 Task: Send an email with the signature Joseph Clark with the subject Update on a new product launch and the message Just a friendly reminder to complete the mandatory training by the end of the day tomorrow. from softage.5@softage.net to softage.1@softage.net and move the email from Sent Items to the folder App development
Action: Mouse moved to (63, 61)
Screenshot: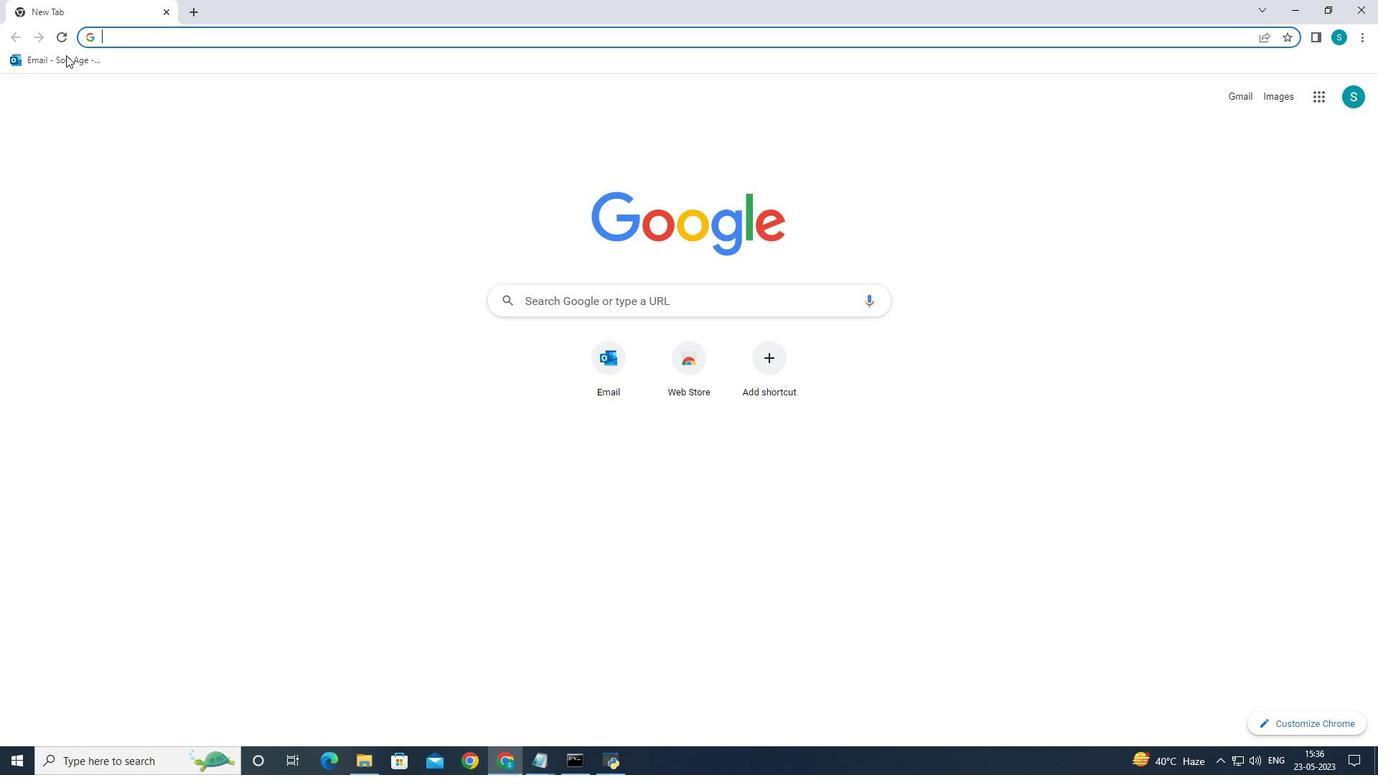 
Action: Mouse pressed left at (63, 61)
Screenshot: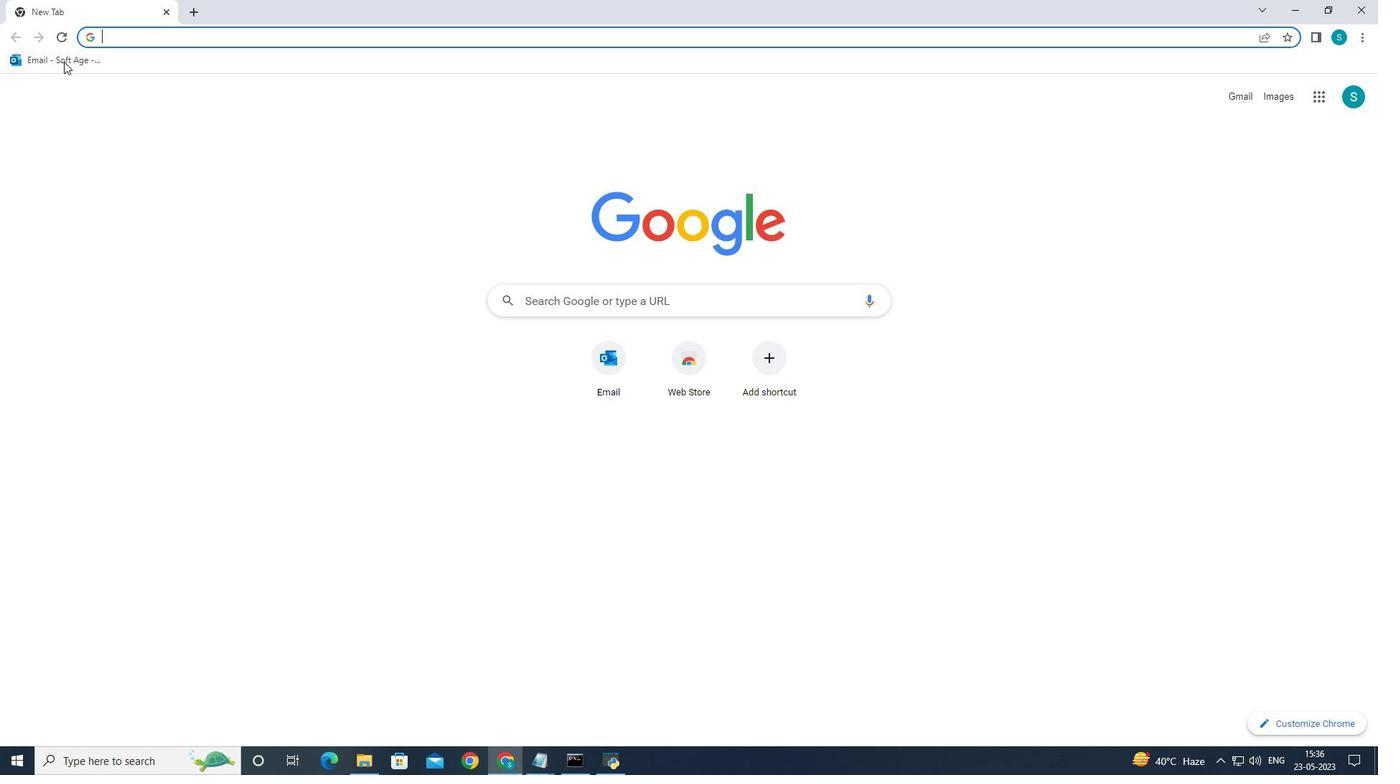 
Action: Mouse moved to (198, 132)
Screenshot: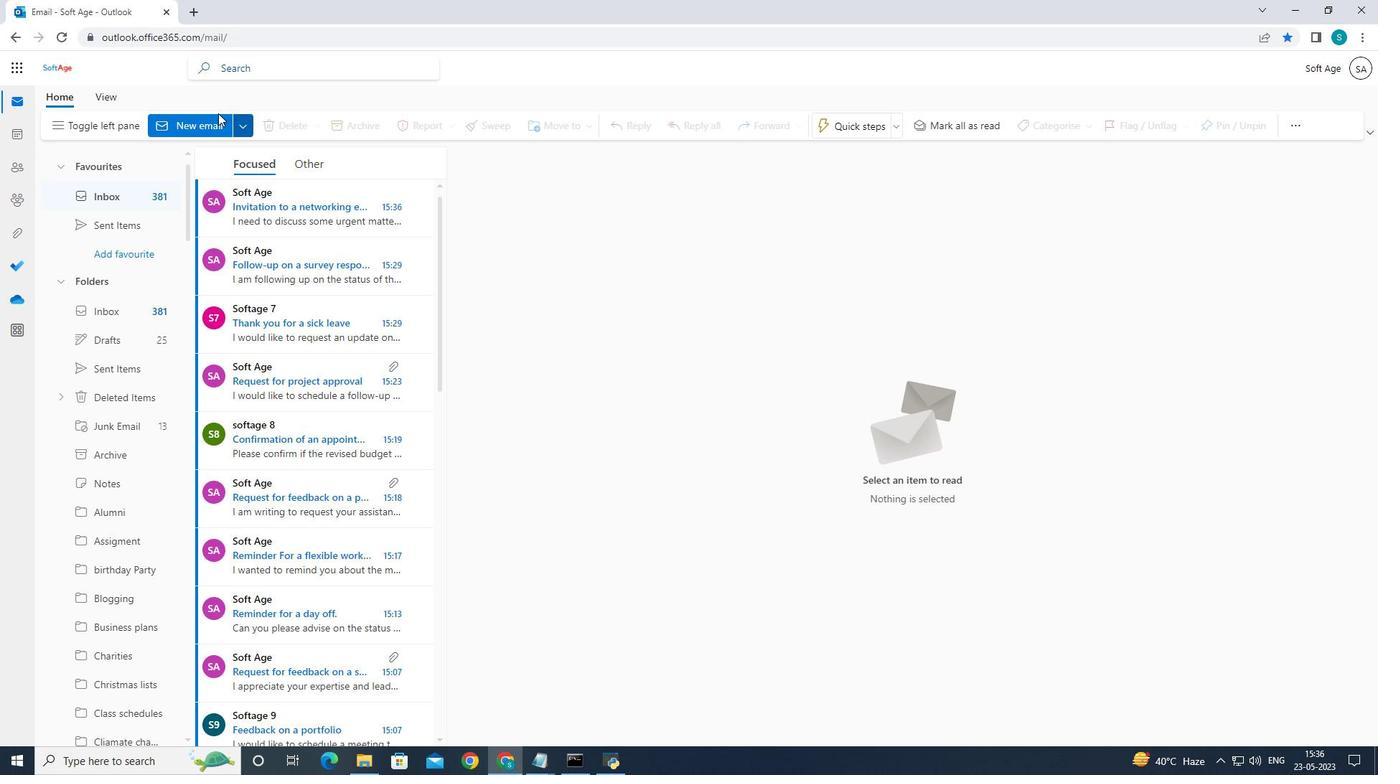 
Action: Mouse pressed left at (198, 132)
Screenshot: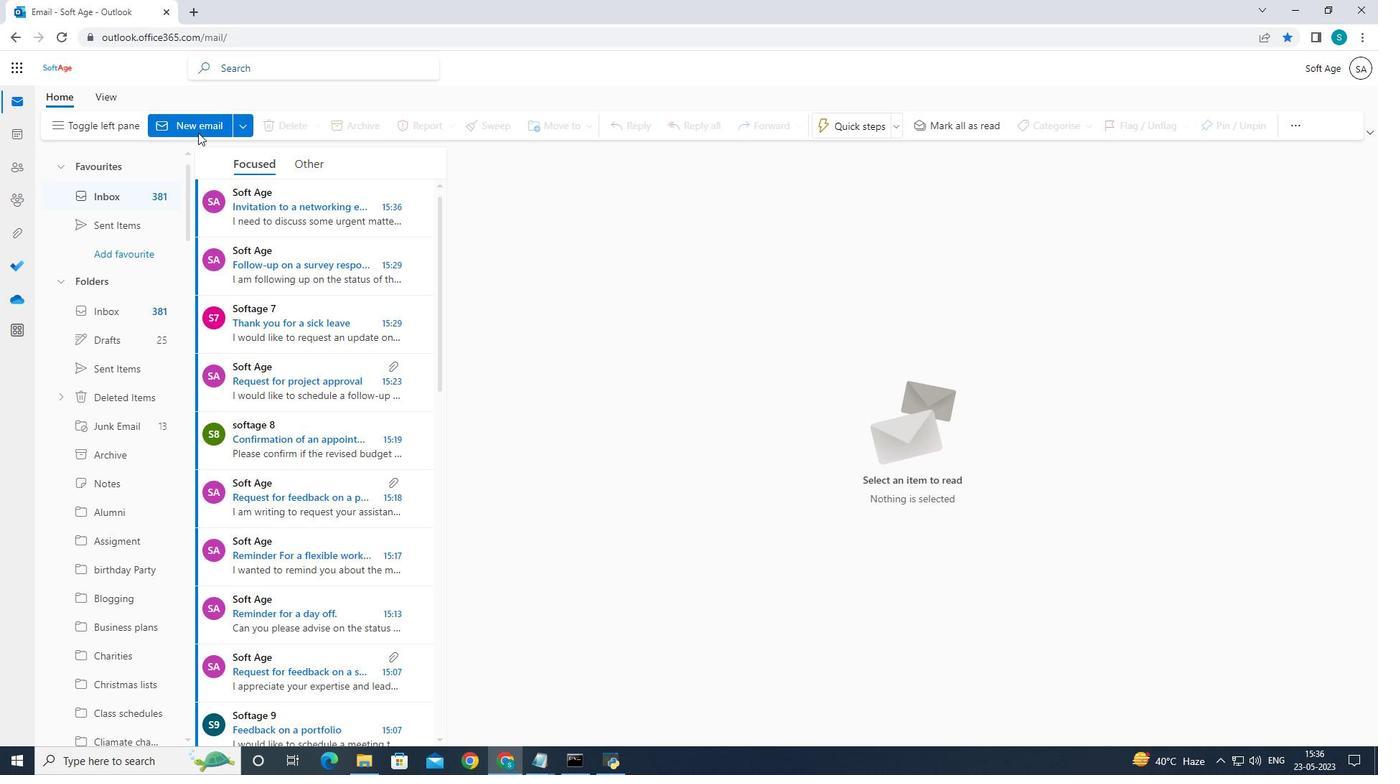 
Action: Mouse moved to (190, 123)
Screenshot: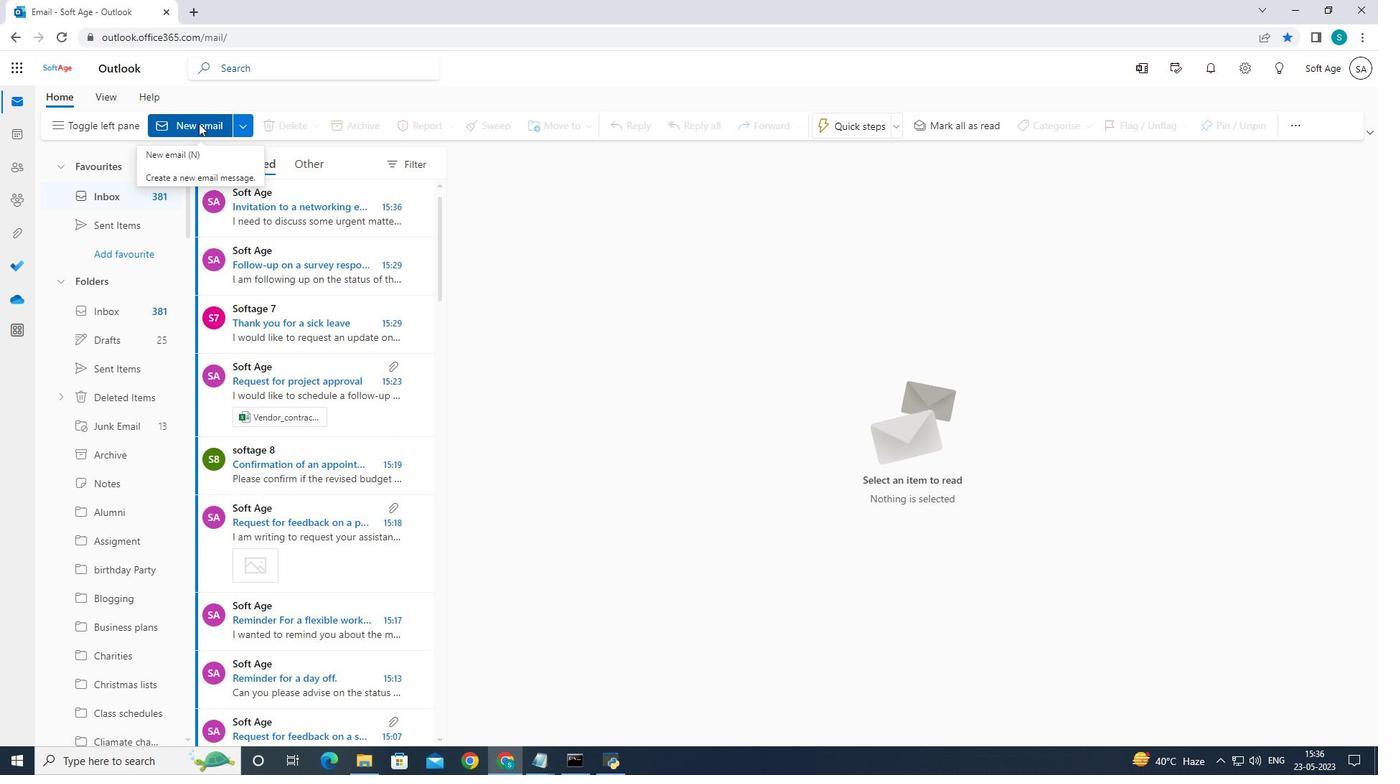 
Action: Mouse pressed left at (190, 123)
Screenshot: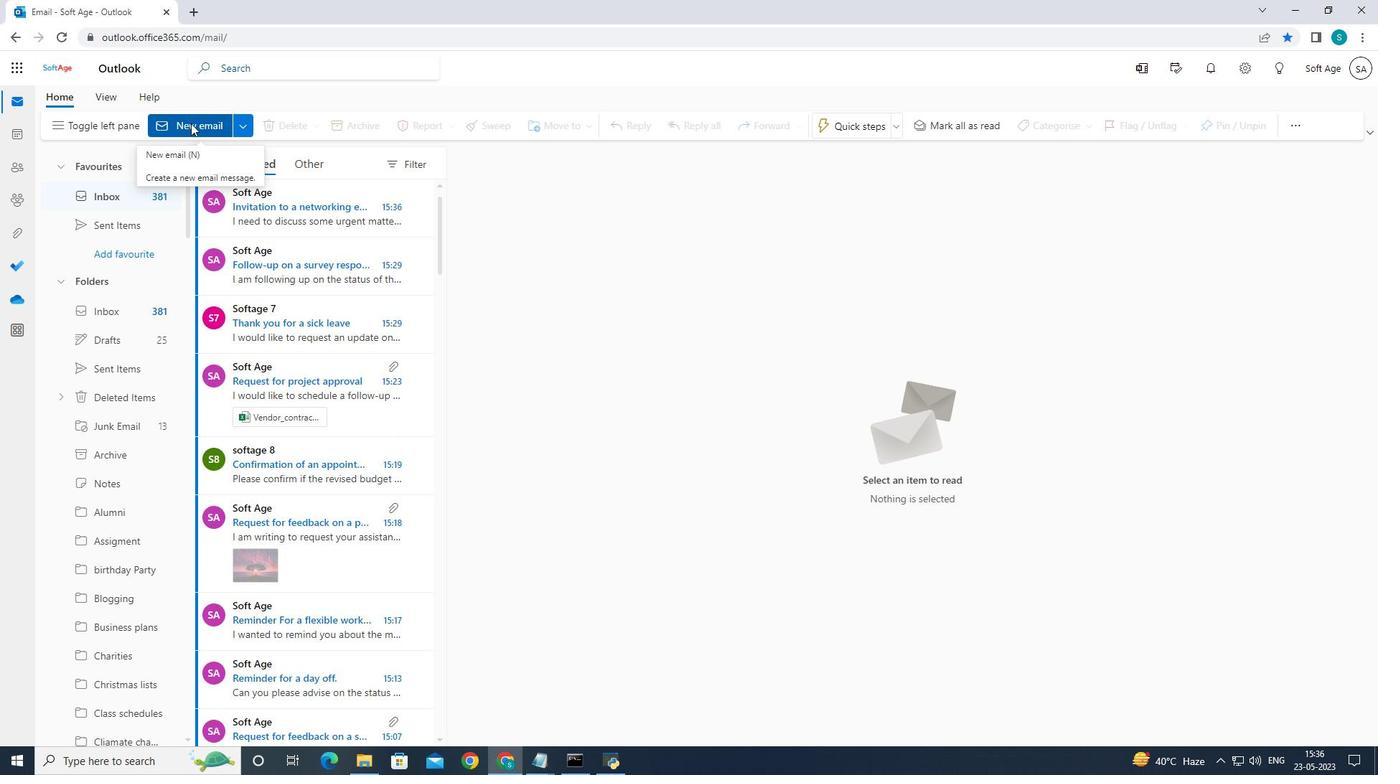 
Action: Mouse moved to (940, 127)
Screenshot: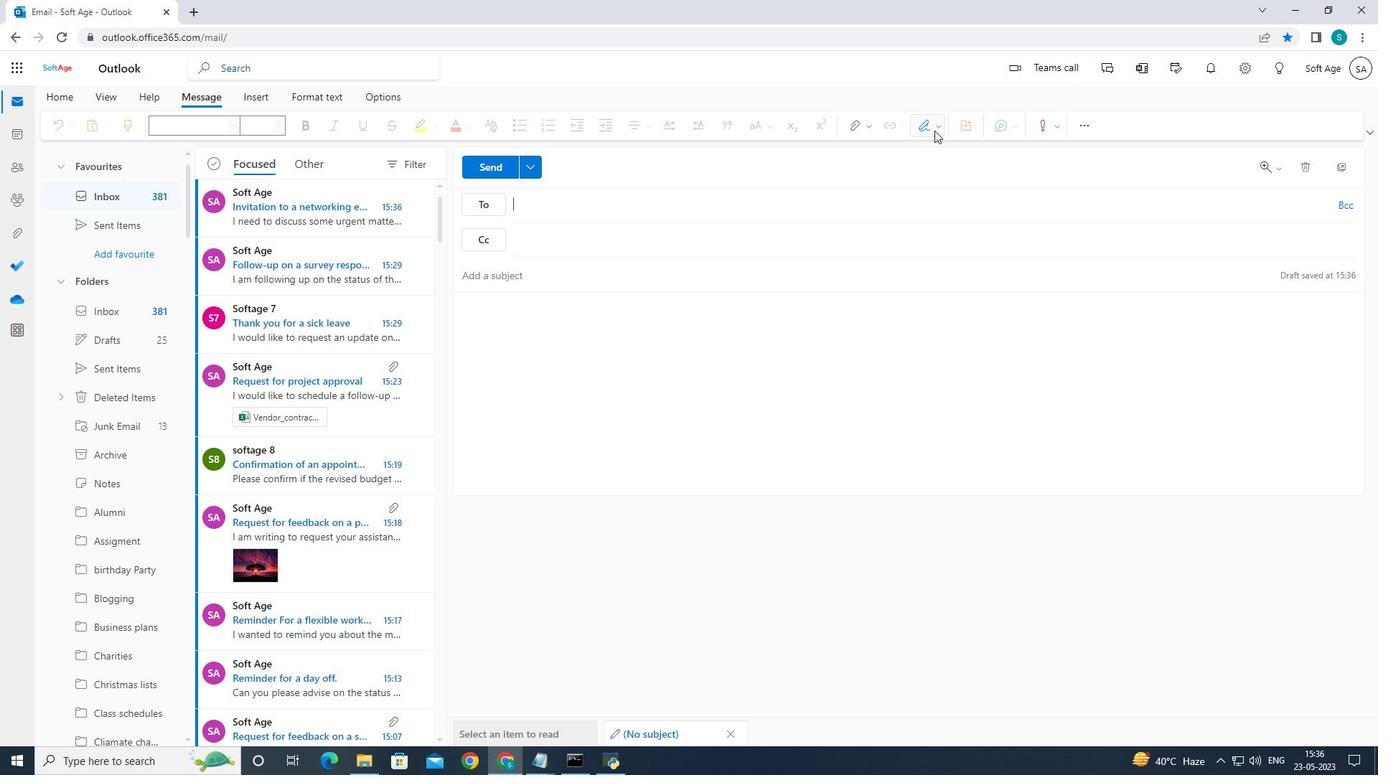 
Action: Mouse pressed left at (940, 127)
Screenshot: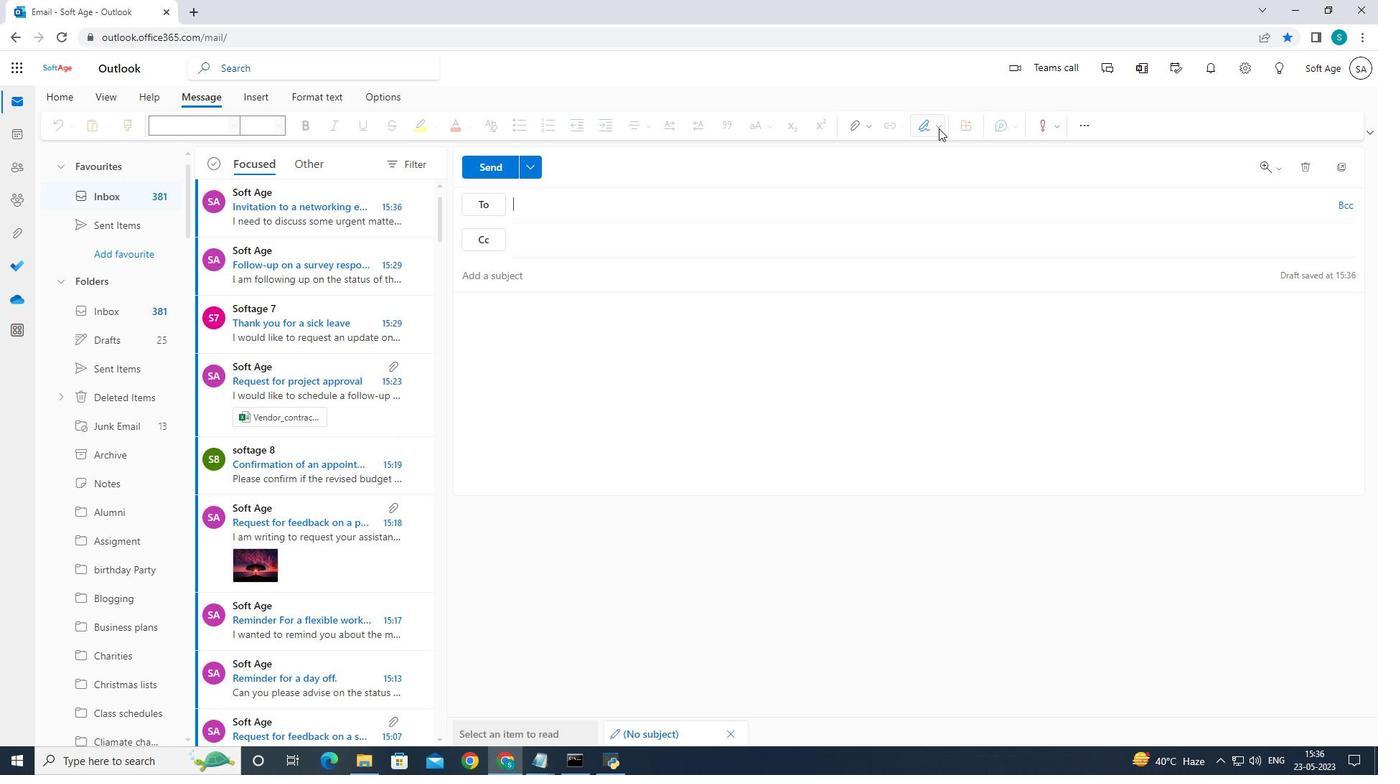 
Action: Mouse moved to (891, 181)
Screenshot: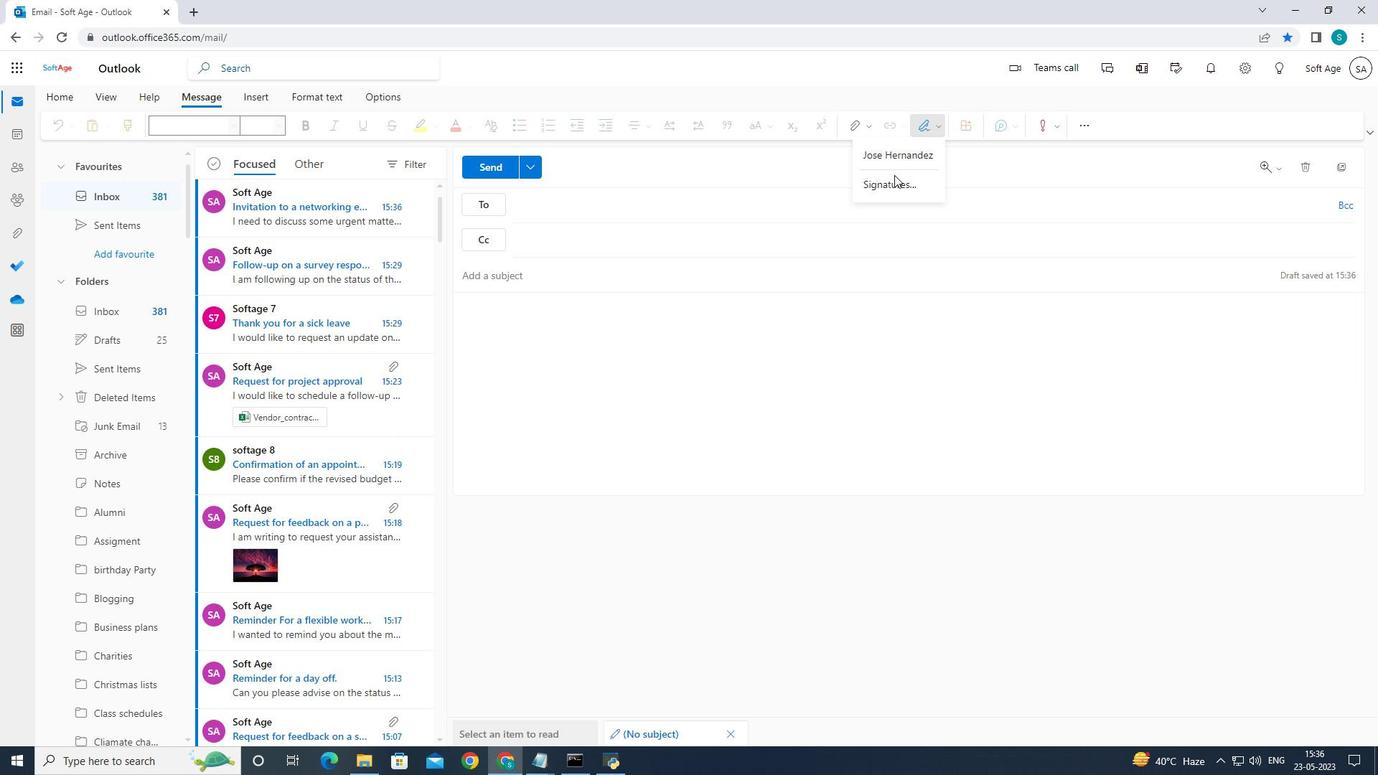 
Action: Mouse pressed left at (891, 181)
Screenshot: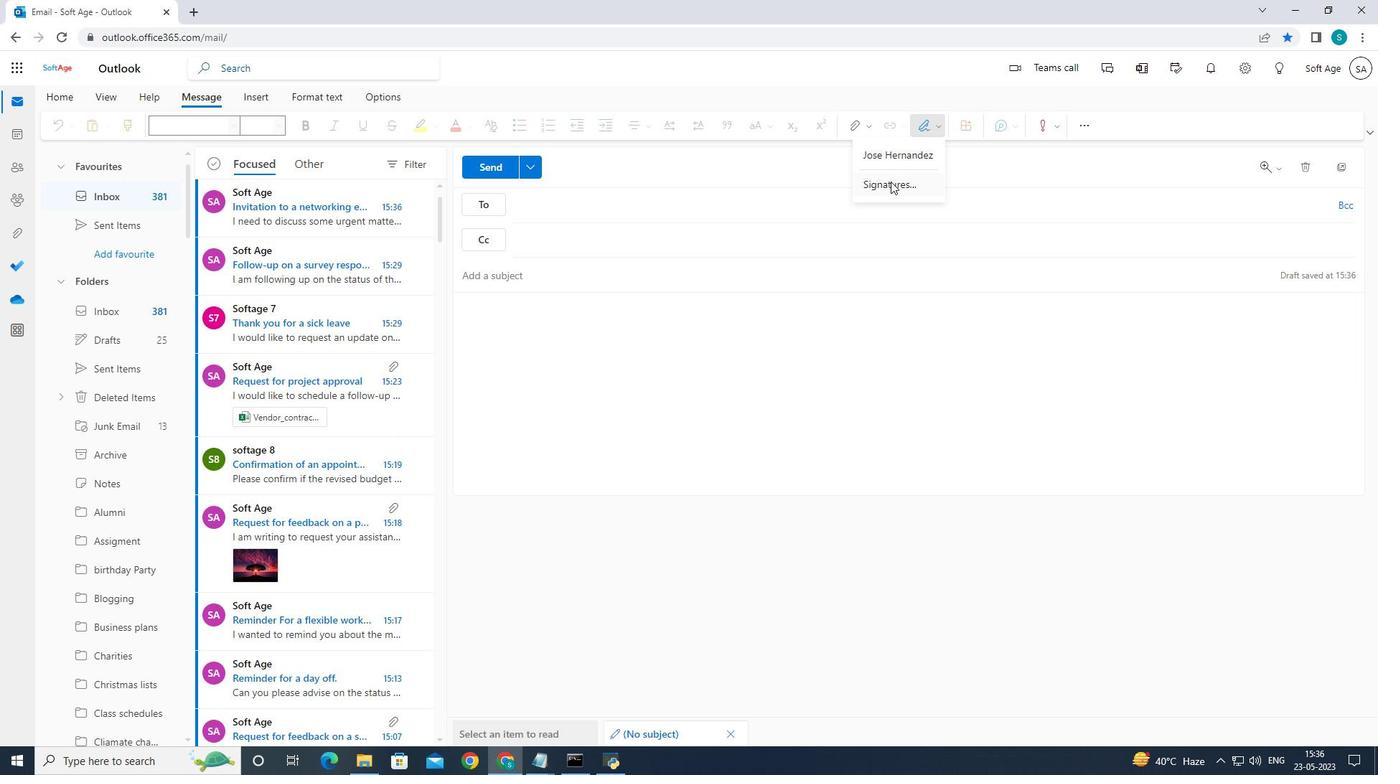 
Action: Mouse moved to (987, 234)
Screenshot: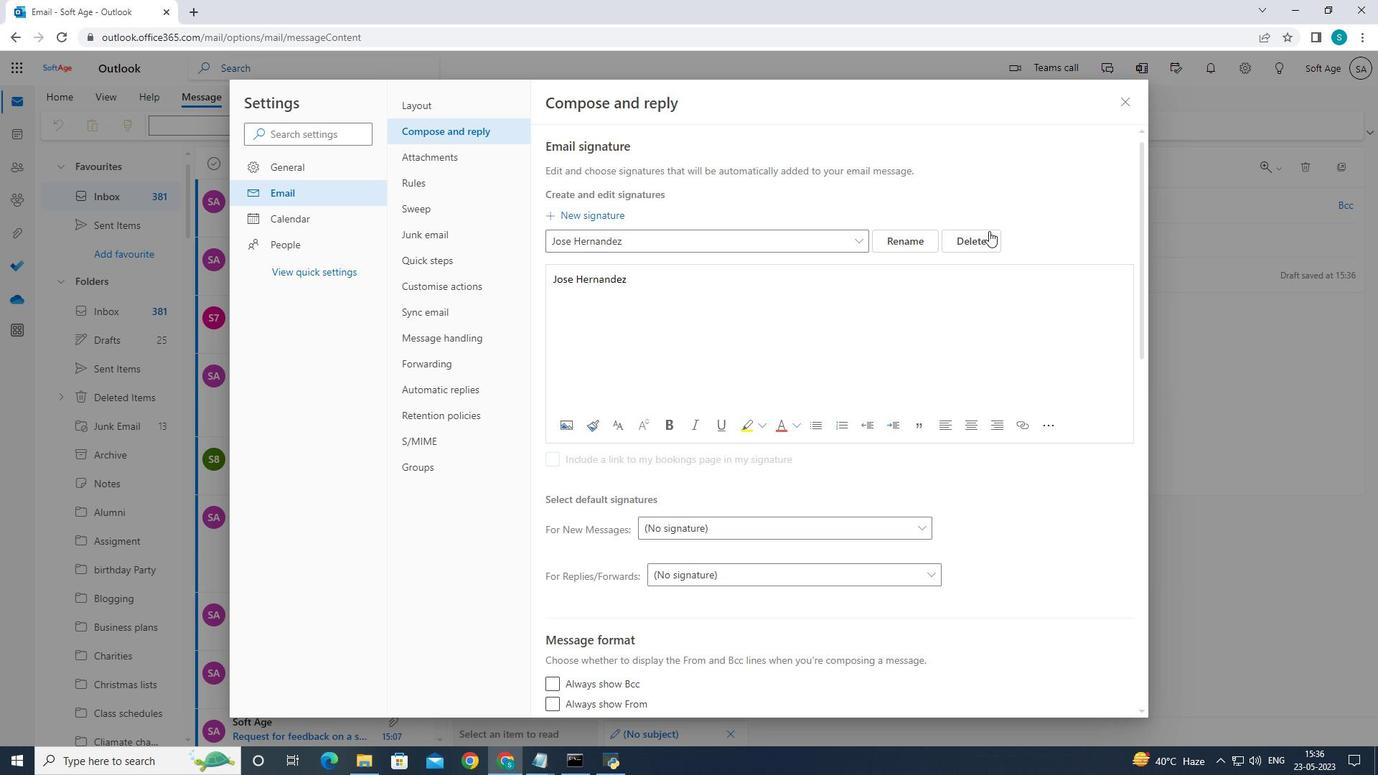
Action: Mouse pressed left at (987, 234)
Screenshot: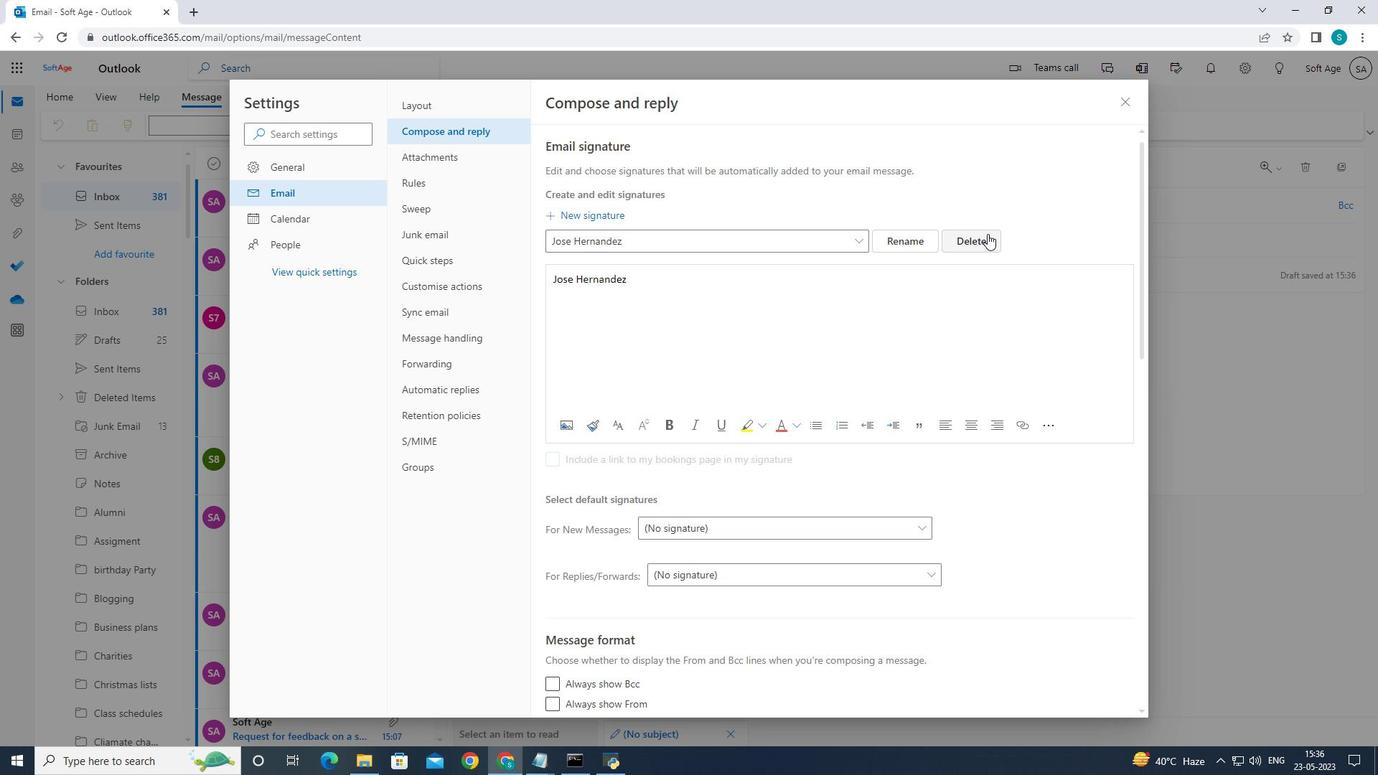 
Action: Mouse moved to (871, 244)
Screenshot: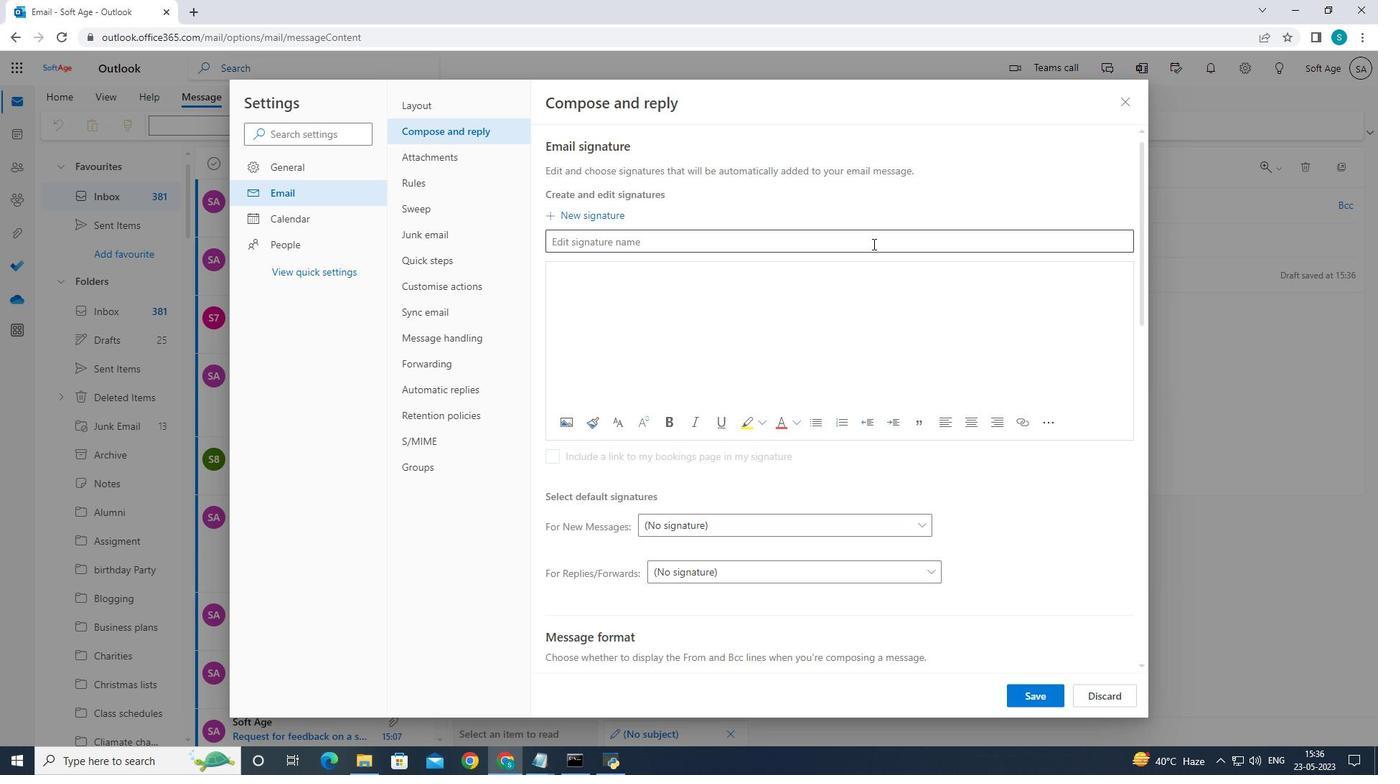 
Action: Mouse pressed left at (871, 244)
Screenshot: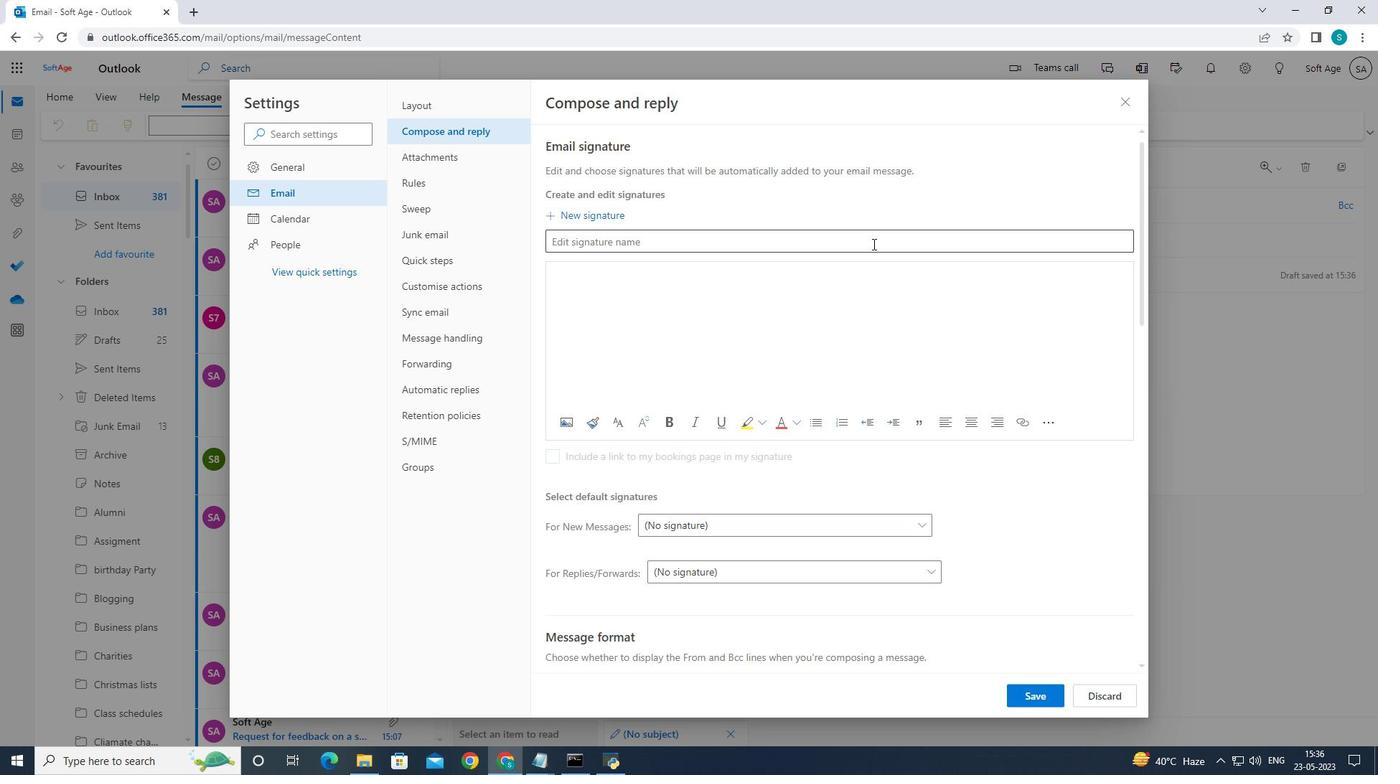 
Action: Mouse moved to (943, 210)
Screenshot: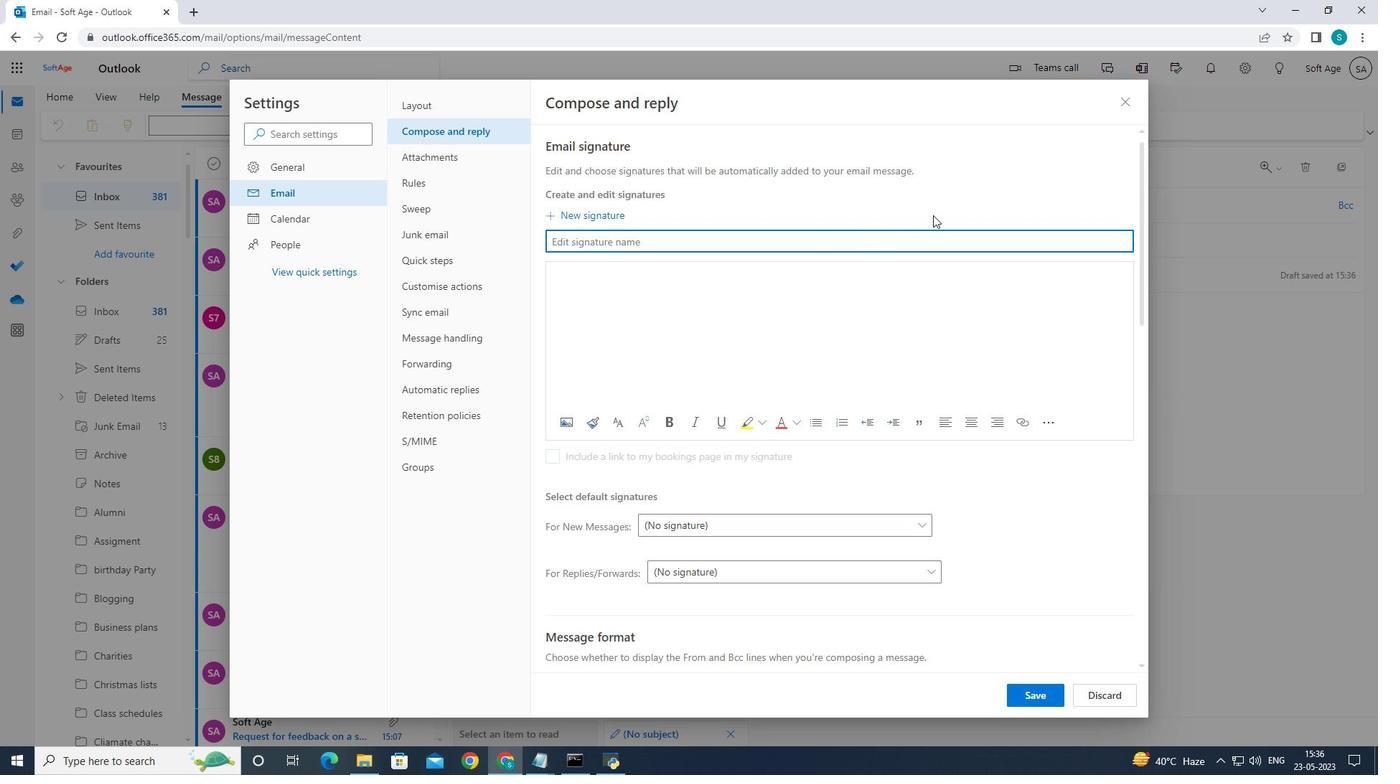 
Action: Key pressed <Key.caps_lock>J<Key.caps_lock>oseph<Key.space><Key.caps_lock>C<Key.caps_lock>lrk
Screenshot: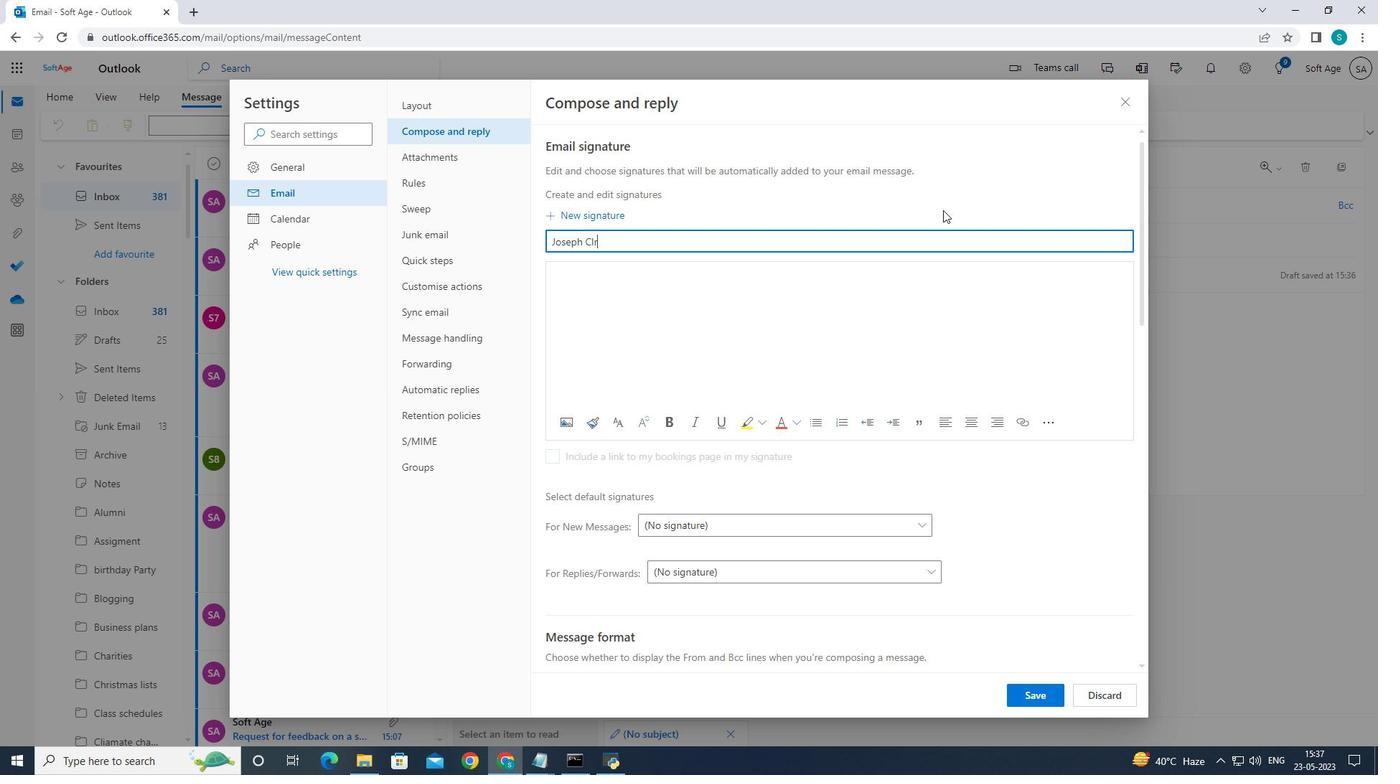 
Action: Mouse moved to (995, 346)
Screenshot: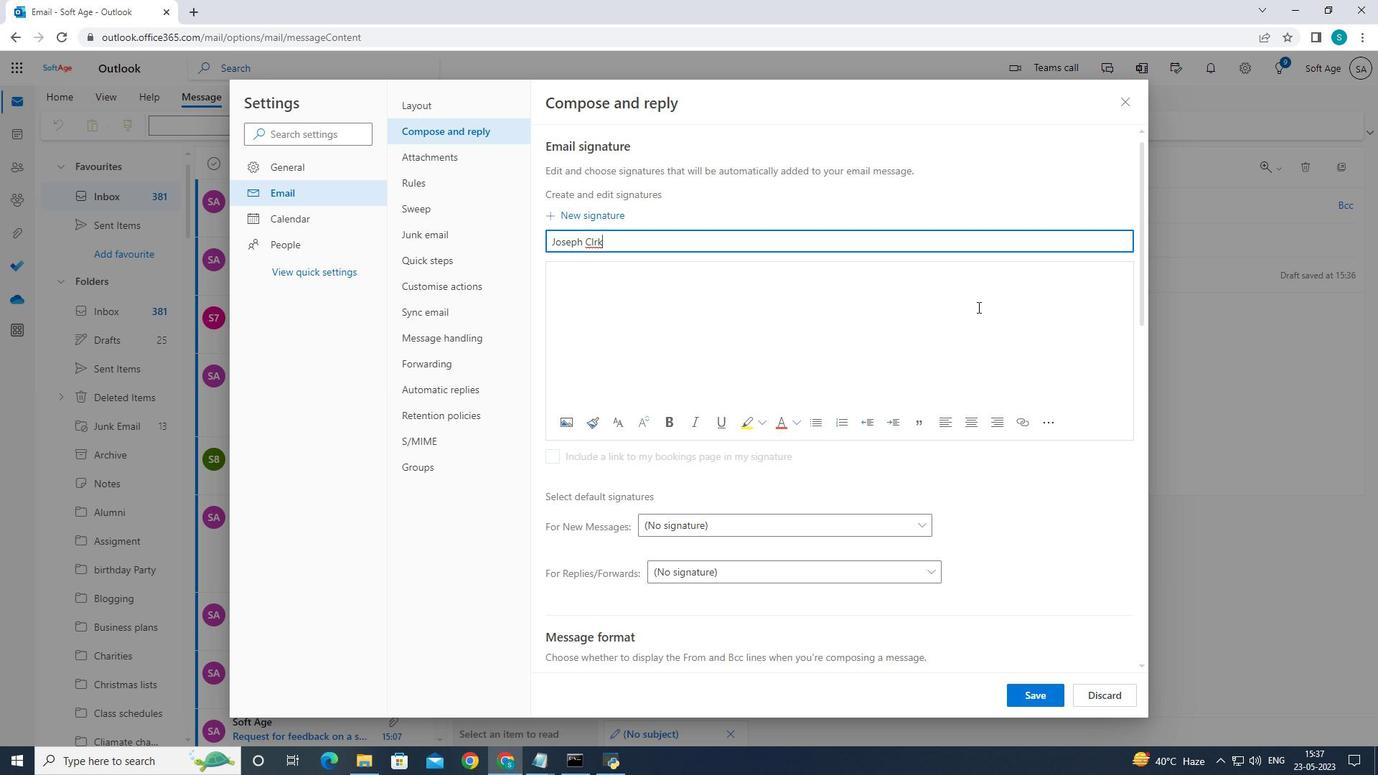 
Action: Key pressed <Key.left><Key.left>a
Screenshot: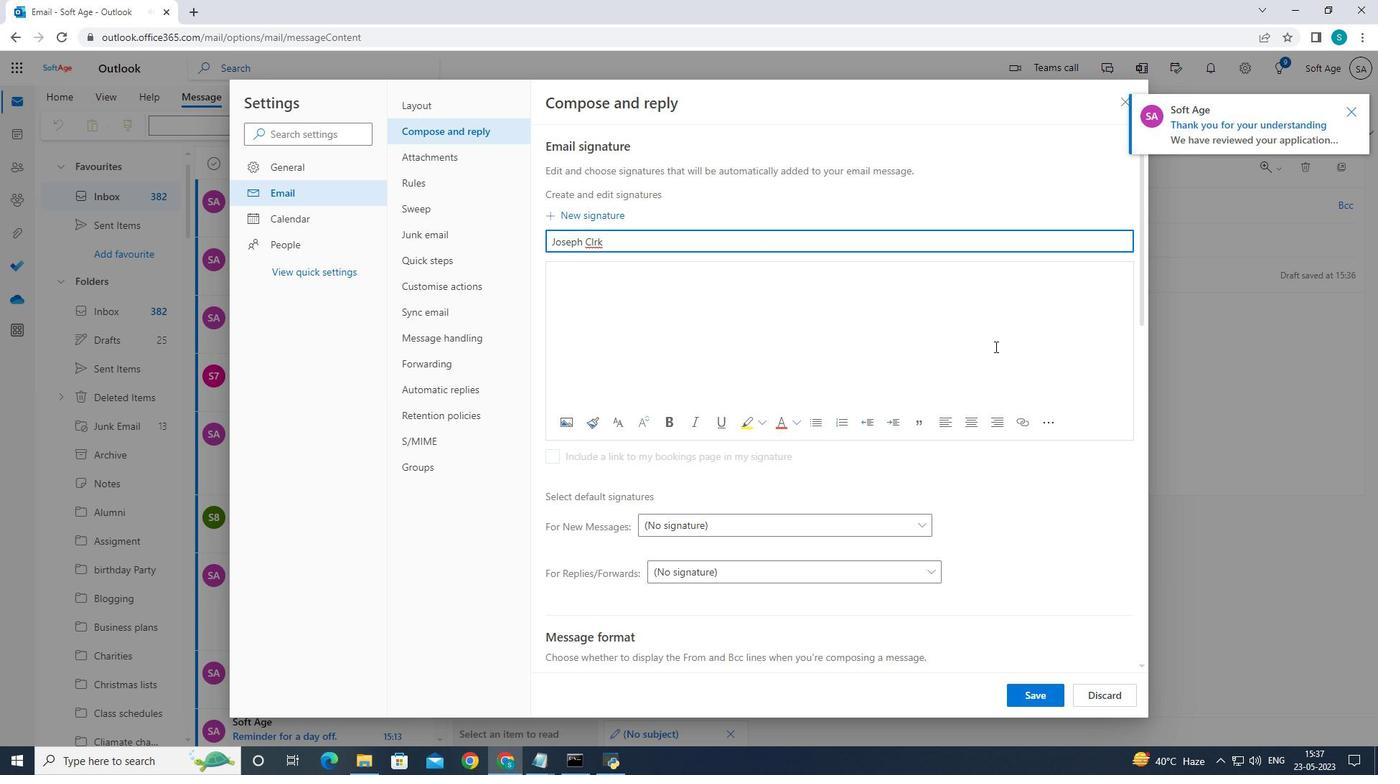 
Action: Mouse moved to (630, 290)
Screenshot: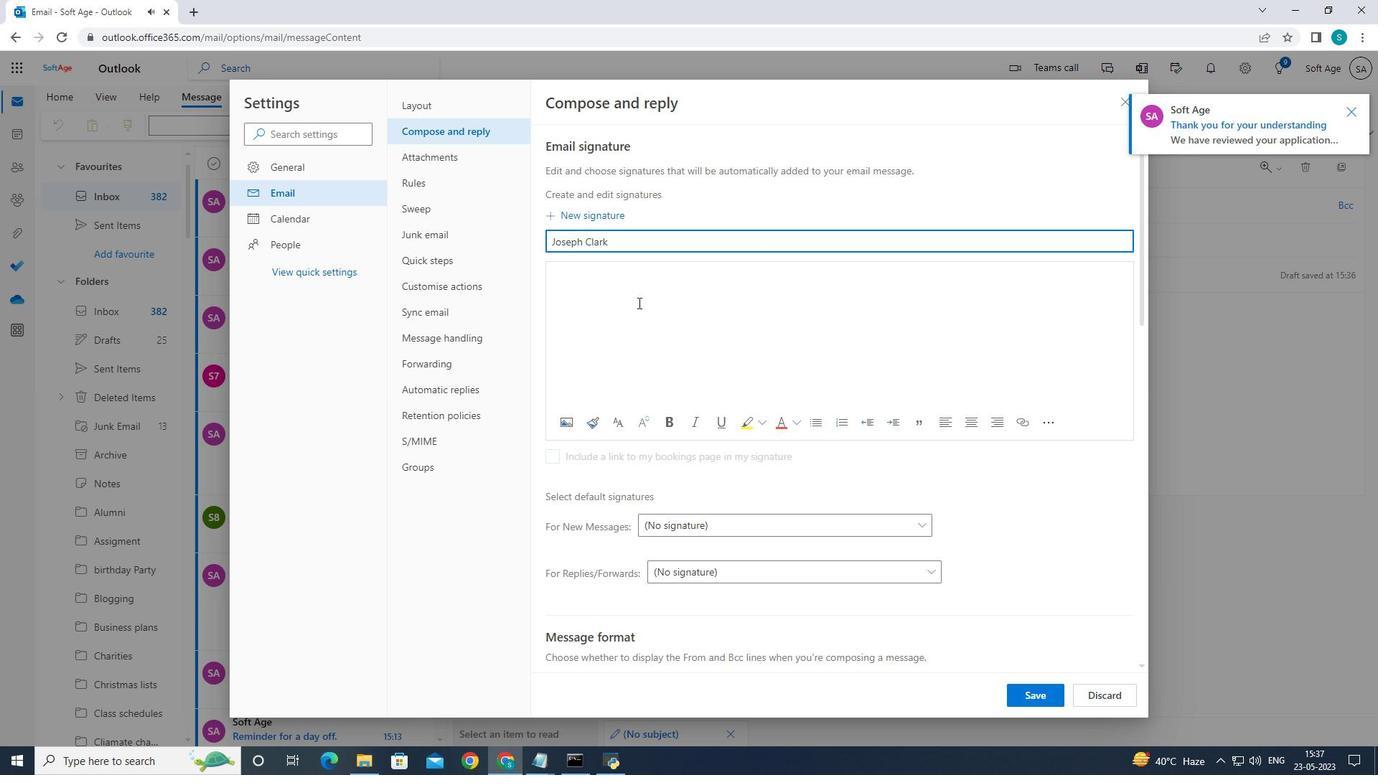 
Action: Mouse pressed left at (630, 290)
Screenshot: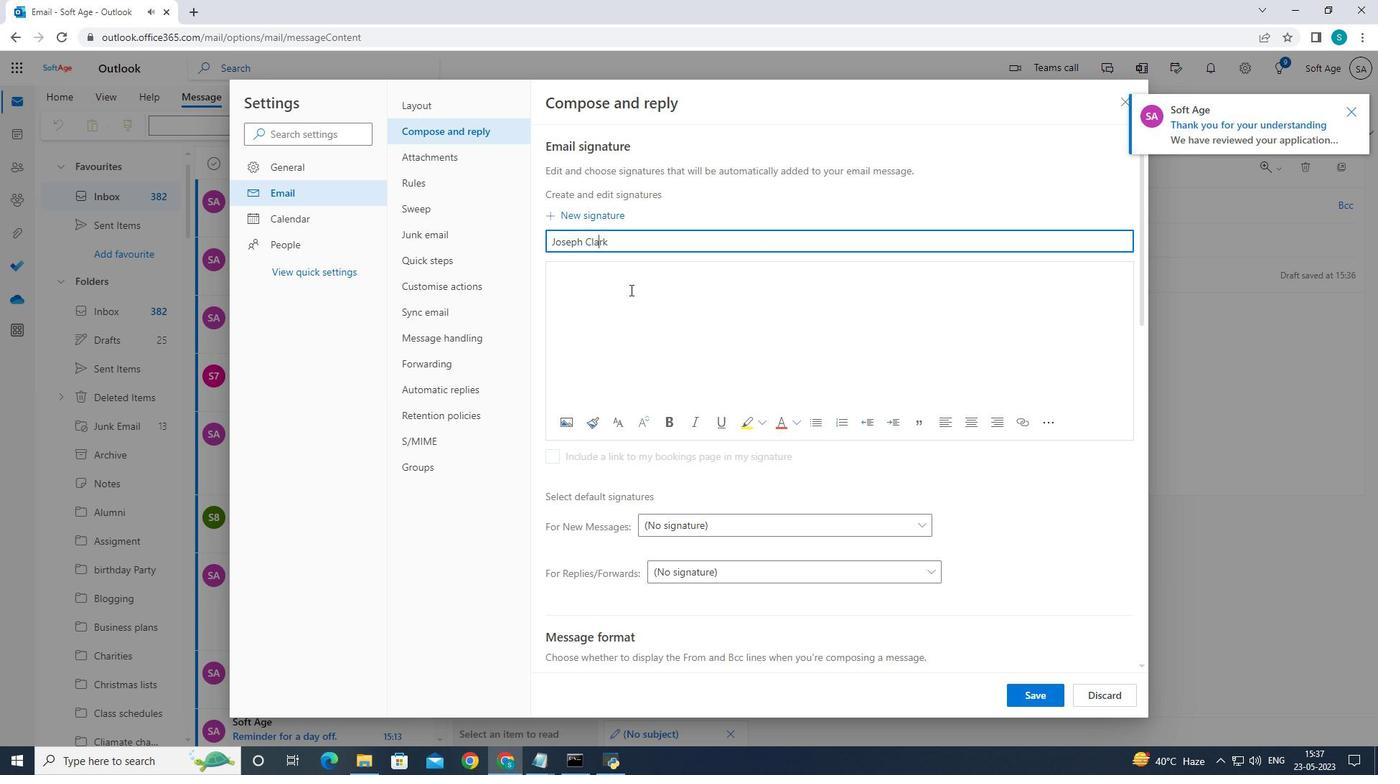 
Action: Mouse moved to (677, 293)
Screenshot: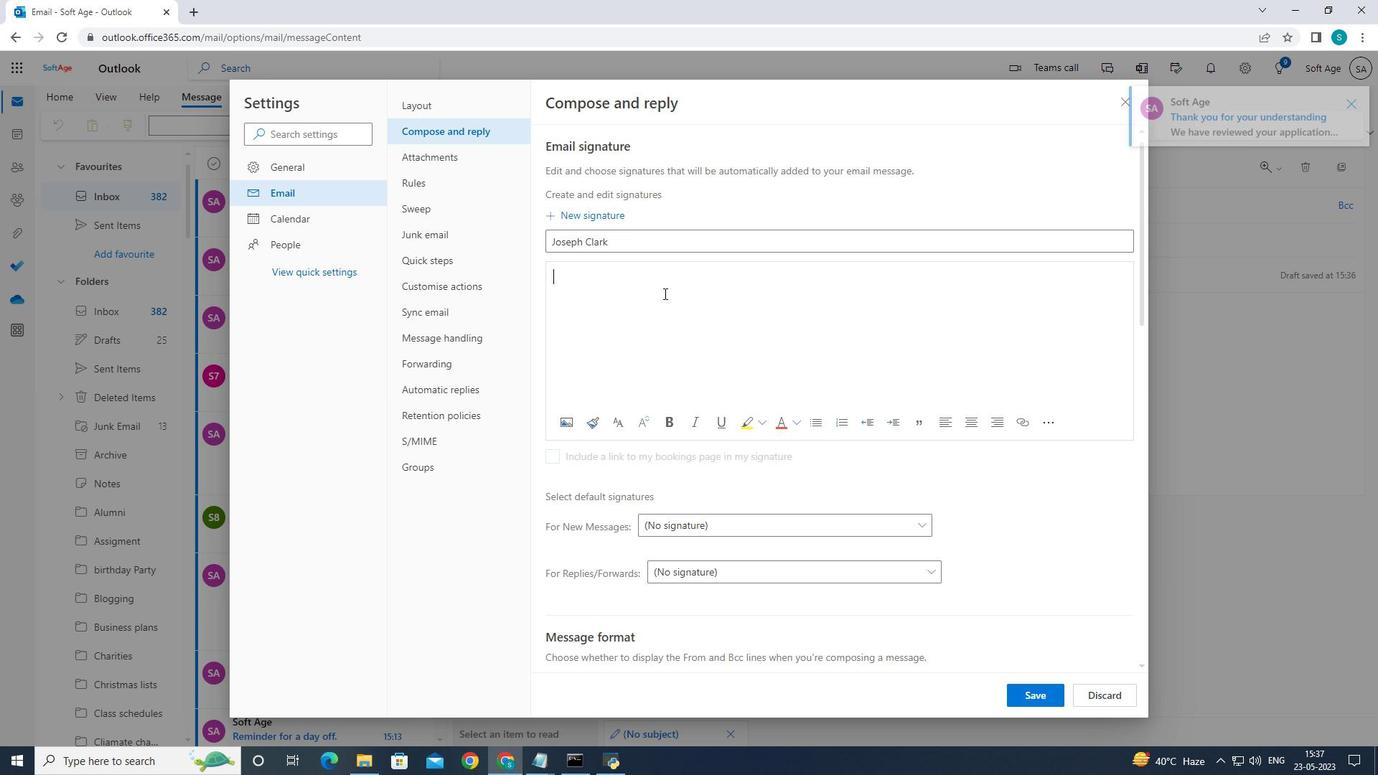 
Action: Key pressed <Key.caps_lock>J<Key.caps_lock>oseph<Key.space><Key.caps_lock>C<Key.caps_lock>lark
Screenshot: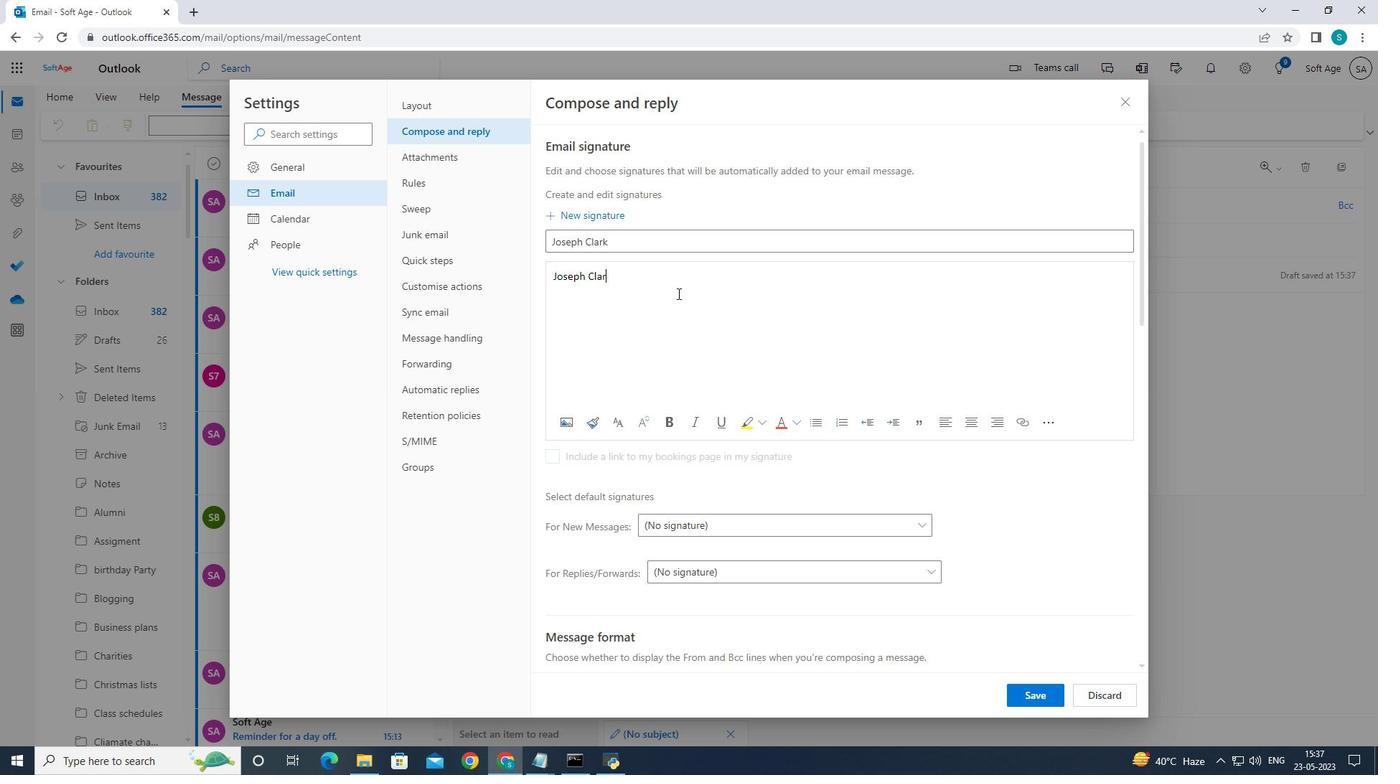 
Action: Mouse moved to (1032, 700)
Screenshot: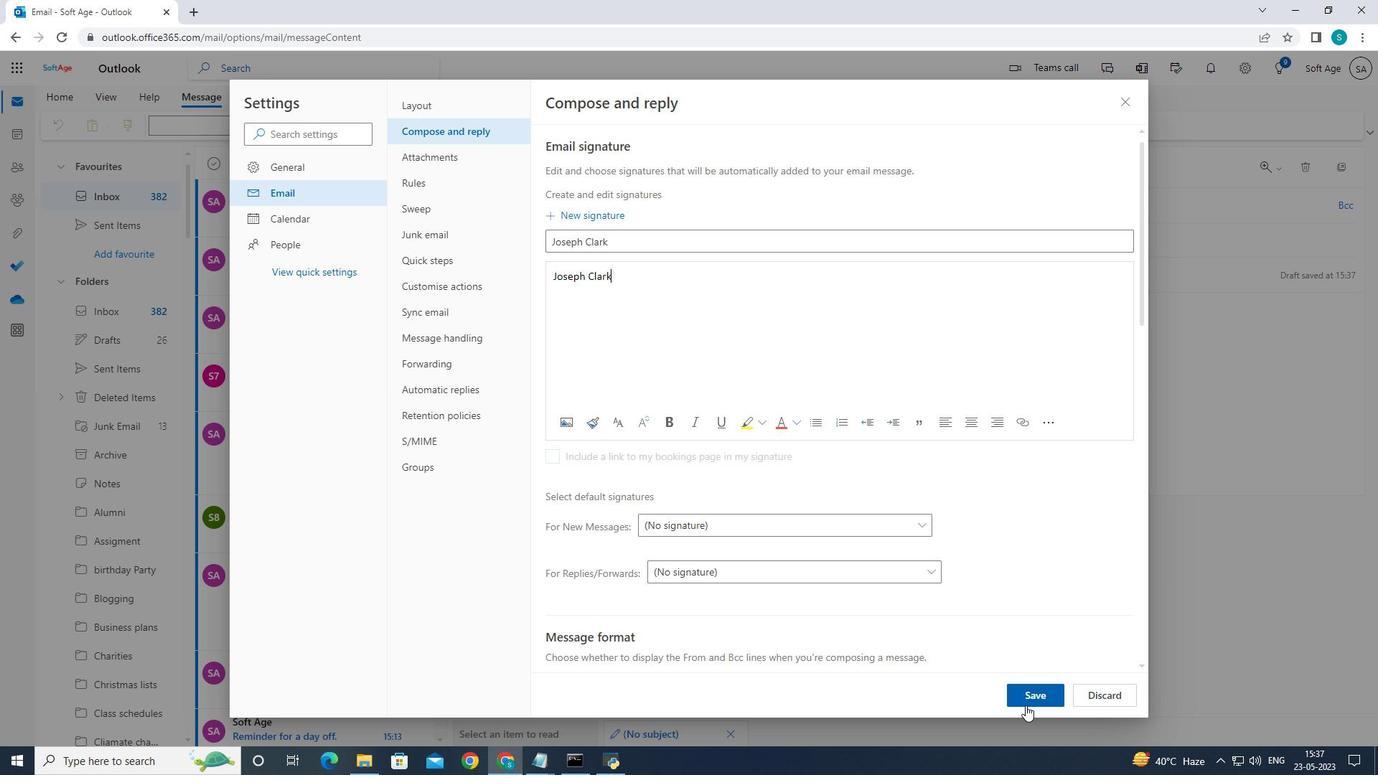 
Action: Mouse pressed left at (1032, 700)
Screenshot: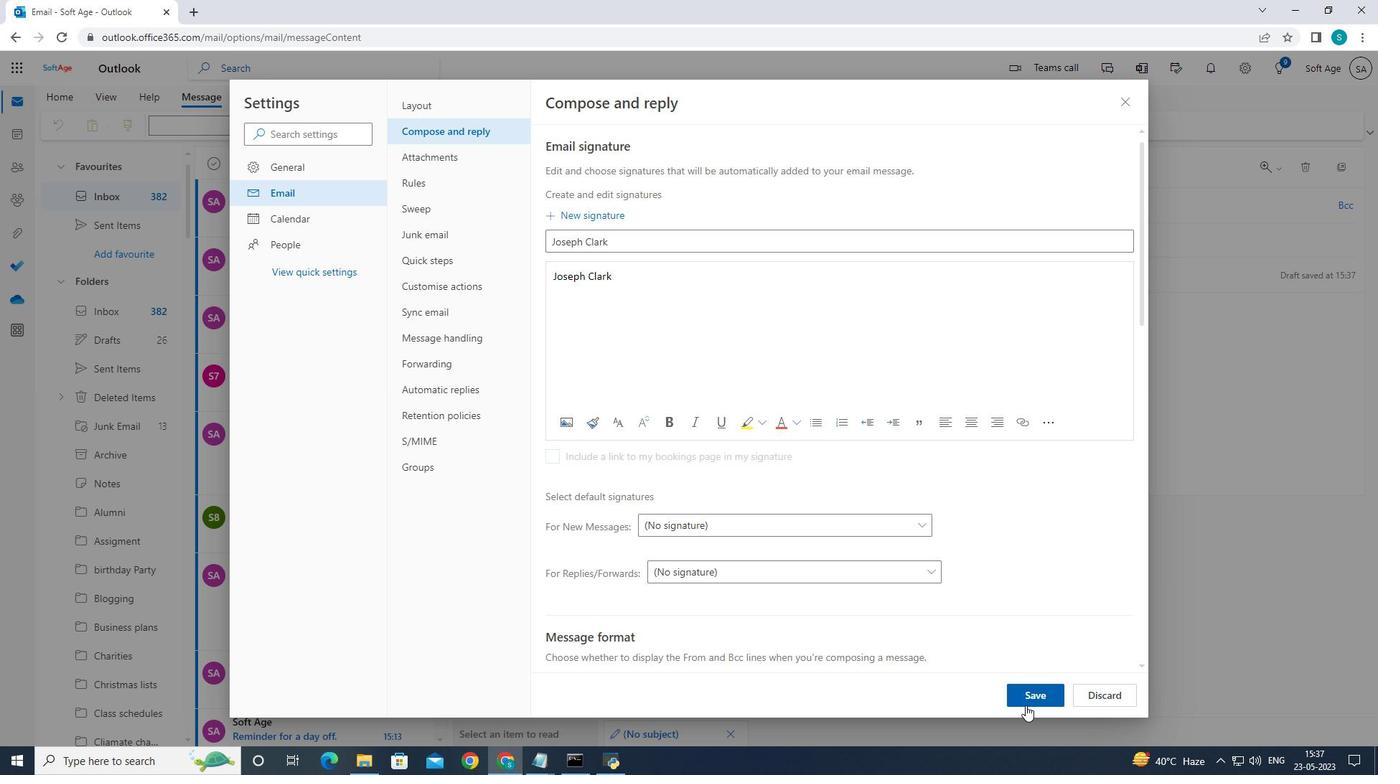 
Action: Mouse moved to (1125, 111)
Screenshot: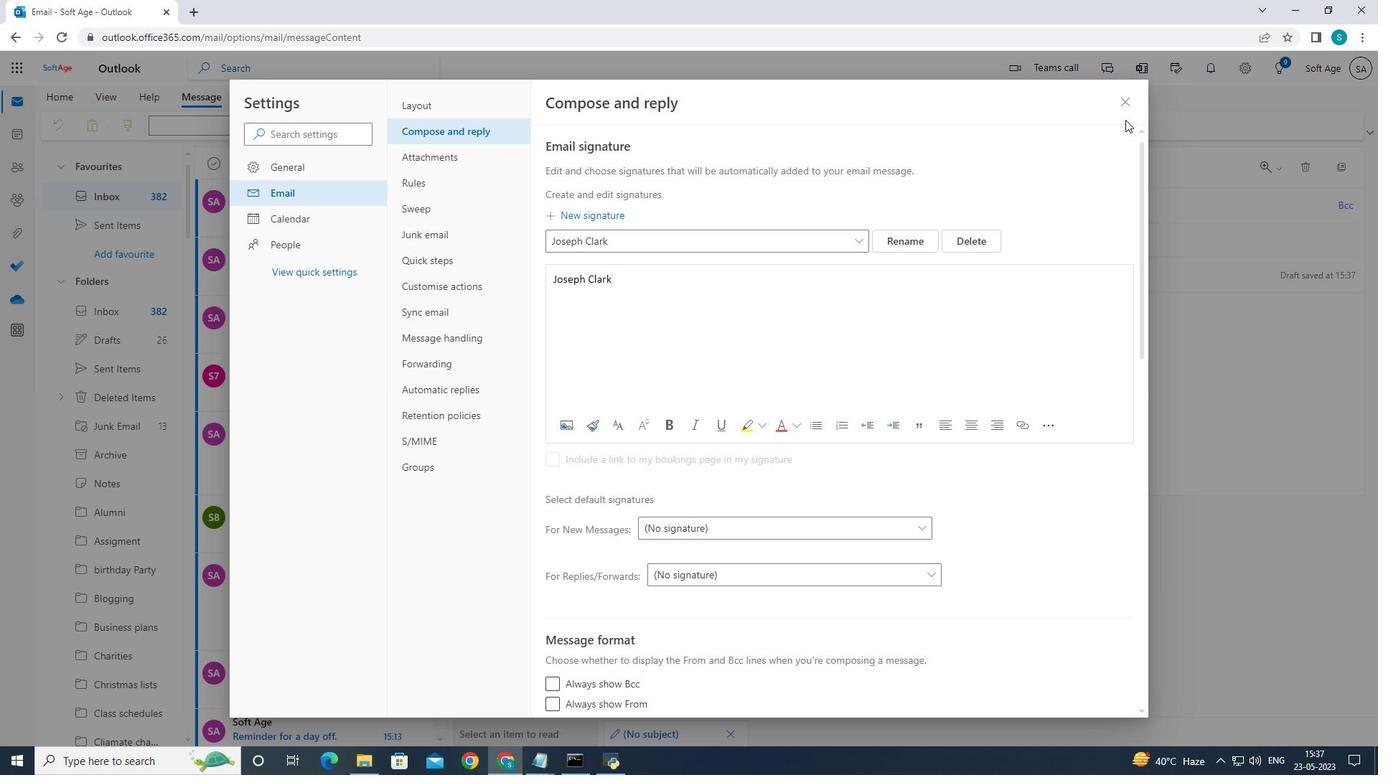
Action: Mouse pressed left at (1125, 111)
Screenshot: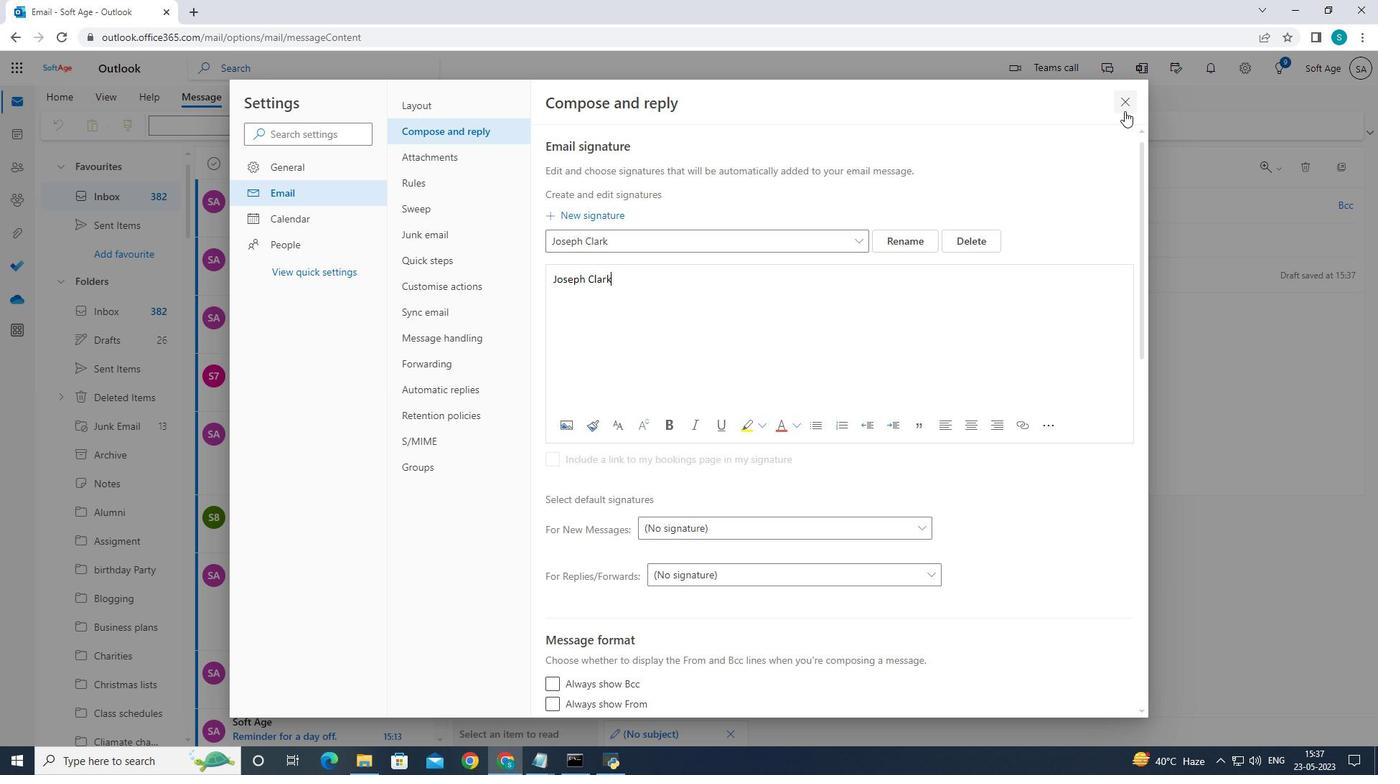 
Action: Mouse moved to (595, 277)
Screenshot: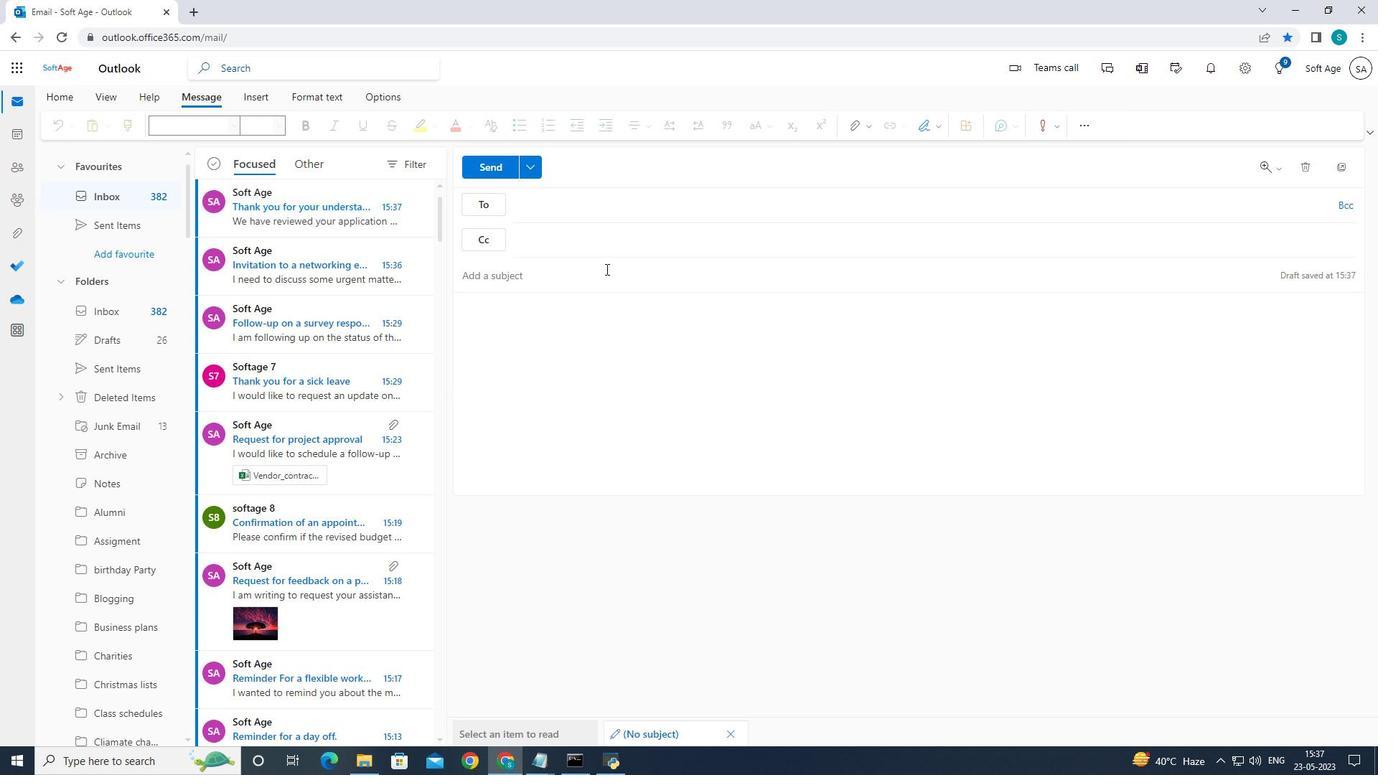 
Action: Mouse pressed left at (595, 277)
Screenshot: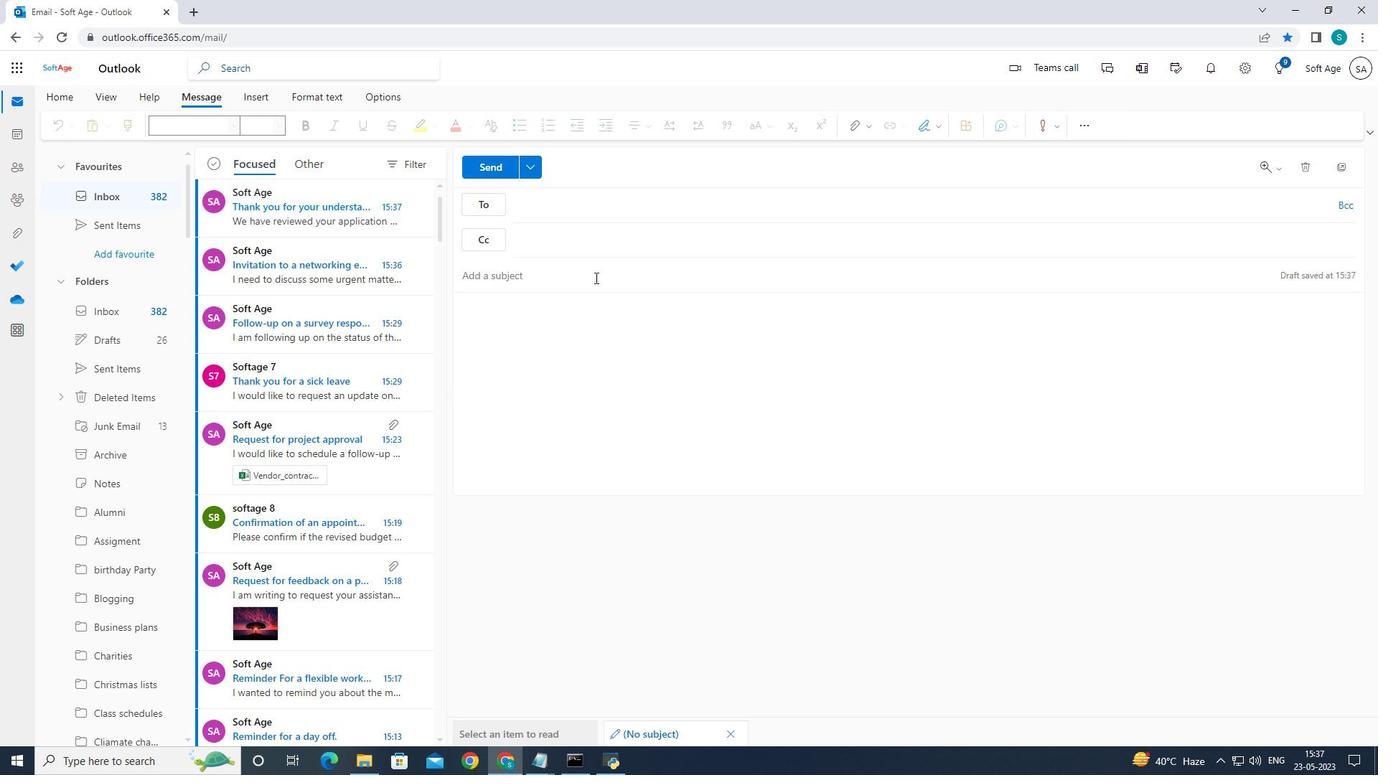 
Action: Mouse moved to (794, 340)
Screenshot: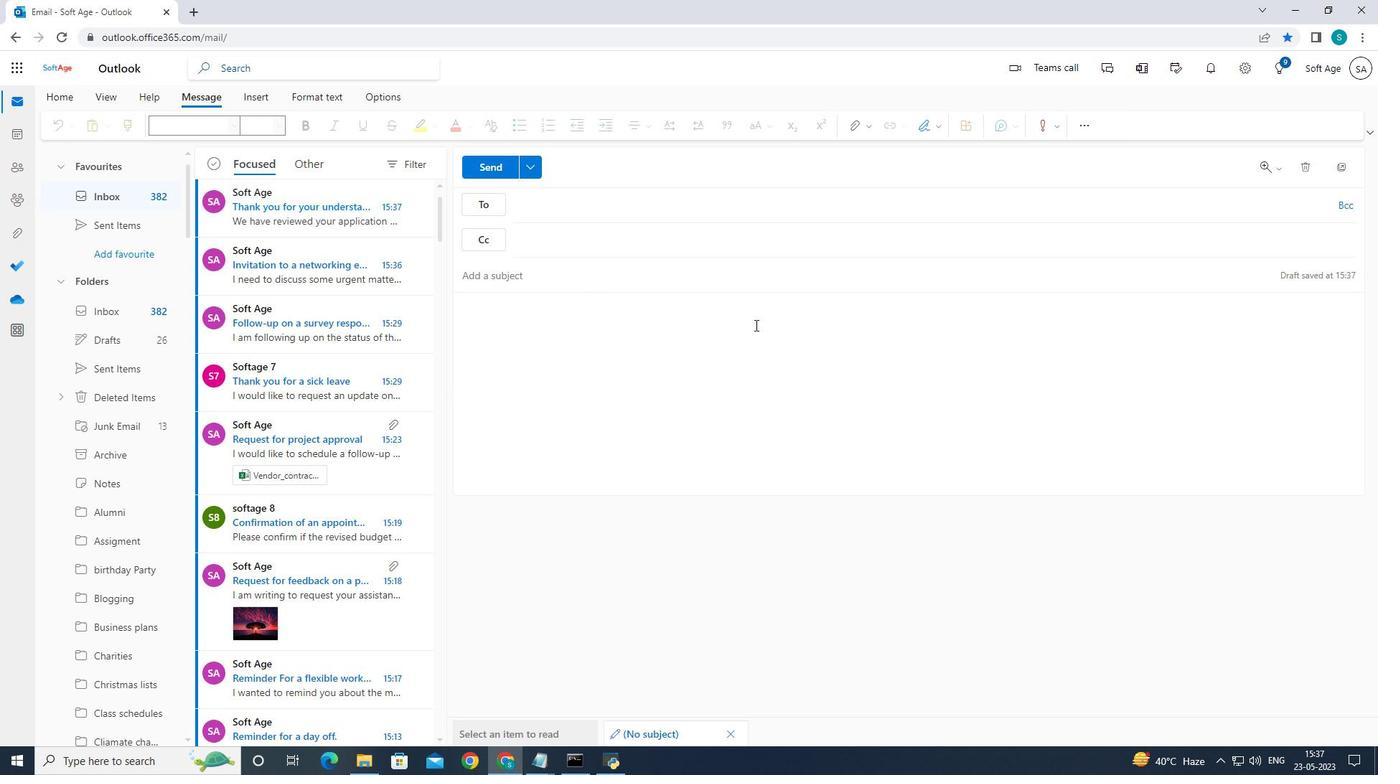
Action: Key pressed <Key.caps_lock>U<Key.caps_lock>pdaet<Key.backspace><Key.backspace>te<Key.space>on<Key.space>a<Key.space>m<Key.backspace>new<Key.space>product<Key.space>launch
Screenshot: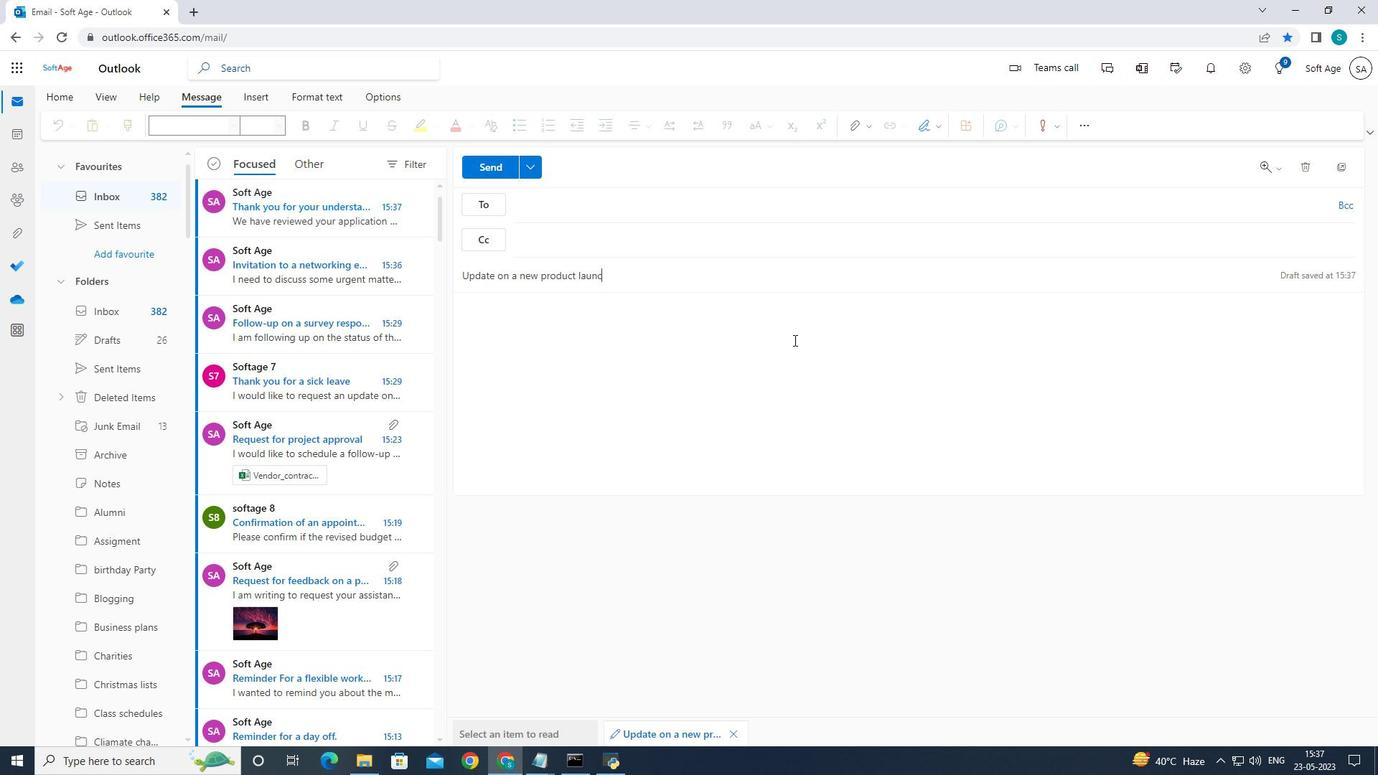 
Action: Mouse moved to (598, 325)
Screenshot: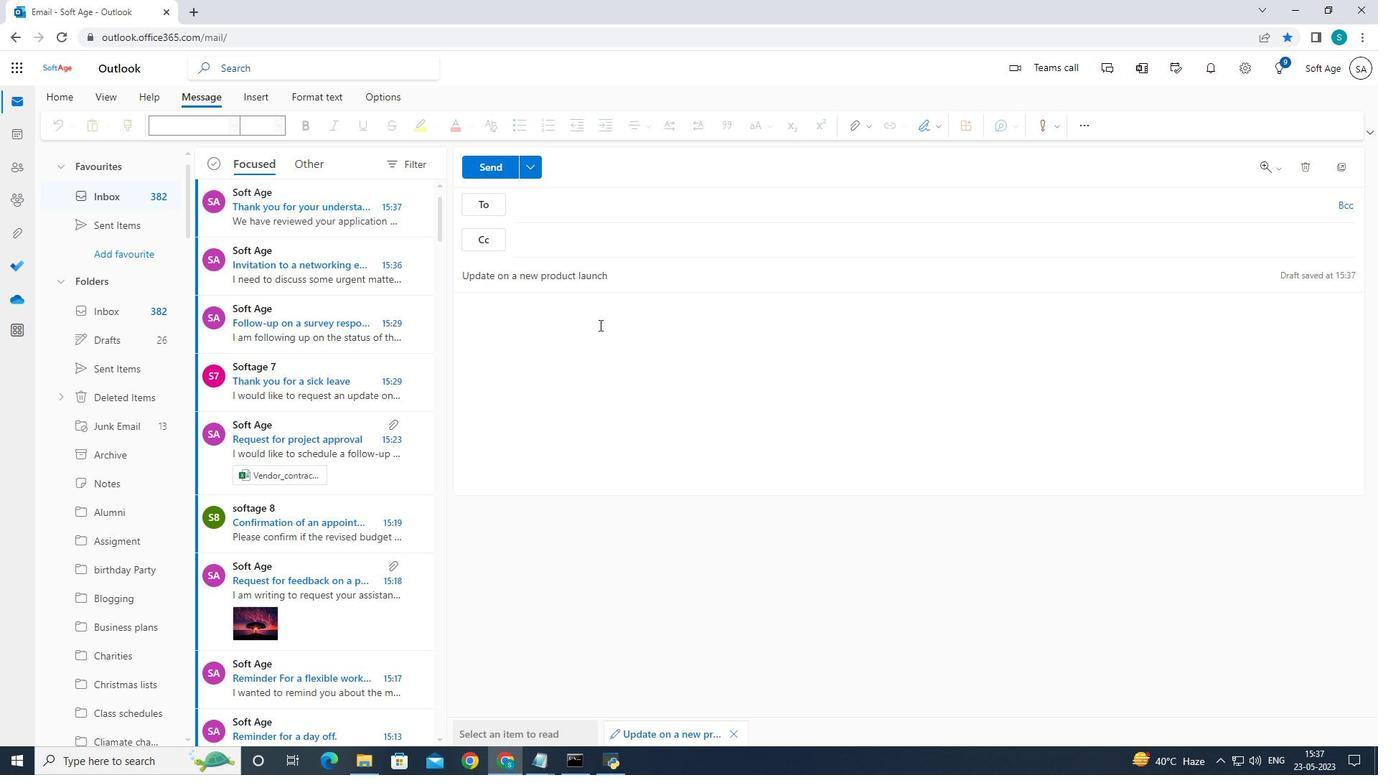 
Action: Mouse pressed left at (598, 325)
Screenshot: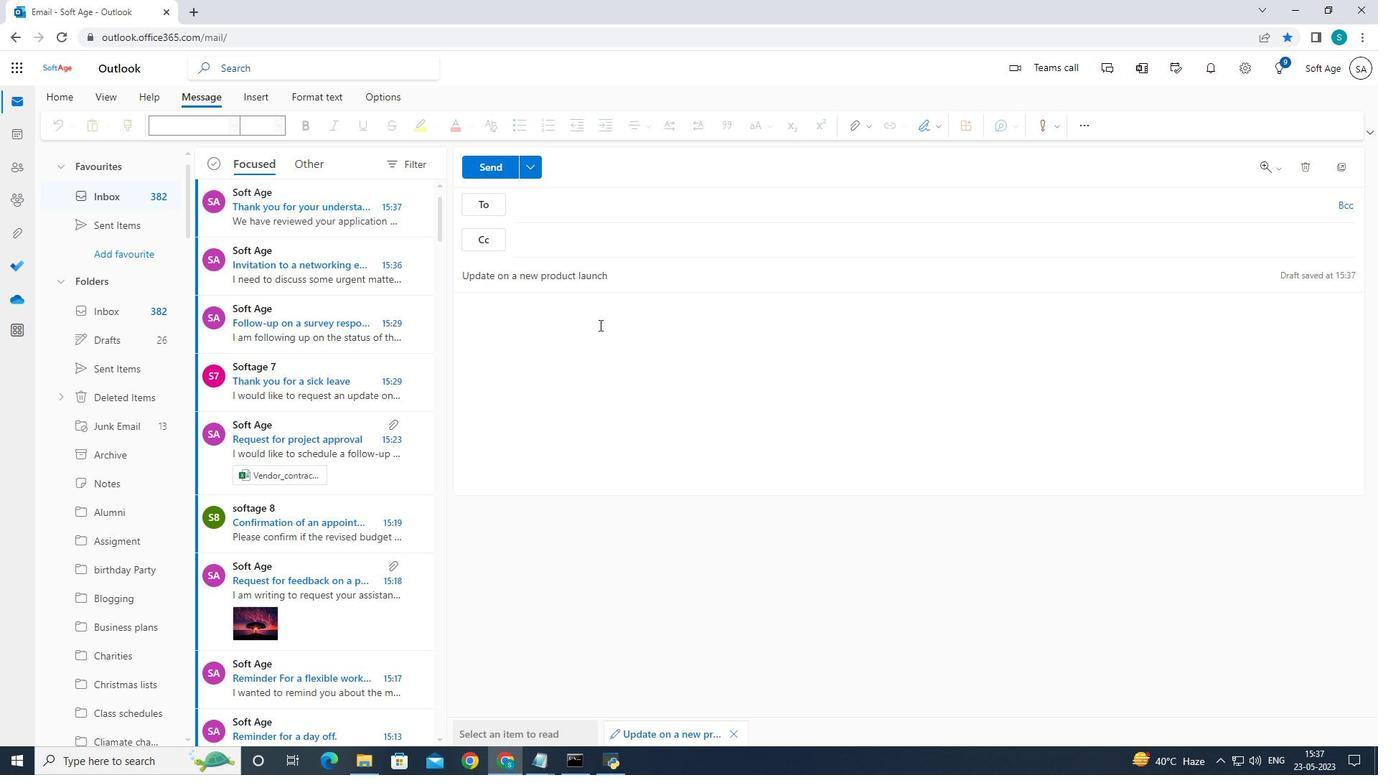 
Action: Mouse moved to (943, 130)
Screenshot: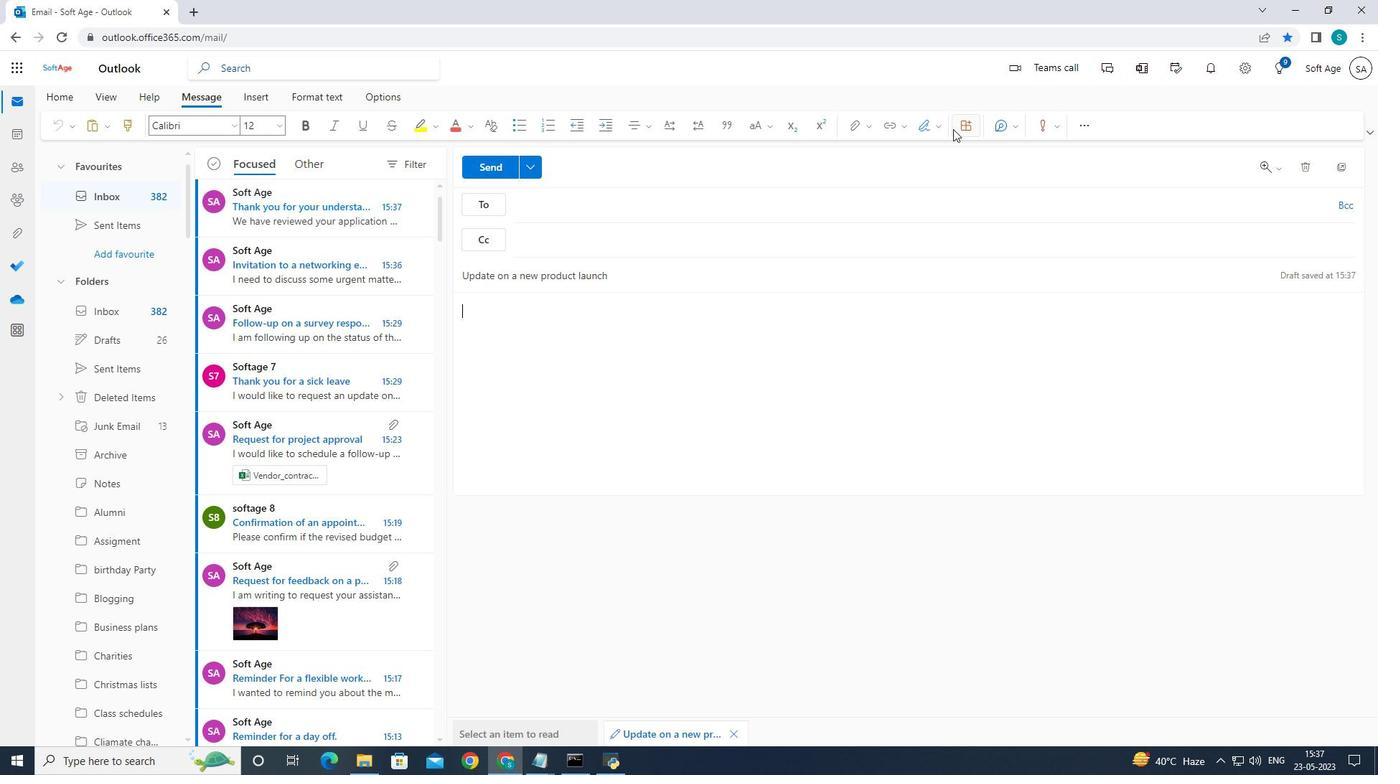 
Action: Mouse pressed left at (943, 130)
Screenshot: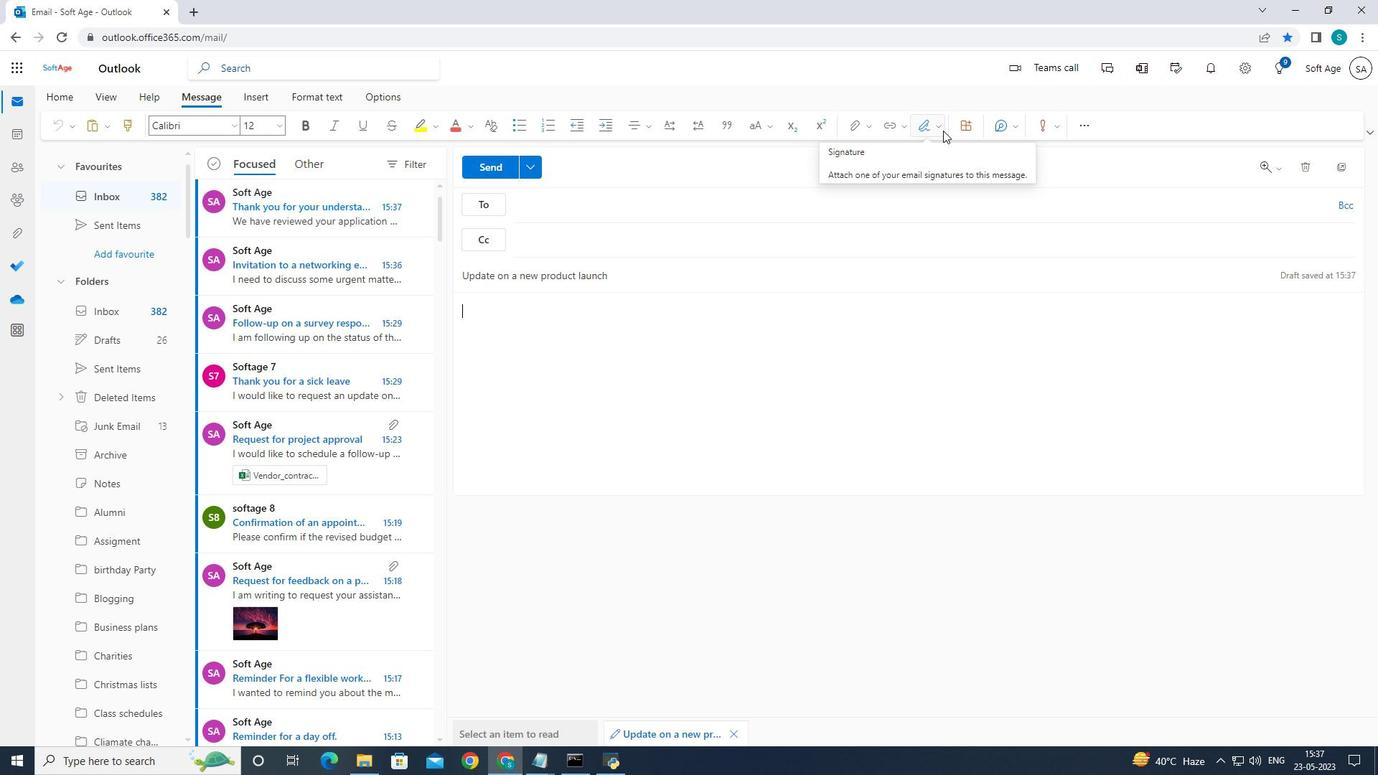 
Action: Mouse moved to (927, 150)
Screenshot: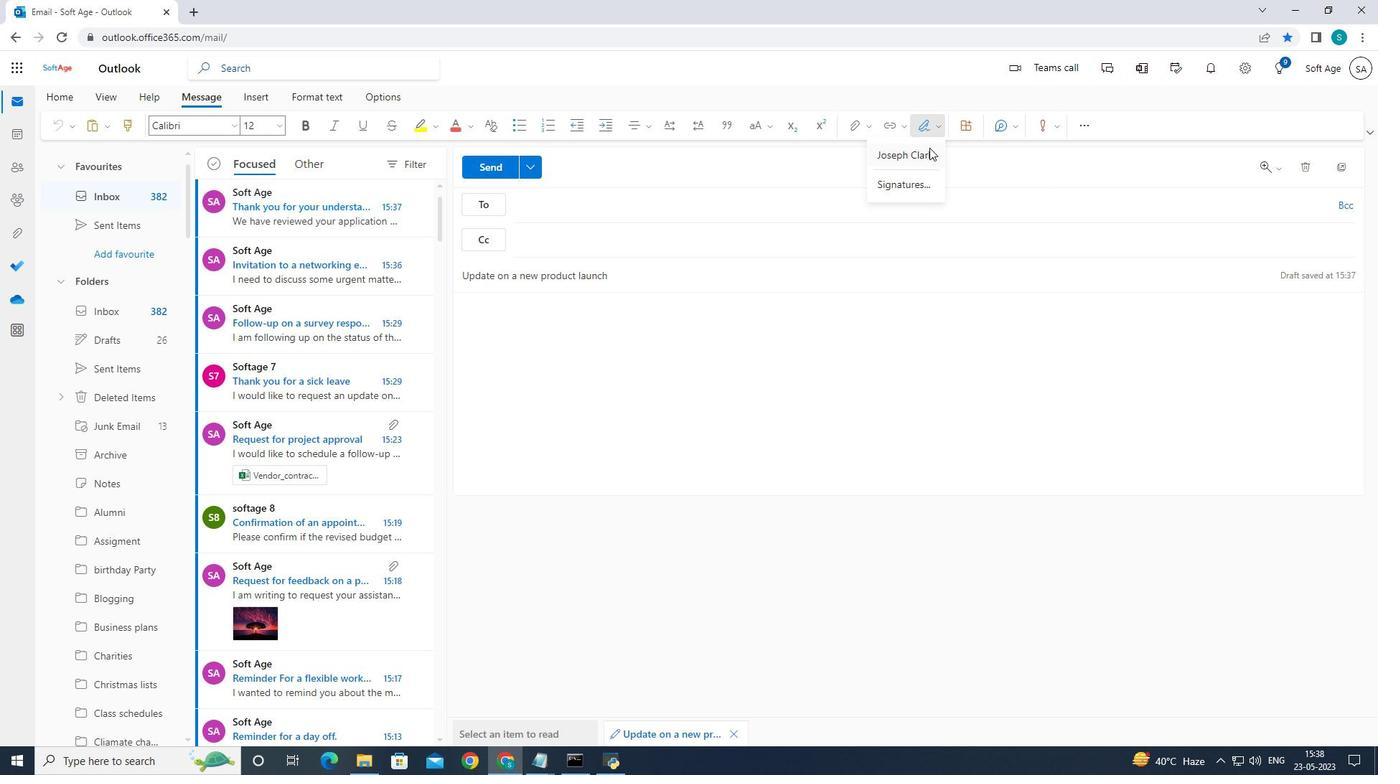 
Action: Mouse pressed left at (927, 150)
Screenshot: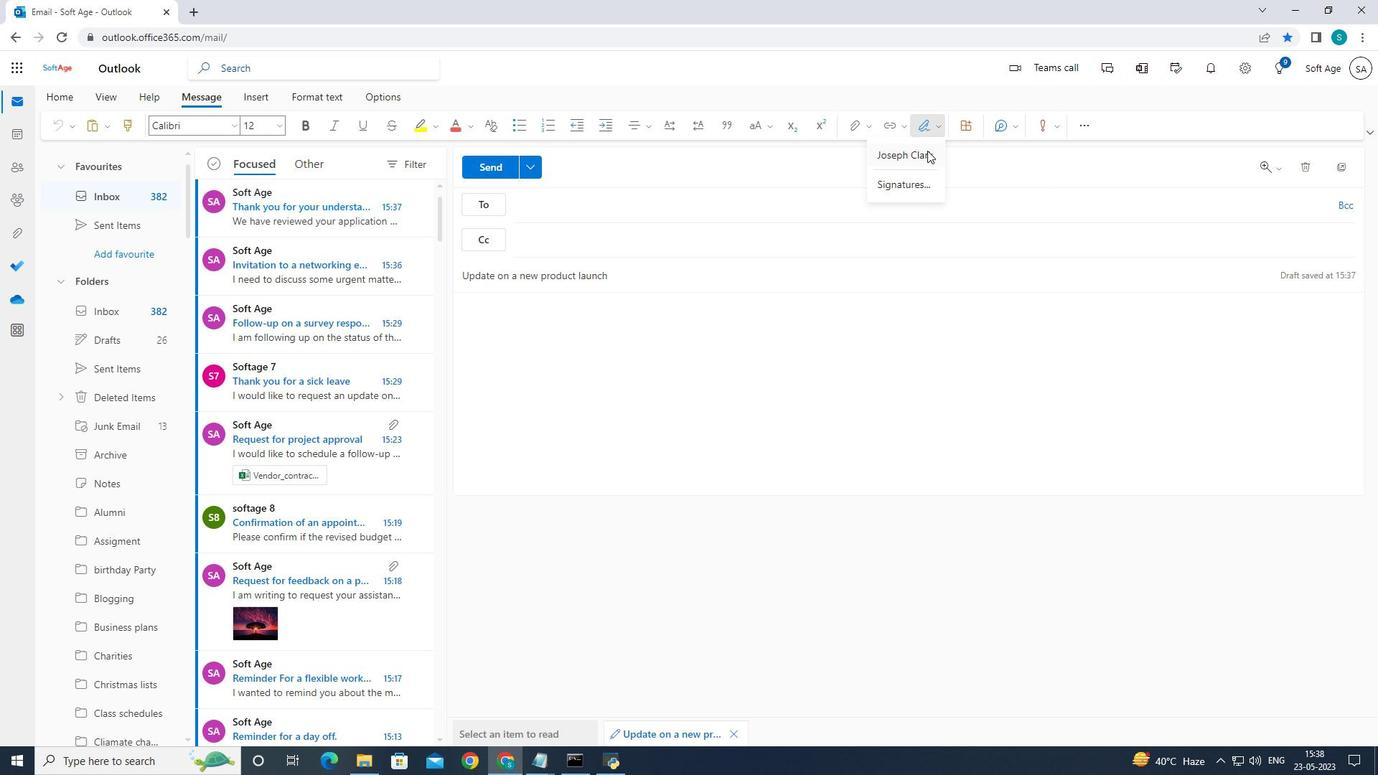 
Action: Mouse moved to (801, 326)
Screenshot: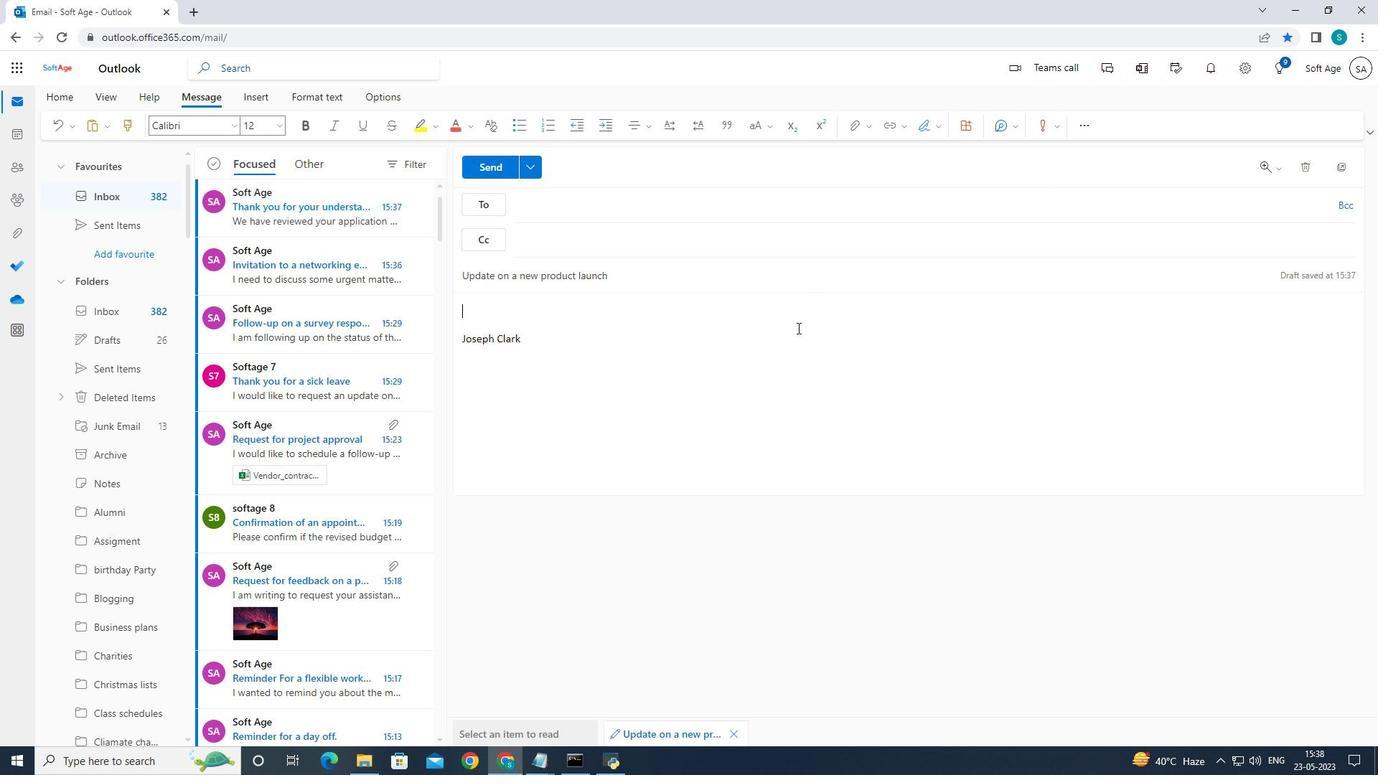 
Action: Key pressed <Key.caps_lock>J<Key.caps_lock>ust<Key.space>a<Key.space>friel<Key.backspace>ndly<Key.space>remainder<Key.space>to<Key.space>complete<Key.space>the<Key.space>mandatory<Key.space>training<Key.space>by<Key.space>the<Key.space>end<Key.space>of<Key.space>the<Key.space>day<Key.space>tomorrow.
Screenshot: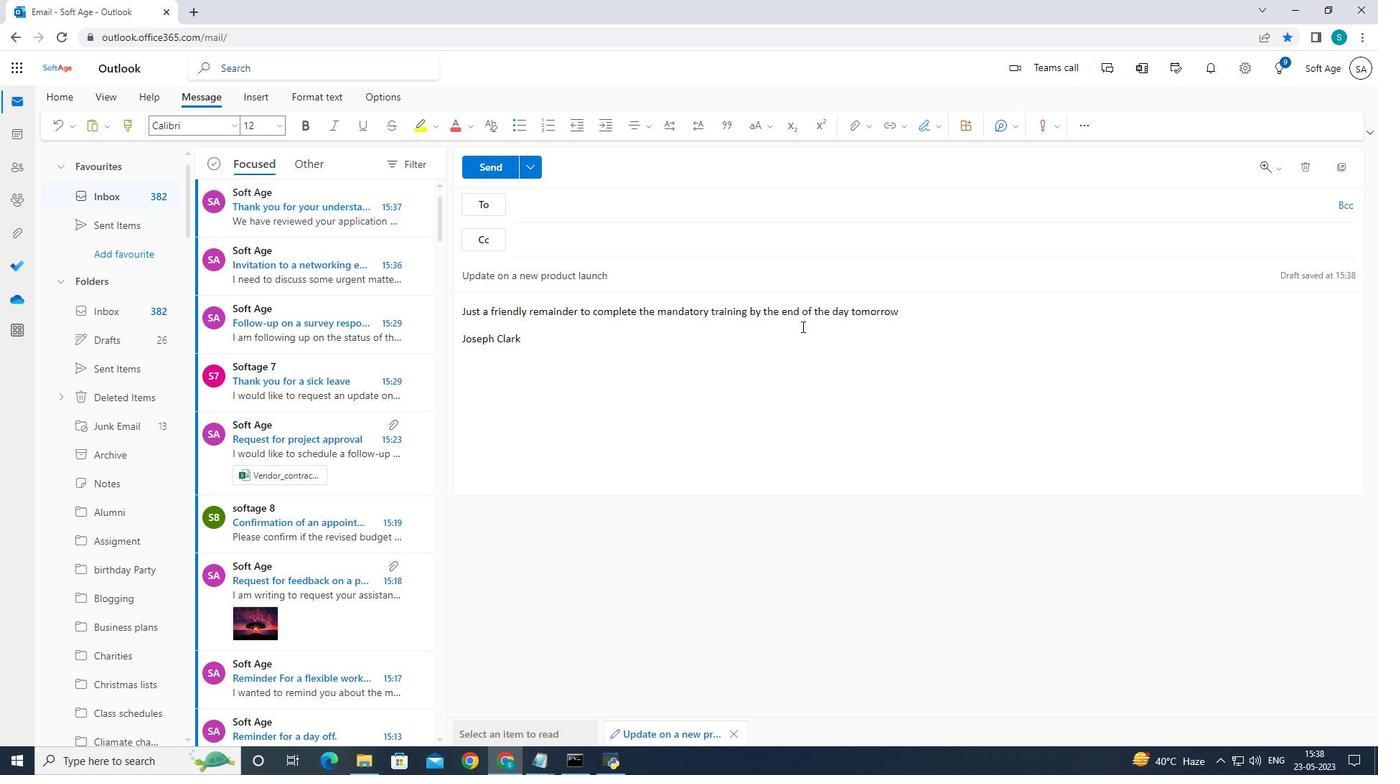 
Action: Mouse moved to (649, 201)
Screenshot: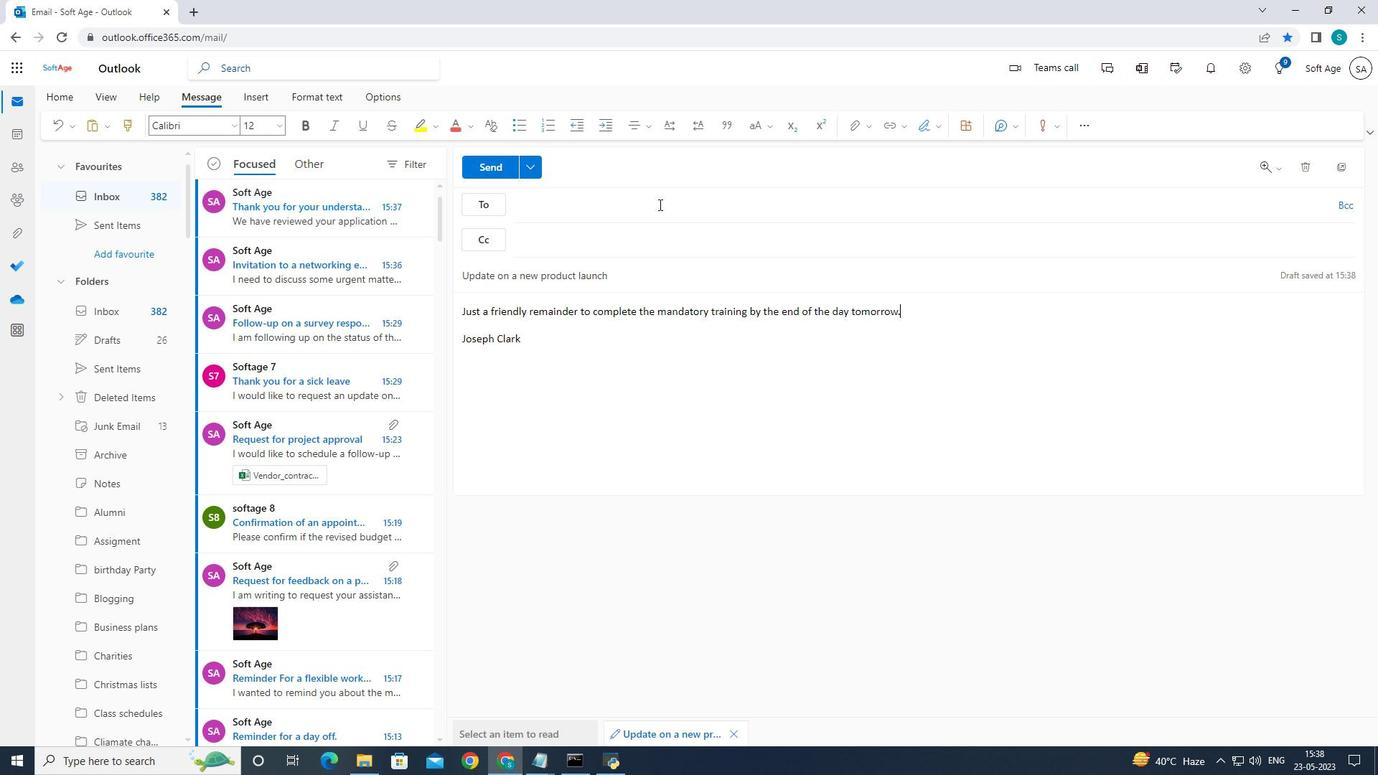 
Action: Mouse pressed left at (649, 201)
Screenshot: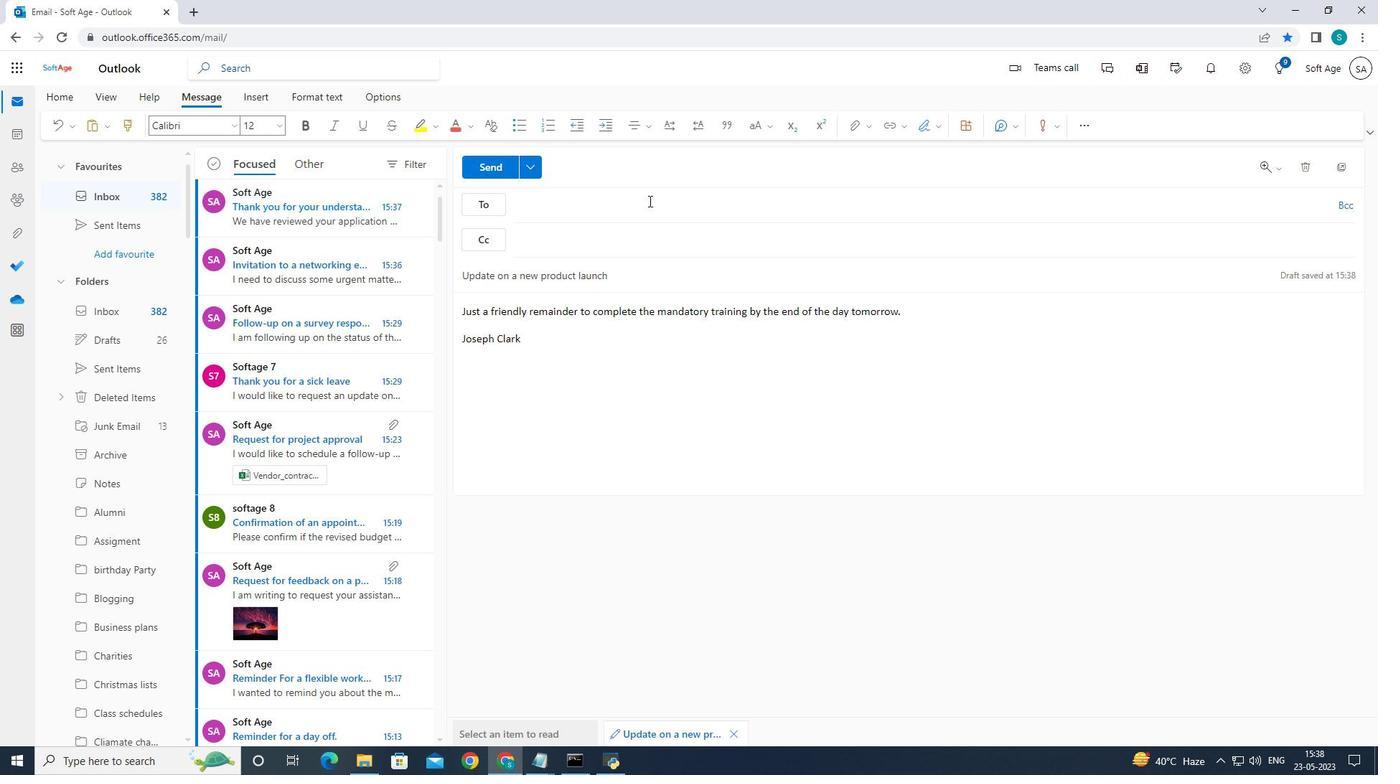 
Action: Mouse moved to (882, 236)
Screenshot: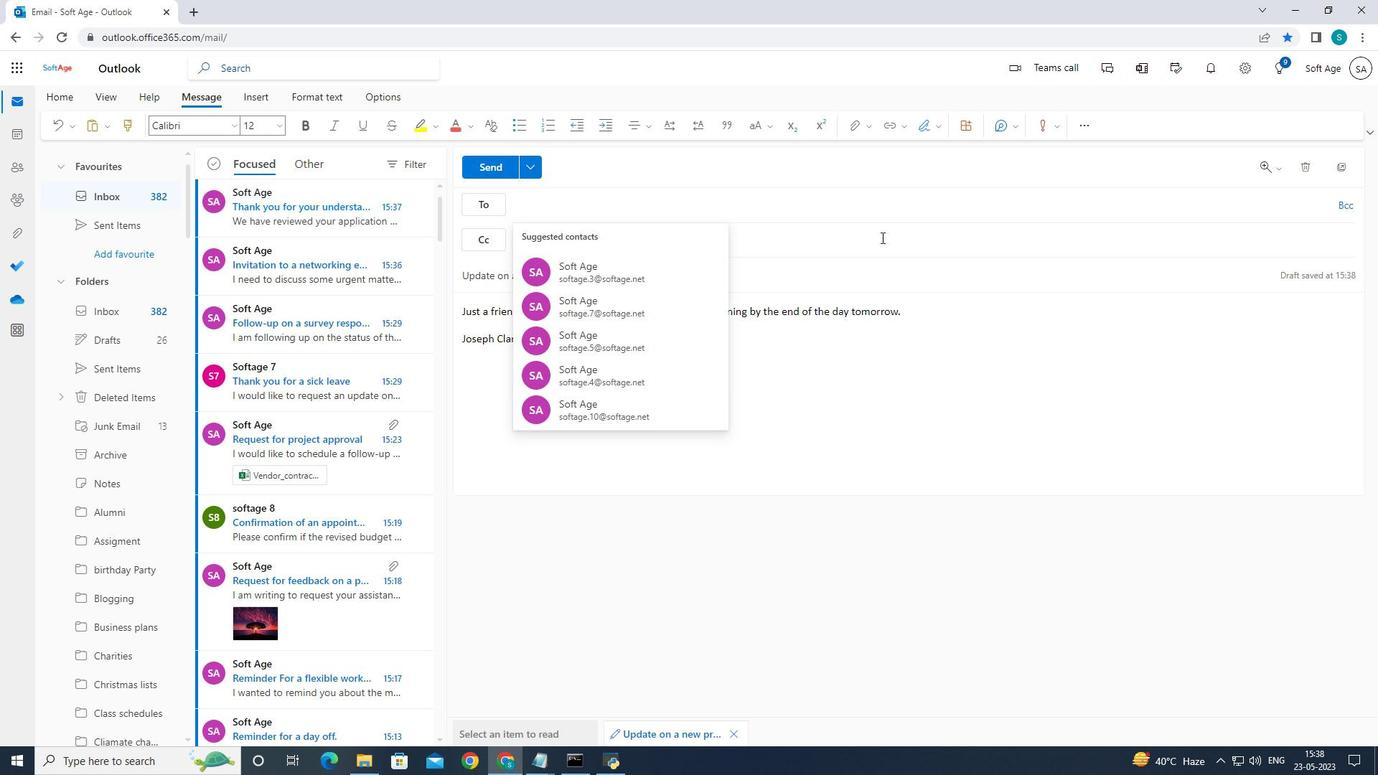 
Action: Key pressed softage.1<Key.shift>2softgae.net
Screenshot: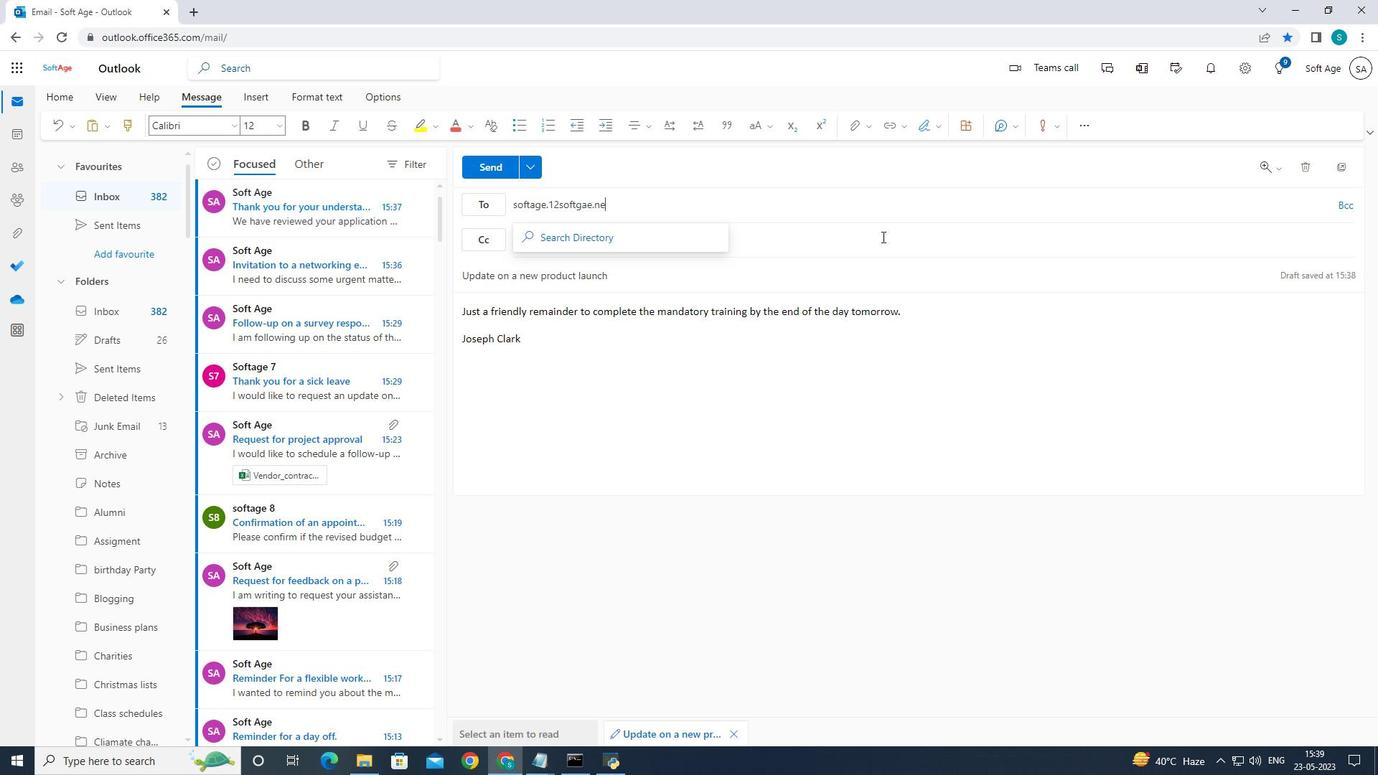
Action: Mouse moved to (562, 205)
Screenshot: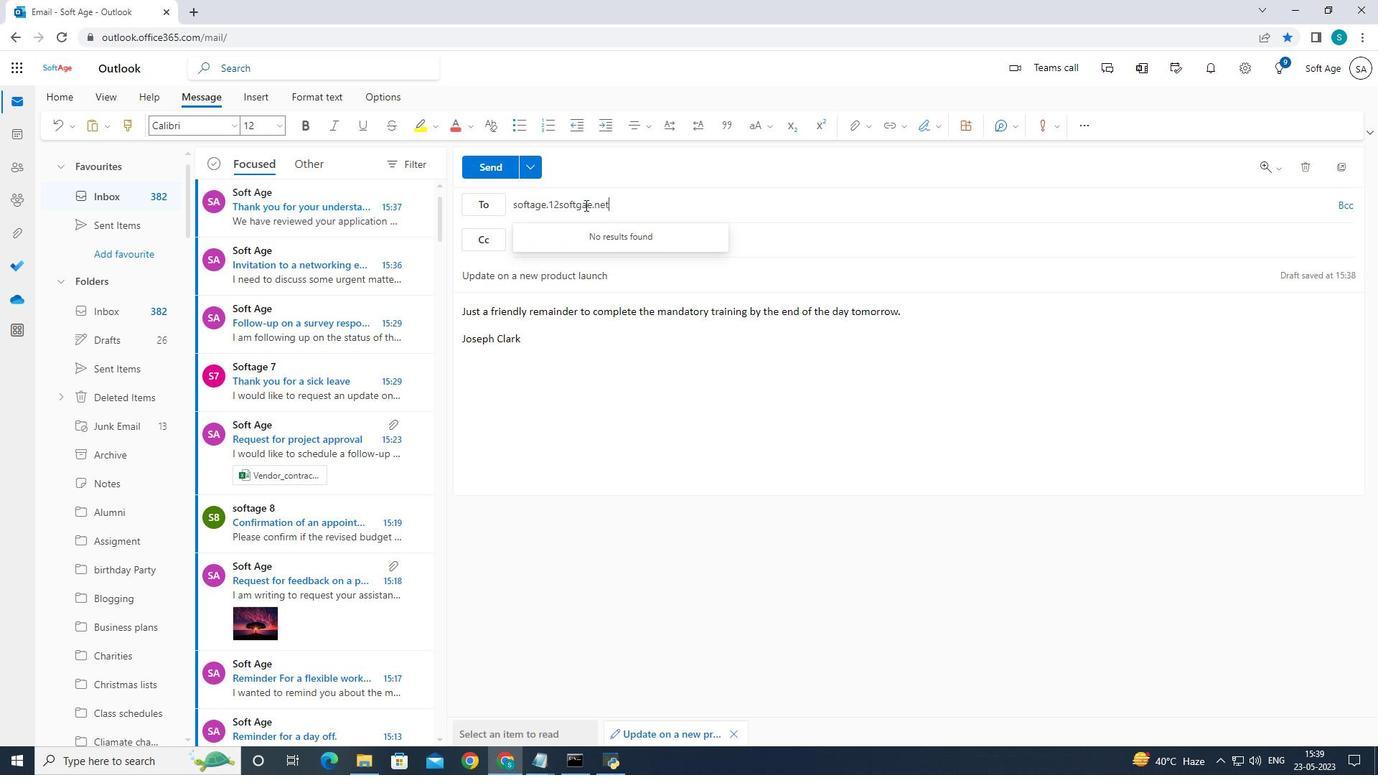 
Action: Mouse pressed left at (562, 205)
Screenshot: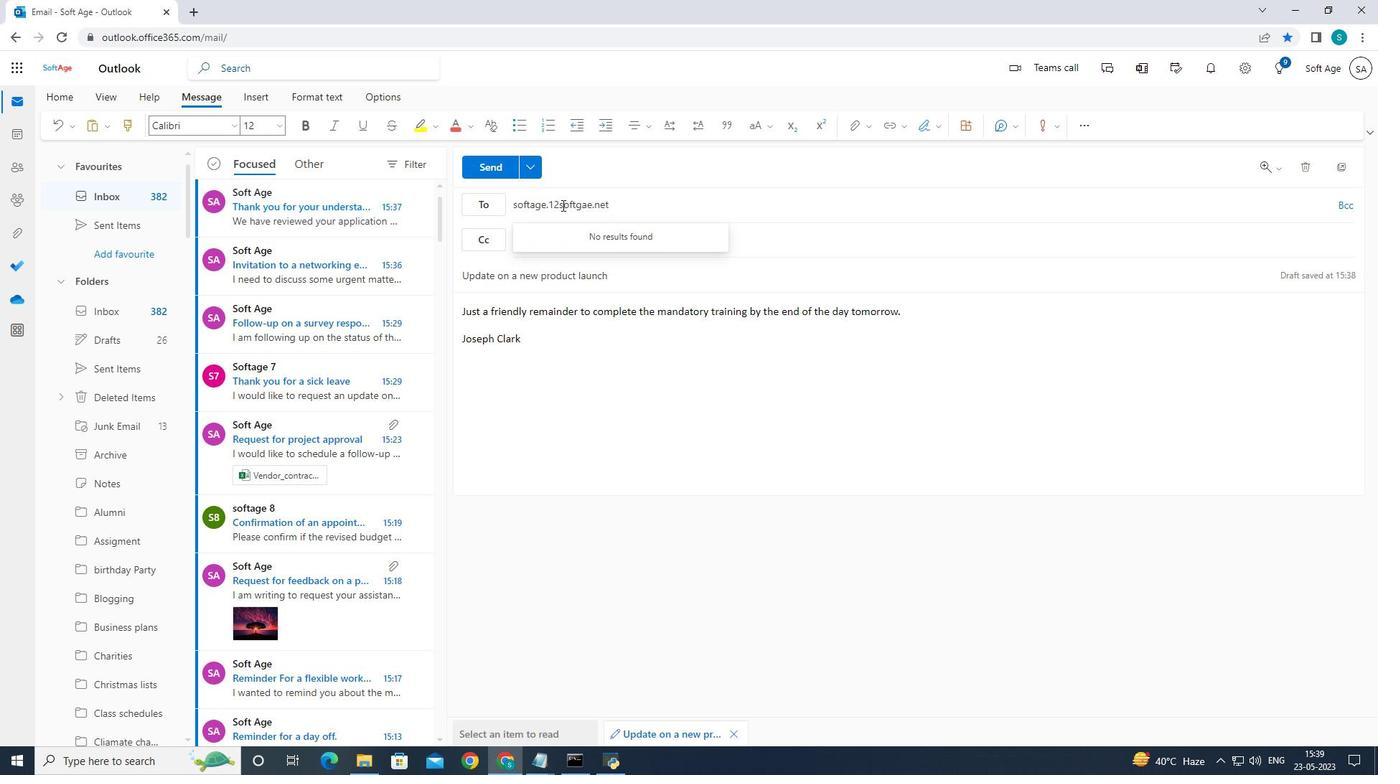
Action: Mouse moved to (829, 217)
Screenshot: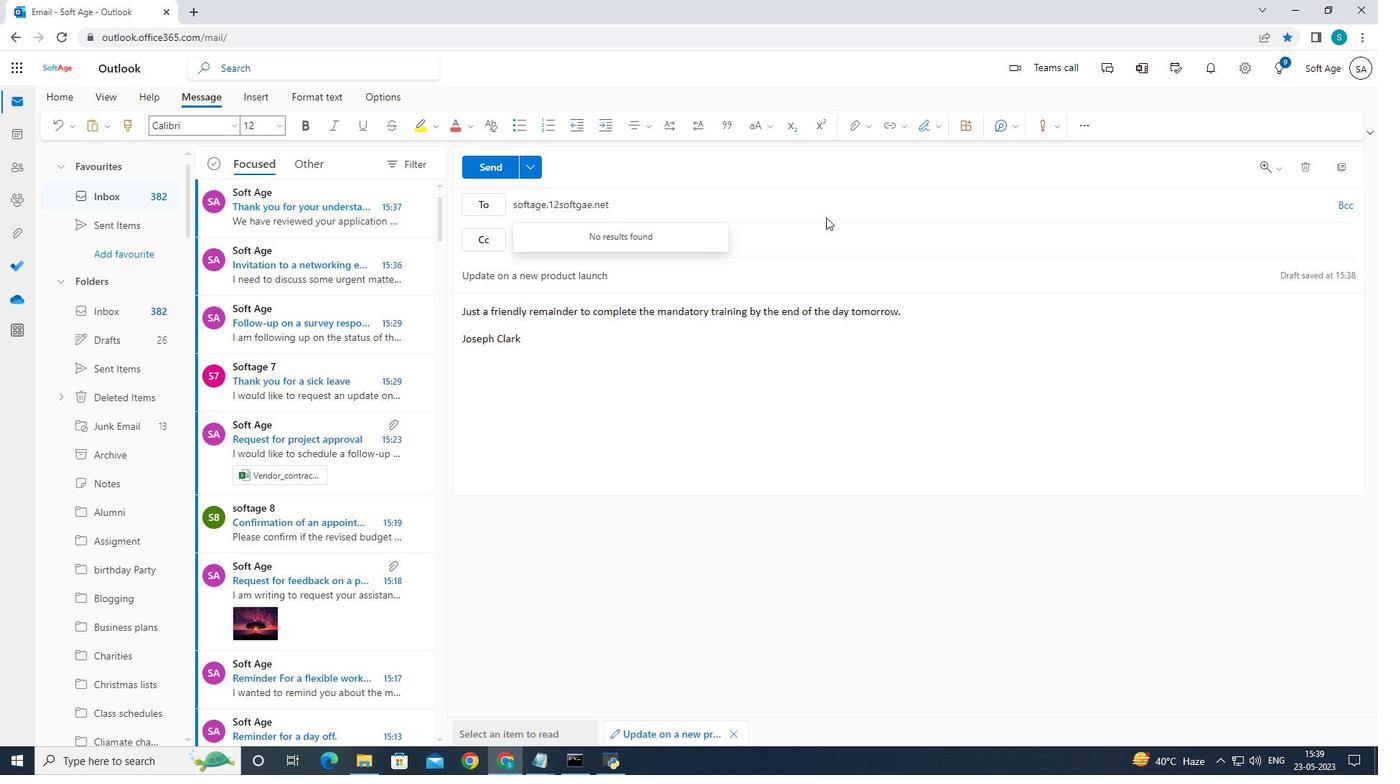 
Action: Key pressed <Key.left><Key.backspace><Key.shift><Key.shift><Key.shift><Key.shift><Key.shift>@
Screenshot: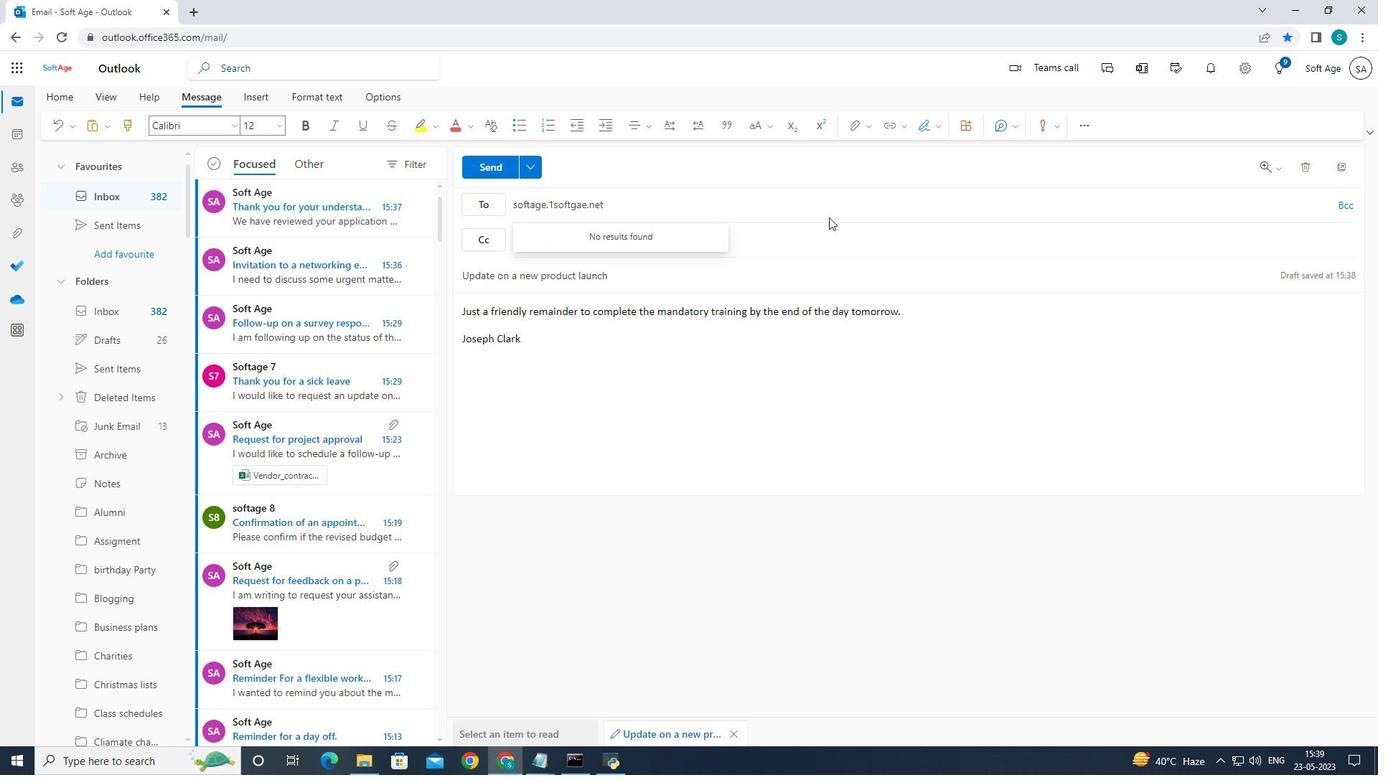 
Action: Mouse moved to (591, 203)
Screenshot: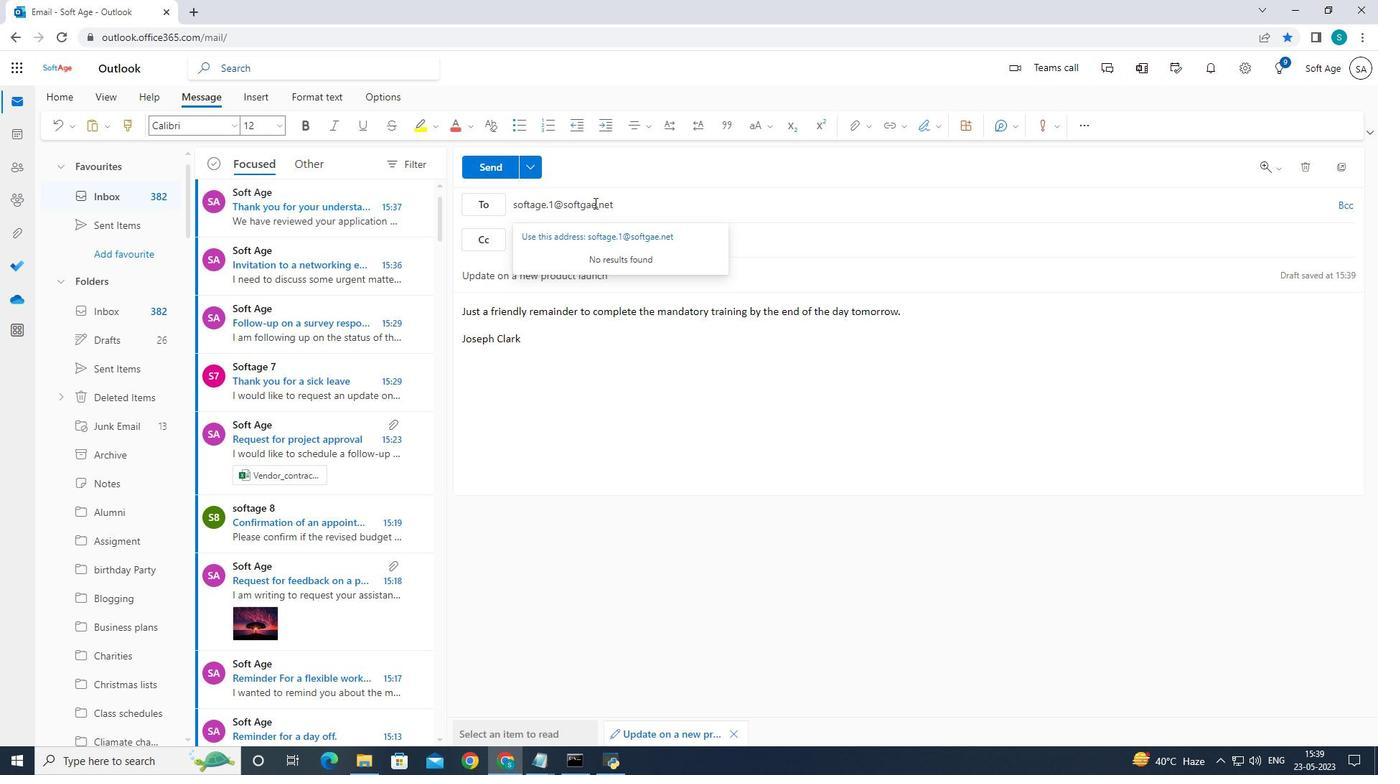 
Action: Mouse pressed left at (591, 203)
Screenshot: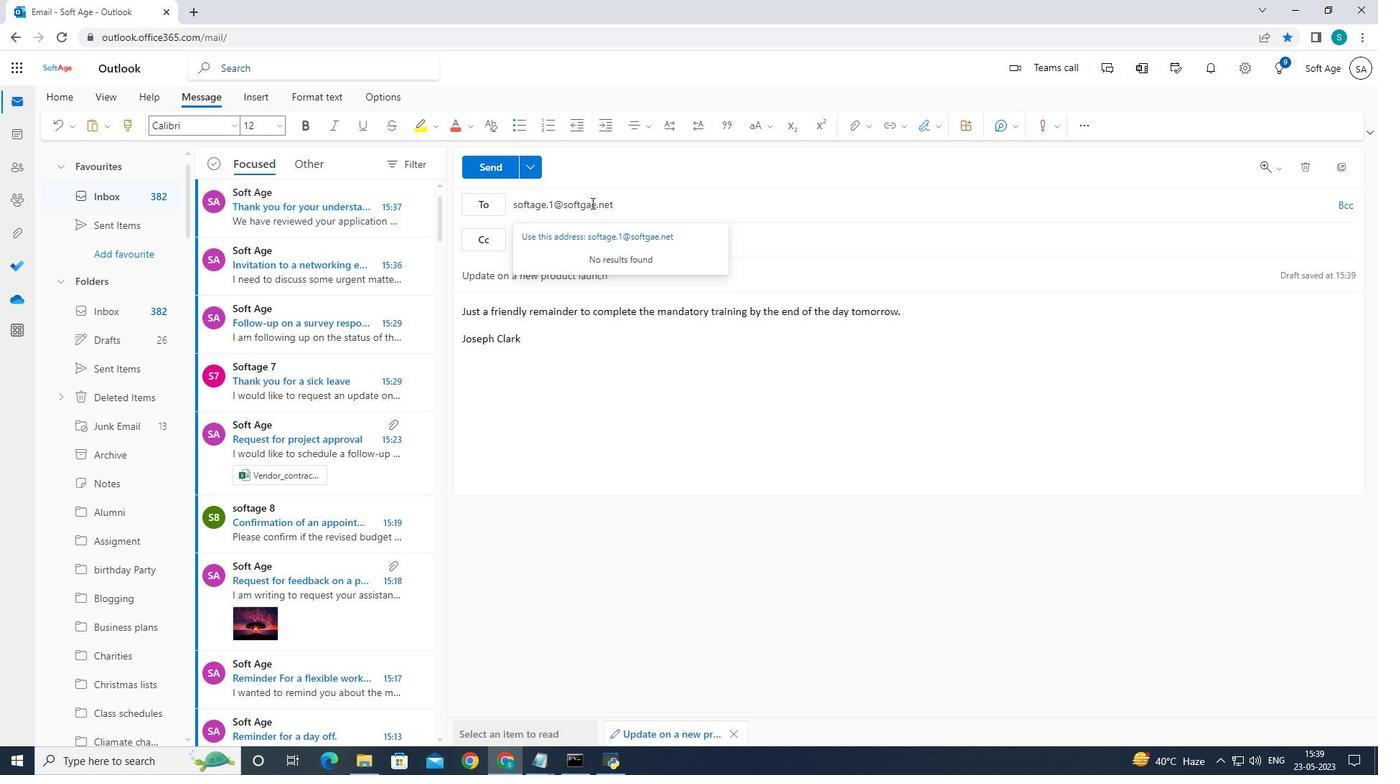 
Action: Mouse moved to (669, 211)
Screenshot: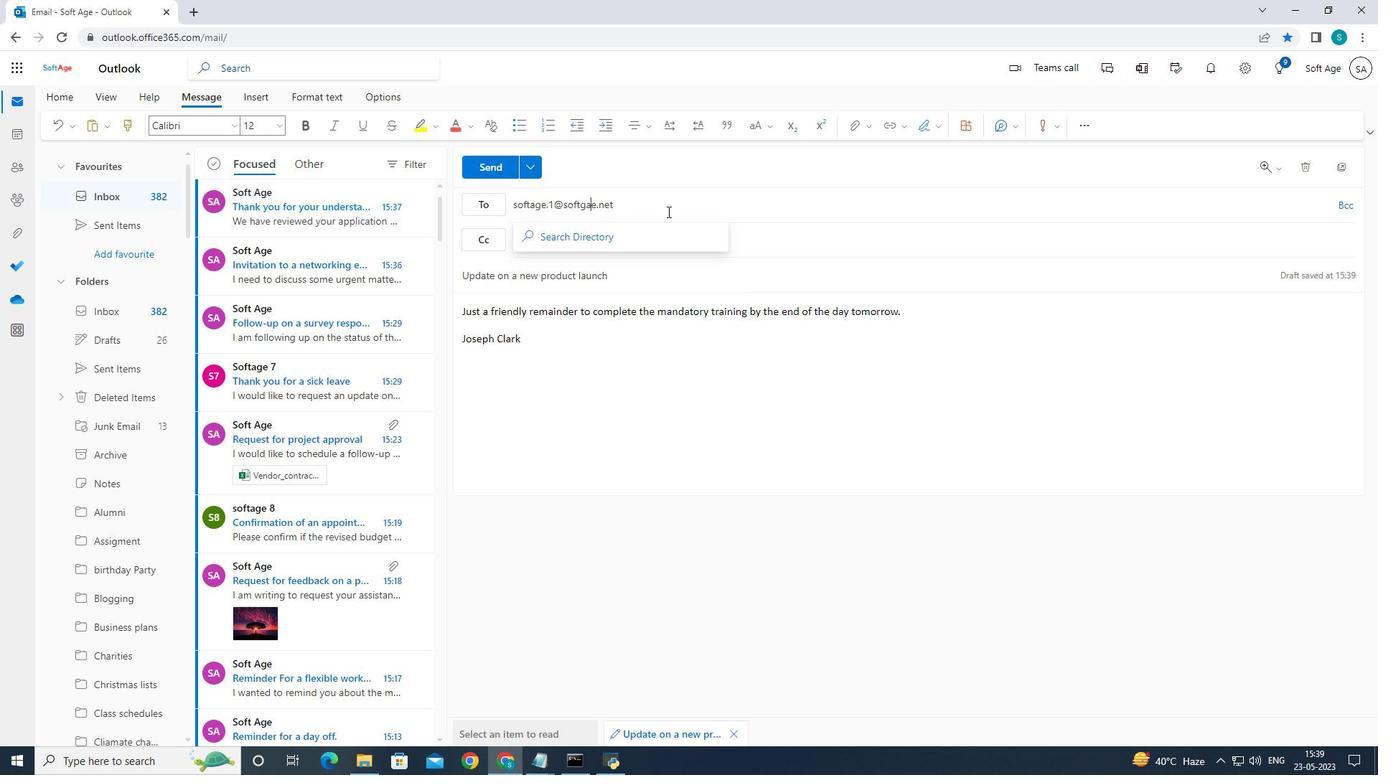 
Action: Key pressed <Key.backspace>
Screenshot: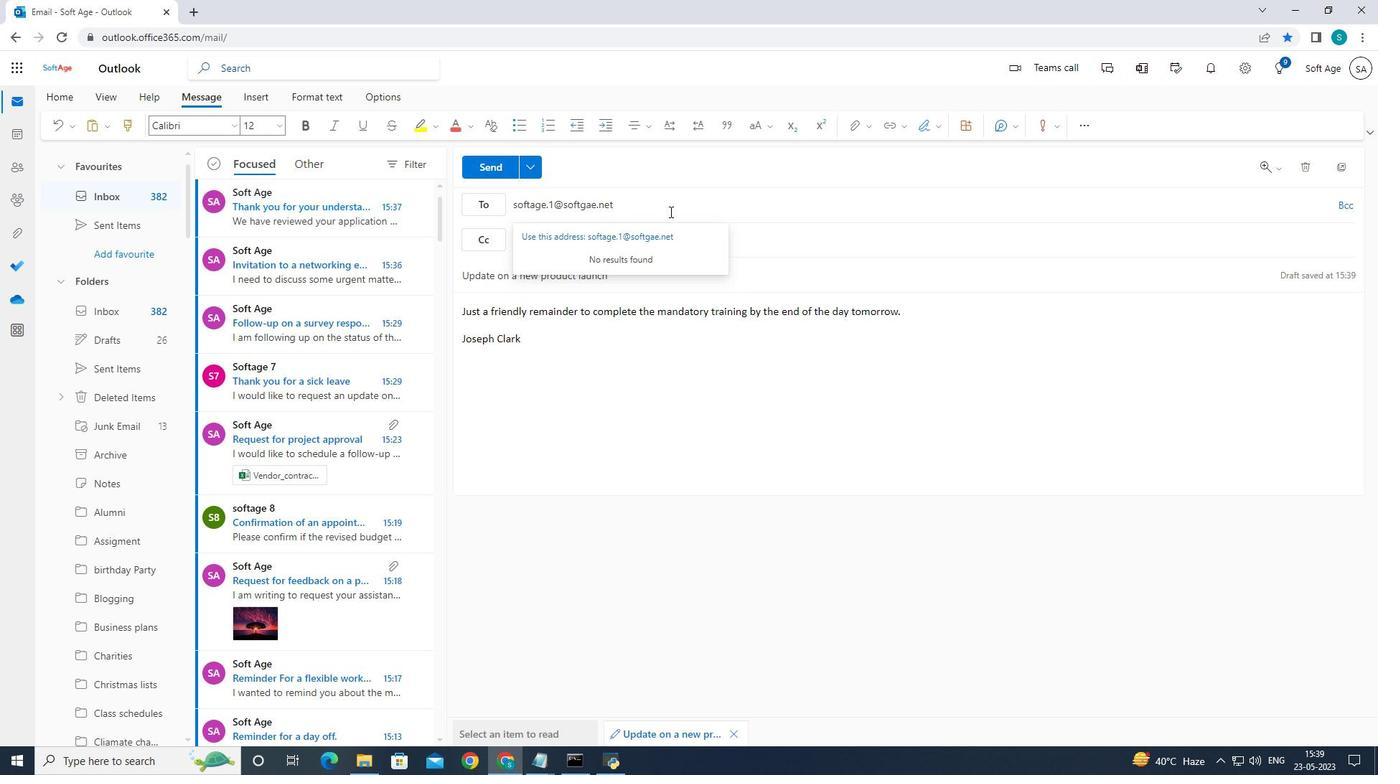 
Action: Mouse moved to (669, 212)
Screenshot: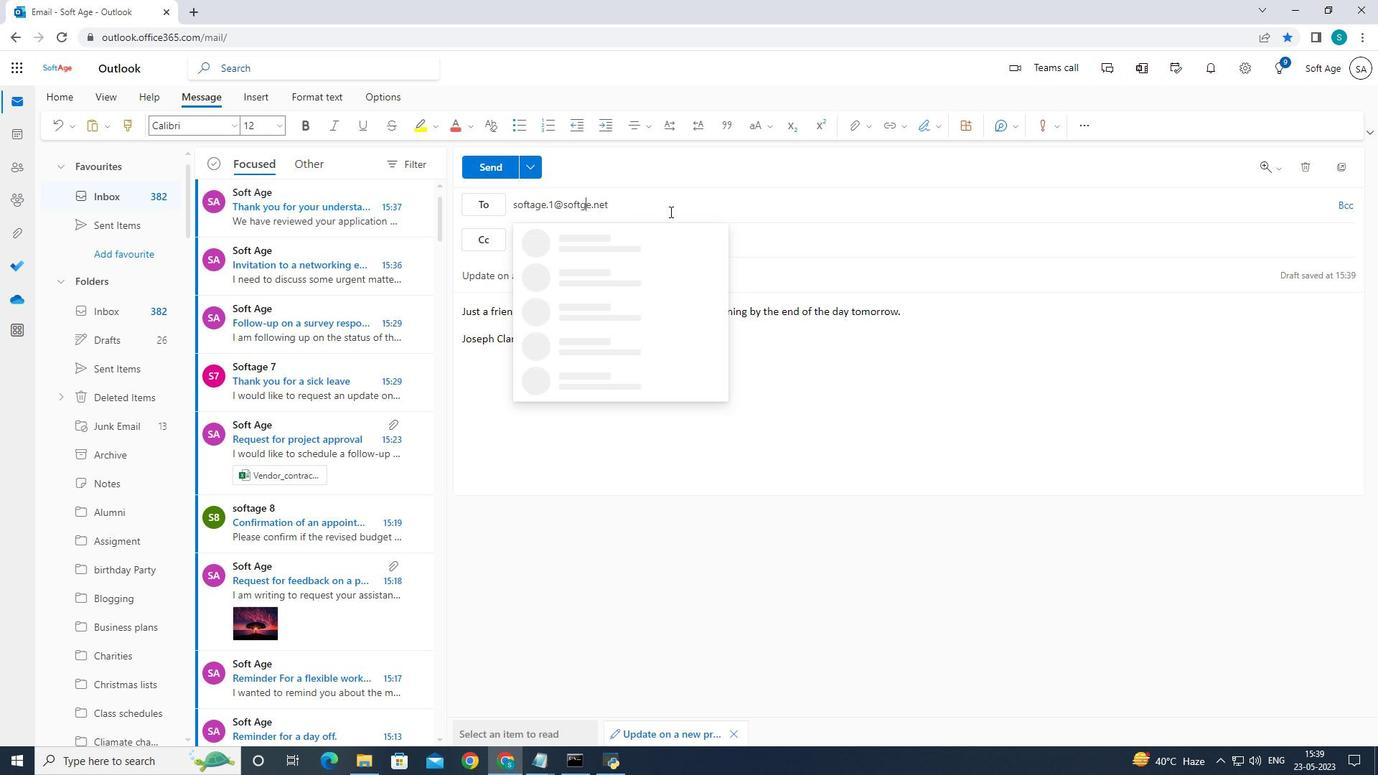 
Action: Key pressed <Key.backspace>ag
Screenshot: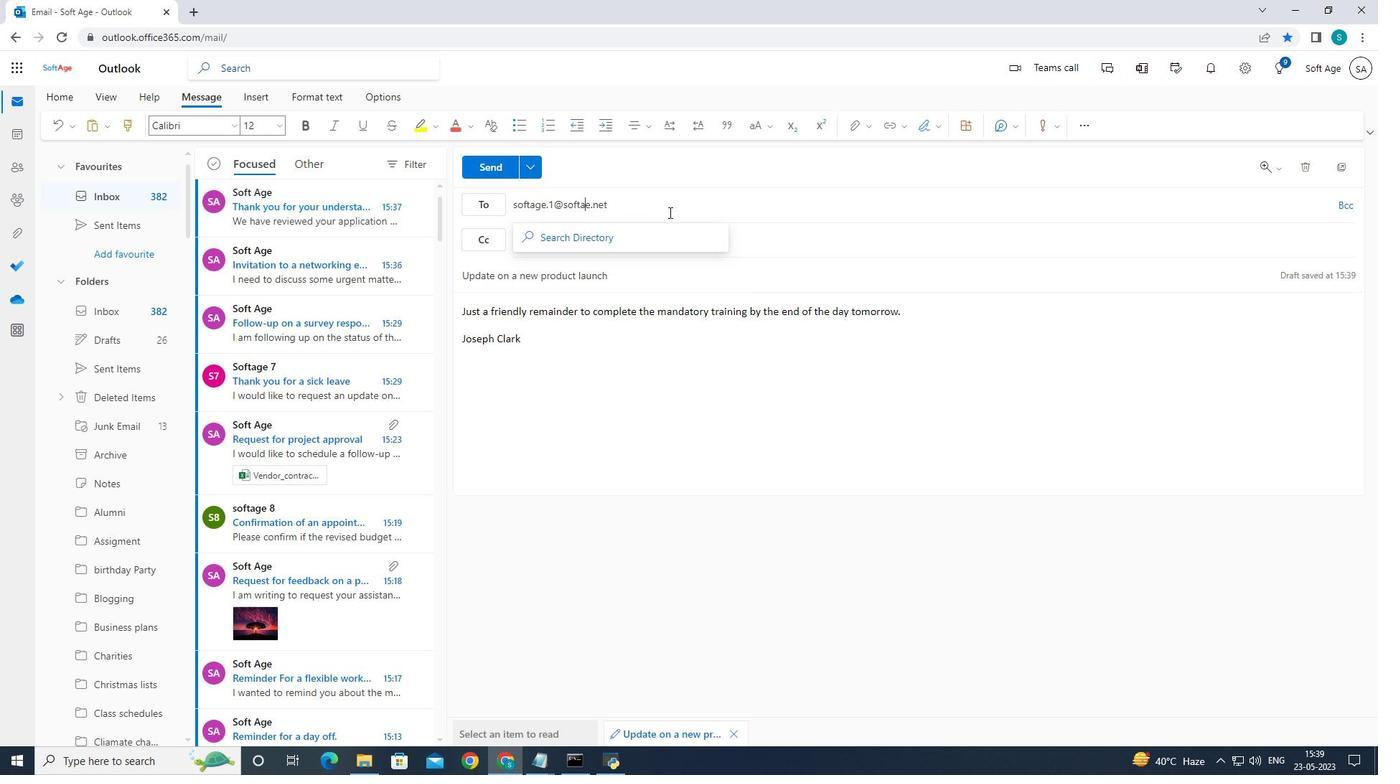 
Action: Mouse moved to (599, 234)
Screenshot: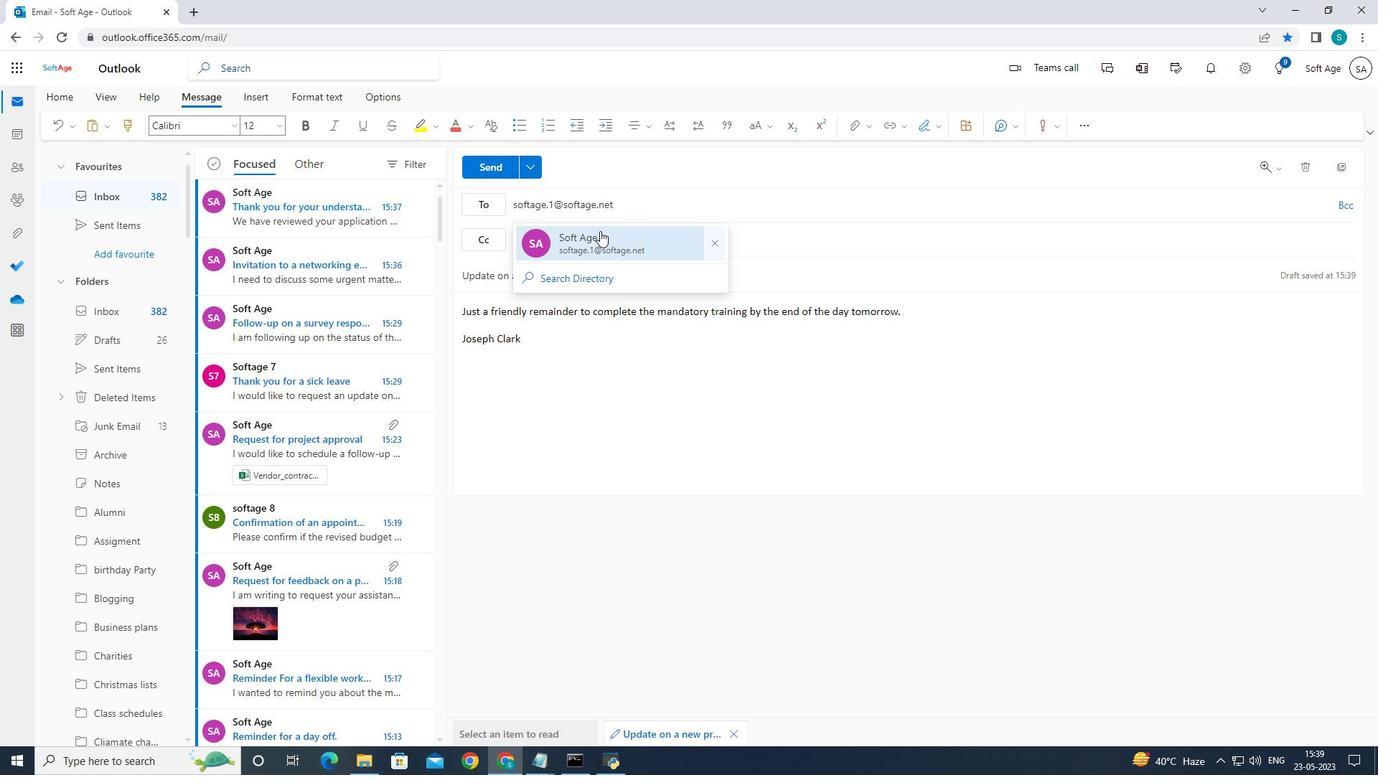 
Action: Mouse pressed left at (599, 234)
Screenshot: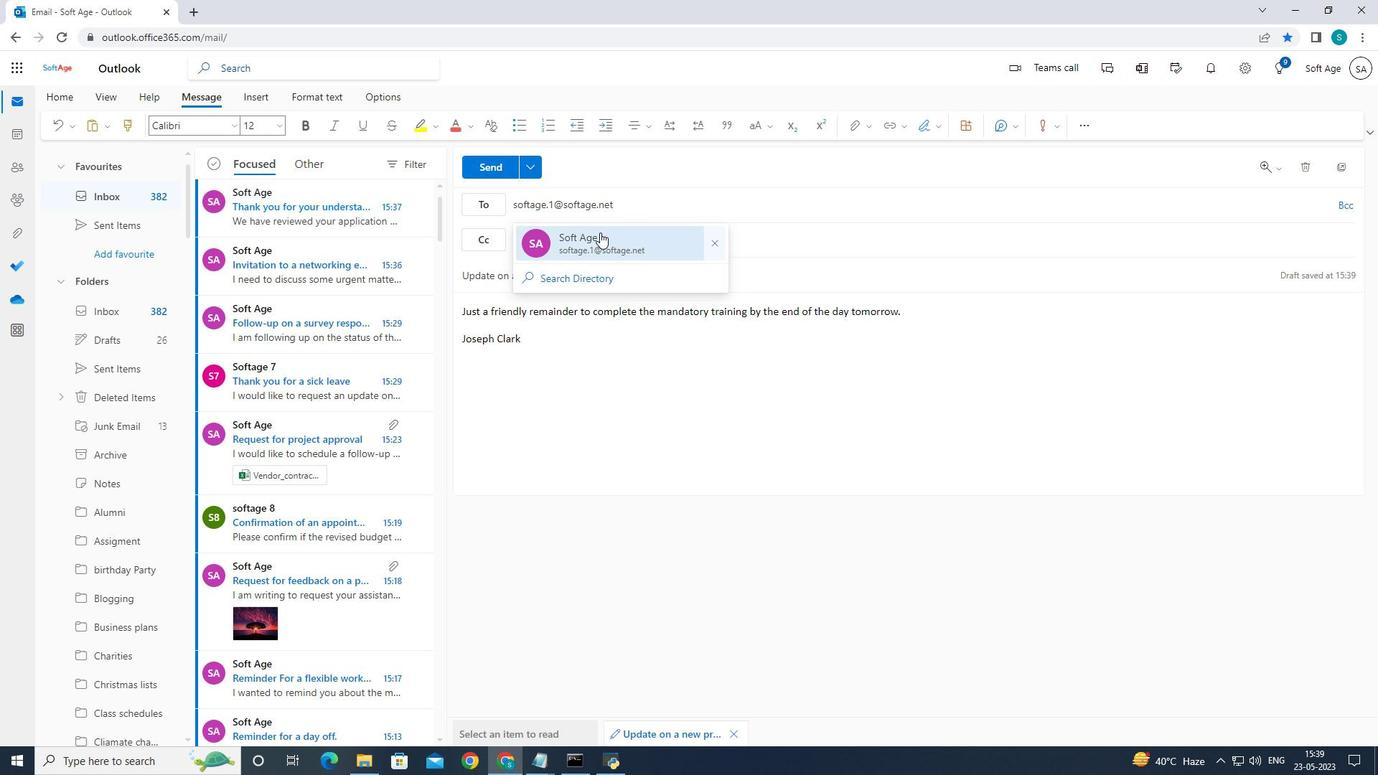 
Action: Mouse moved to (150, 474)
Screenshot: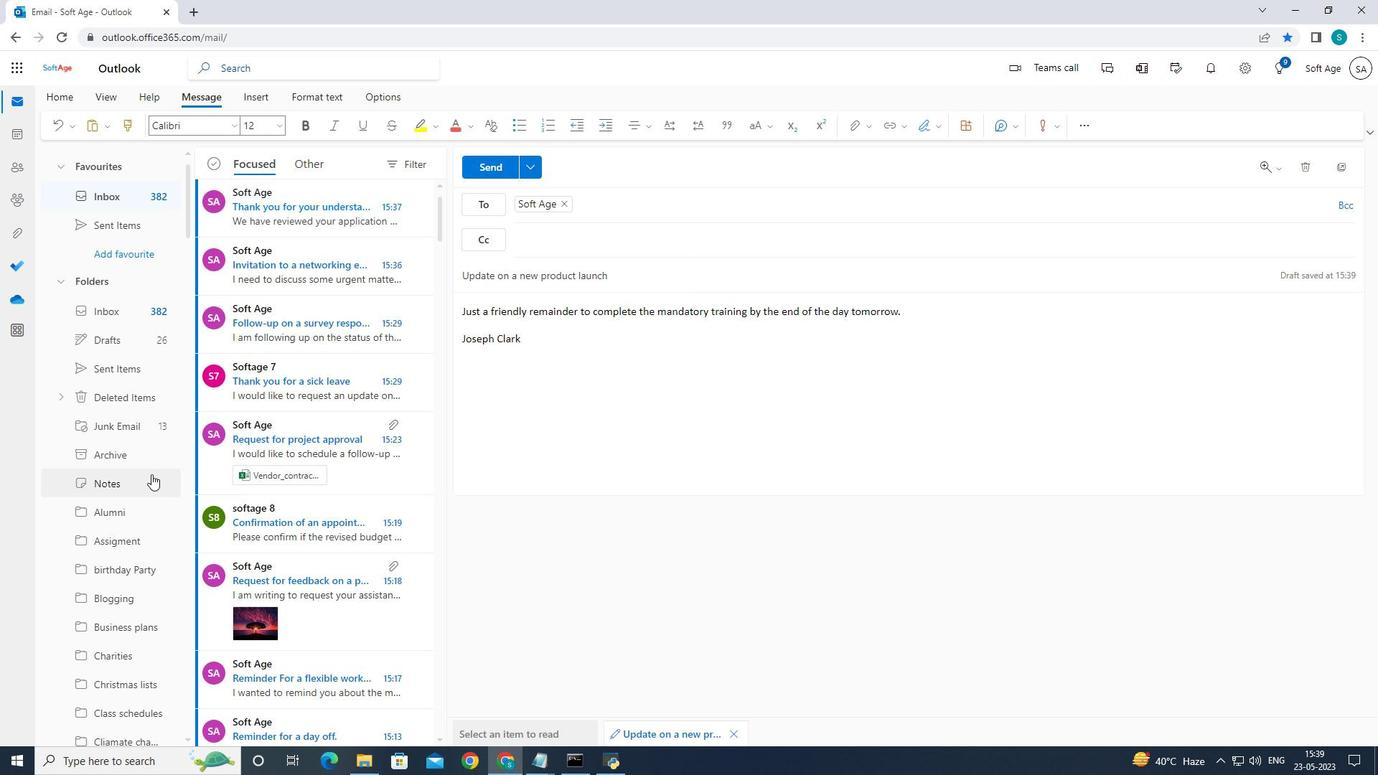 
Action: Mouse scrolled (150, 473) with delta (0, 0)
Screenshot: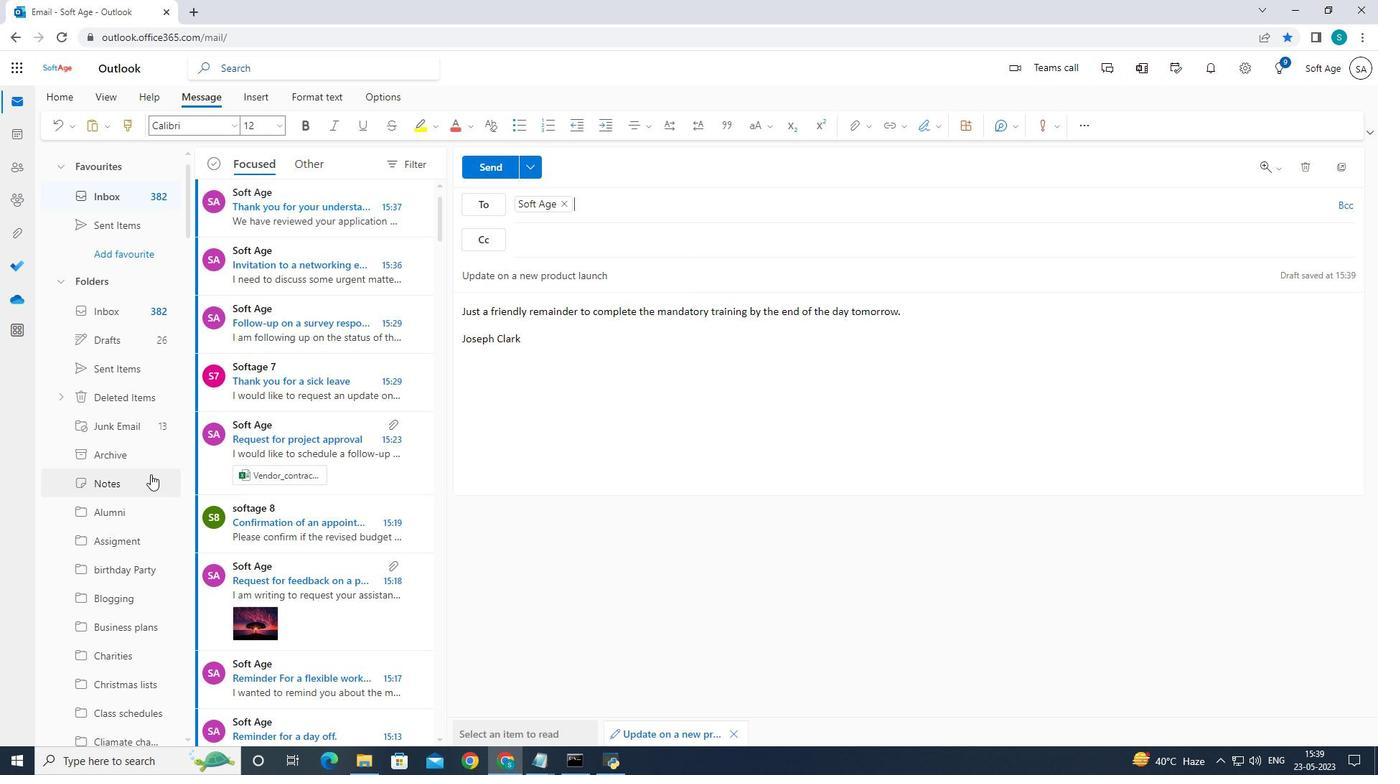 
Action: Mouse scrolled (150, 473) with delta (0, 0)
Screenshot: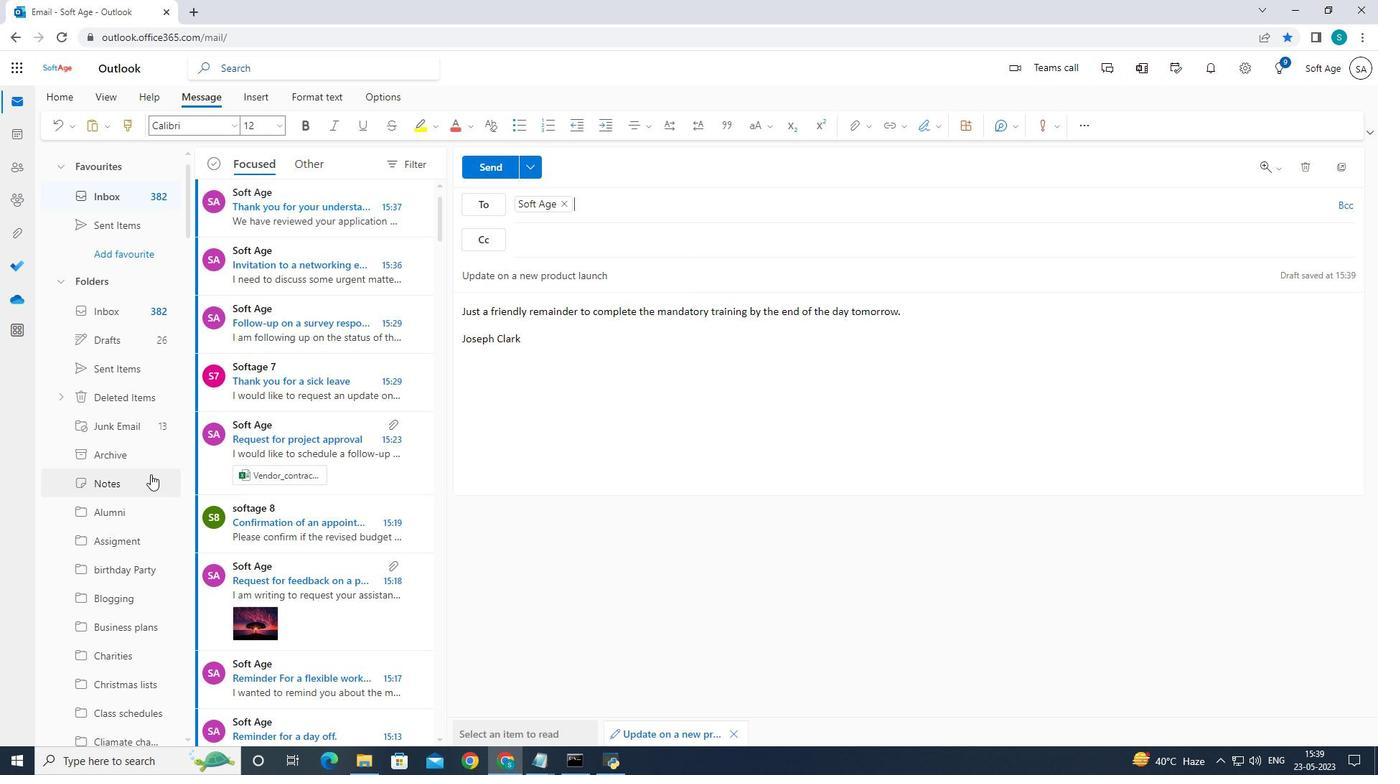 
Action: Mouse scrolled (150, 473) with delta (0, 0)
Screenshot: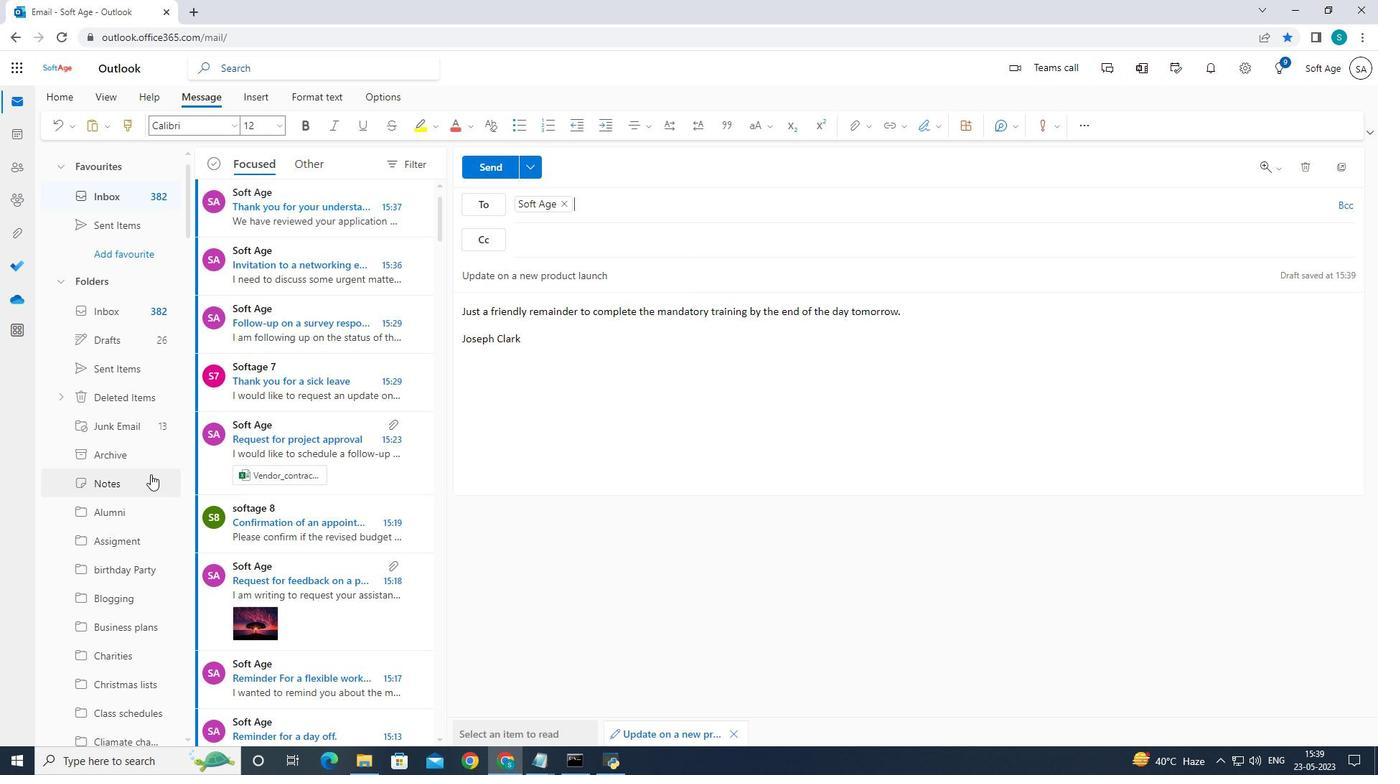 
Action: Mouse scrolled (150, 473) with delta (0, 0)
Screenshot: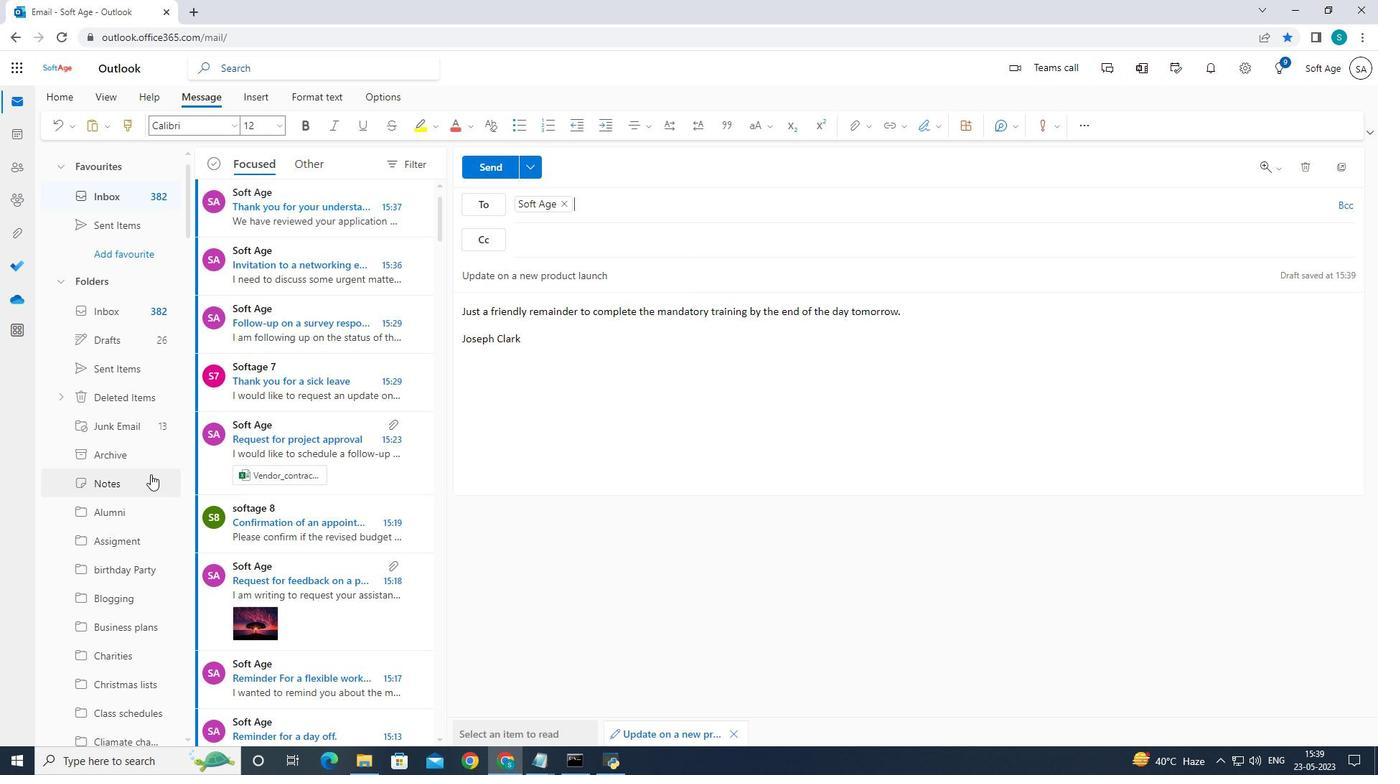 
Action: Mouse moved to (148, 471)
Screenshot: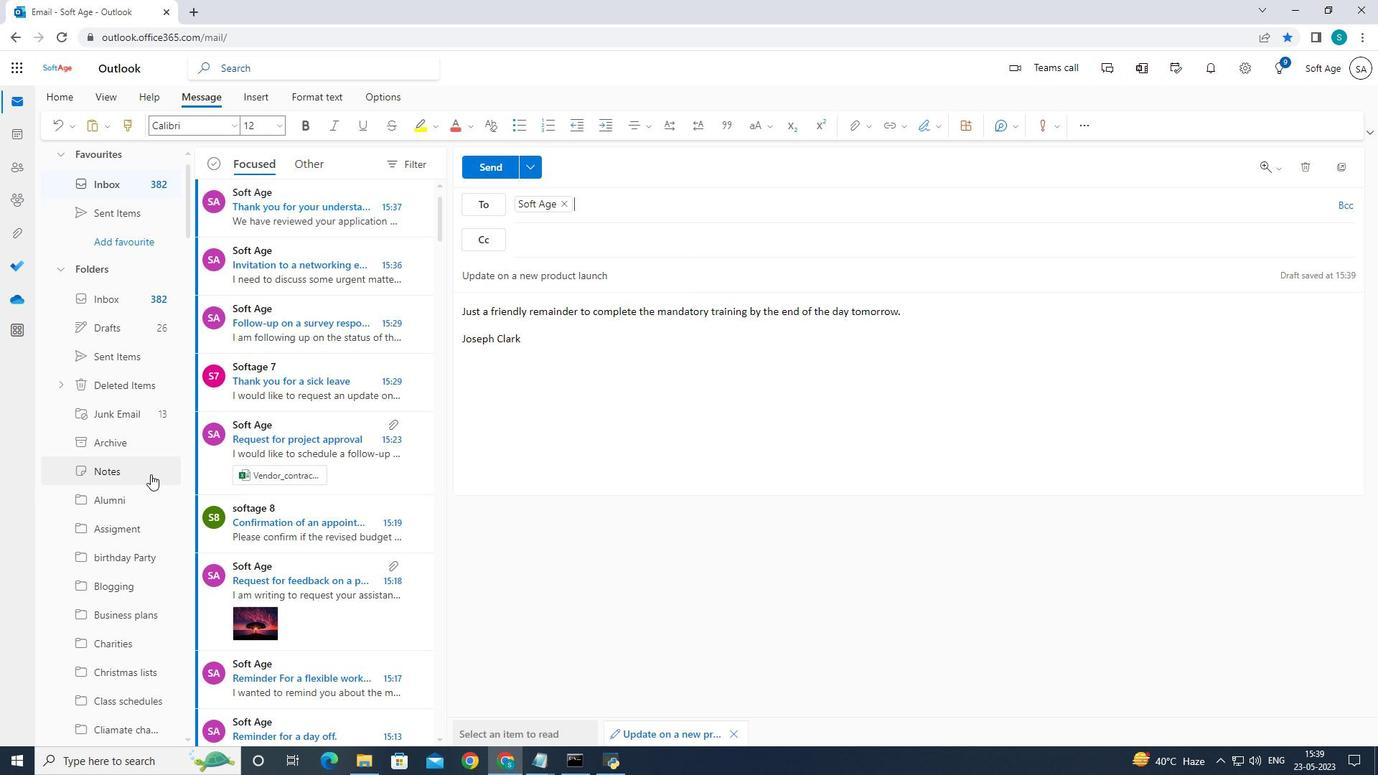 
Action: Mouse scrolled (148, 470) with delta (0, 0)
Screenshot: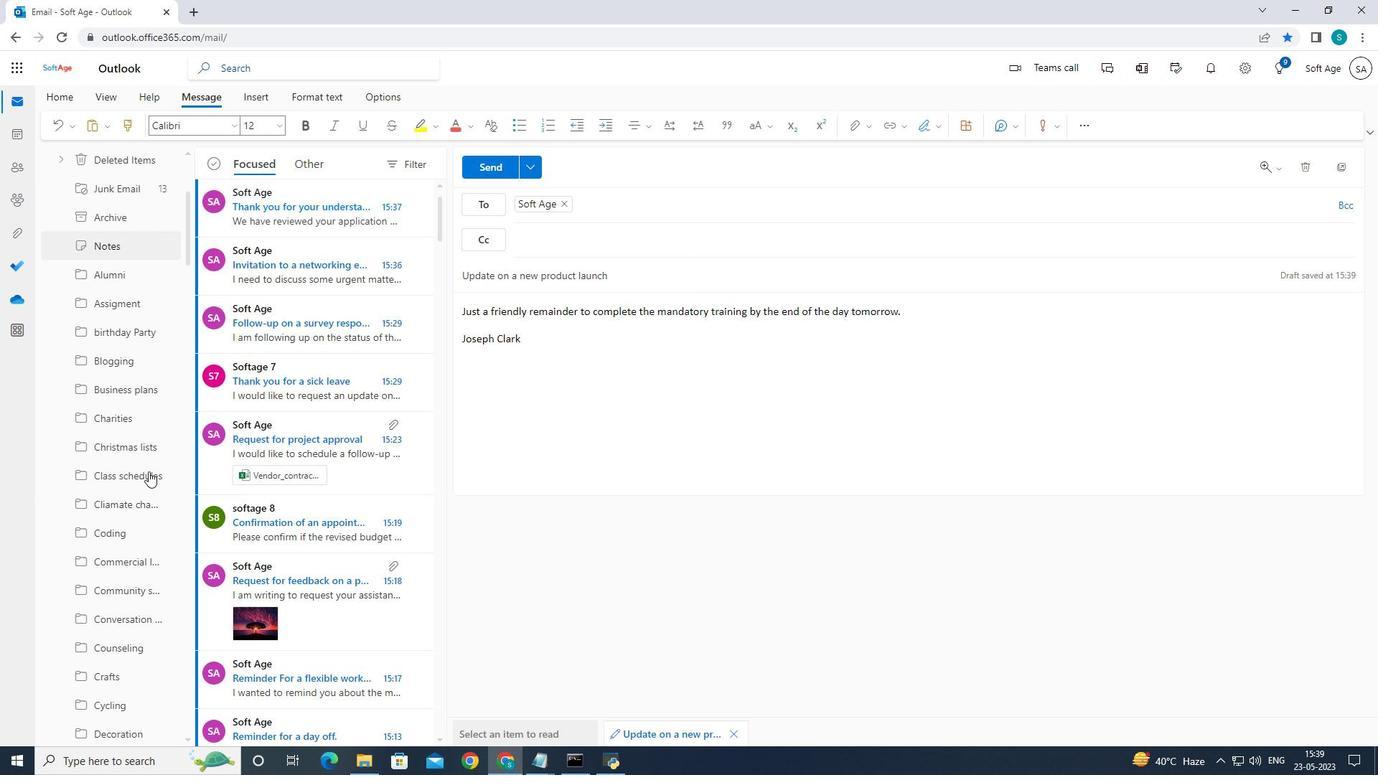 
Action: Mouse scrolled (148, 470) with delta (0, 0)
Screenshot: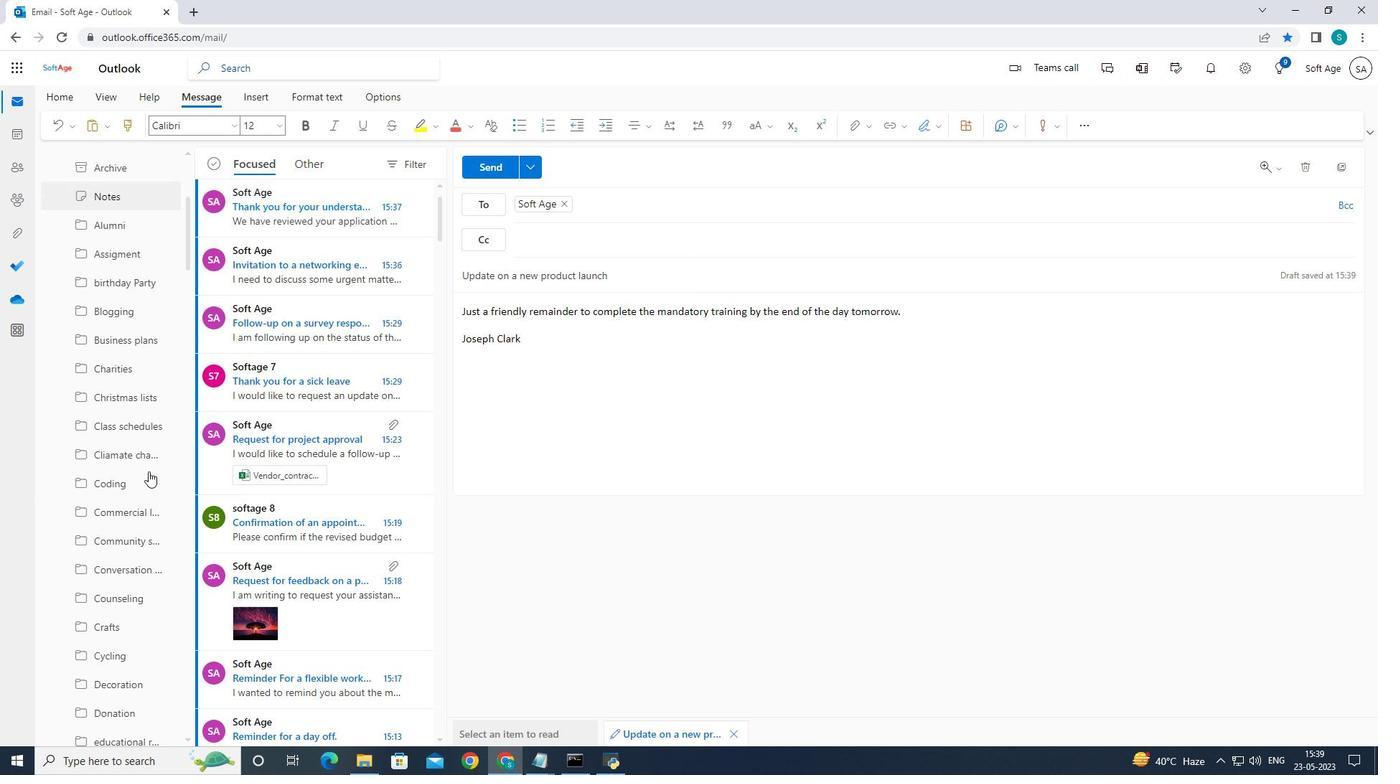 
Action: Mouse scrolled (148, 470) with delta (0, 0)
Screenshot: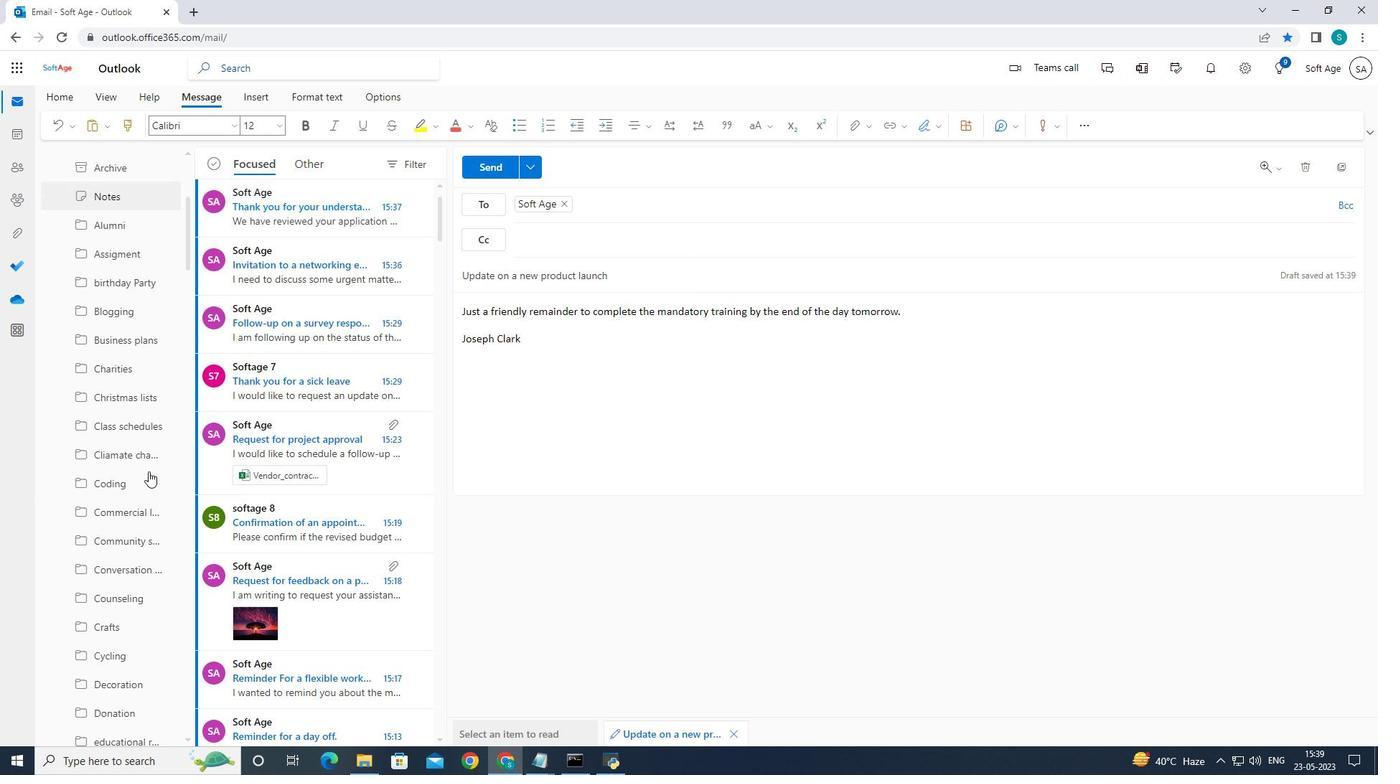 
Action: Mouse scrolled (148, 470) with delta (0, 0)
Screenshot: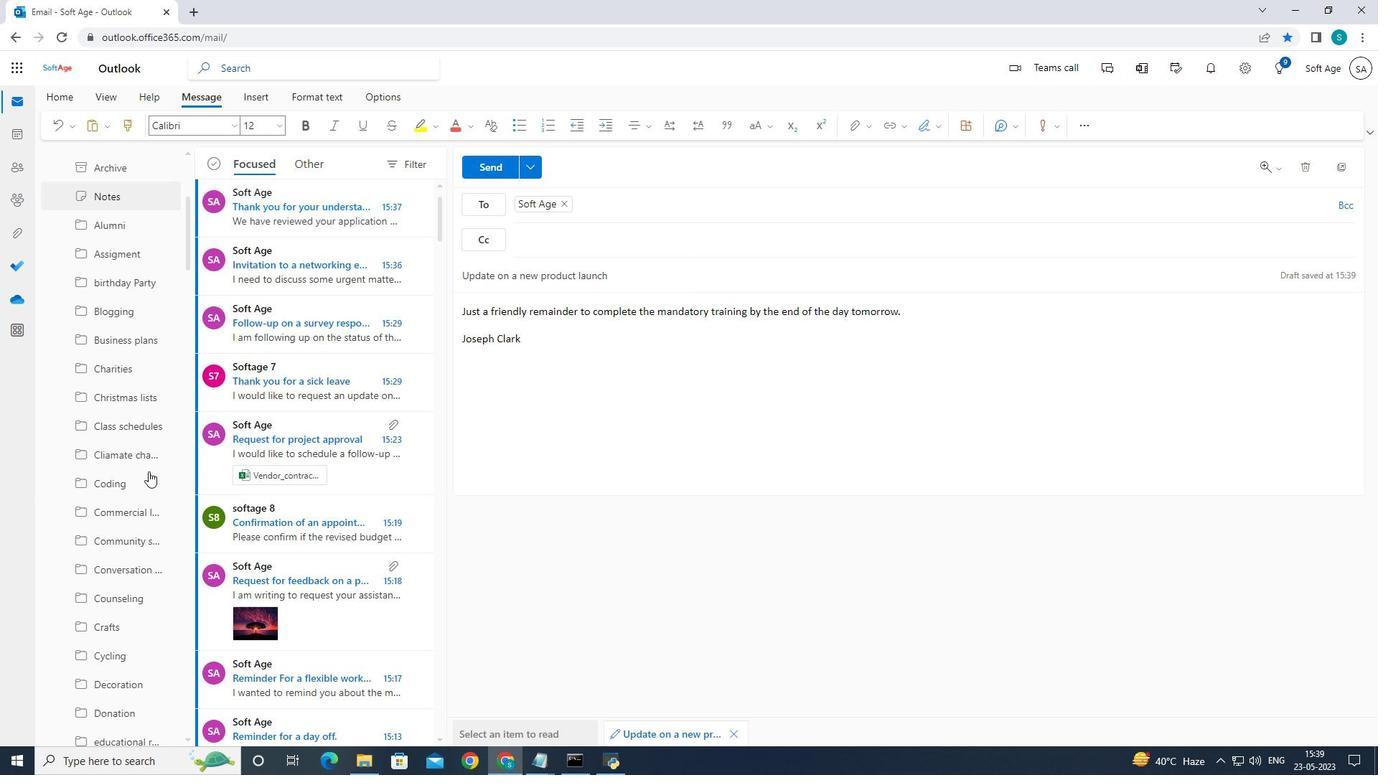 
Action: Mouse moved to (147, 465)
Screenshot: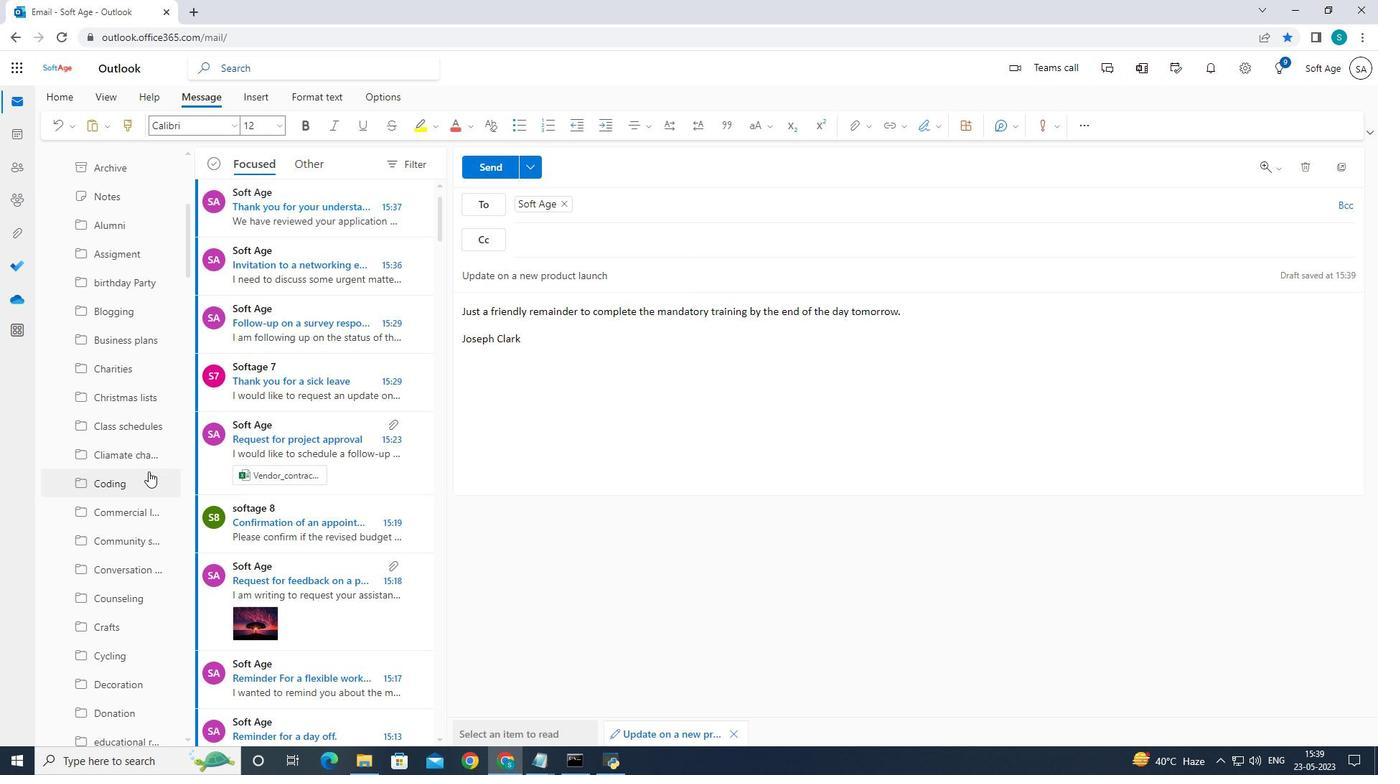 
Action: Mouse scrolled (147, 465) with delta (0, 0)
Screenshot: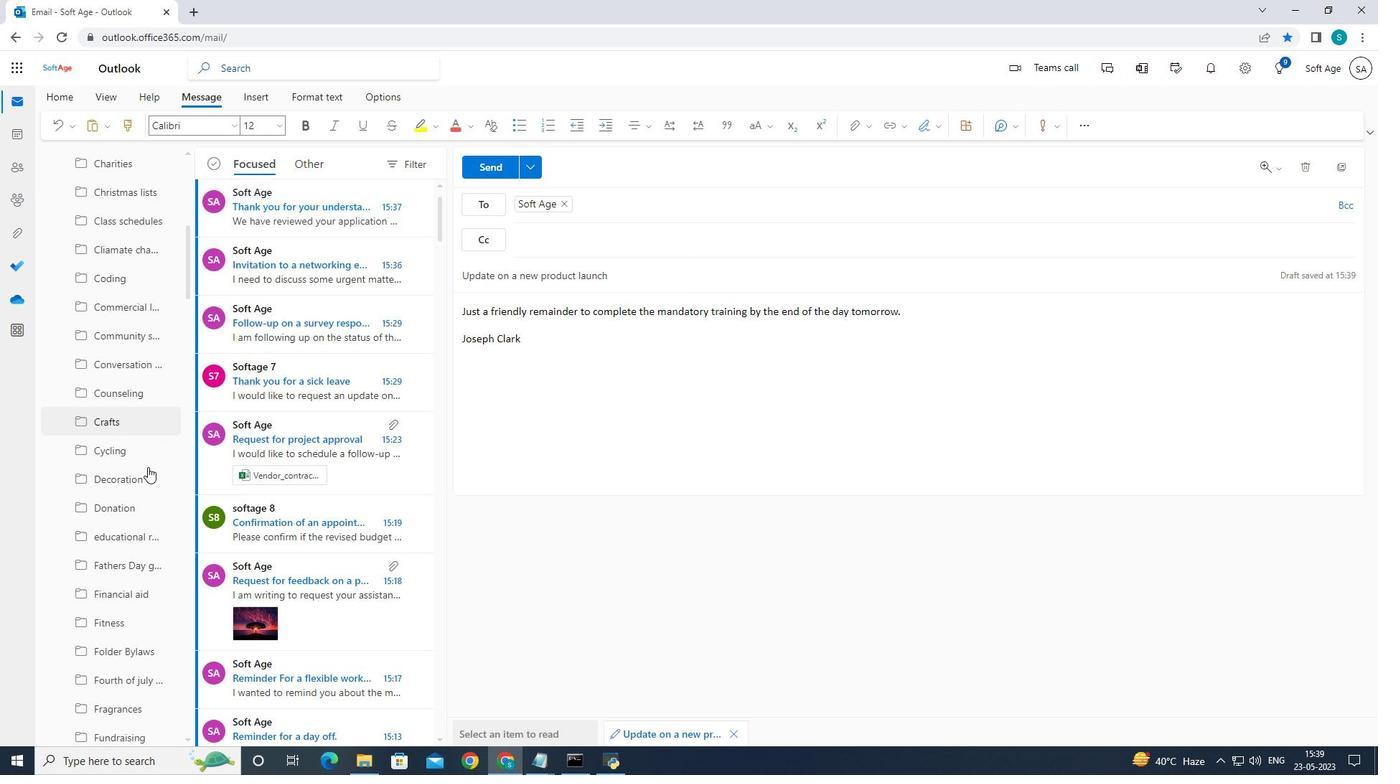 
Action: Mouse scrolled (147, 465) with delta (0, 0)
Screenshot: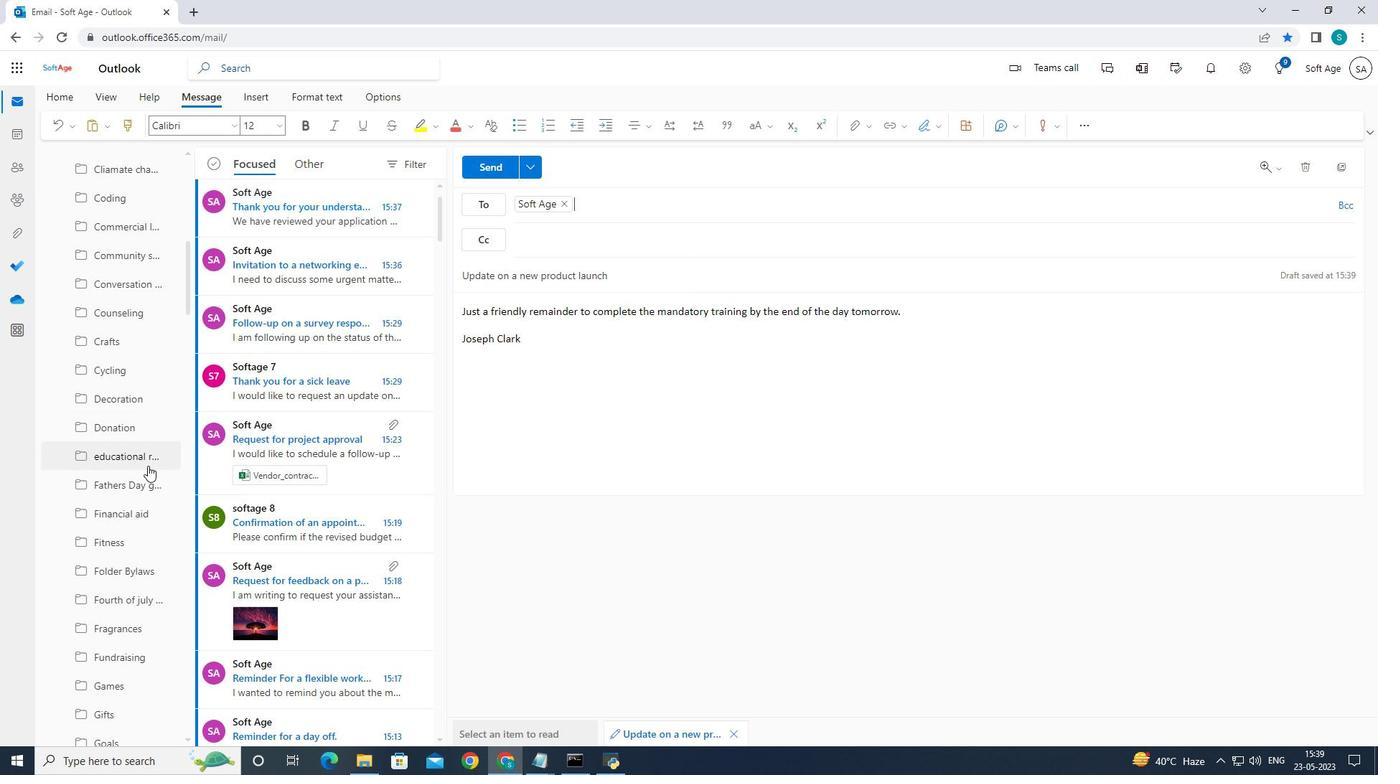 
Action: Mouse scrolled (147, 465) with delta (0, 0)
Screenshot: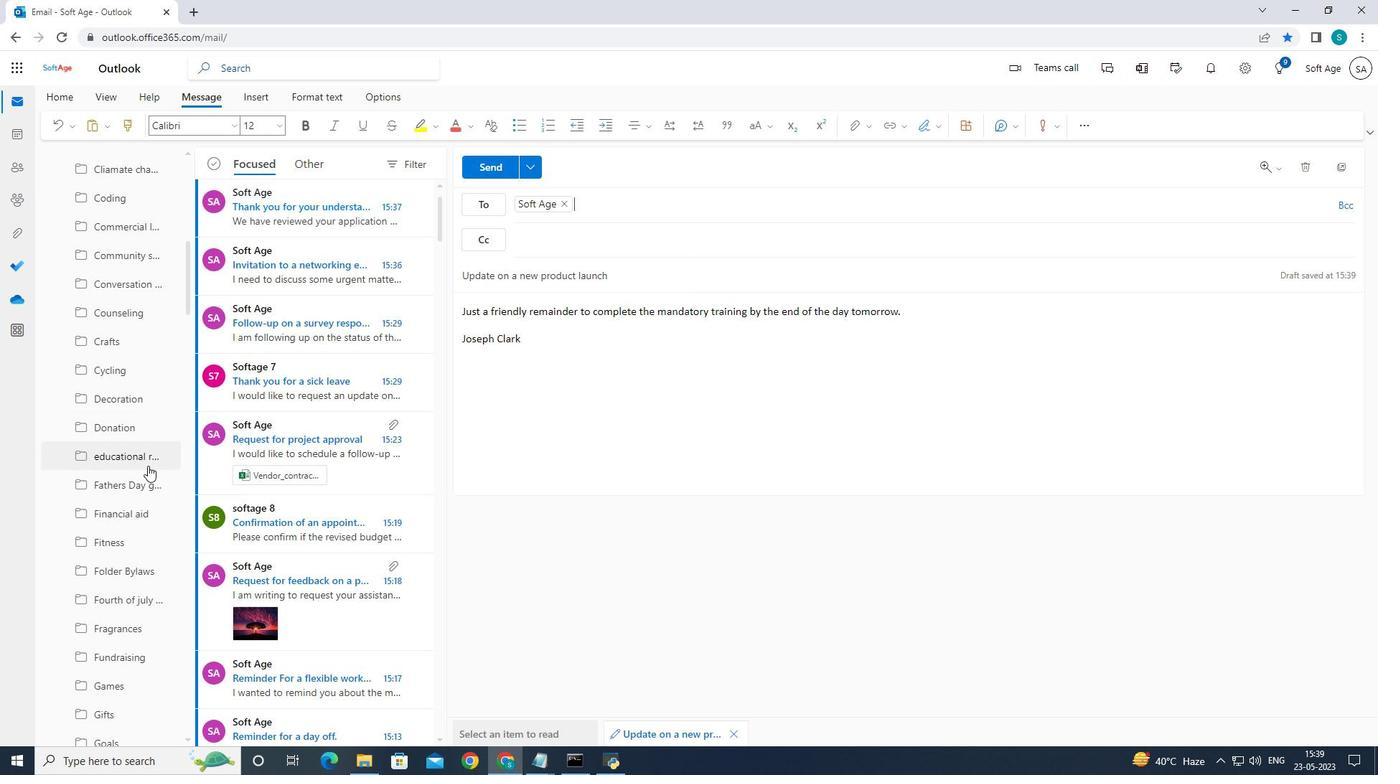 
Action: Mouse scrolled (147, 465) with delta (0, 0)
Screenshot: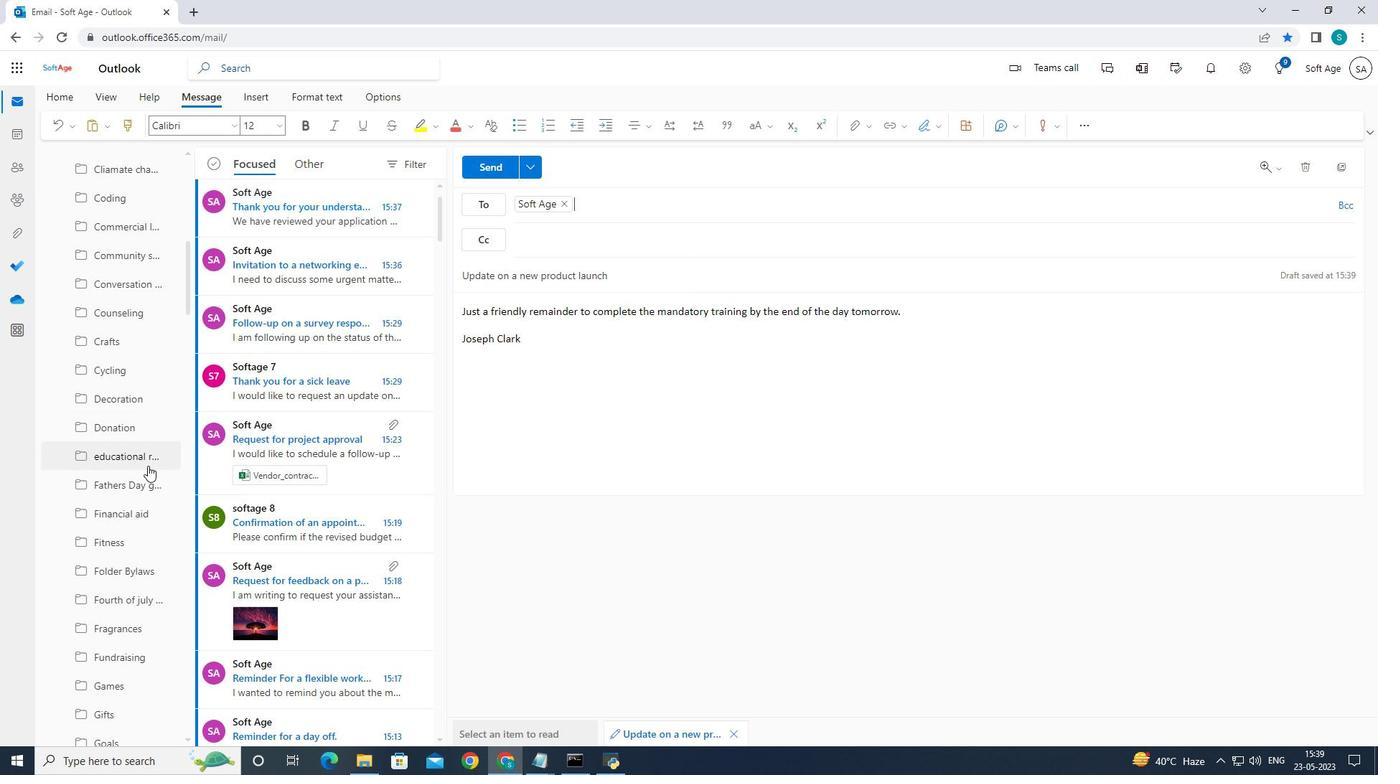 
Action: Mouse scrolled (147, 465) with delta (0, 0)
Screenshot: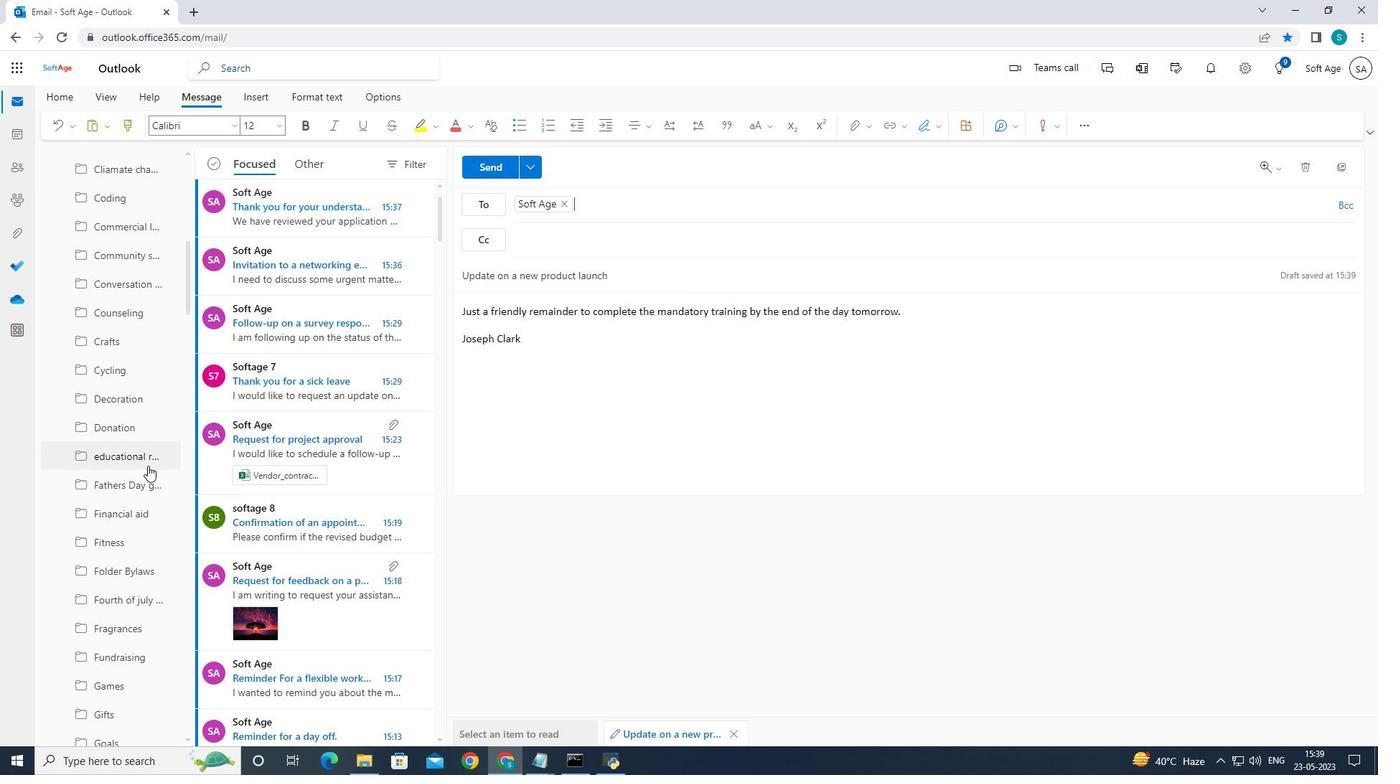 
Action: Mouse moved to (147, 465)
Screenshot: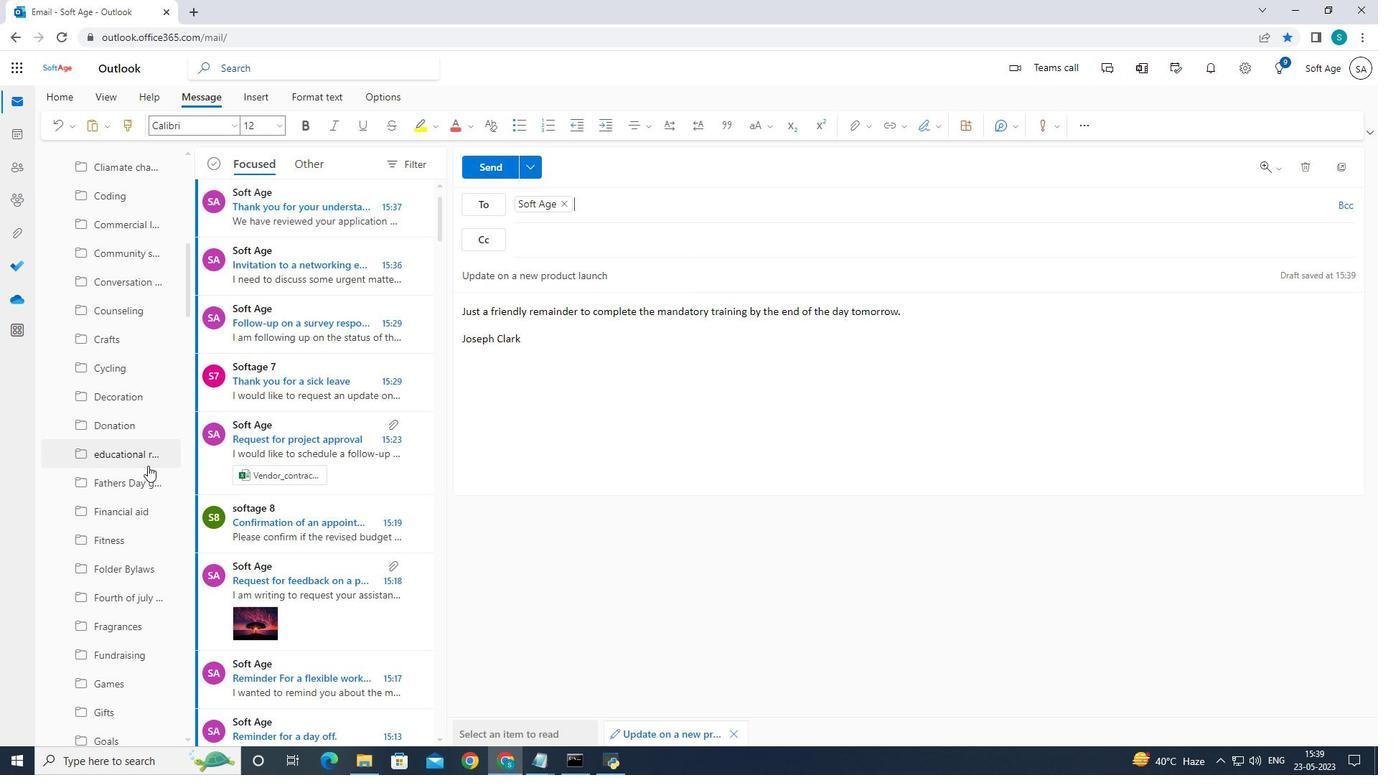 
Action: Mouse scrolled (147, 464) with delta (0, 0)
Screenshot: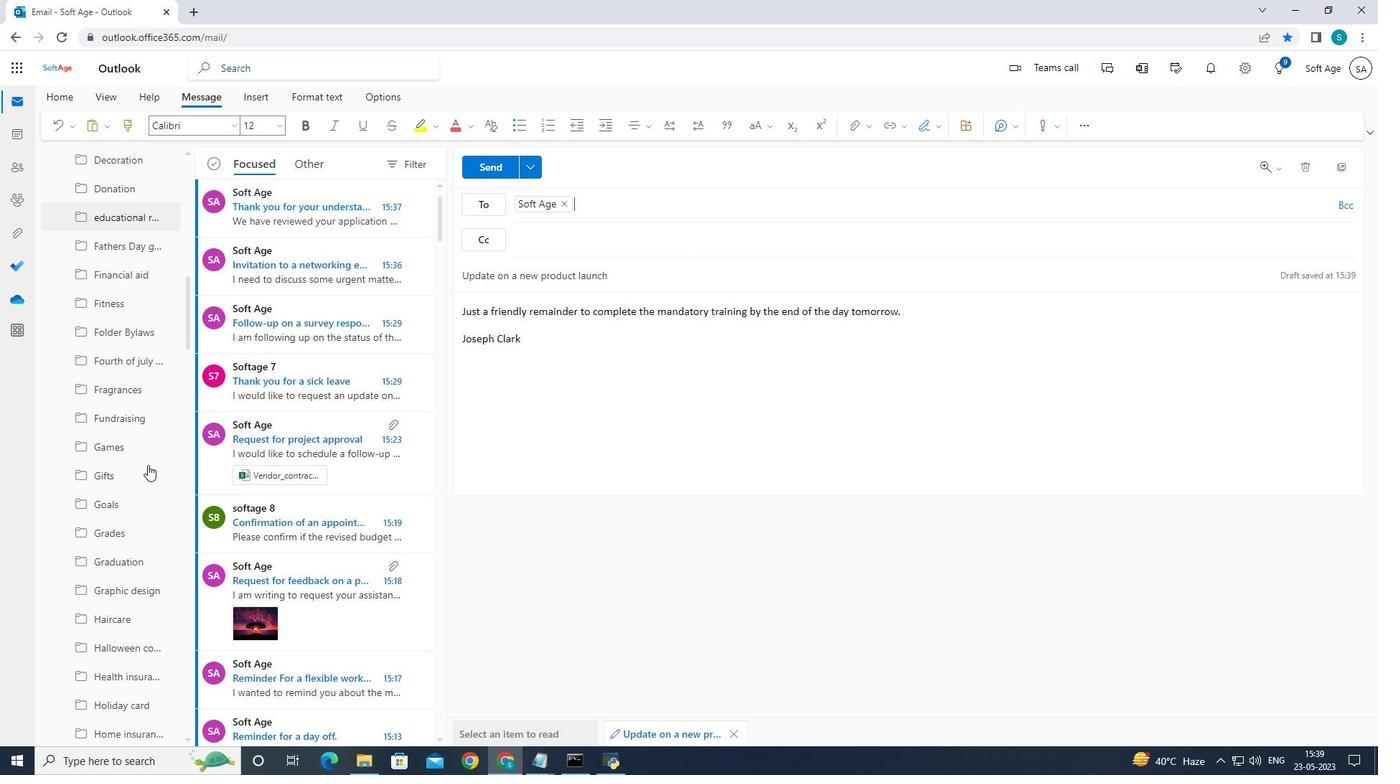 
Action: Mouse scrolled (147, 464) with delta (0, 0)
Screenshot: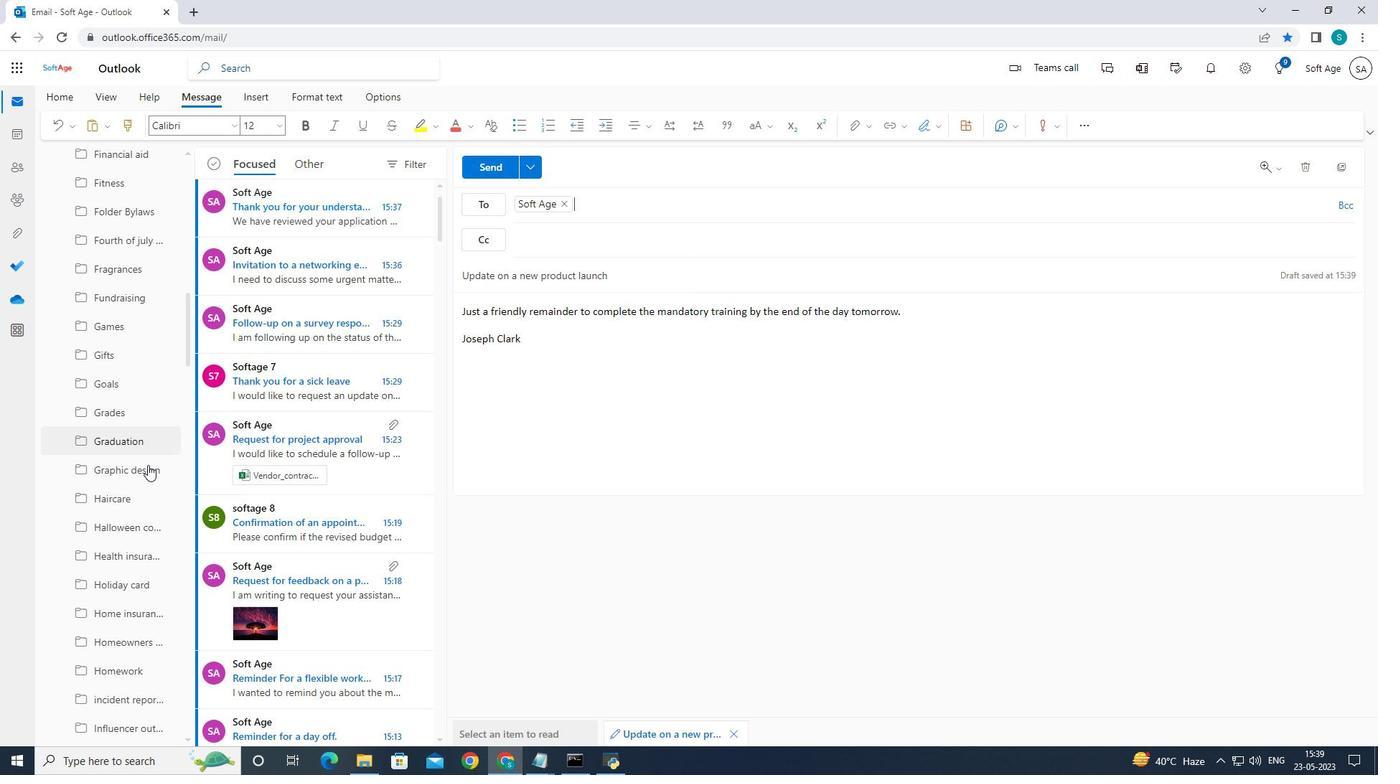 
Action: Mouse scrolled (147, 464) with delta (0, 0)
Screenshot: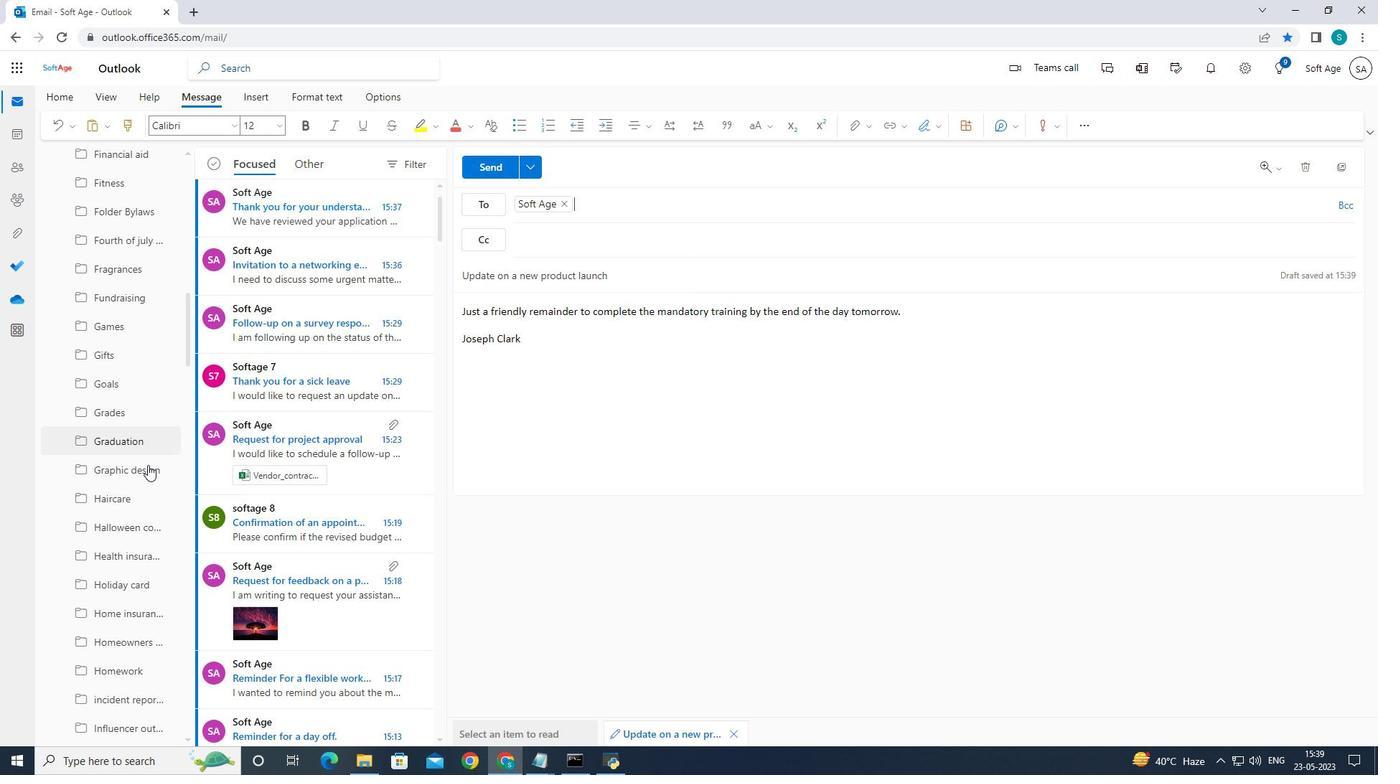 
Action: Mouse scrolled (147, 464) with delta (0, 0)
Screenshot: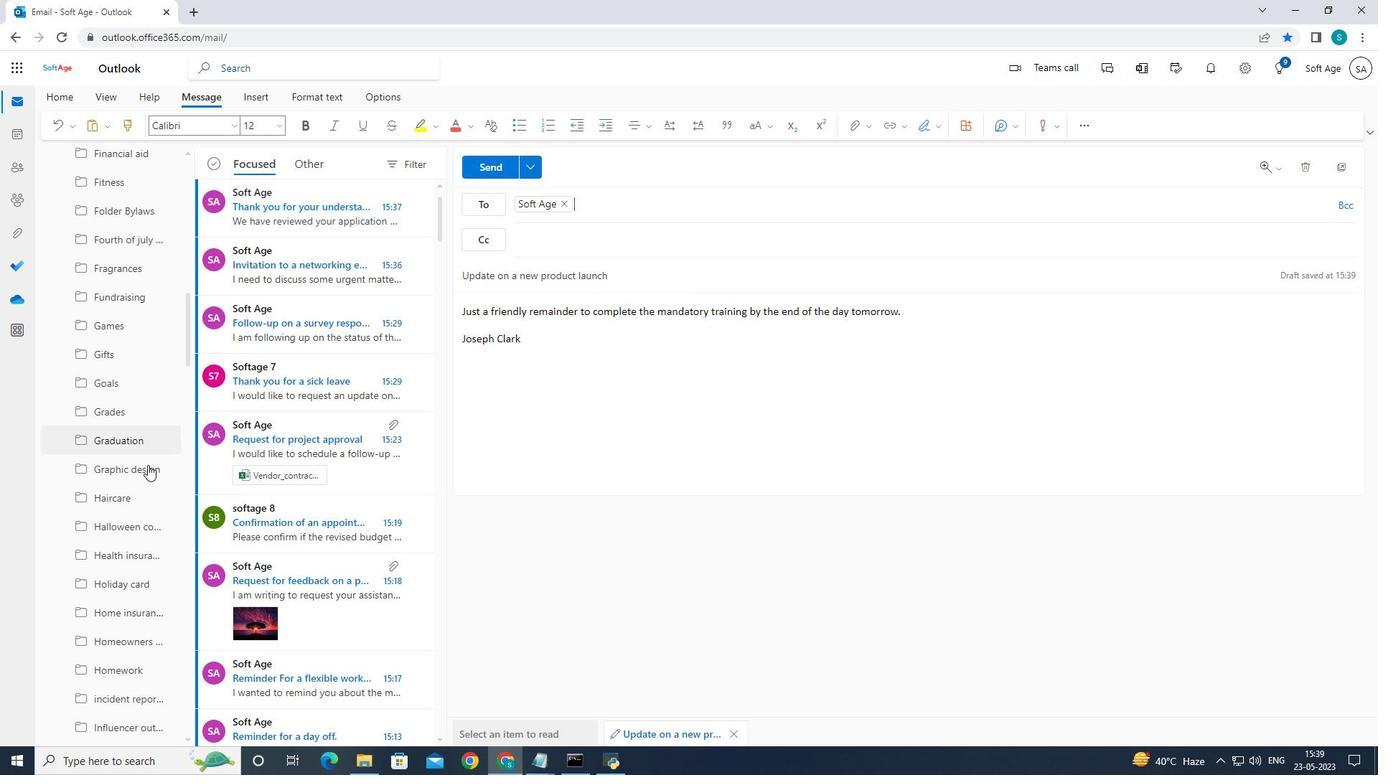 
Action: Mouse moved to (150, 459)
Screenshot: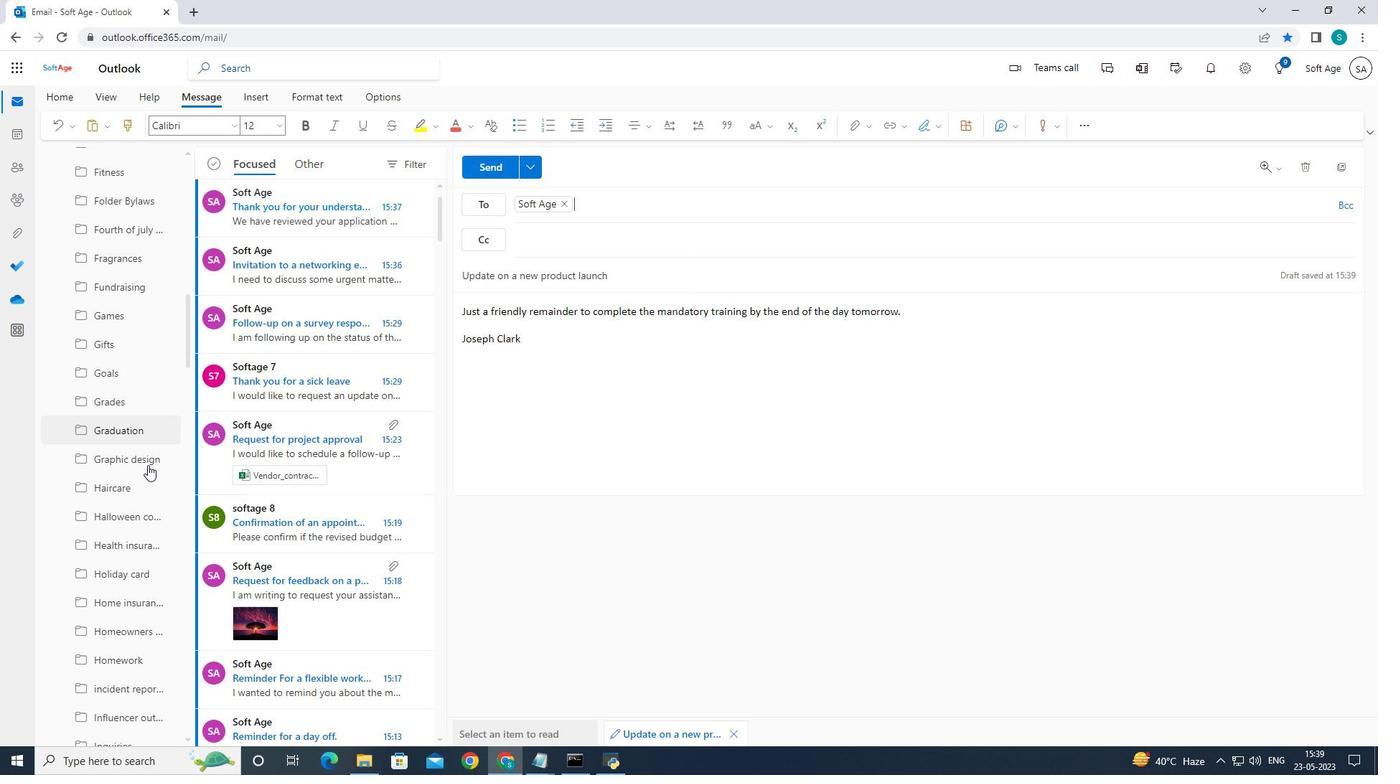 
Action: Mouse scrolled (150, 458) with delta (0, 0)
Screenshot: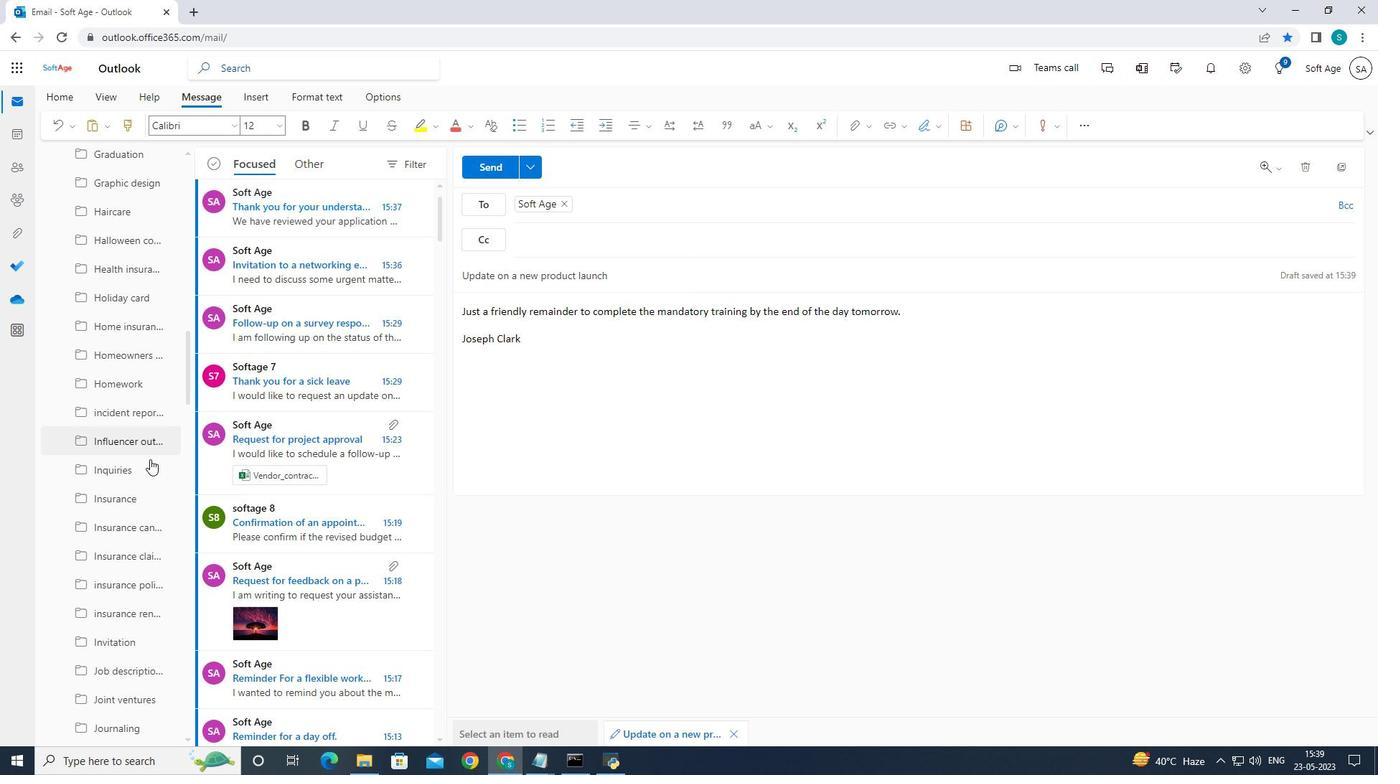 
Action: Mouse scrolled (150, 458) with delta (0, 0)
Screenshot: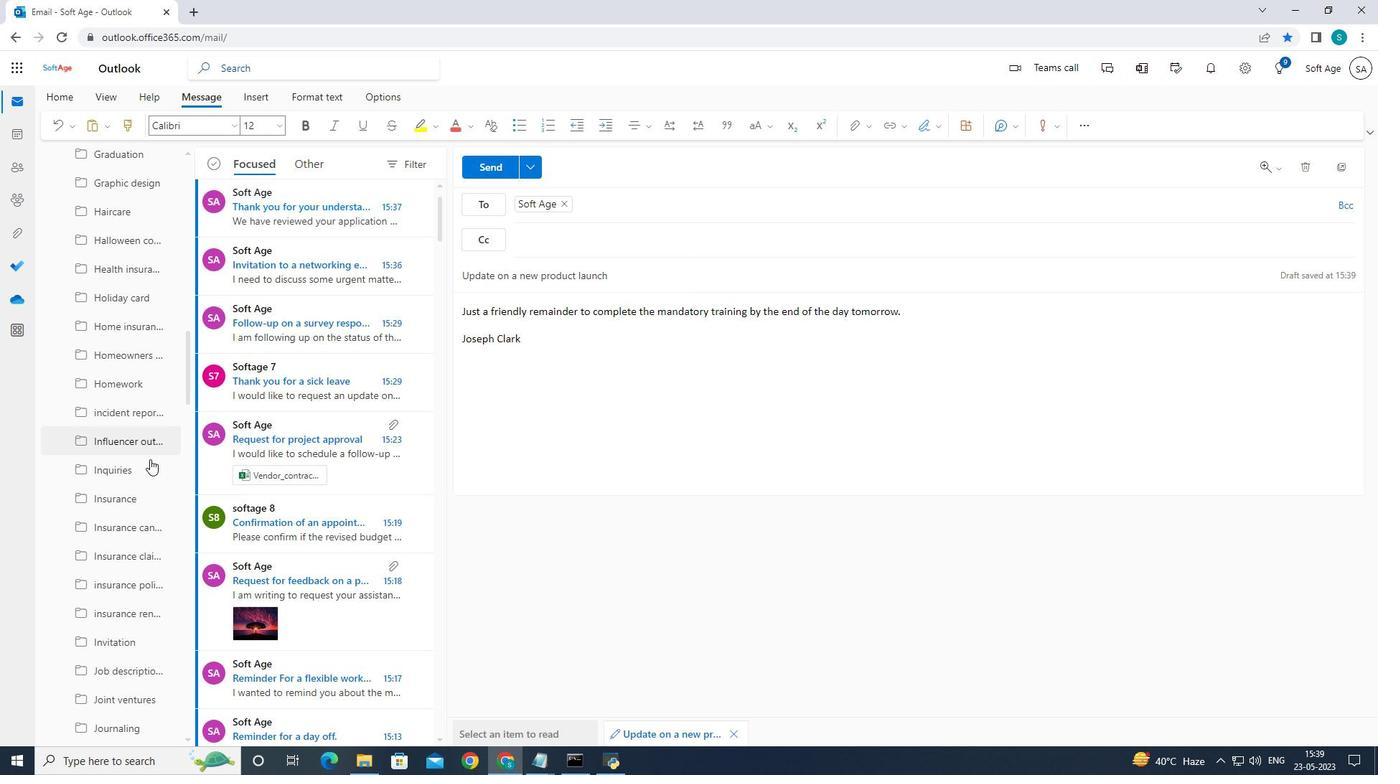 
Action: Mouse scrolled (150, 458) with delta (0, 0)
Screenshot: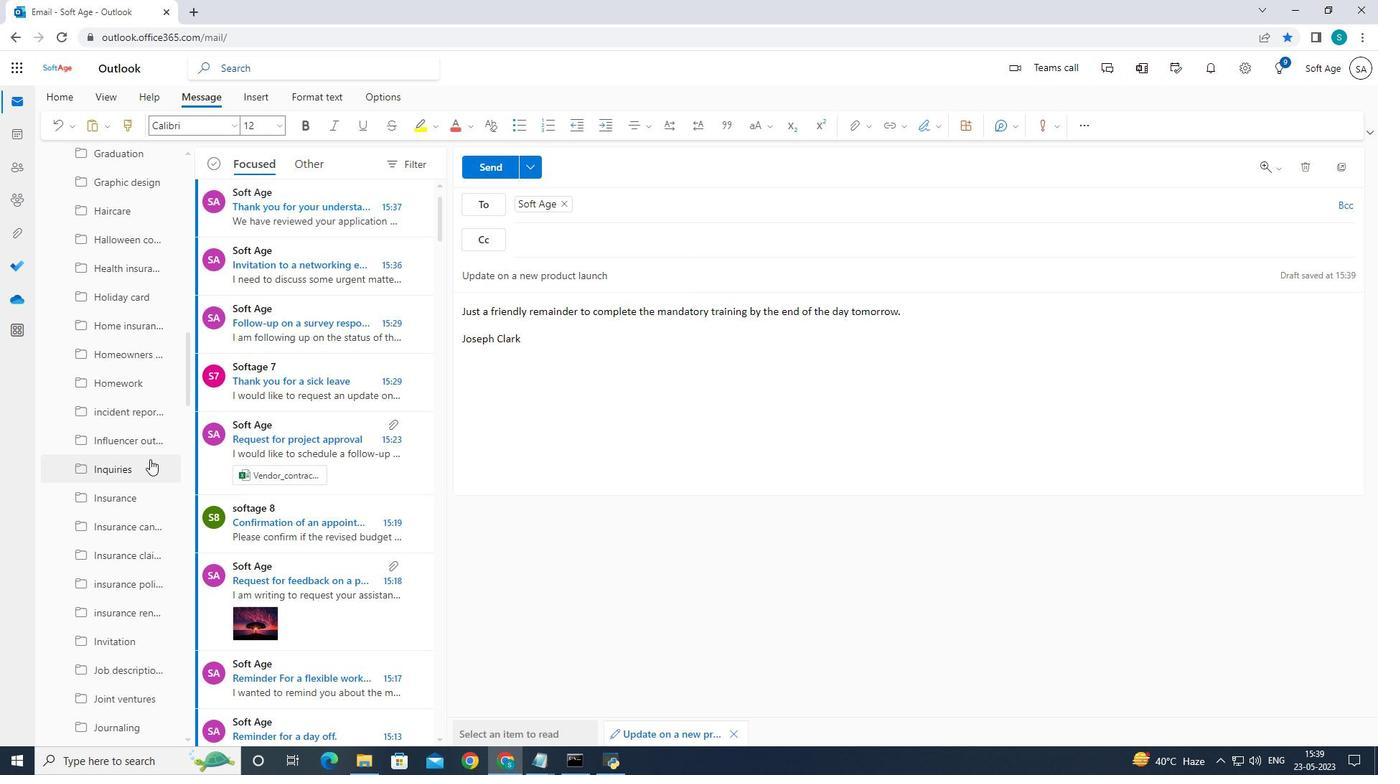 
Action: Mouse scrolled (150, 458) with delta (0, 0)
Screenshot: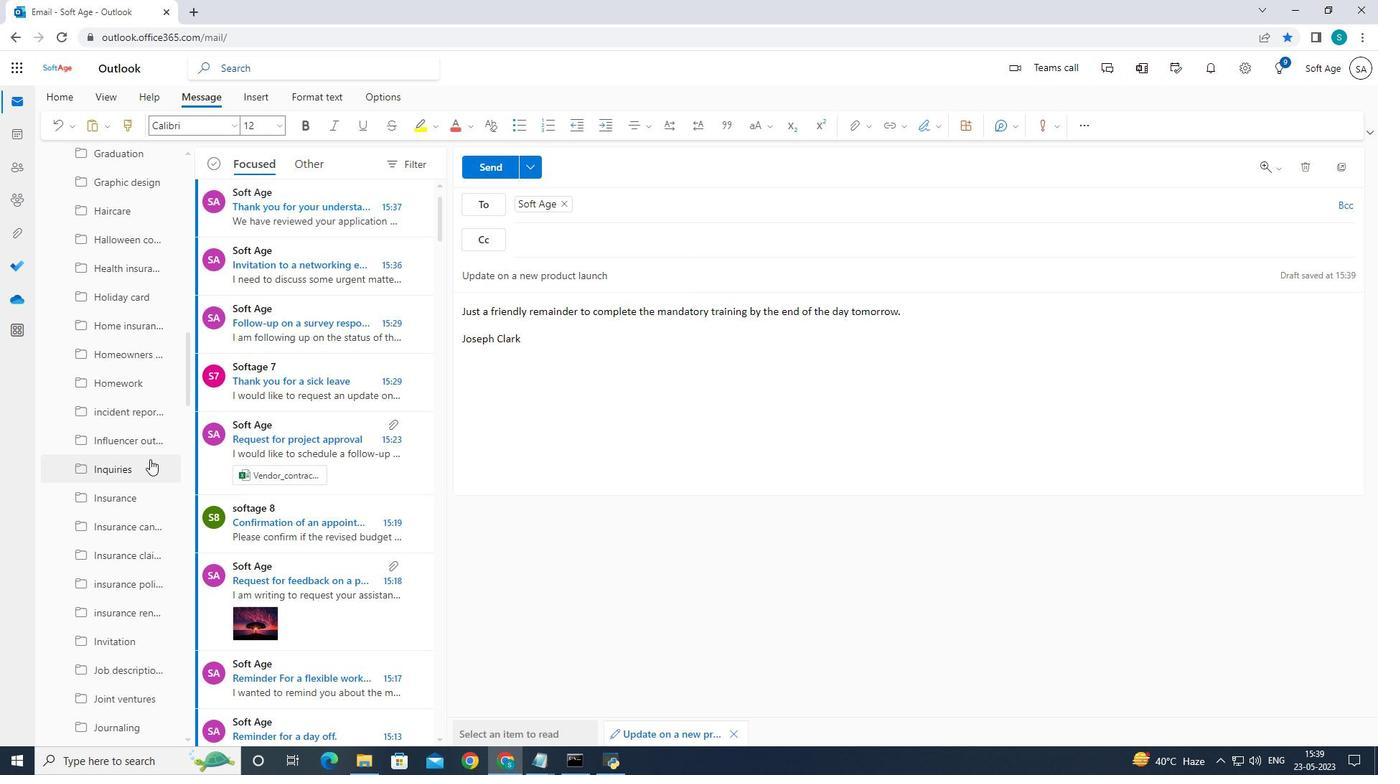 
Action: Mouse scrolled (150, 458) with delta (0, 0)
Screenshot: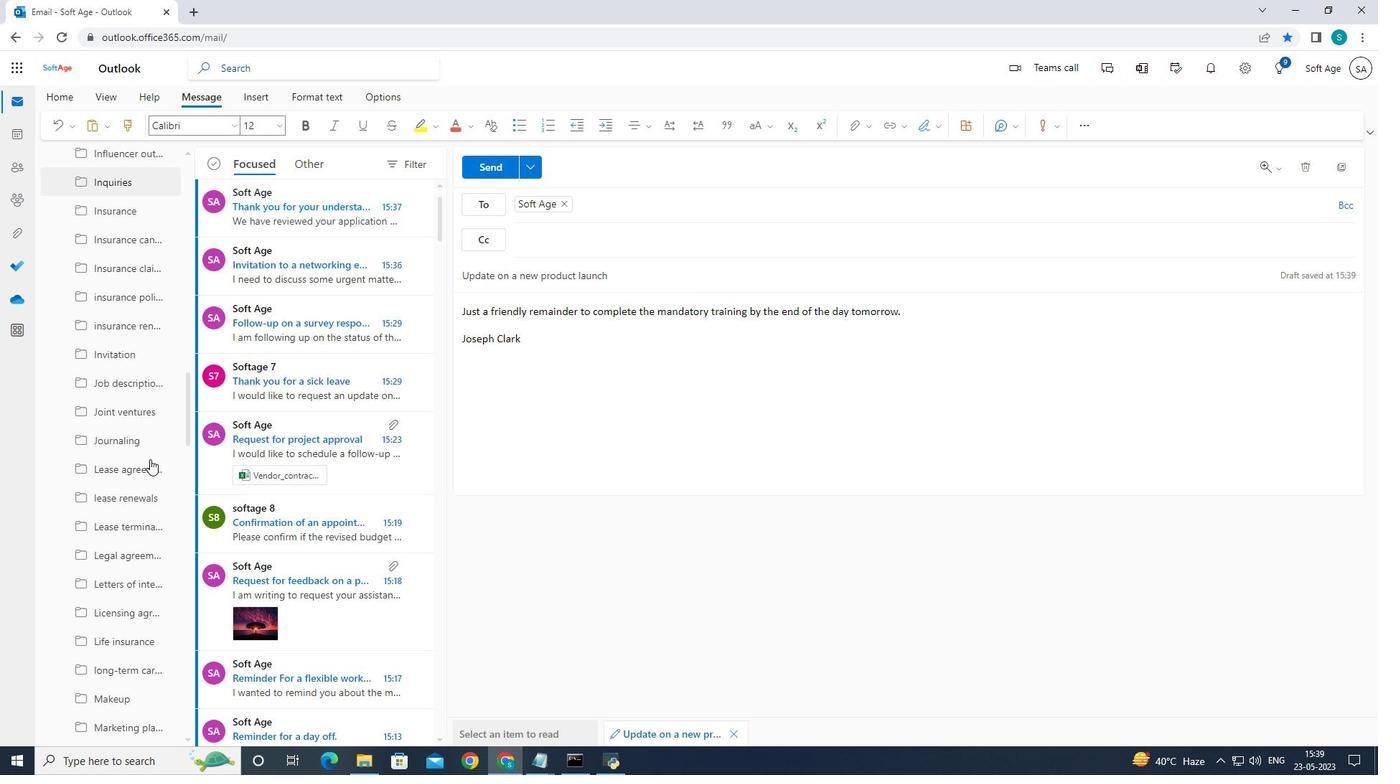 
Action: Mouse scrolled (150, 458) with delta (0, 0)
Screenshot: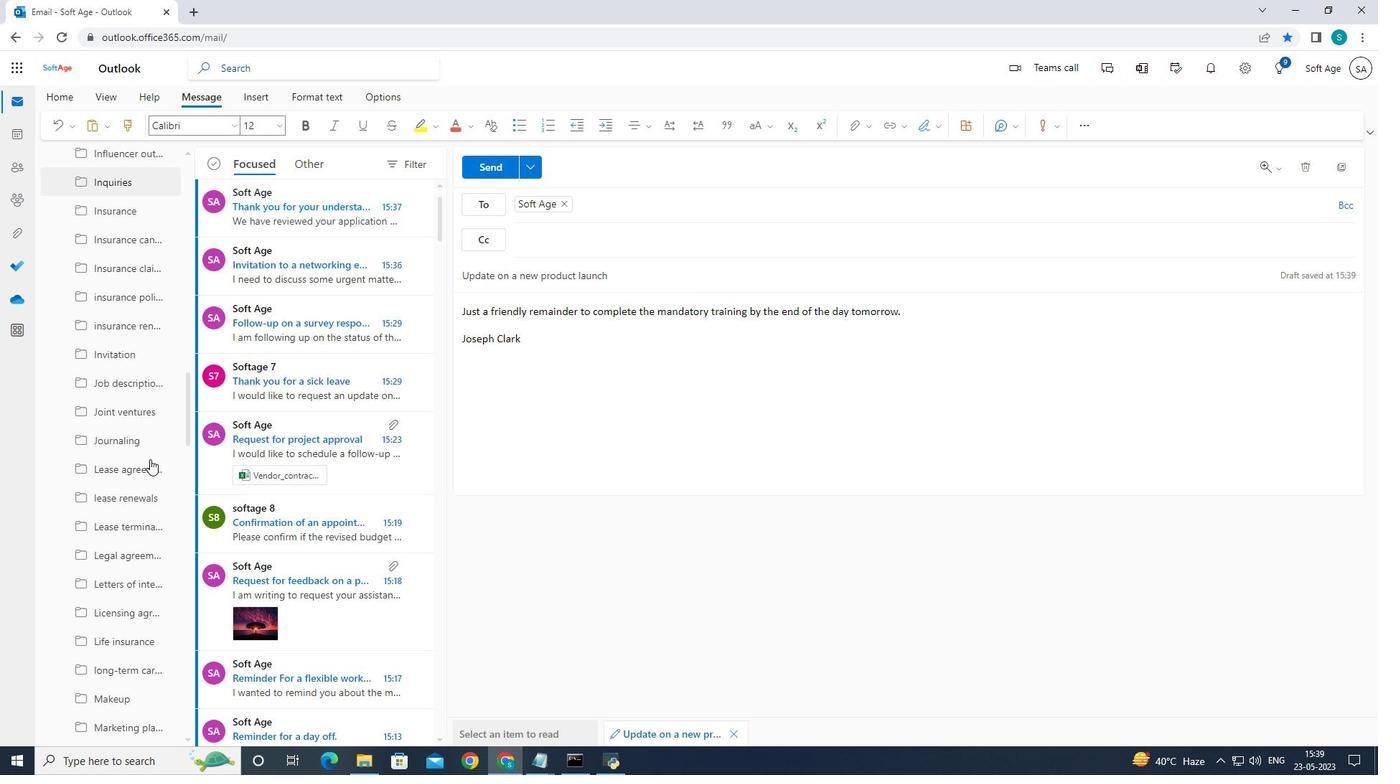 
Action: Mouse scrolled (150, 458) with delta (0, 0)
Screenshot: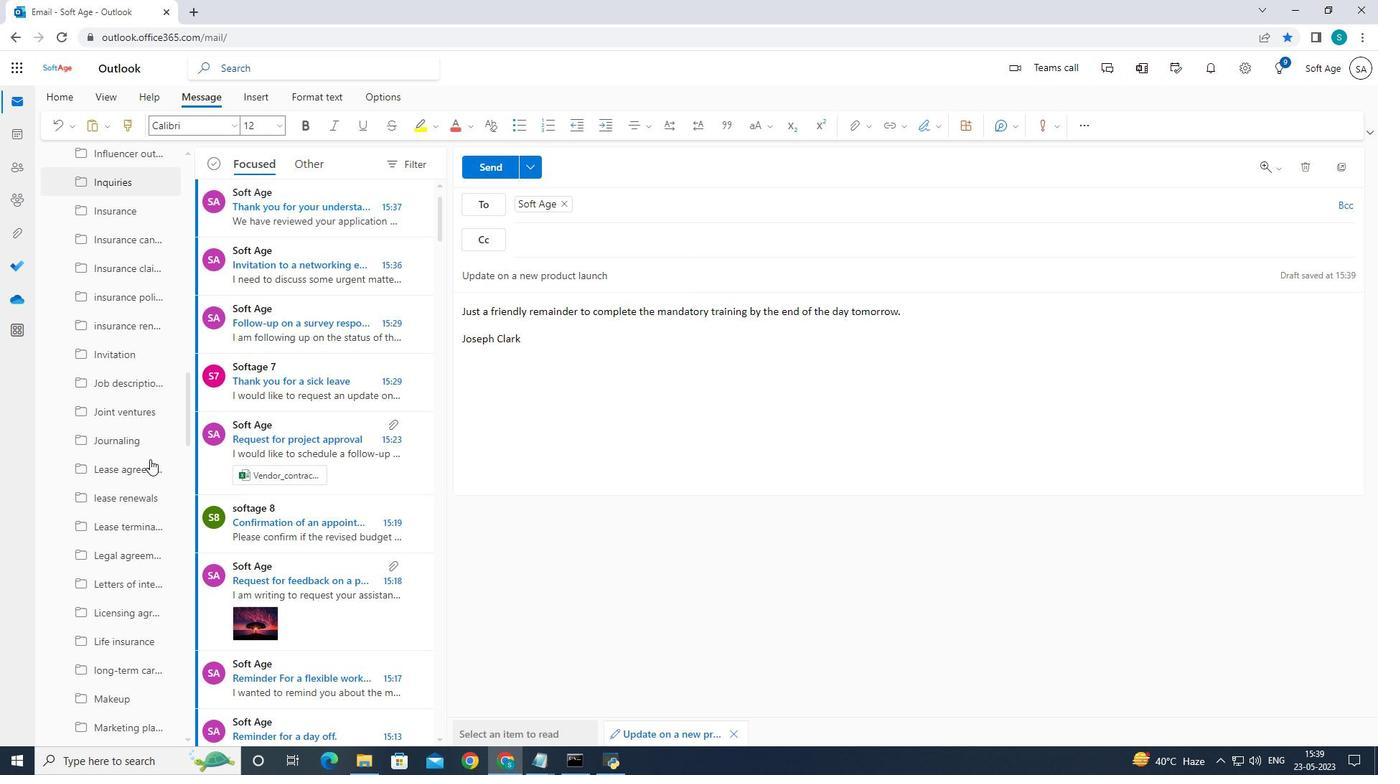 
Action: Mouse scrolled (150, 458) with delta (0, 0)
Screenshot: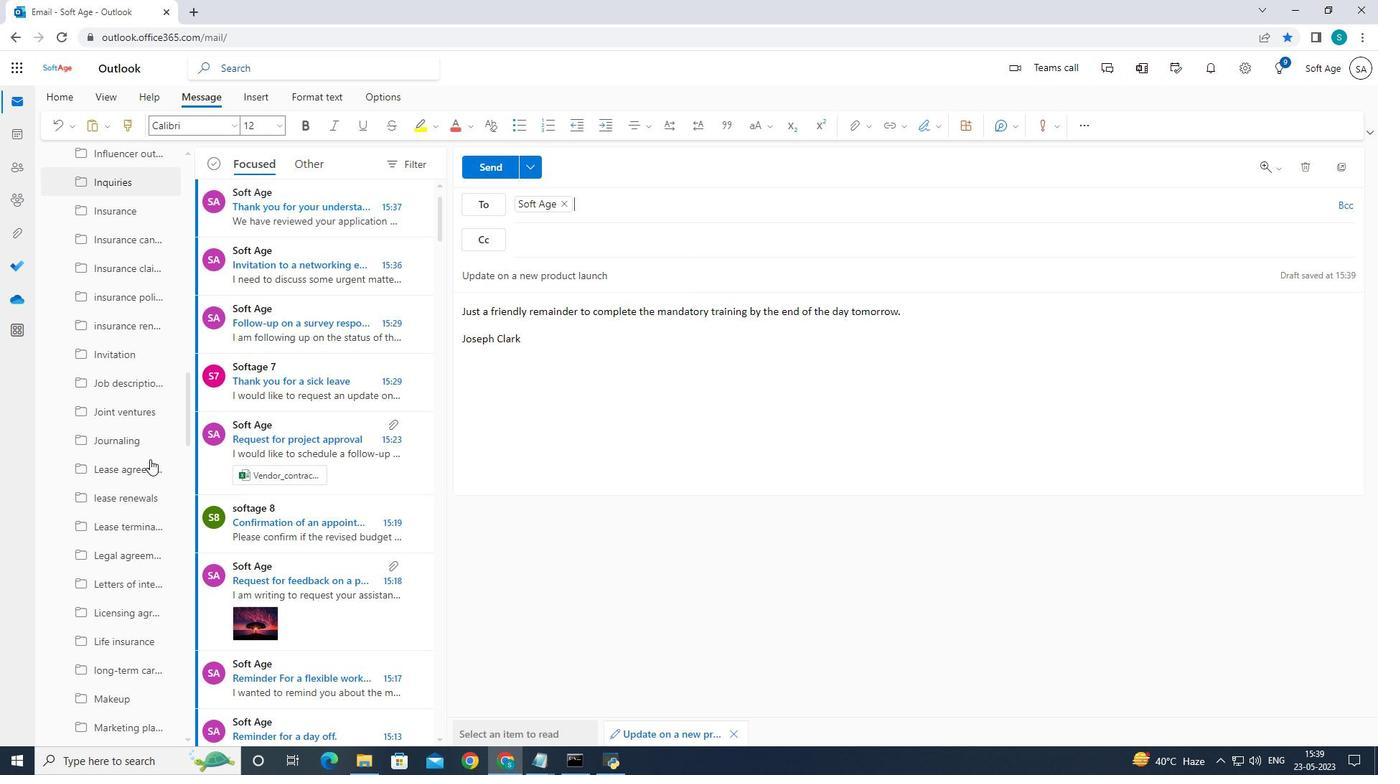 
Action: Mouse scrolled (150, 458) with delta (0, 0)
Screenshot: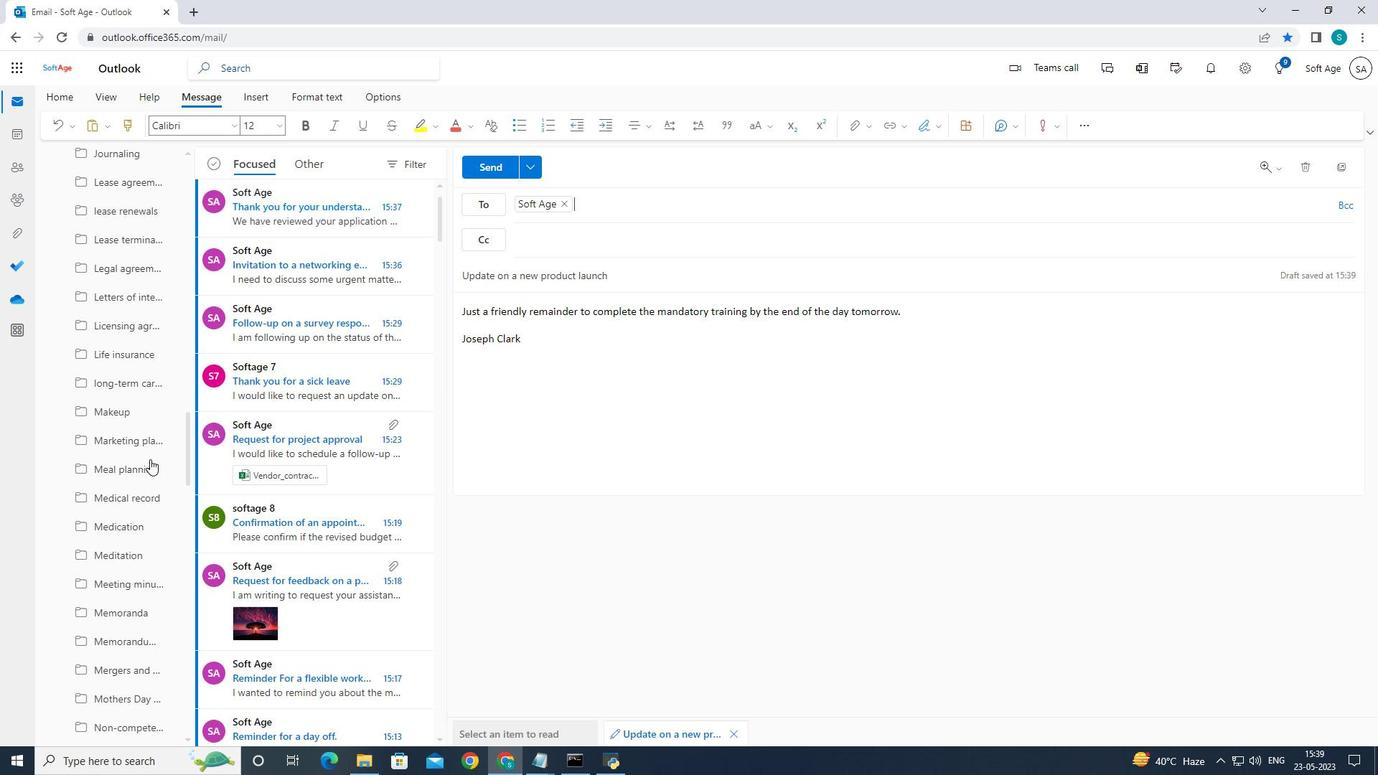 
Action: Mouse scrolled (150, 458) with delta (0, 0)
Screenshot: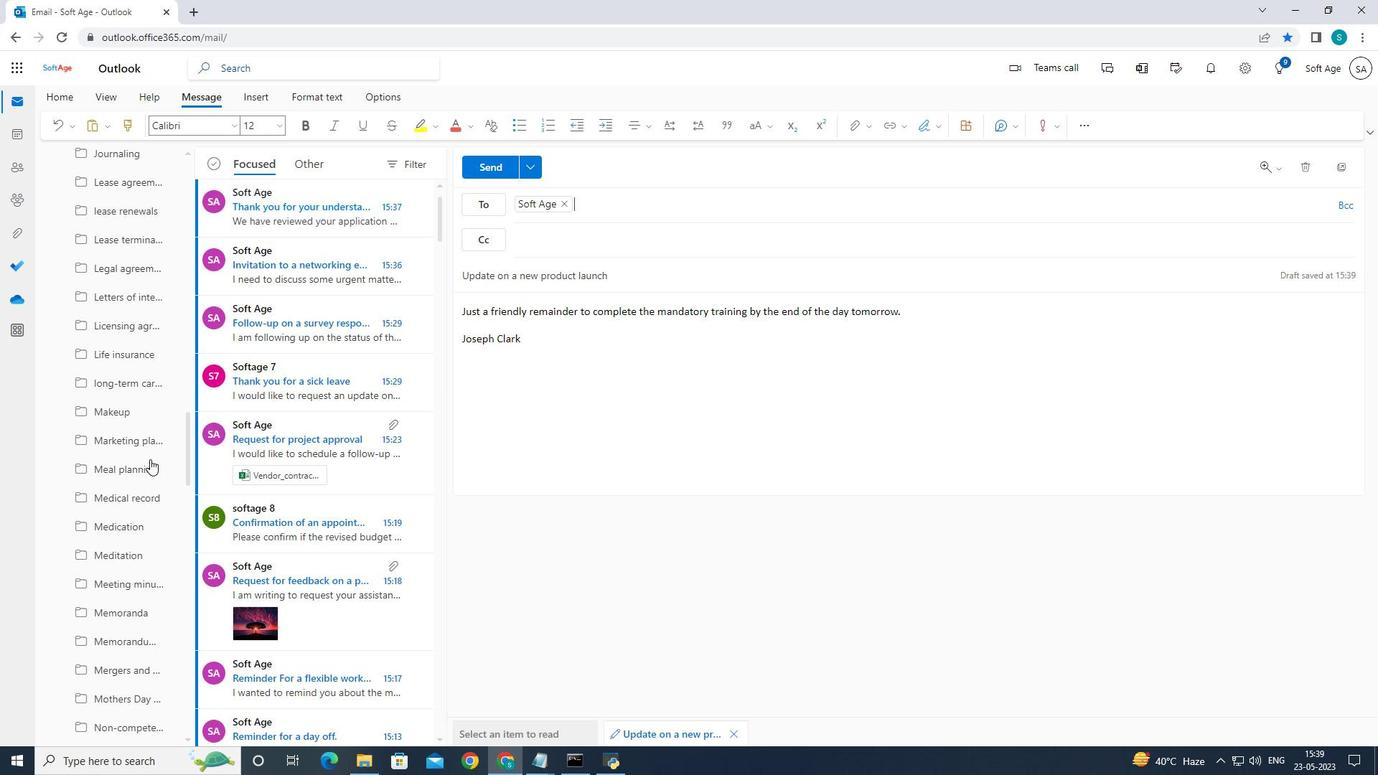
Action: Mouse scrolled (150, 458) with delta (0, 0)
Screenshot: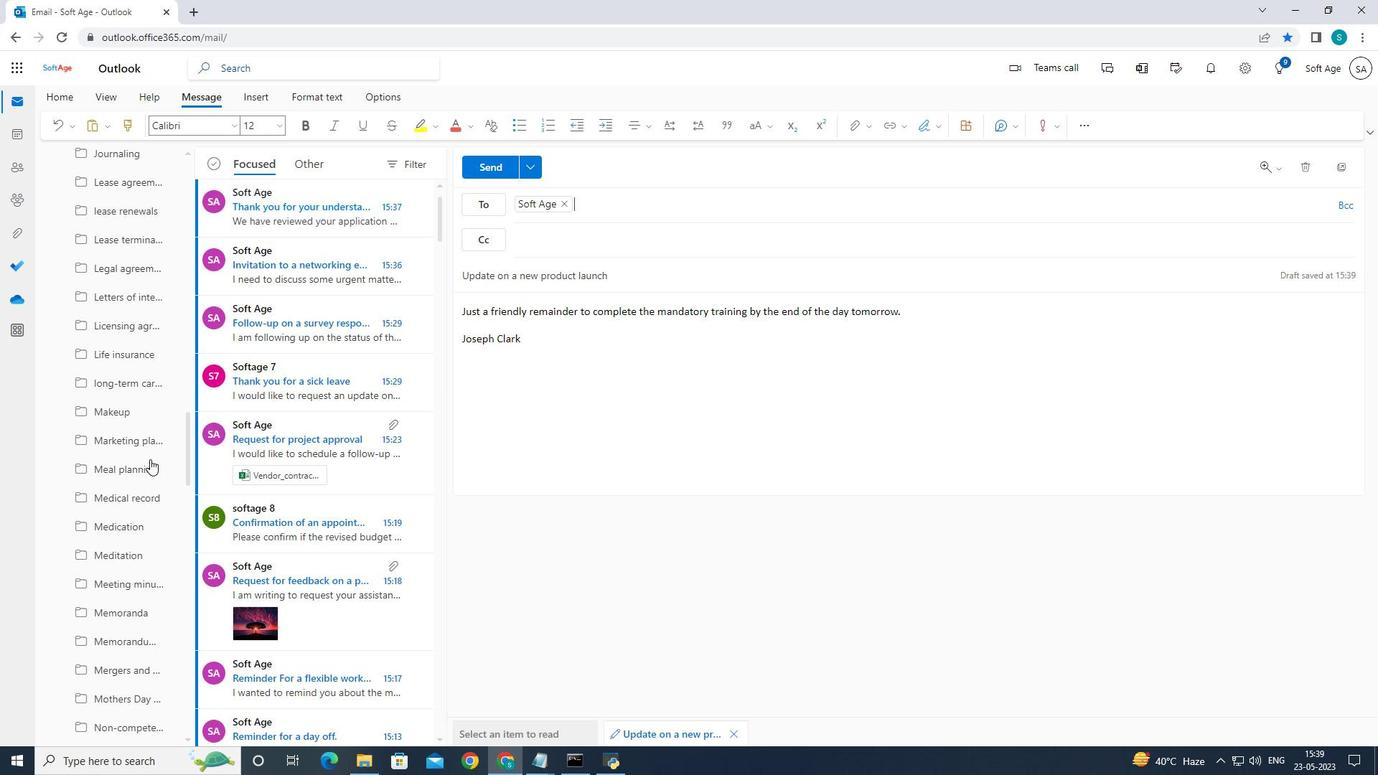 
Action: Mouse scrolled (150, 458) with delta (0, 0)
Screenshot: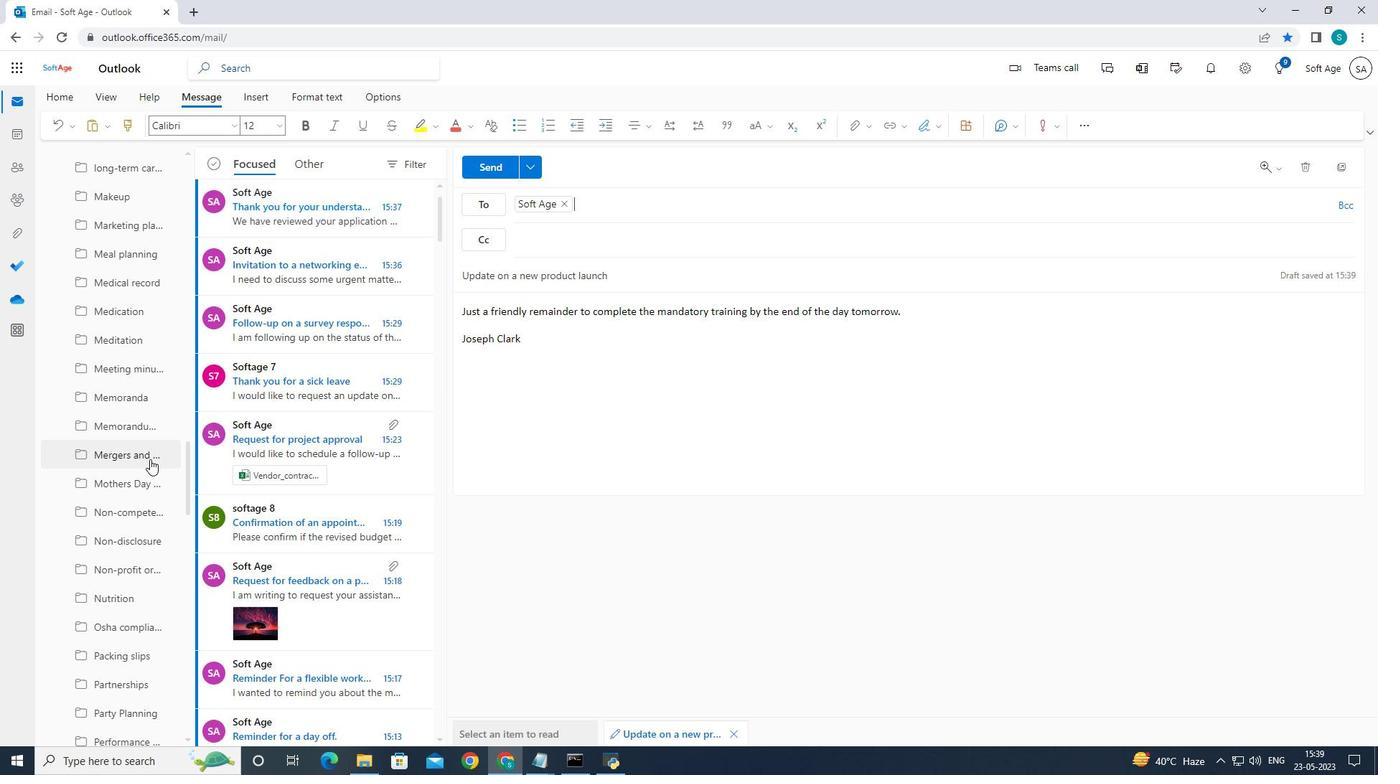 
Action: Mouse moved to (150, 459)
Screenshot: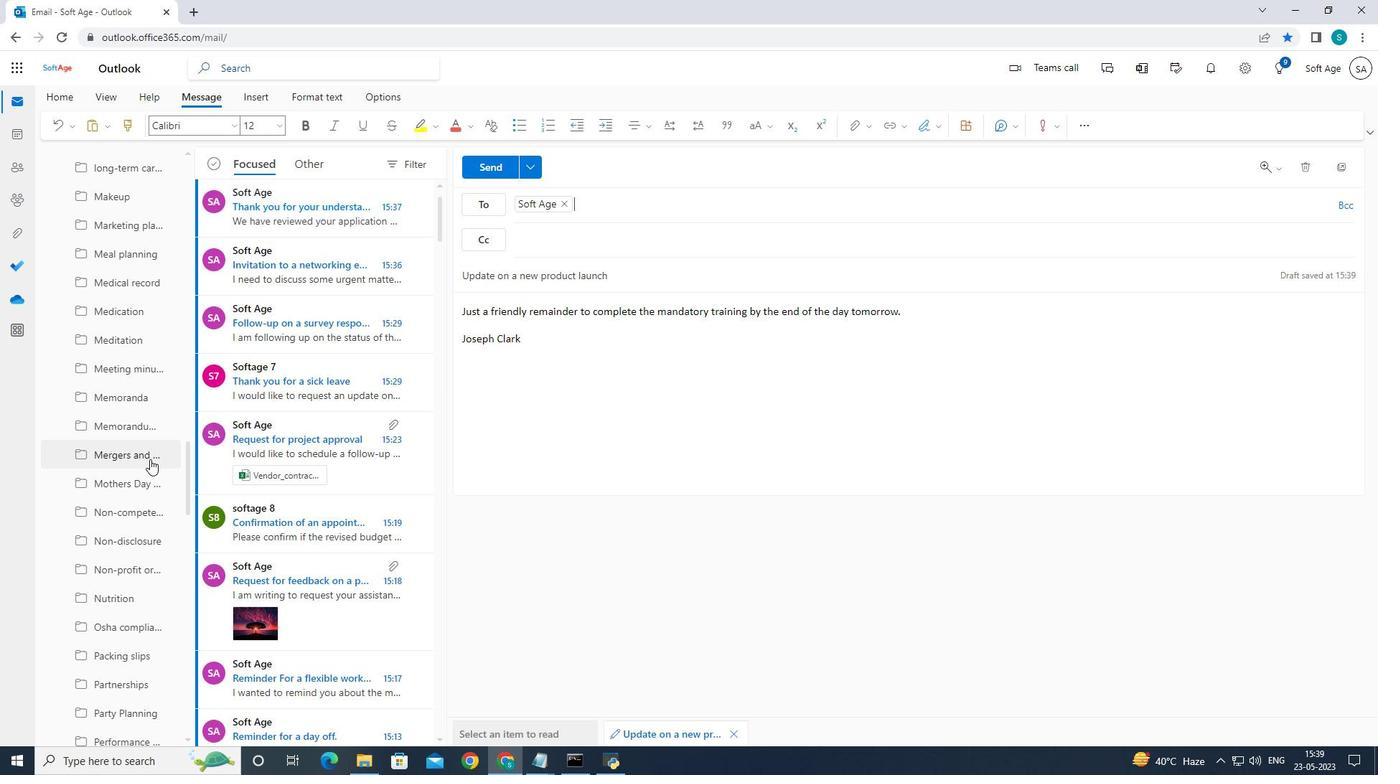 
Action: Mouse scrolled (150, 458) with delta (0, 0)
Screenshot: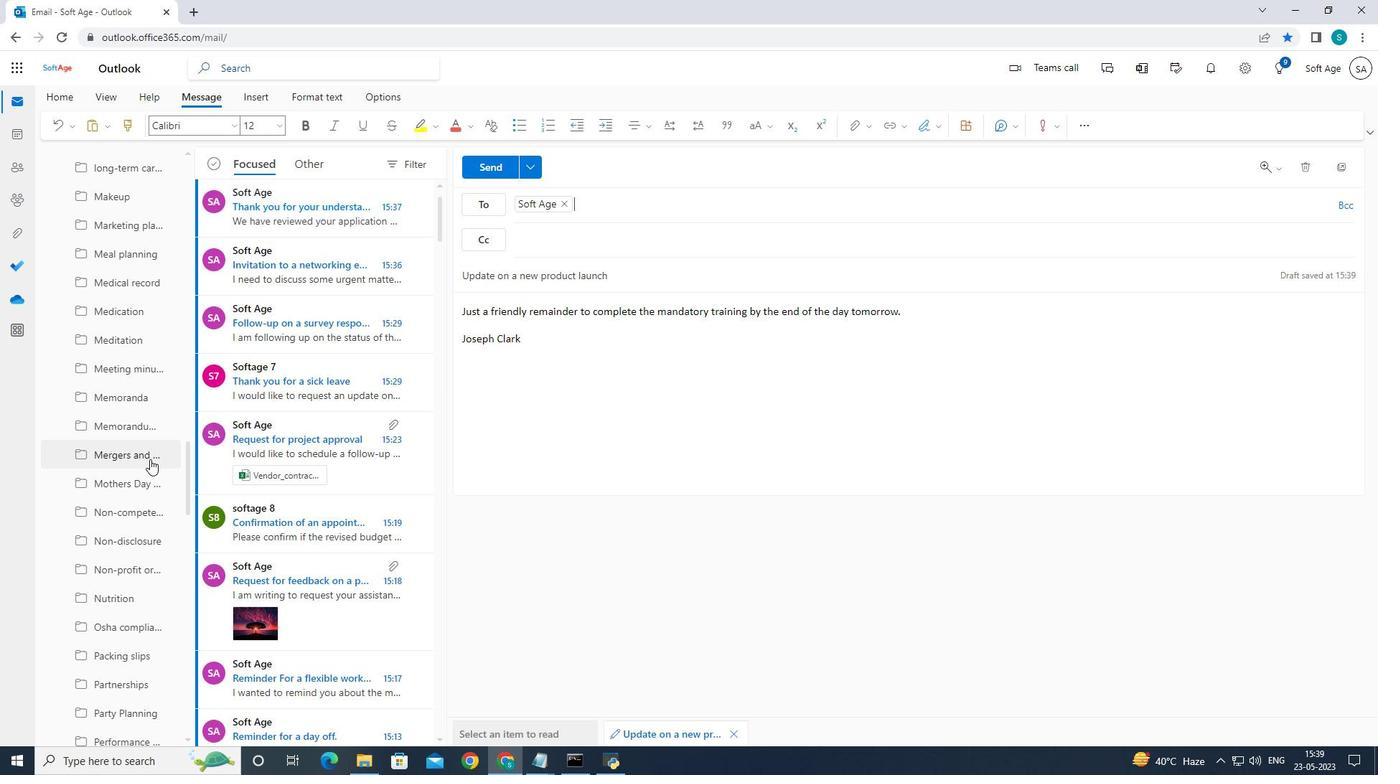 
Action: Mouse scrolled (150, 458) with delta (0, 0)
Screenshot: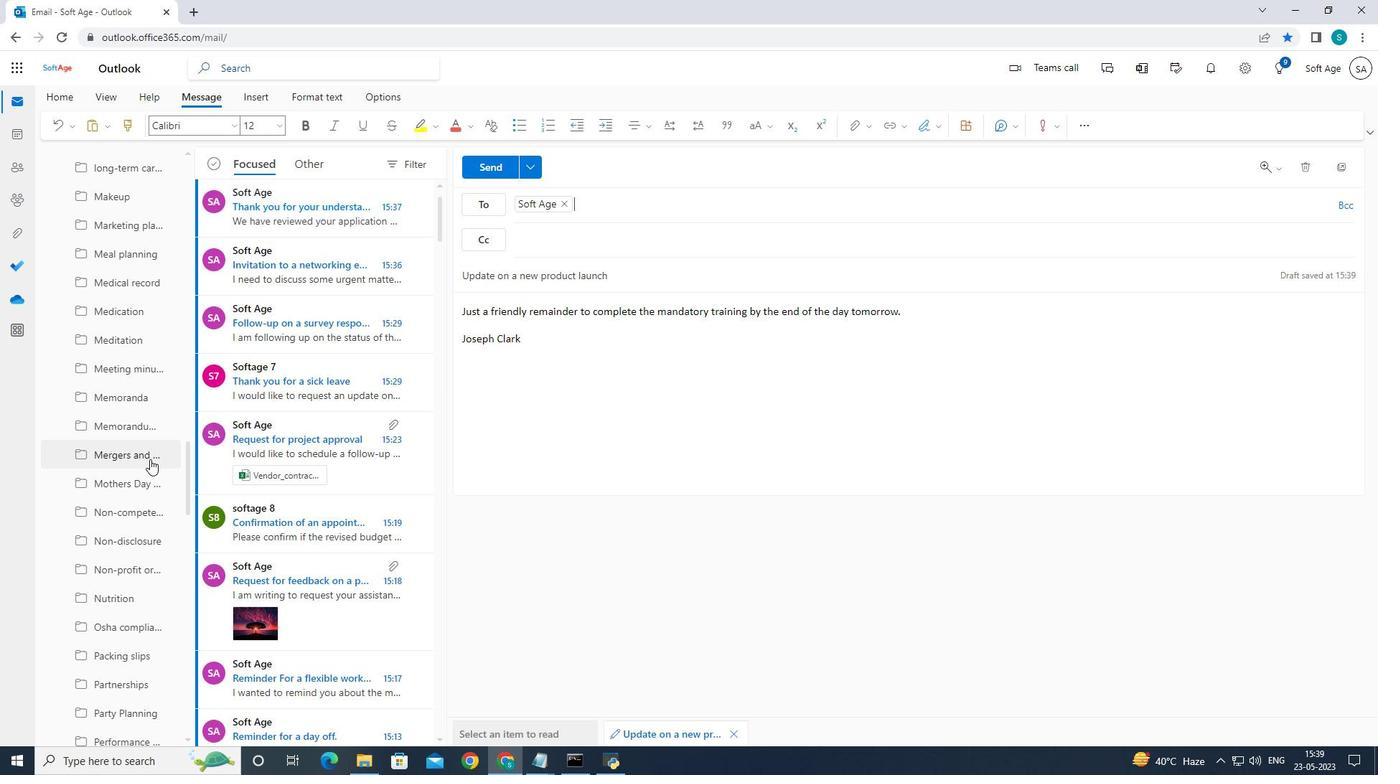
Action: Mouse scrolled (150, 458) with delta (0, 0)
Screenshot: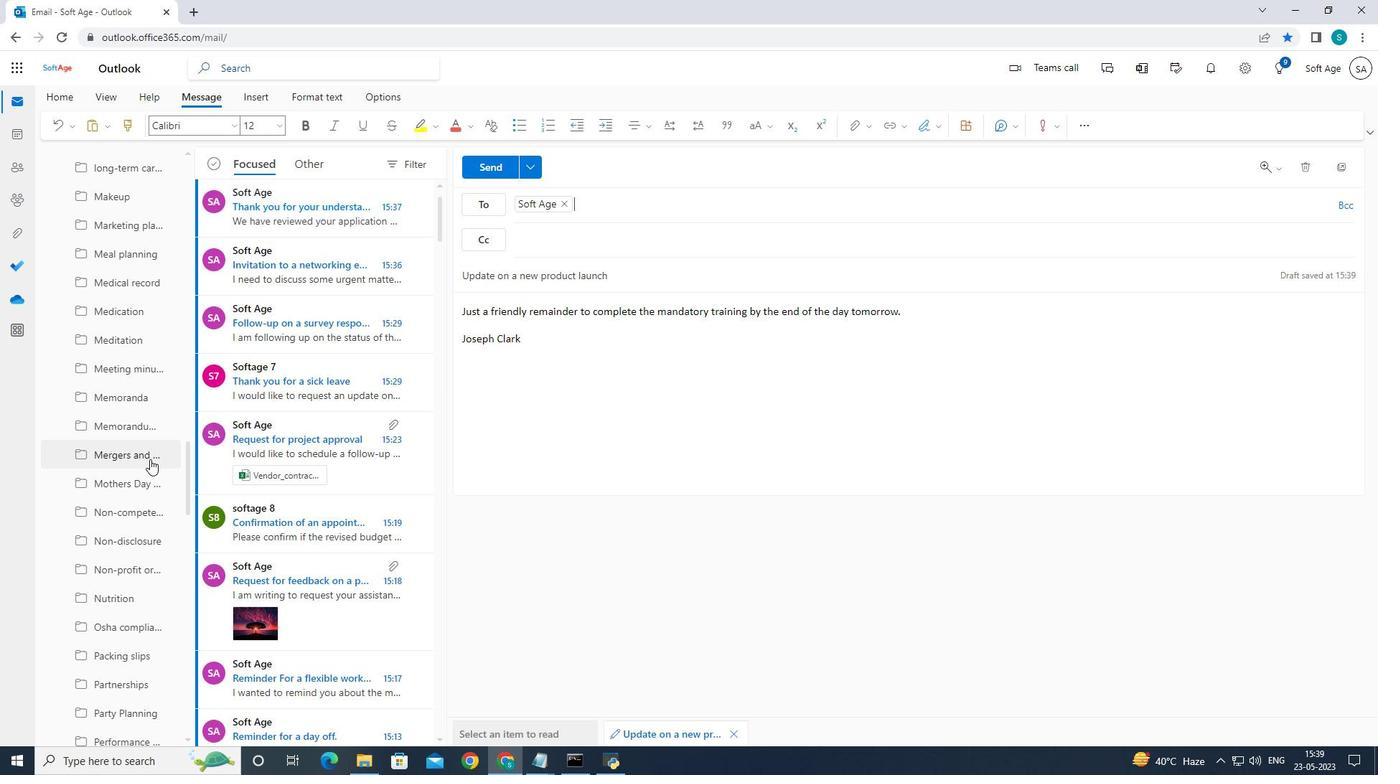 
Action: Mouse scrolled (150, 458) with delta (0, 0)
Screenshot: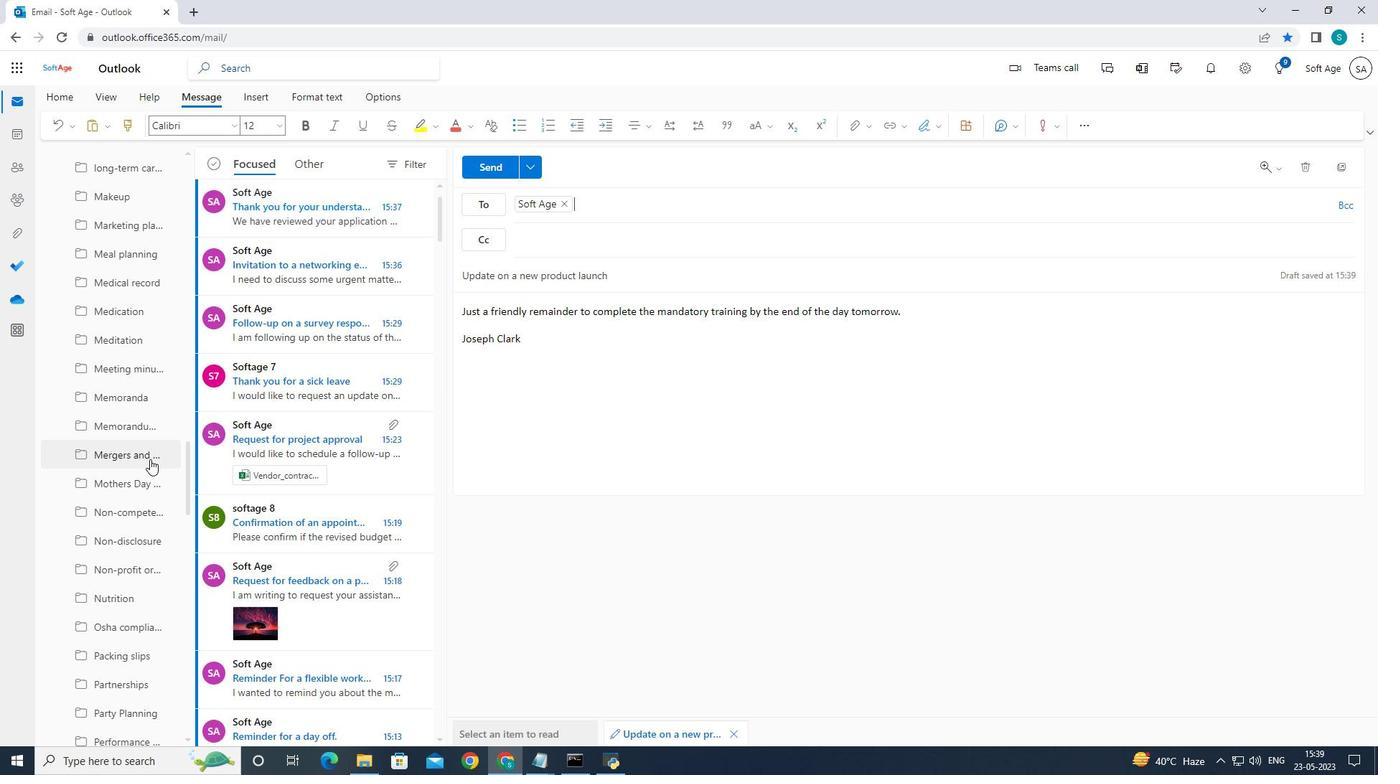 
Action: Mouse scrolled (150, 458) with delta (0, 0)
Screenshot: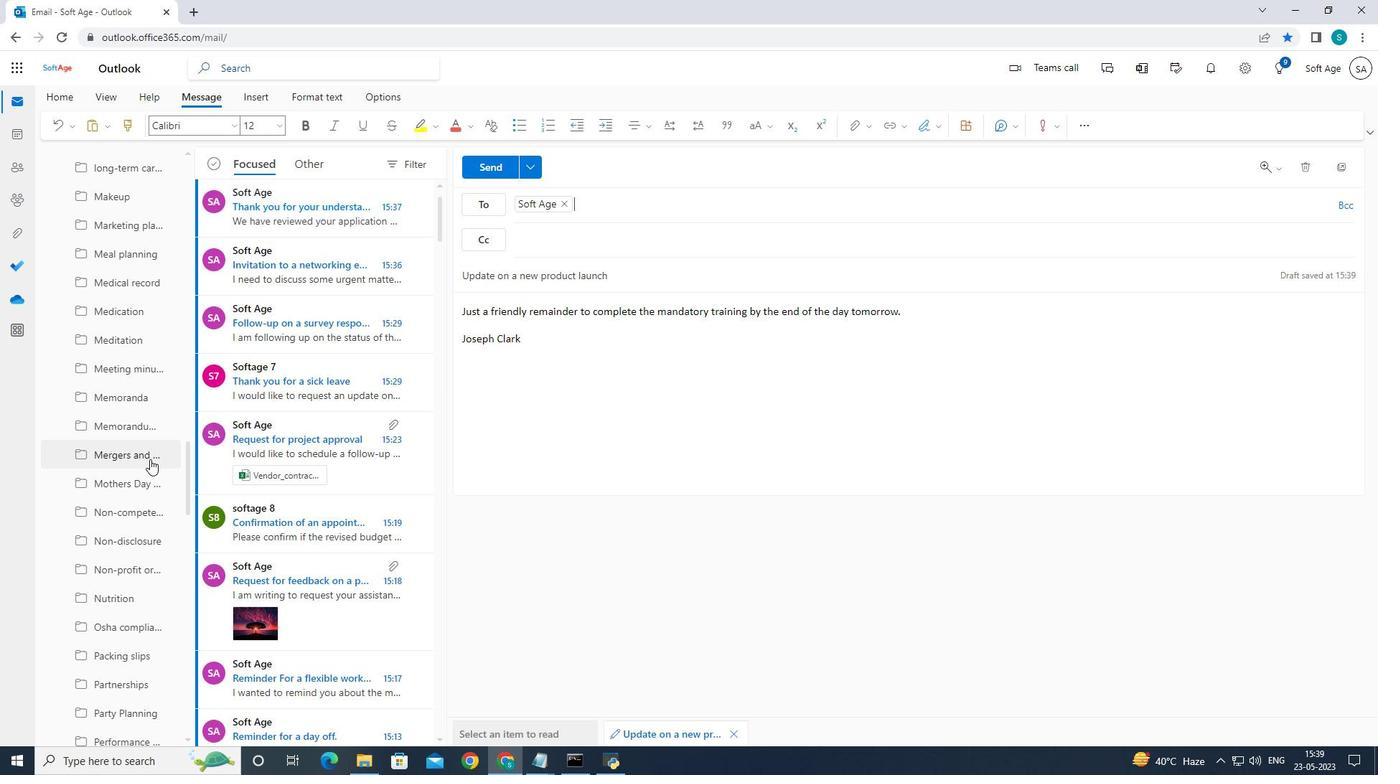
Action: Mouse moved to (150, 460)
Screenshot: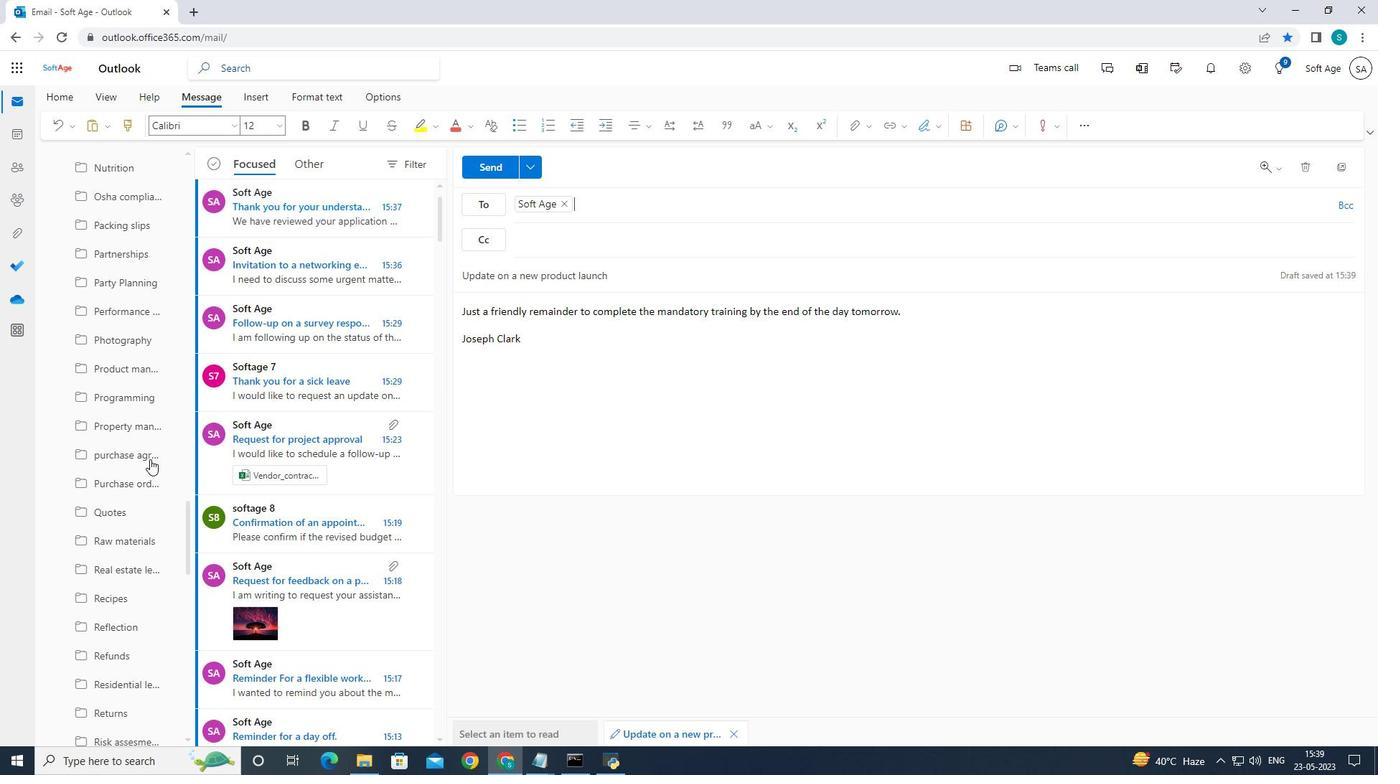 
Action: Mouse scrolled (150, 459) with delta (0, 0)
Screenshot: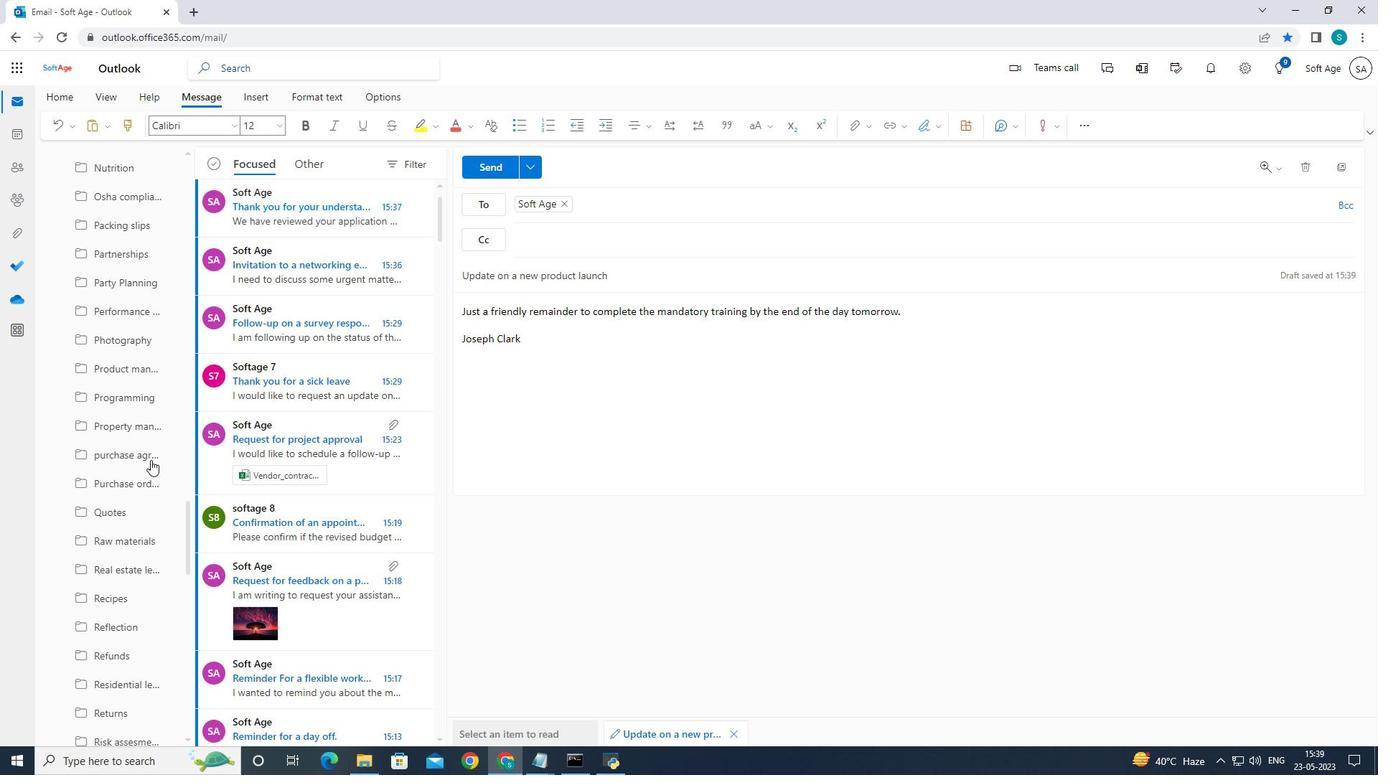 
Action: Mouse scrolled (150, 459) with delta (0, 0)
Screenshot: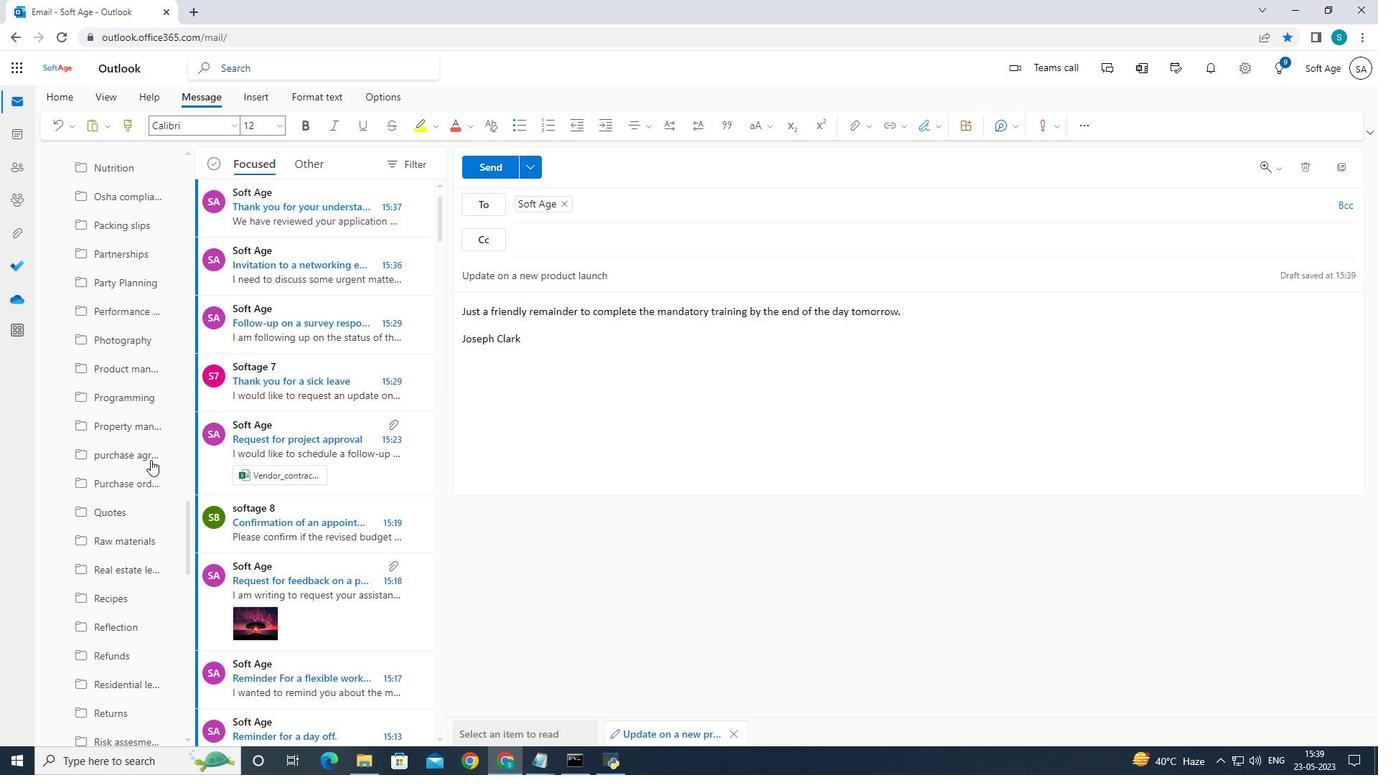 
Action: Mouse scrolled (150, 459) with delta (0, 0)
Screenshot: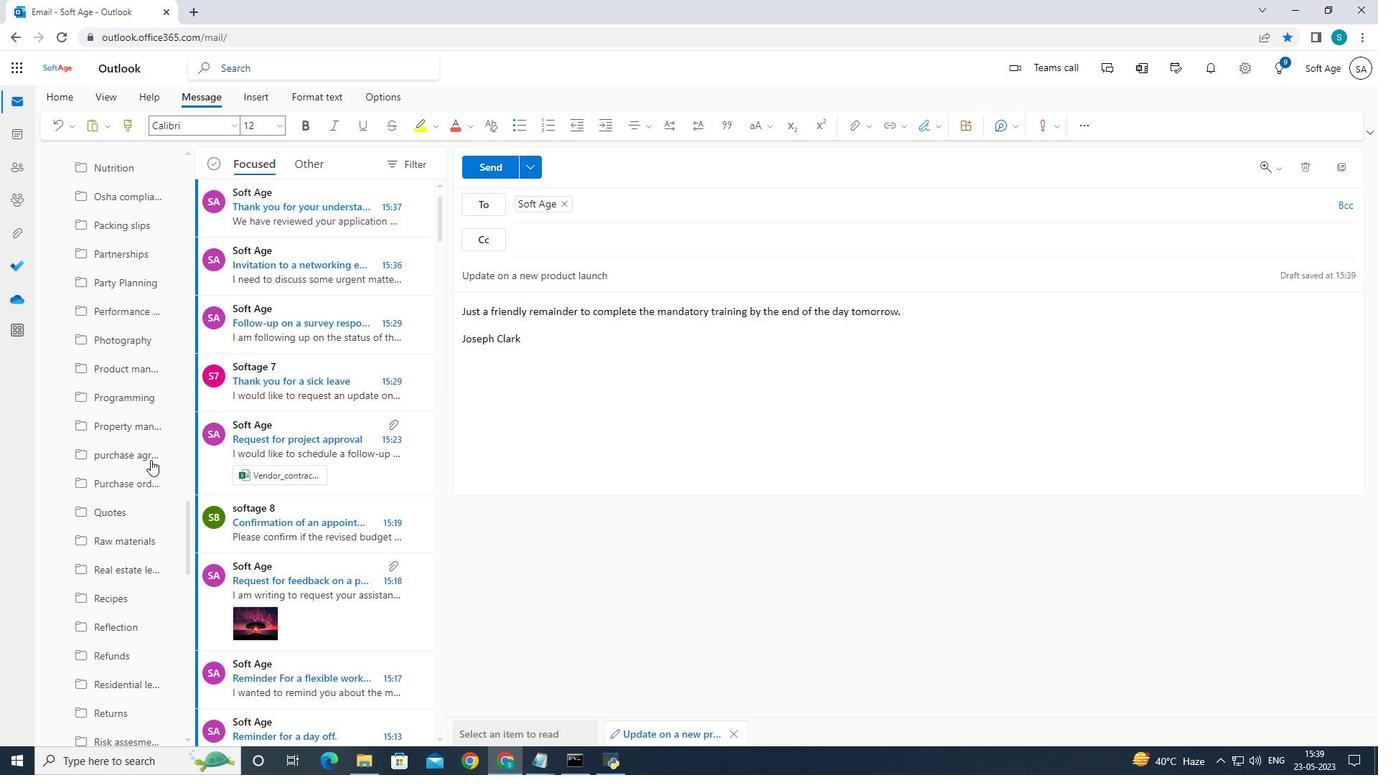 
Action: Mouse scrolled (150, 459) with delta (0, 0)
Screenshot: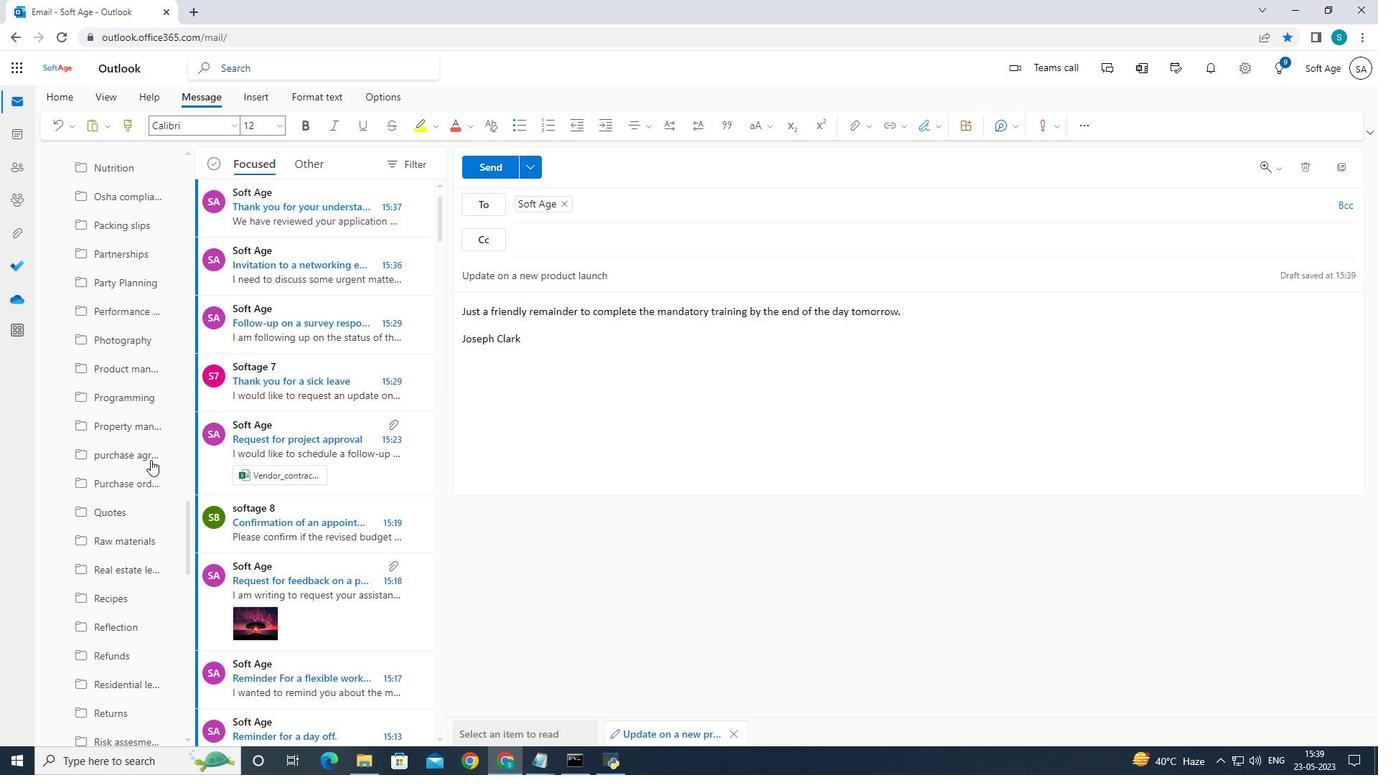 
Action: Mouse scrolled (150, 459) with delta (0, 0)
Screenshot: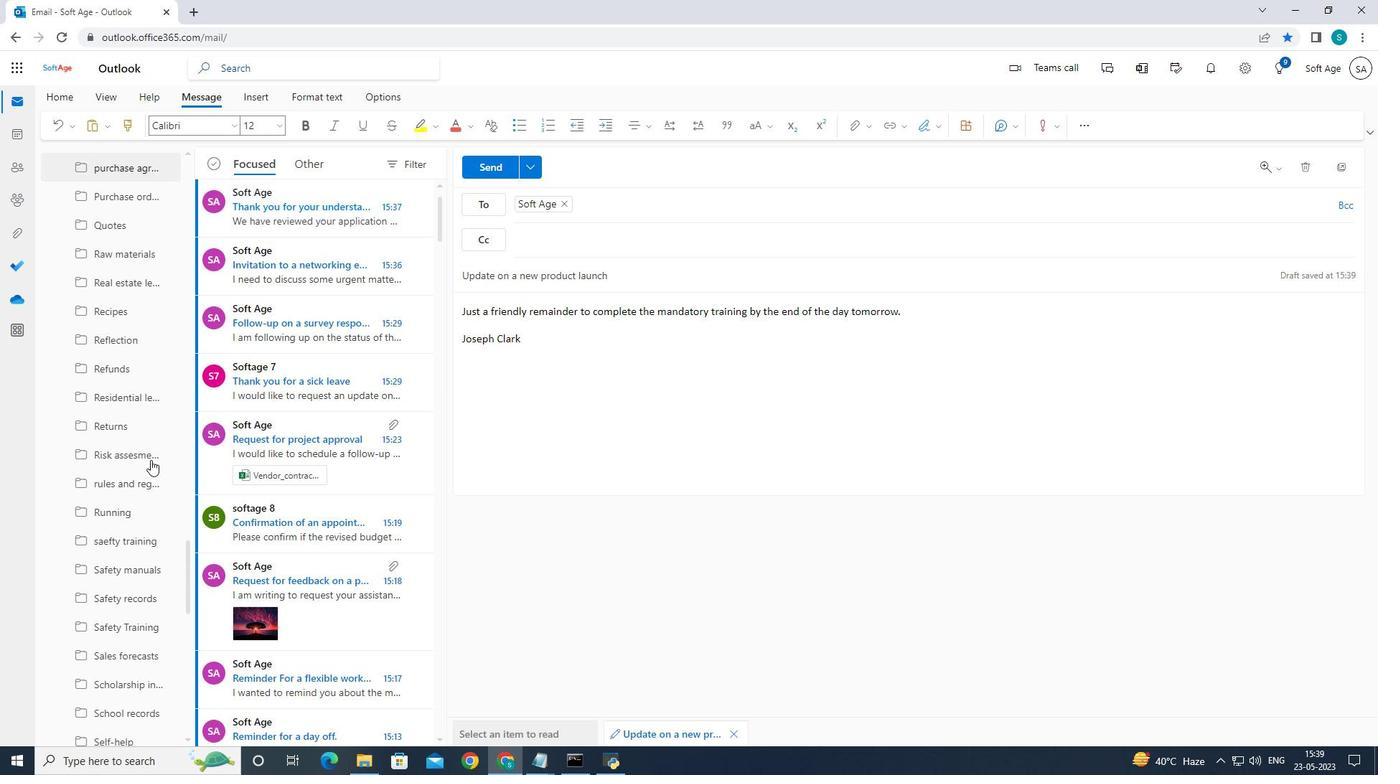 
Action: Mouse scrolled (150, 459) with delta (0, 0)
Screenshot: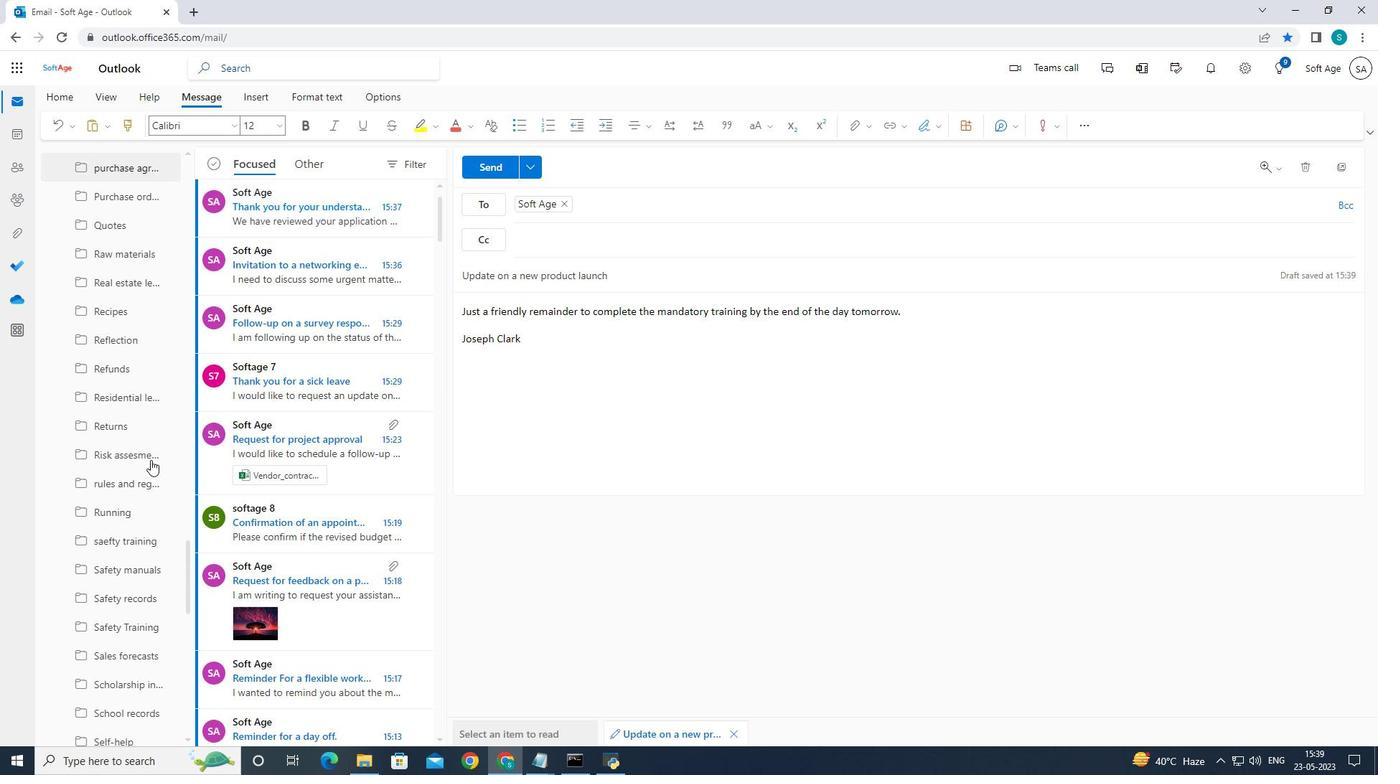 
Action: Mouse scrolled (150, 459) with delta (0, 0)
Screenshot: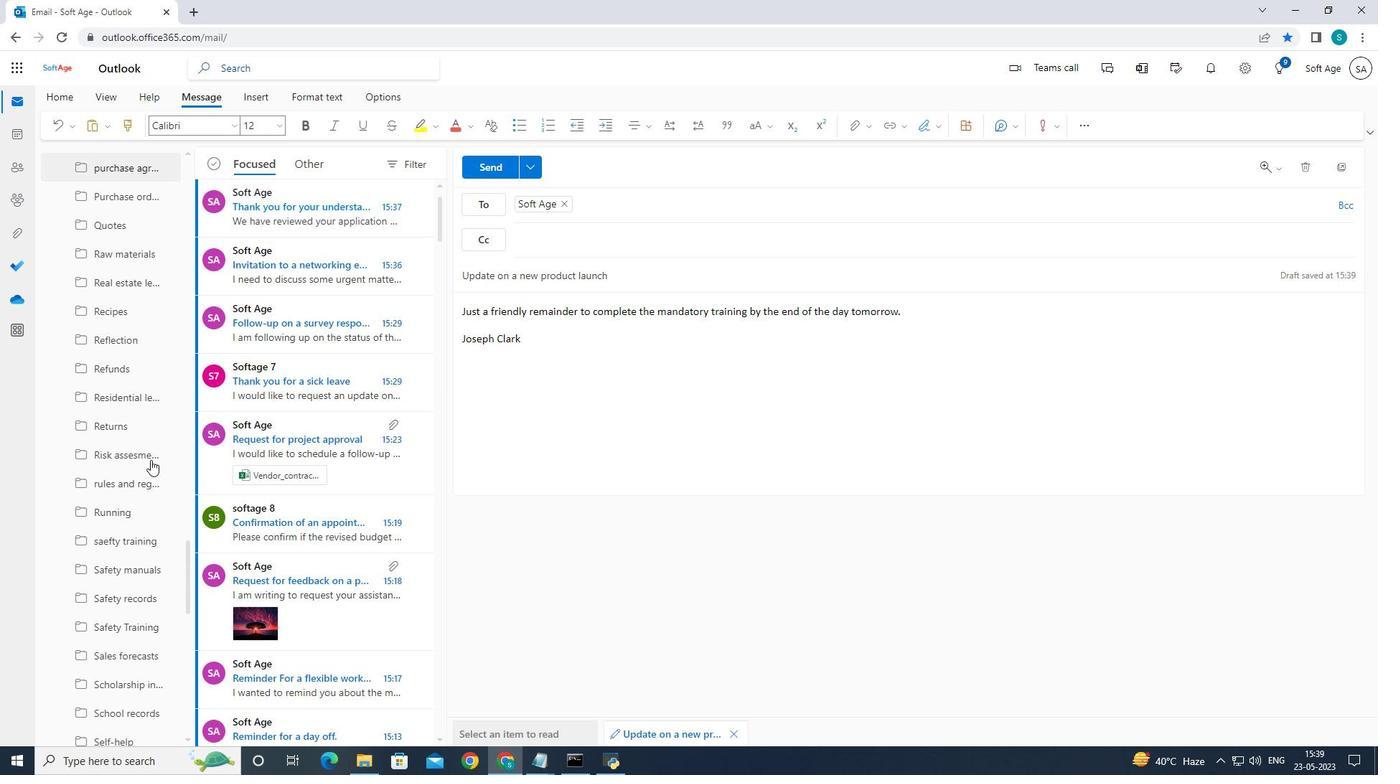 
Action: Mouse scrolled (150, 459) with delta (0, 0)
Screenshot: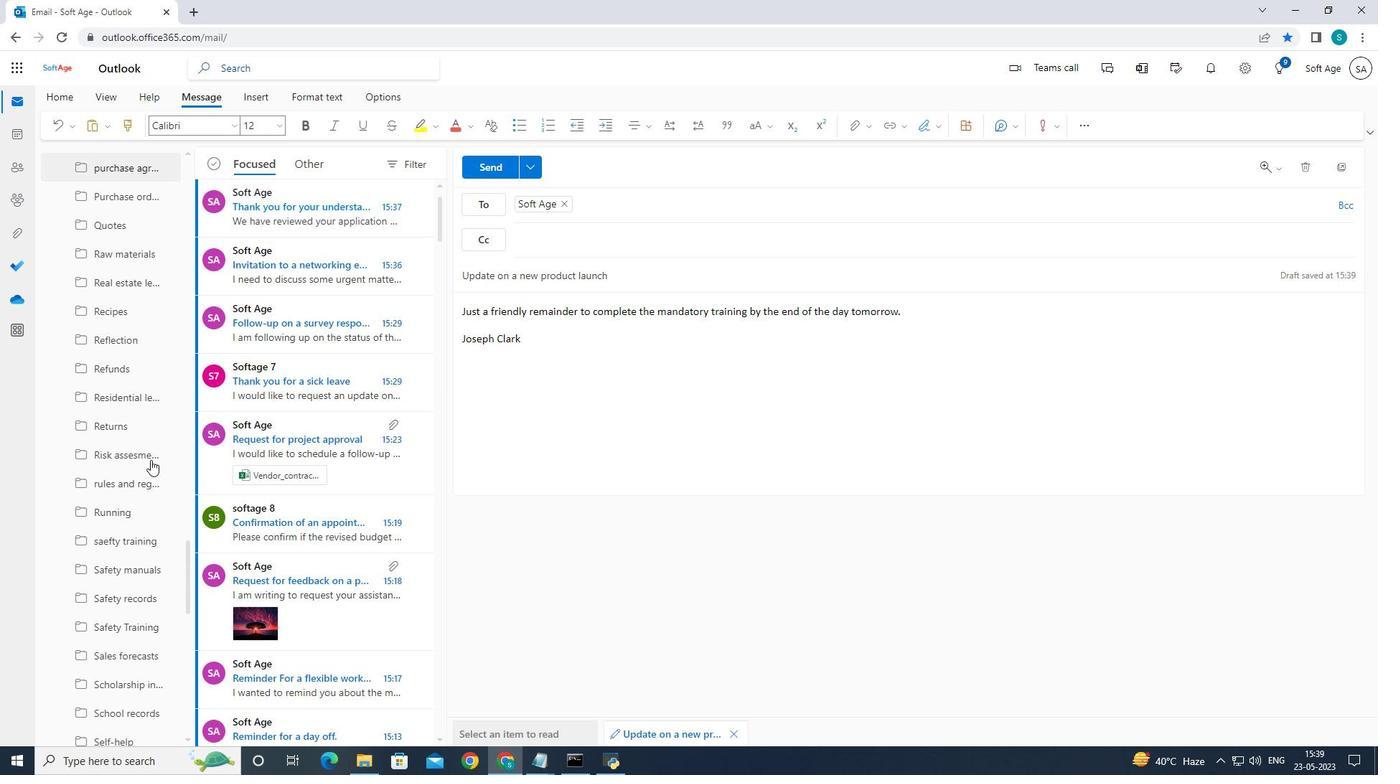 
Action: Mouse scrolled (150, 459) with delta (0, 0)
Screenshot: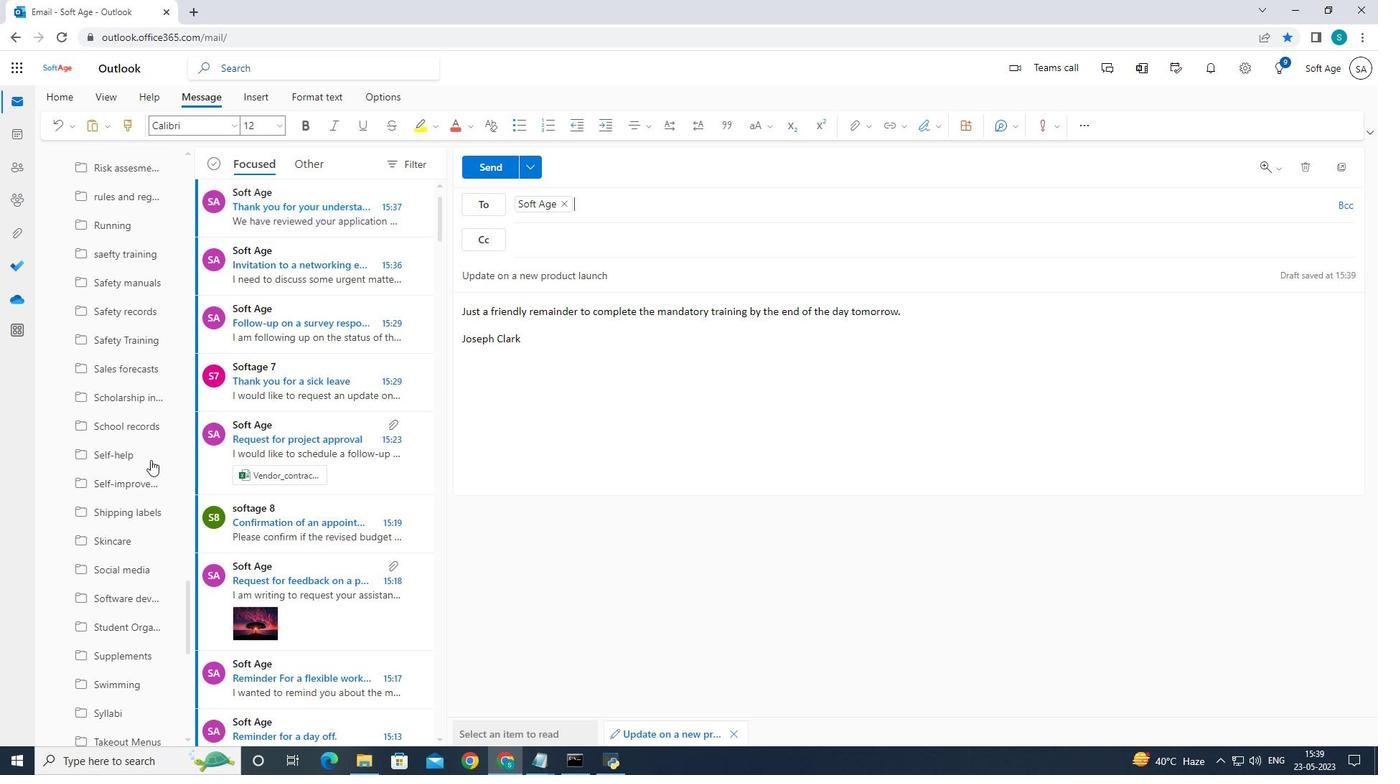 
Action: Mouse scrolled (150, 459) with delta (0, 0)
Screenshot: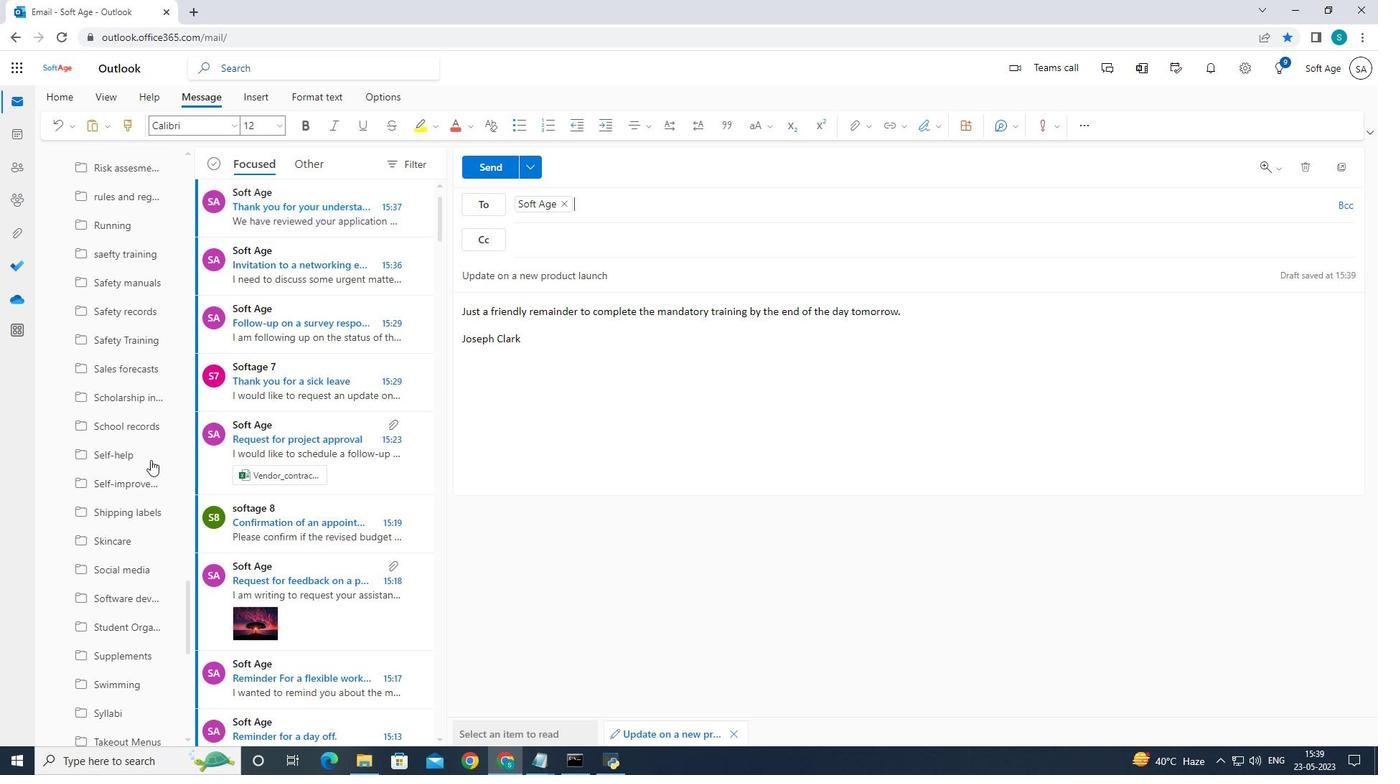 
Action: Mouse moved to (151, 460)
Screenshot: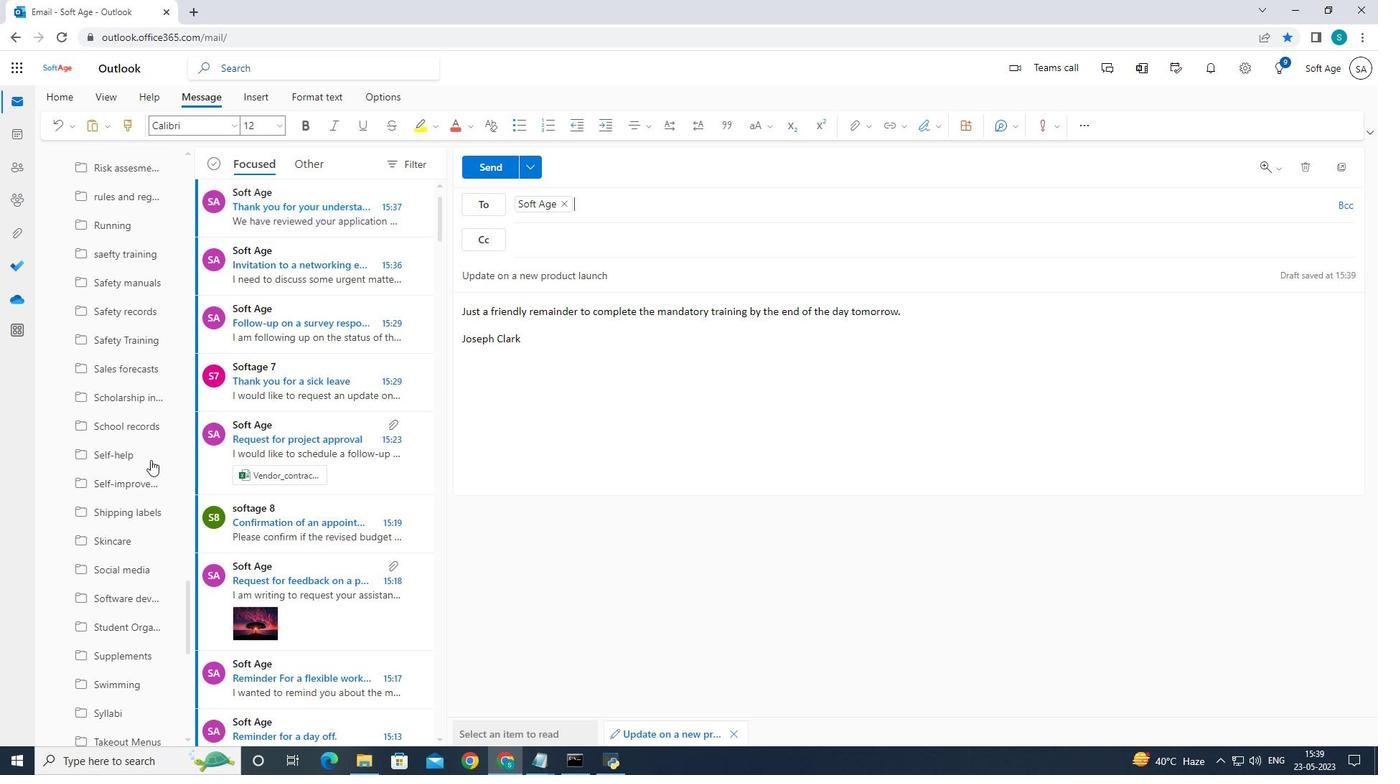 
Action: Mouse scrolled (151, 459) with delta (0, 0)
Screenshot: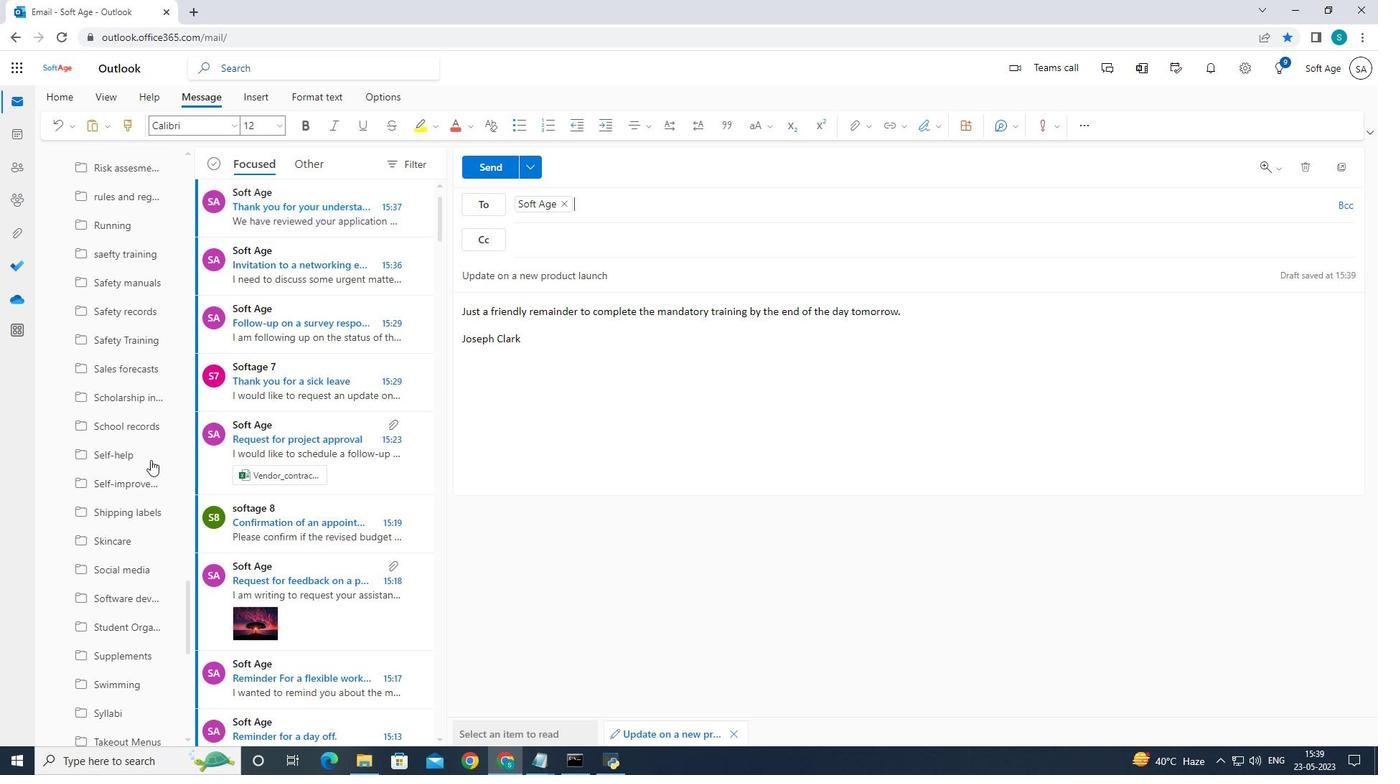 
Action: Mouse moved to (152, 460)
Screenshot: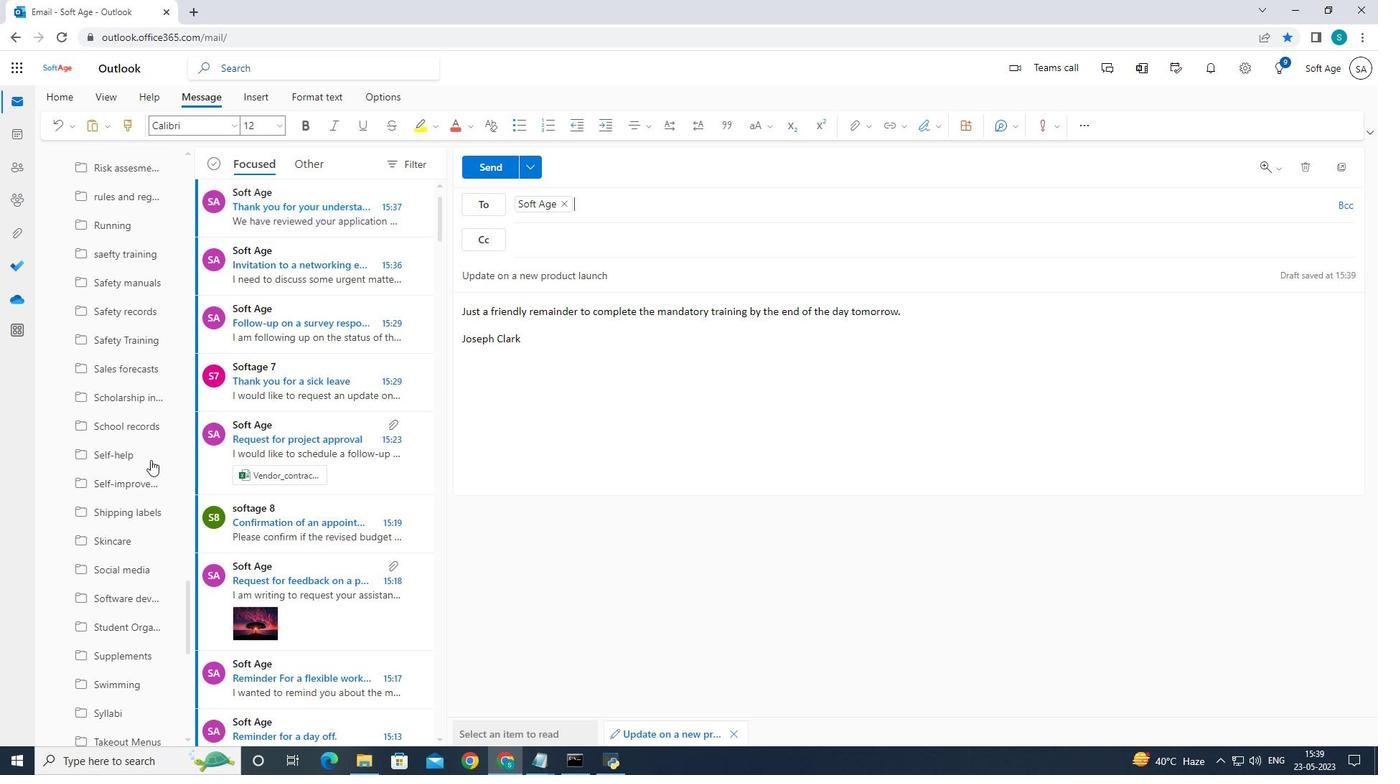
Action: Mouse scrolled (152, 459) with delta (0, 0)
Screenshot: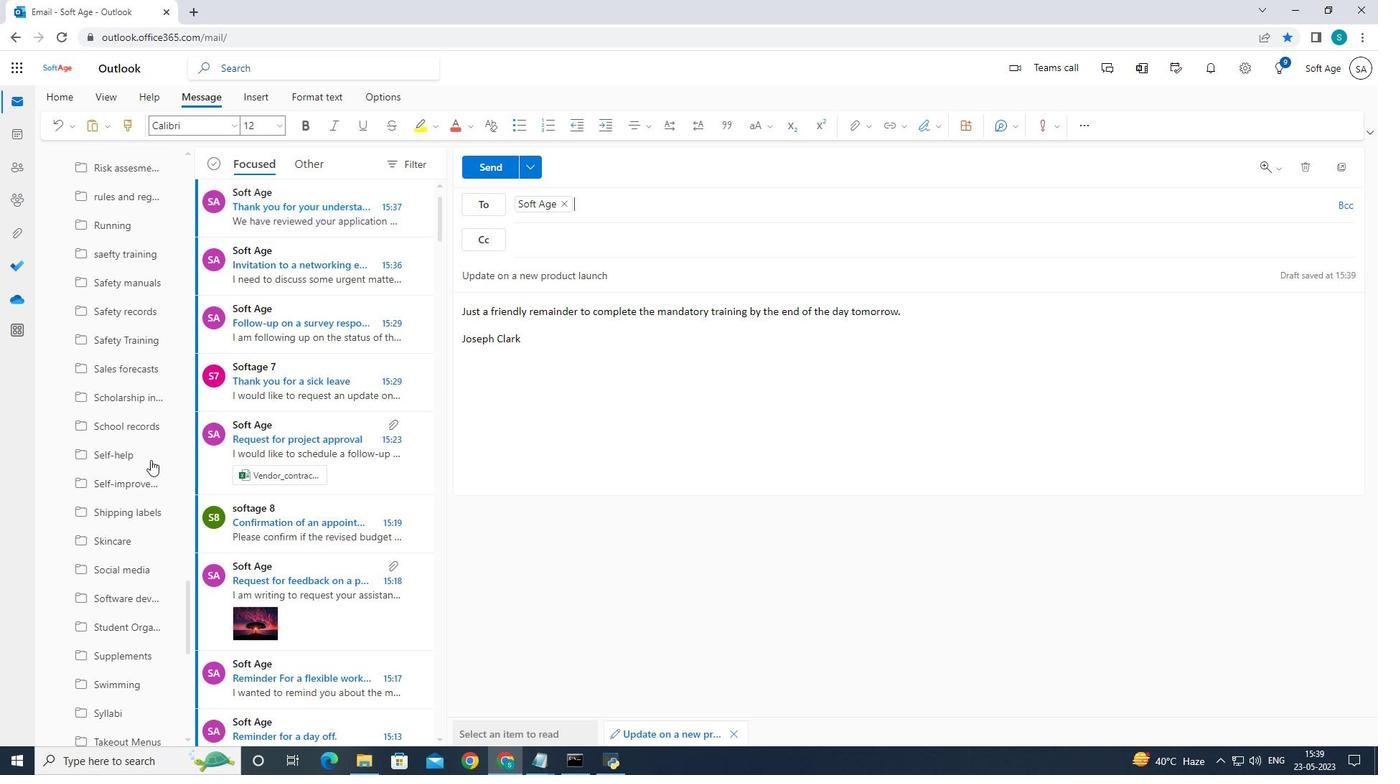 
Action: Mouse scrolled (152, 459) with delta (0, 0)
Screenshot: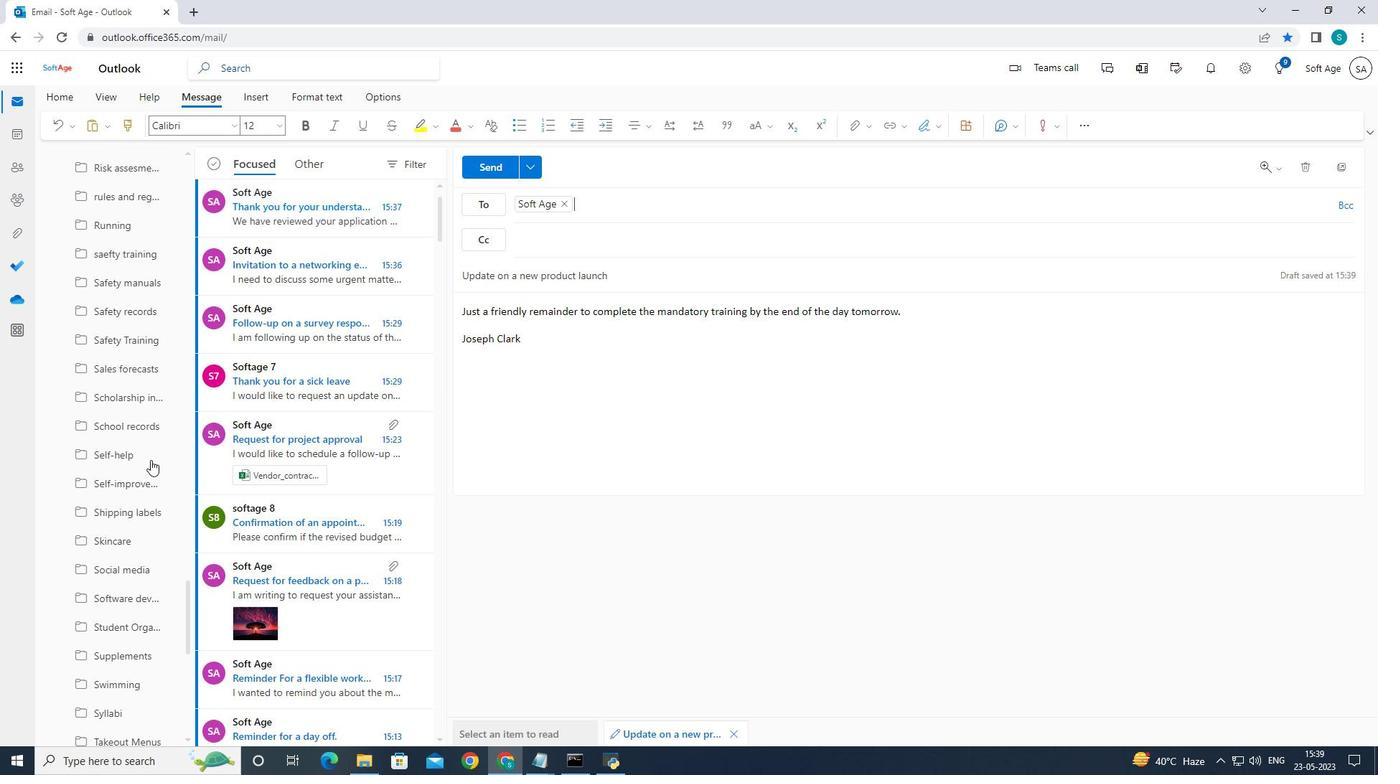 
Action: Mouse moved to (154, 457)
Screenshot: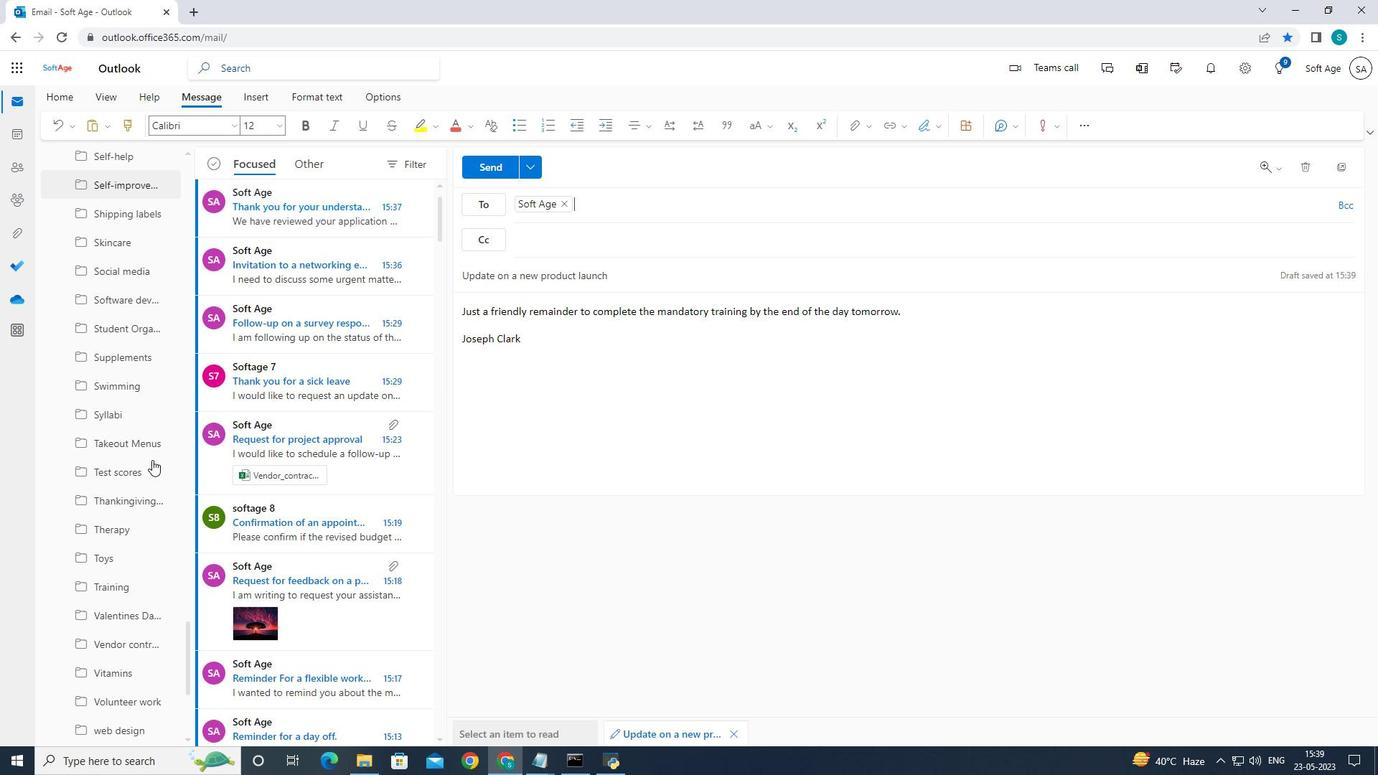 
Action: Mouse scrolled (154, 456) with delta (0, 0)
Screenshot: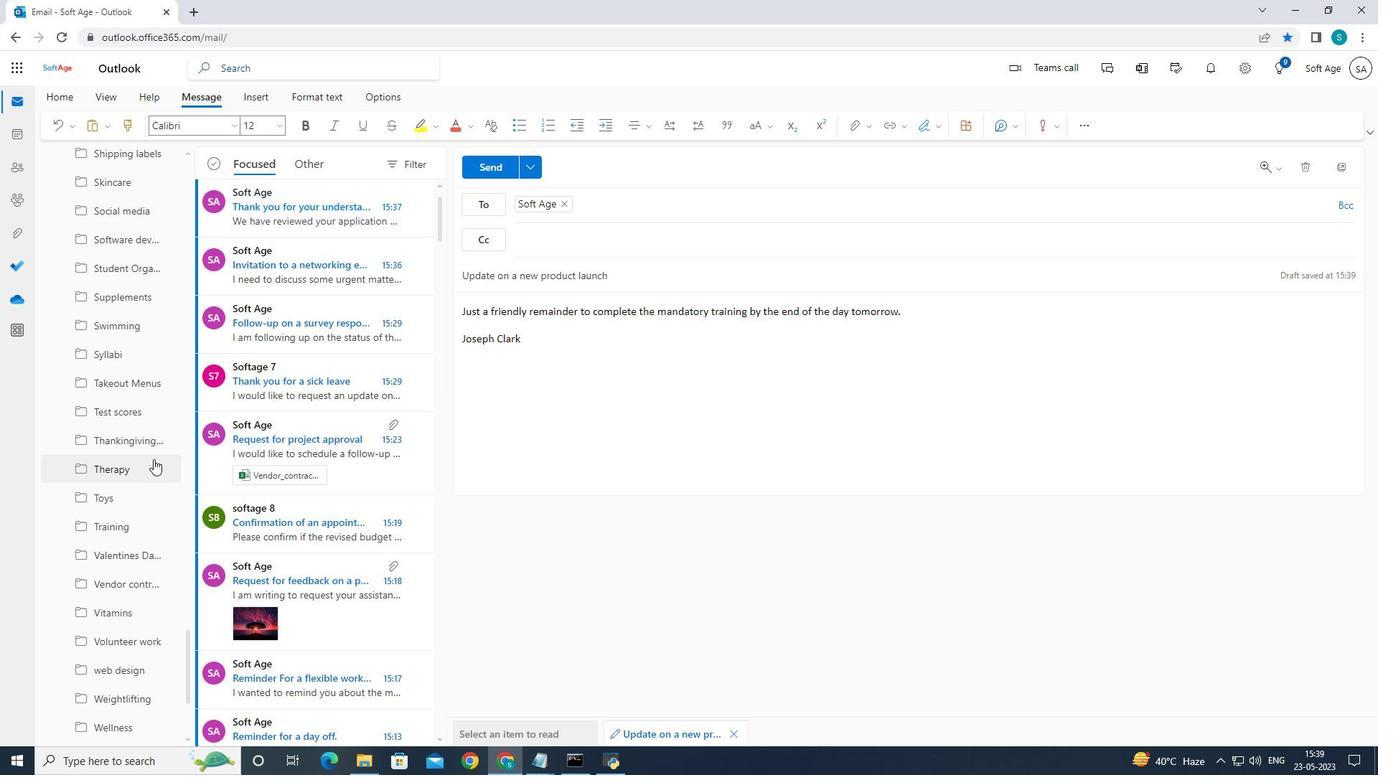 
Action: Mouse scrolled (154, 456) with delta (0, 0)
Screenshot: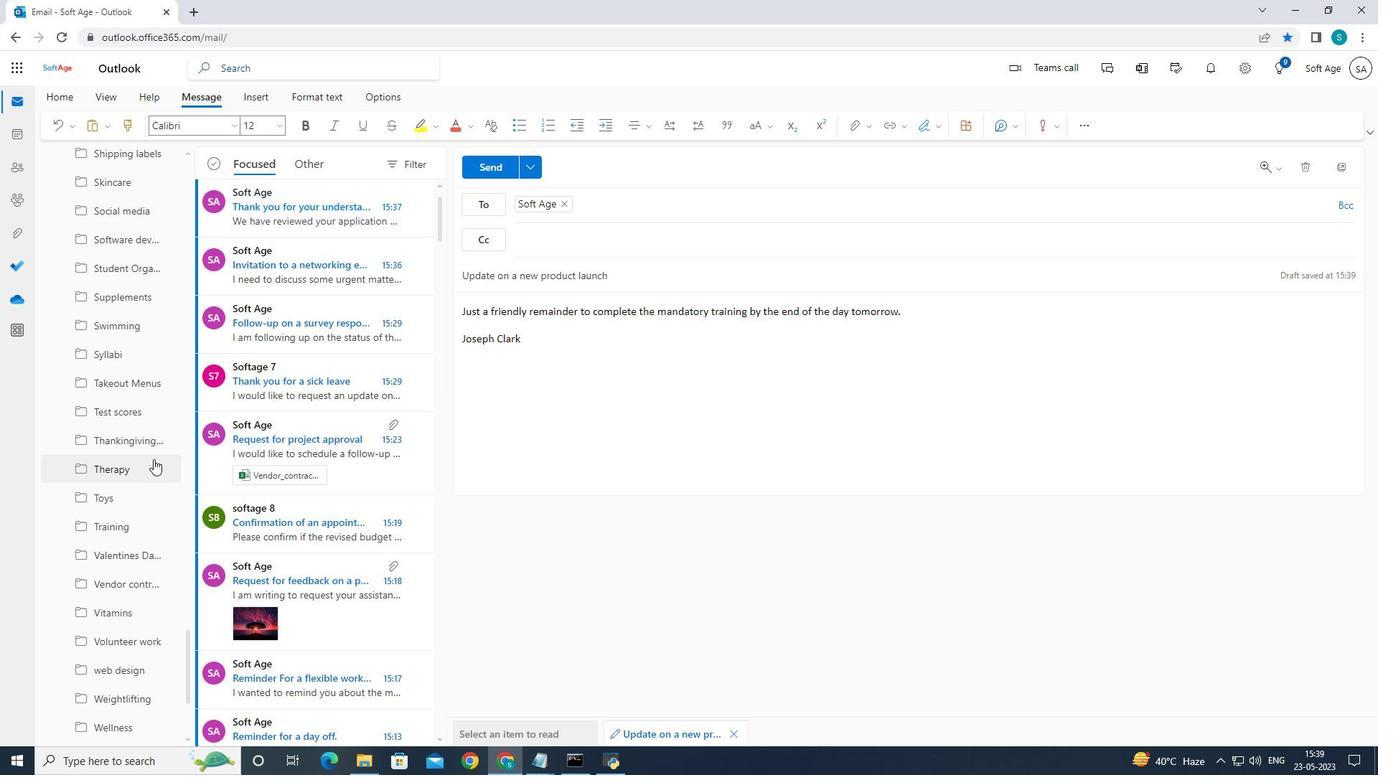 
Action: Mouse scrolled (154, 456) with delta (0, 0)
Screenshot: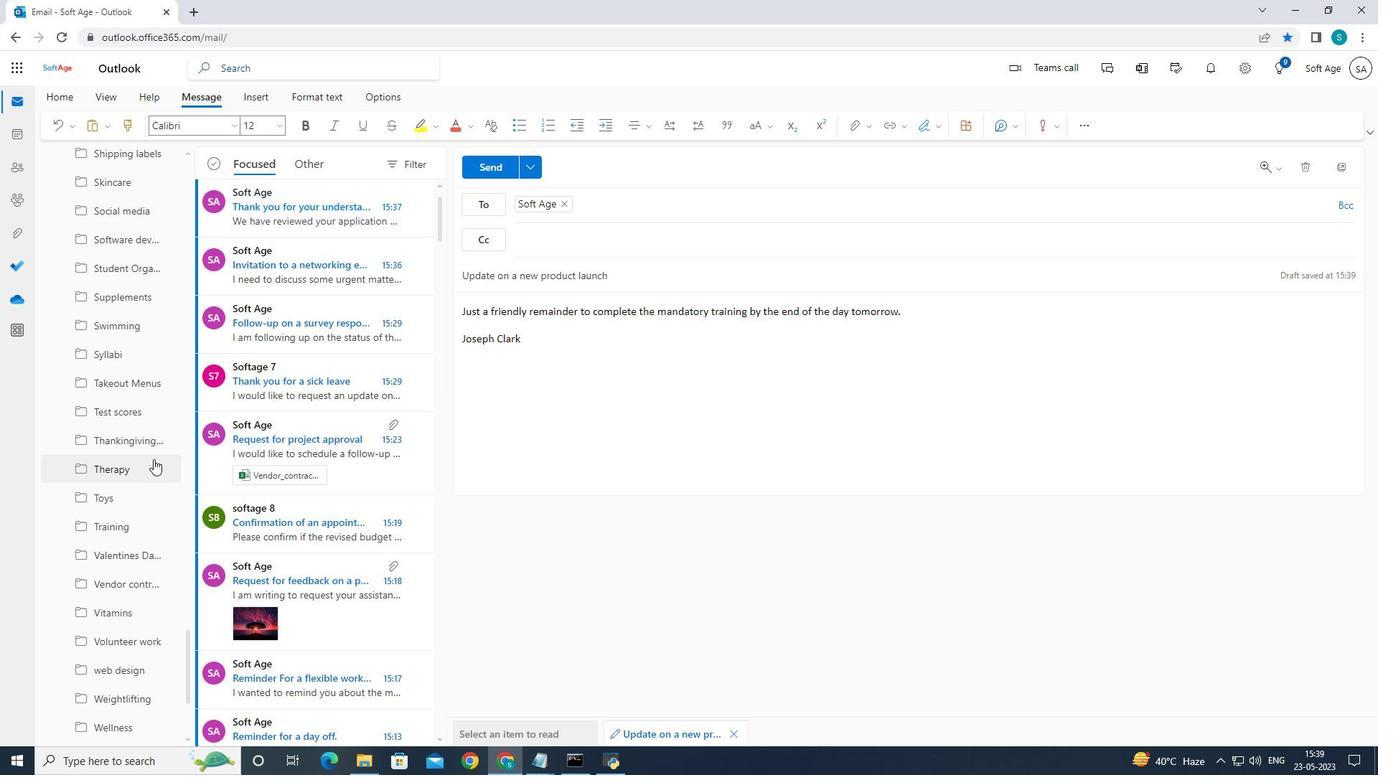 
Action: Mouse scrolled (154, 456) with delta (0, 0)
Screenshot: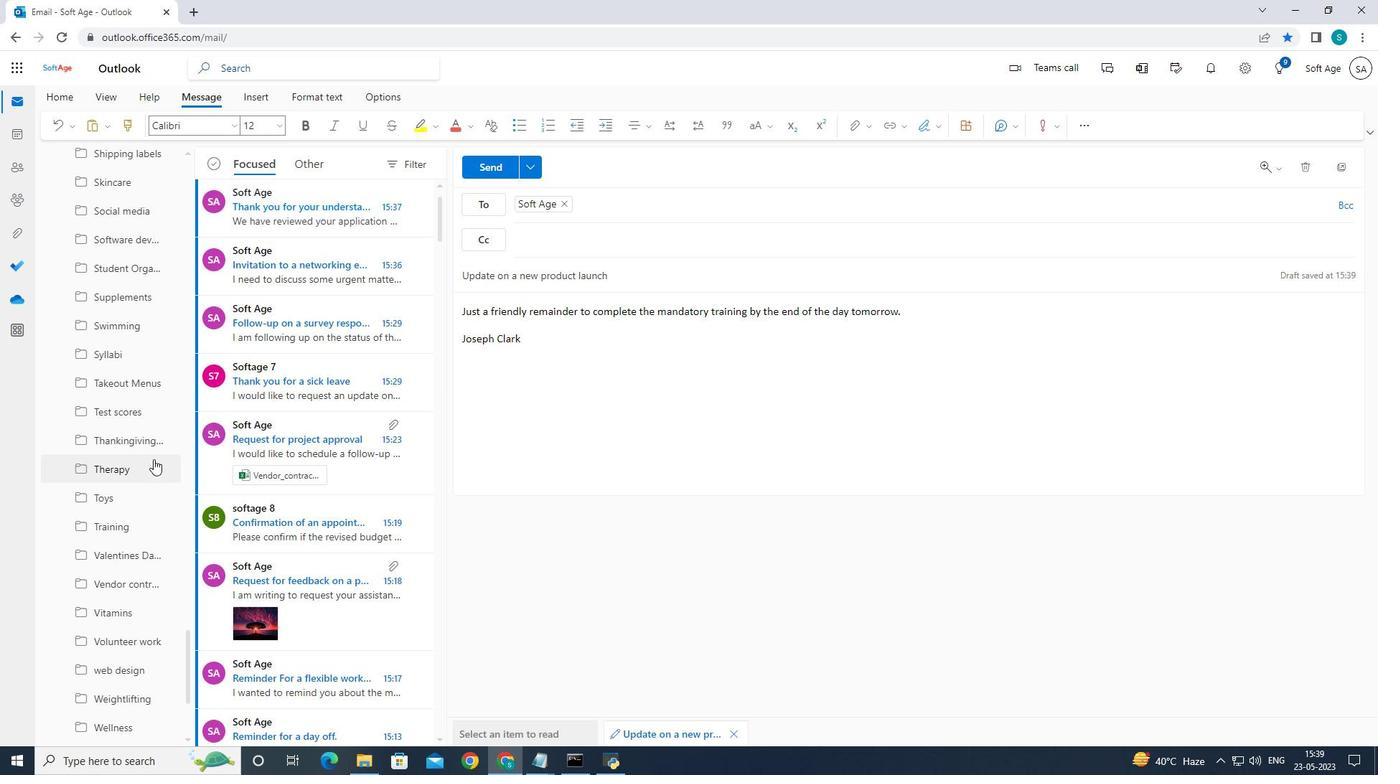 
Action: Mouse moved to (153, 457)
Screenshot: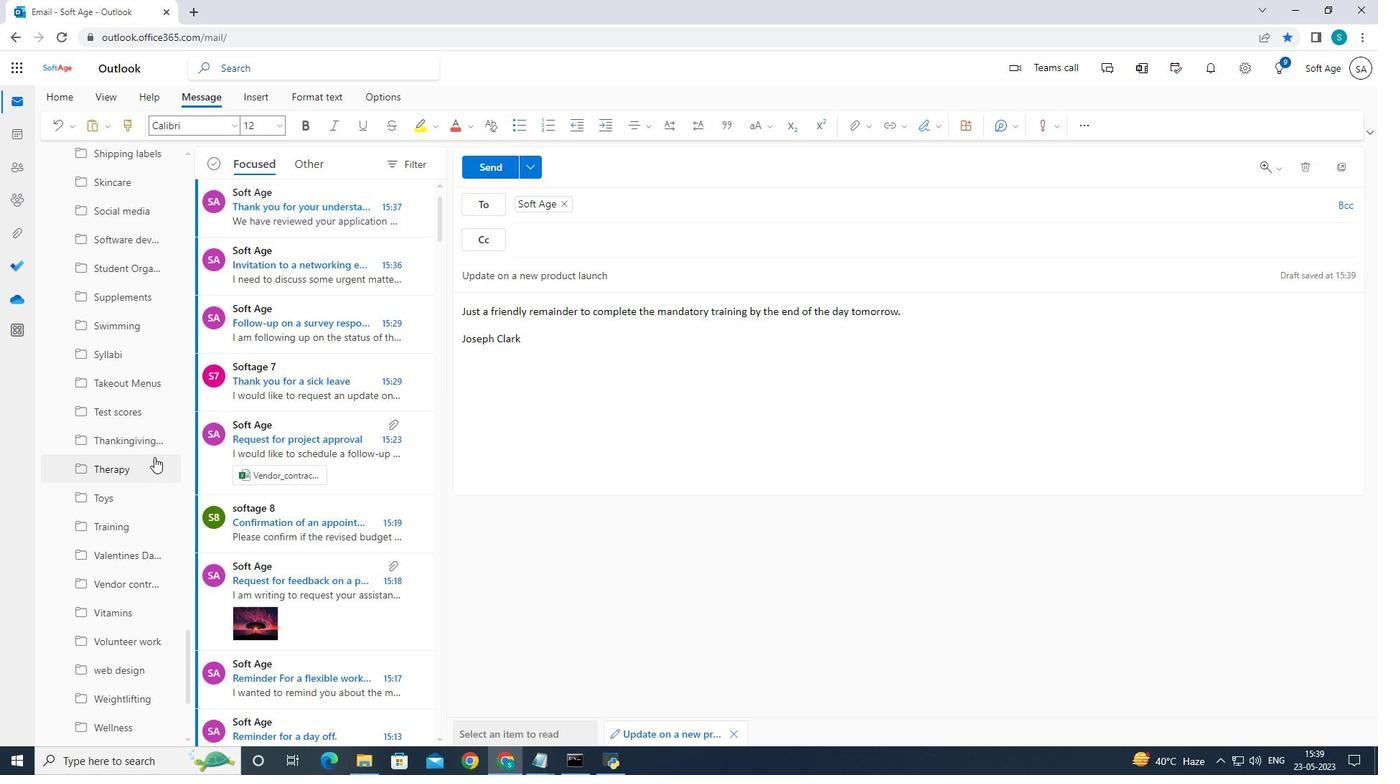 
Action: Mouse scrolled (153, 456) with delta (0, 0)
Screenshot: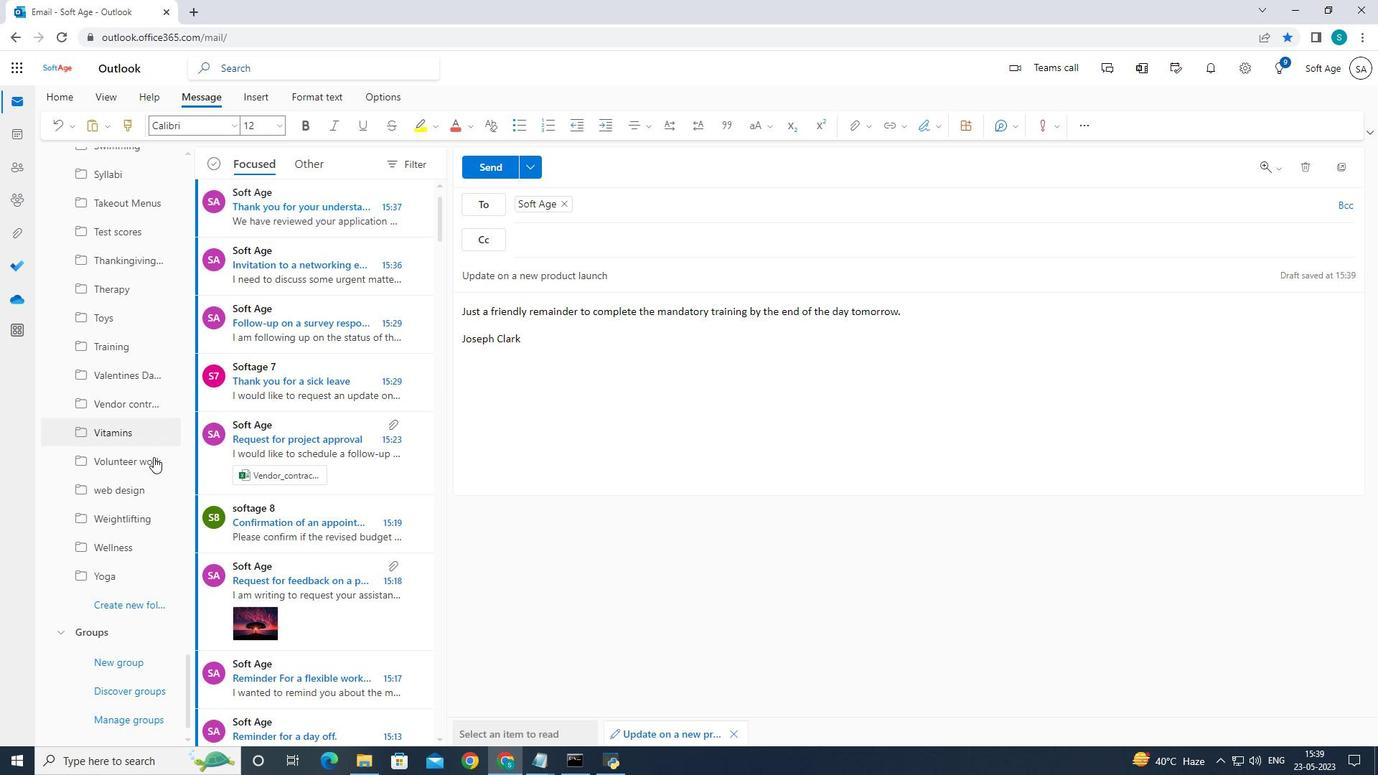 
Action: Mouse scrolled (153, 456) with delta (0, 0)
Screenshot: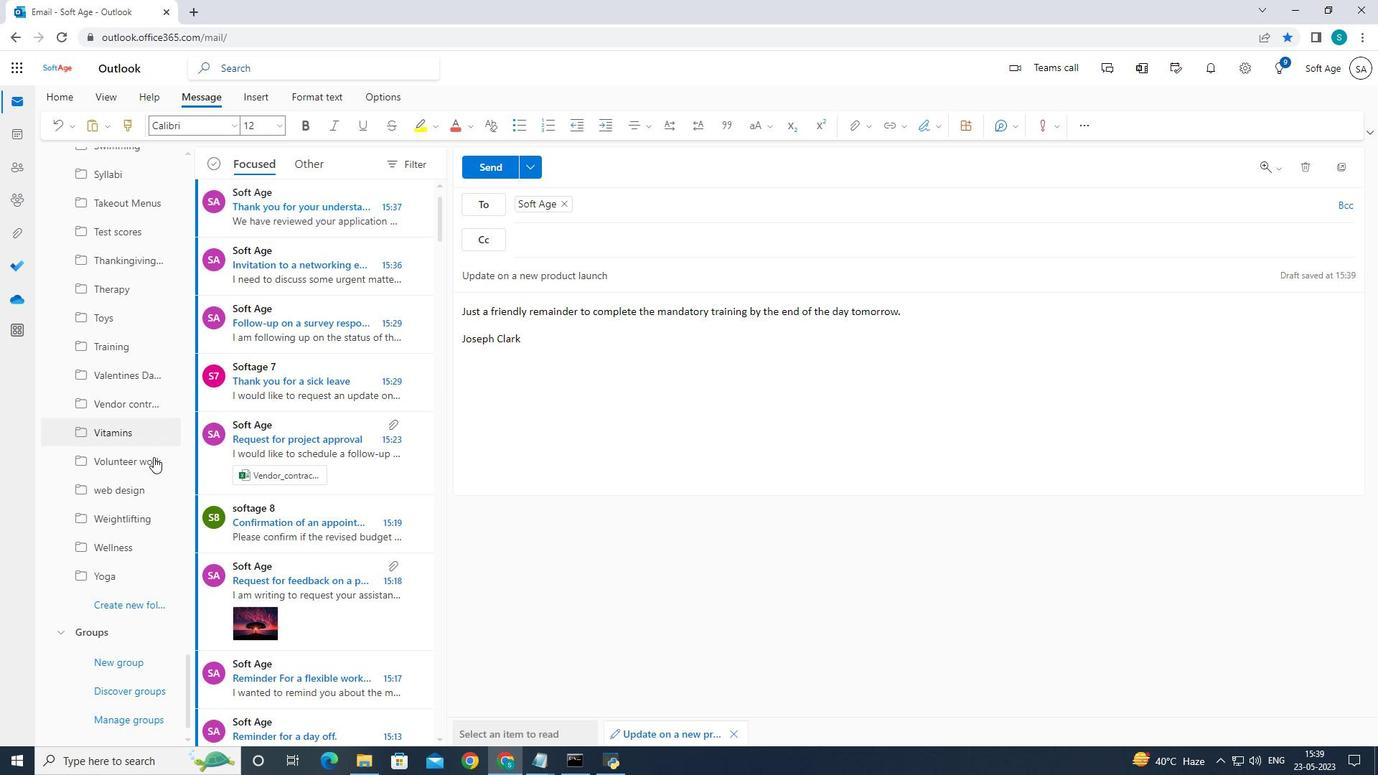 
Action: Mouse moved to (152, 457)
Screenshot: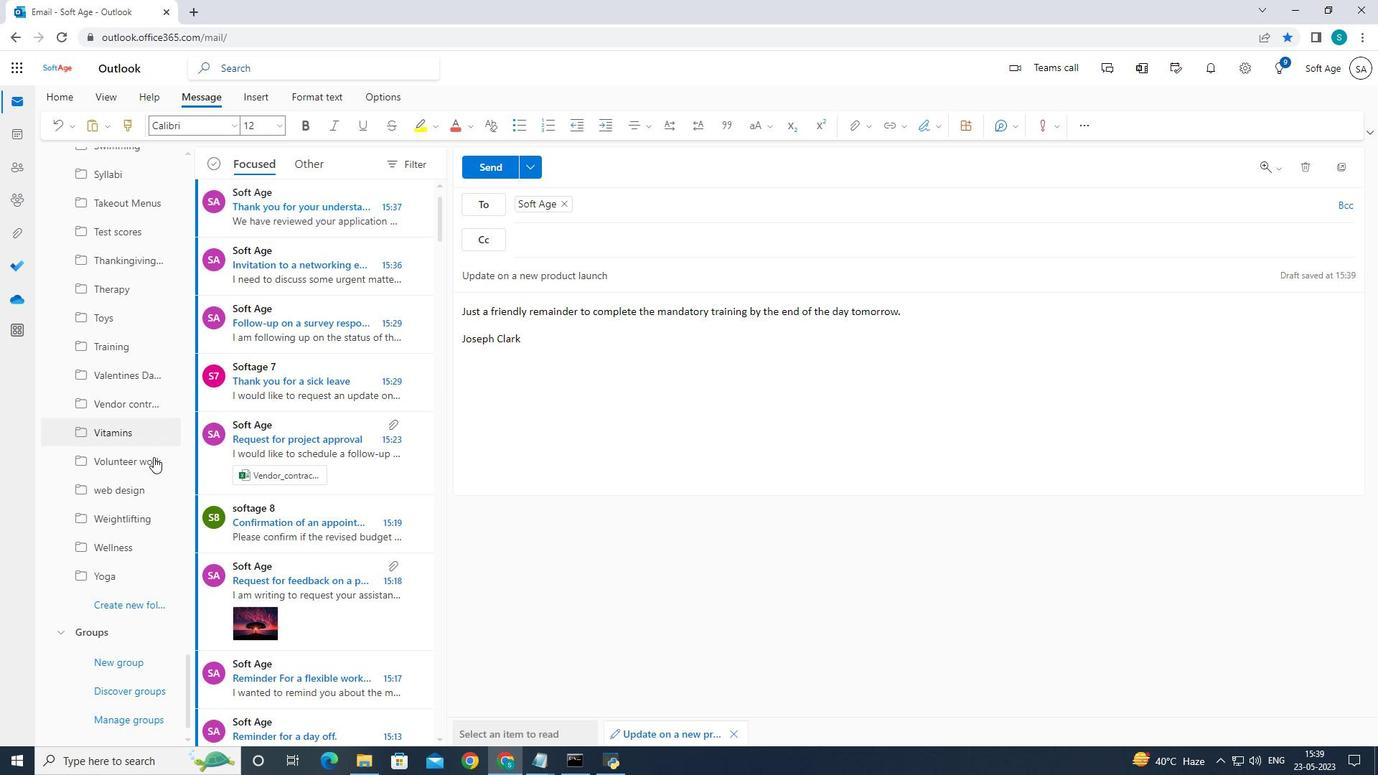 
Action: Mouse scrolled (152, 456) with delta (0, 0)
Screenshot: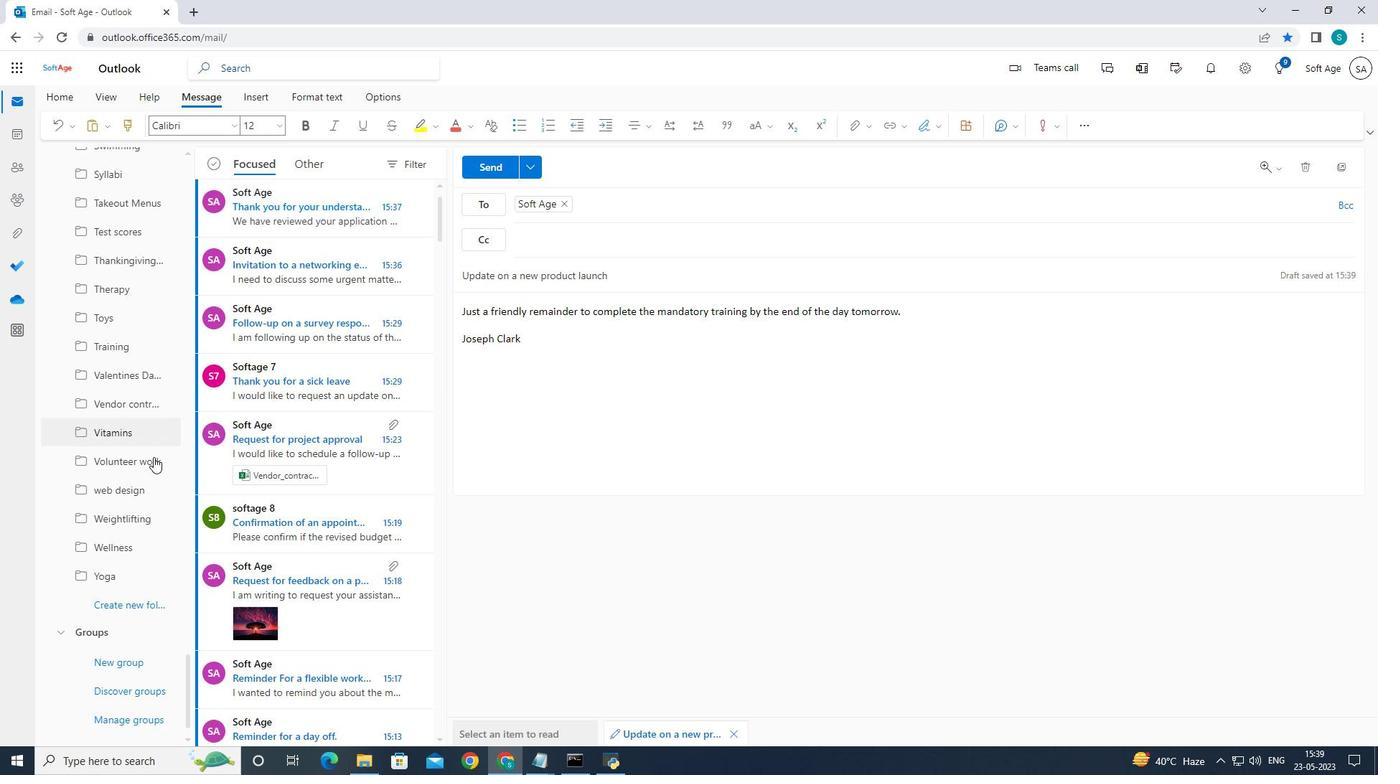 
Action: Mouse scrolled (152, 456) with delta (0, 0)
Screenshot: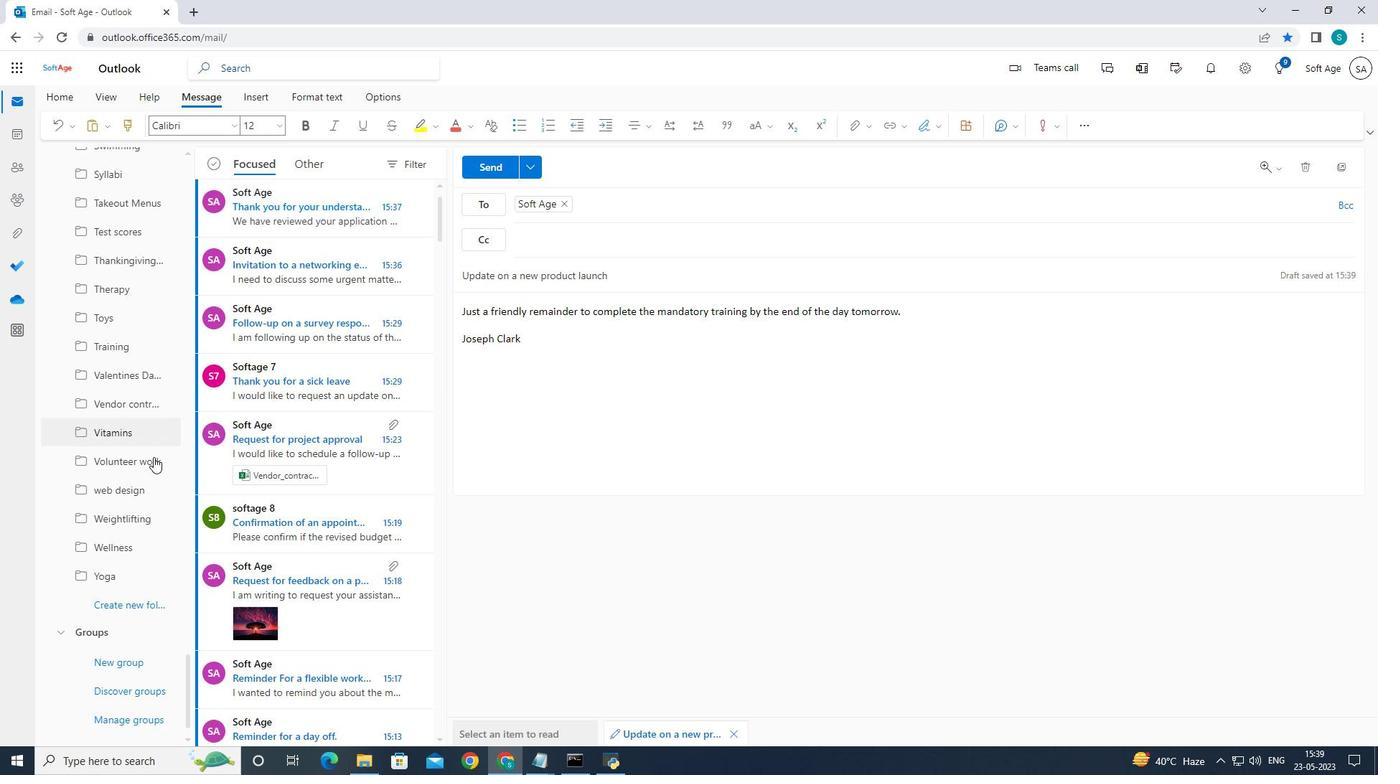 
Action: Mouse moved to (152, 458)
Screenshot: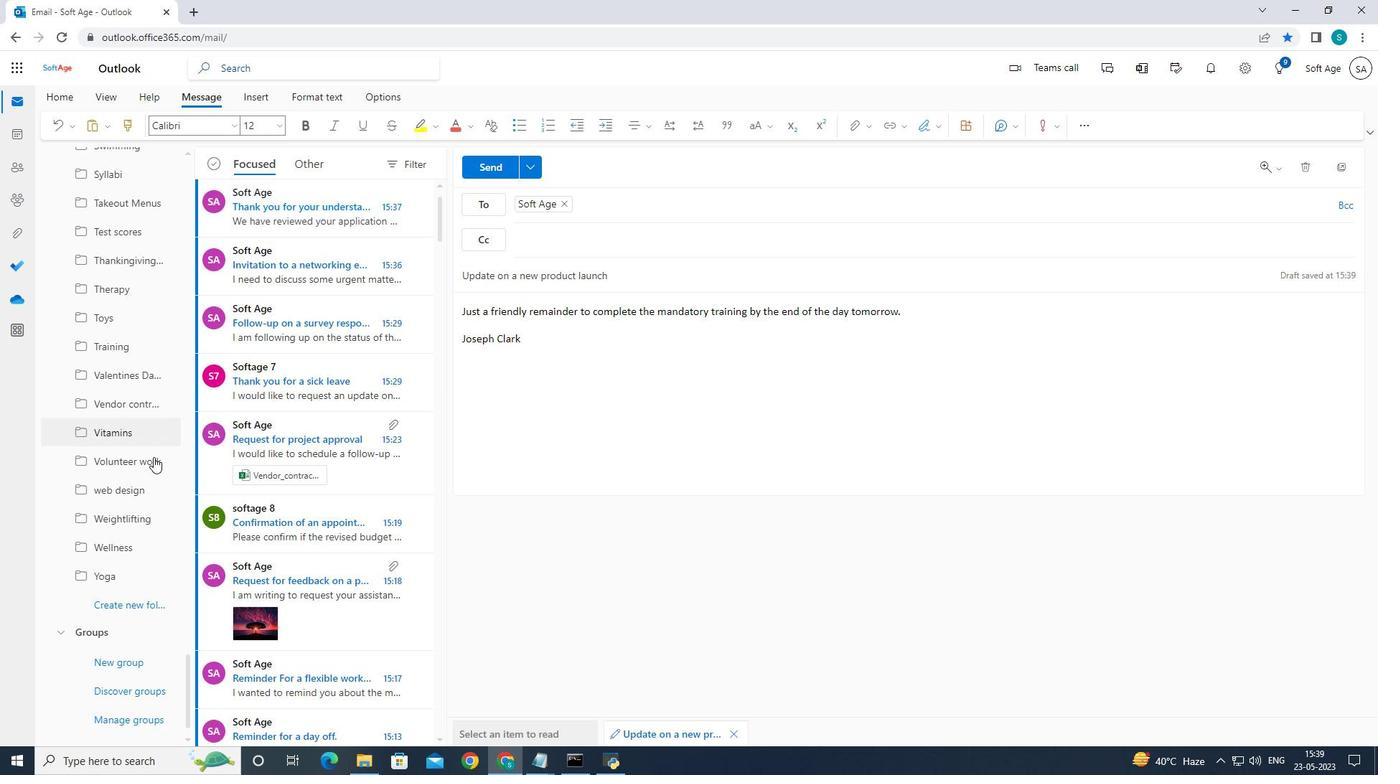 
Action: Mouse scrolled (152, 457) with delta (0, 0)
Screenshot: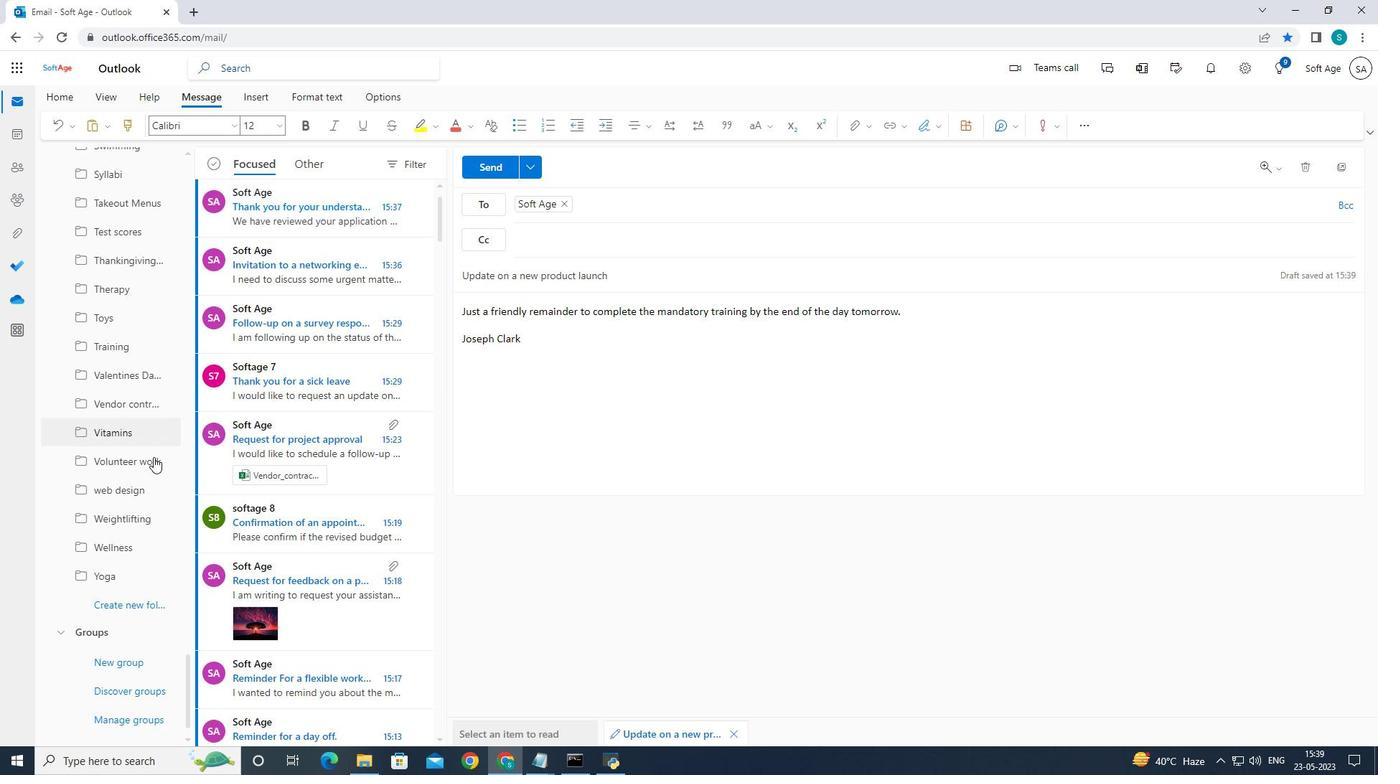 
Action: Mouse moved to (152, 460)
Screenshot: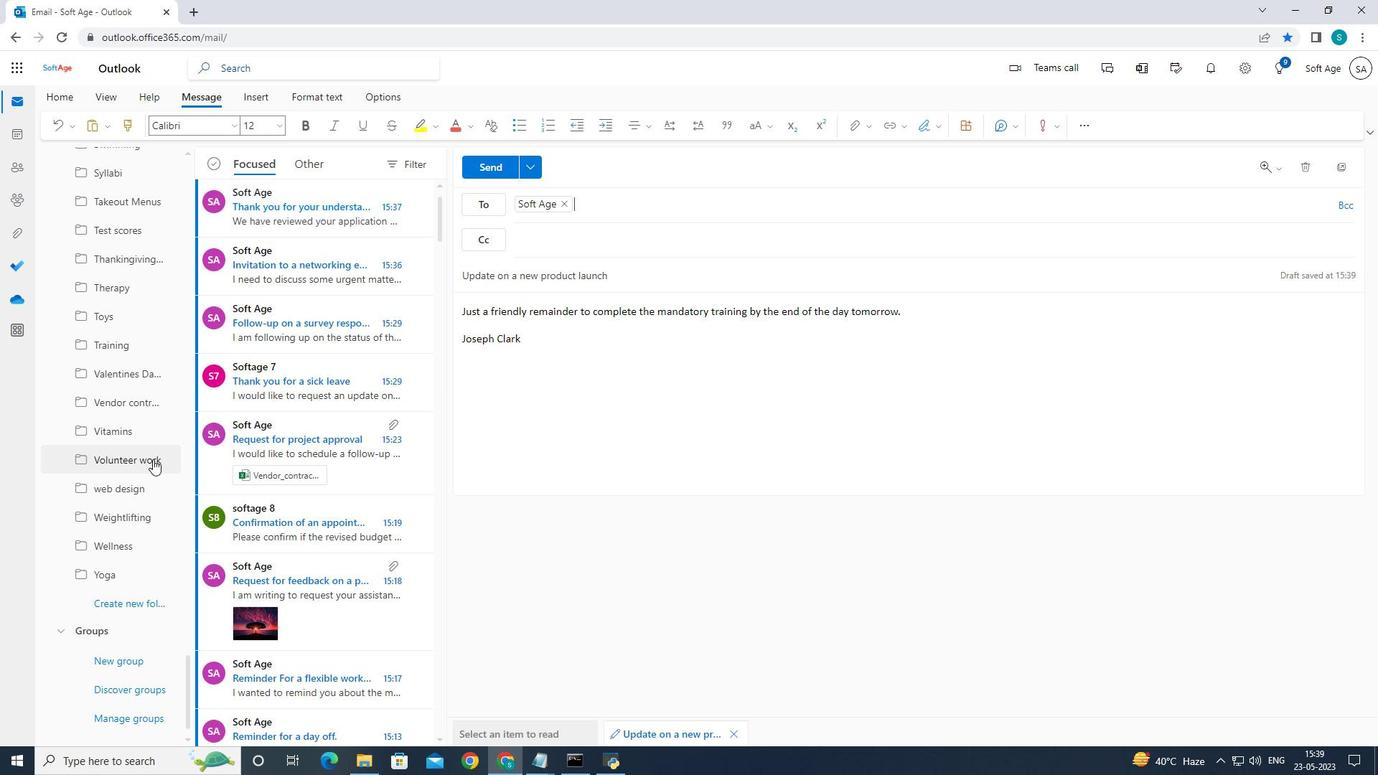 
Action: Mouse scrolled (152, 459) with delta (0, 0)
Screenshot: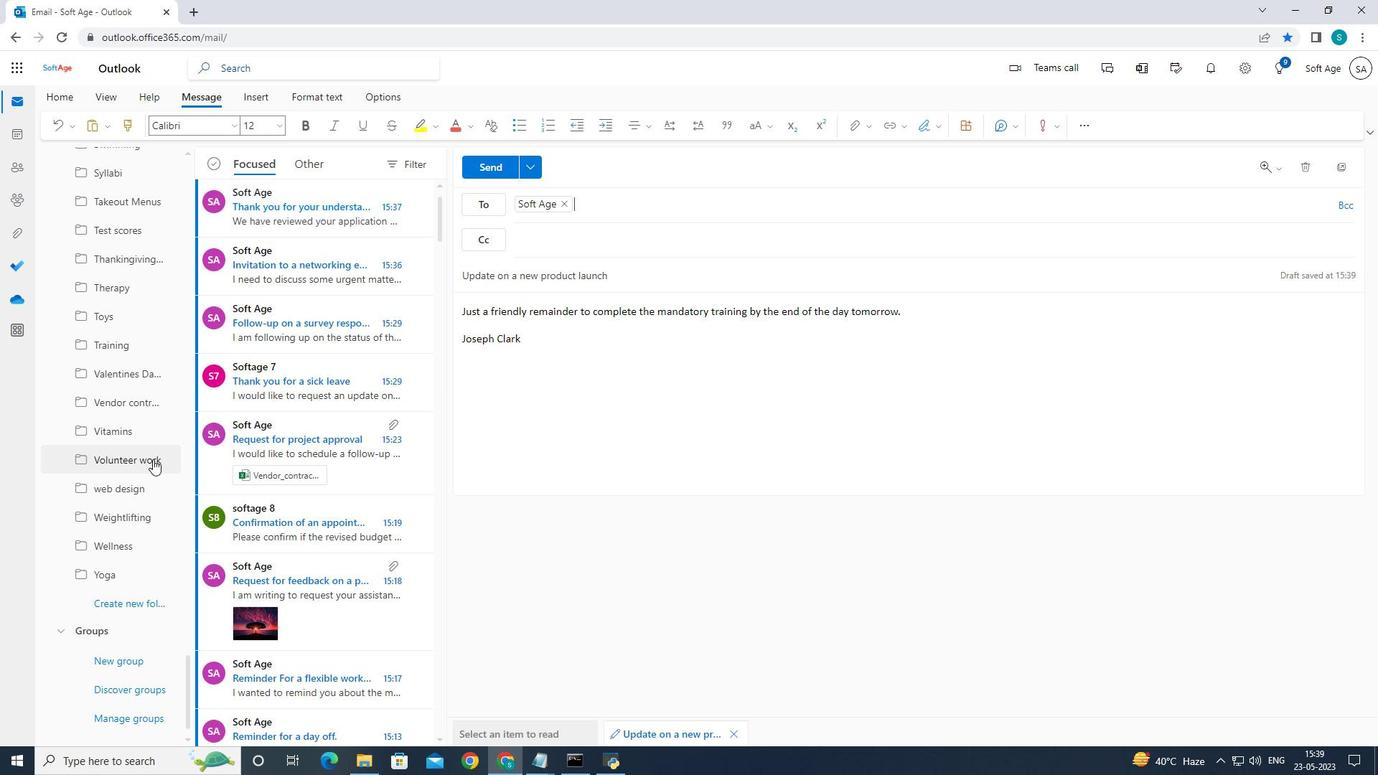 
Action: Mouse scrolled (152, 459) with delta (0, 0)
Screenshot: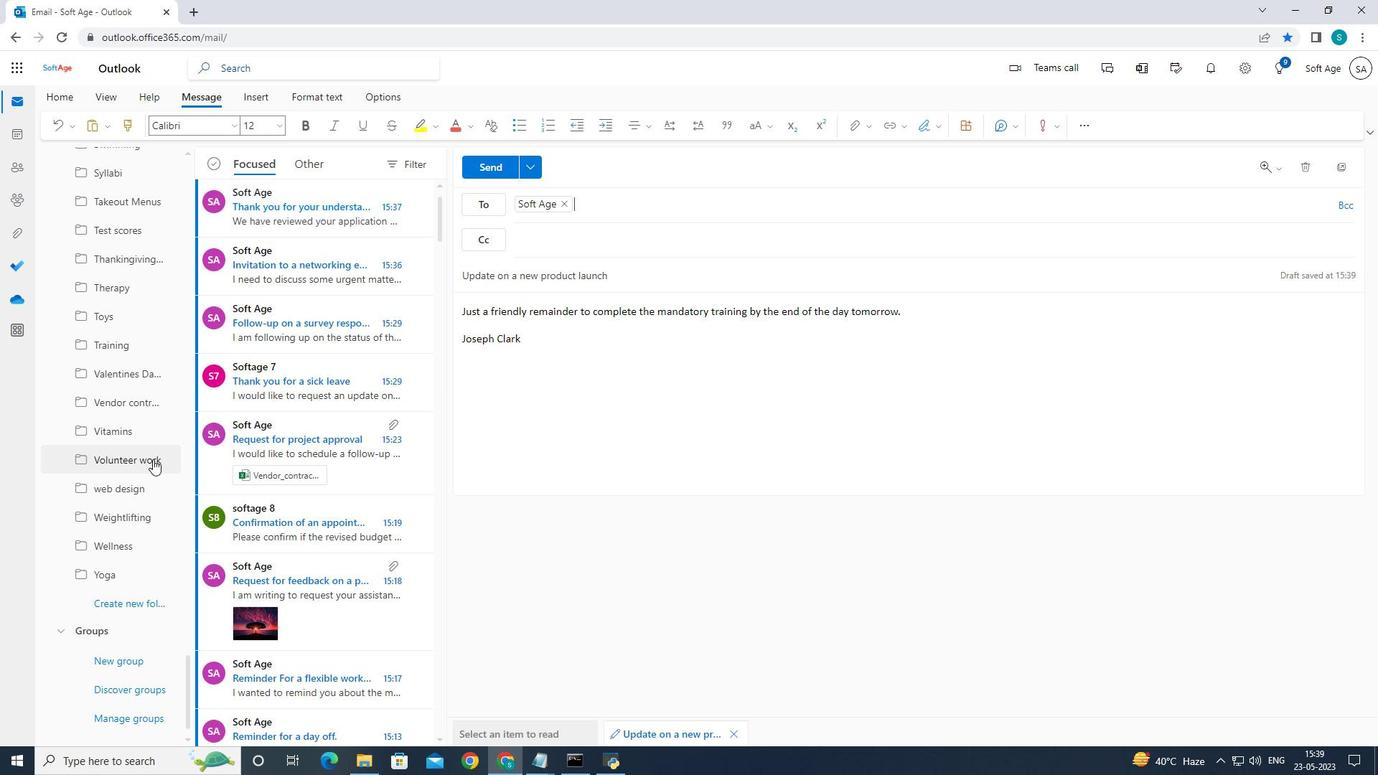 
Action: Mouse scrolled (152, 459) with delta (0, 0)
Screenshot: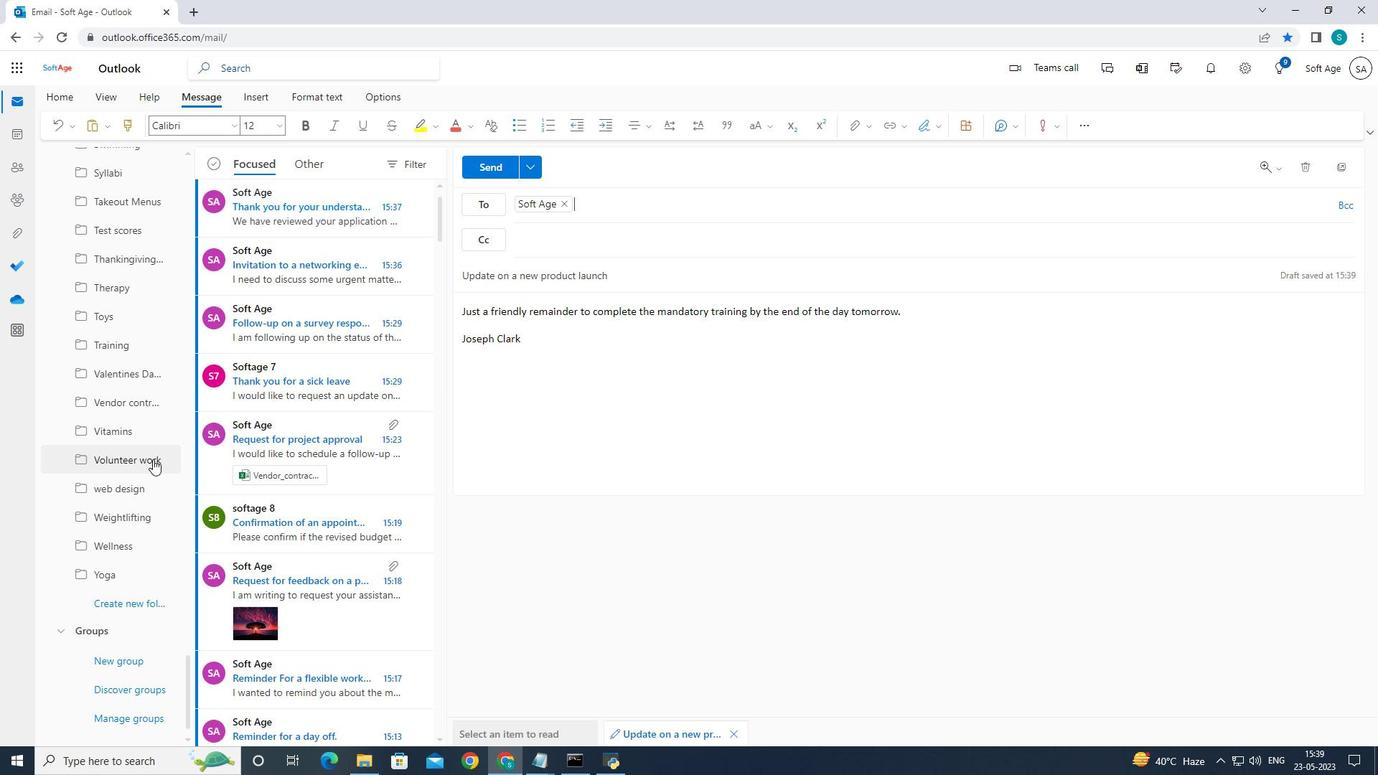 
Action: Mouse scrolled (152, 459) with delta (0, 0)
Screenshot: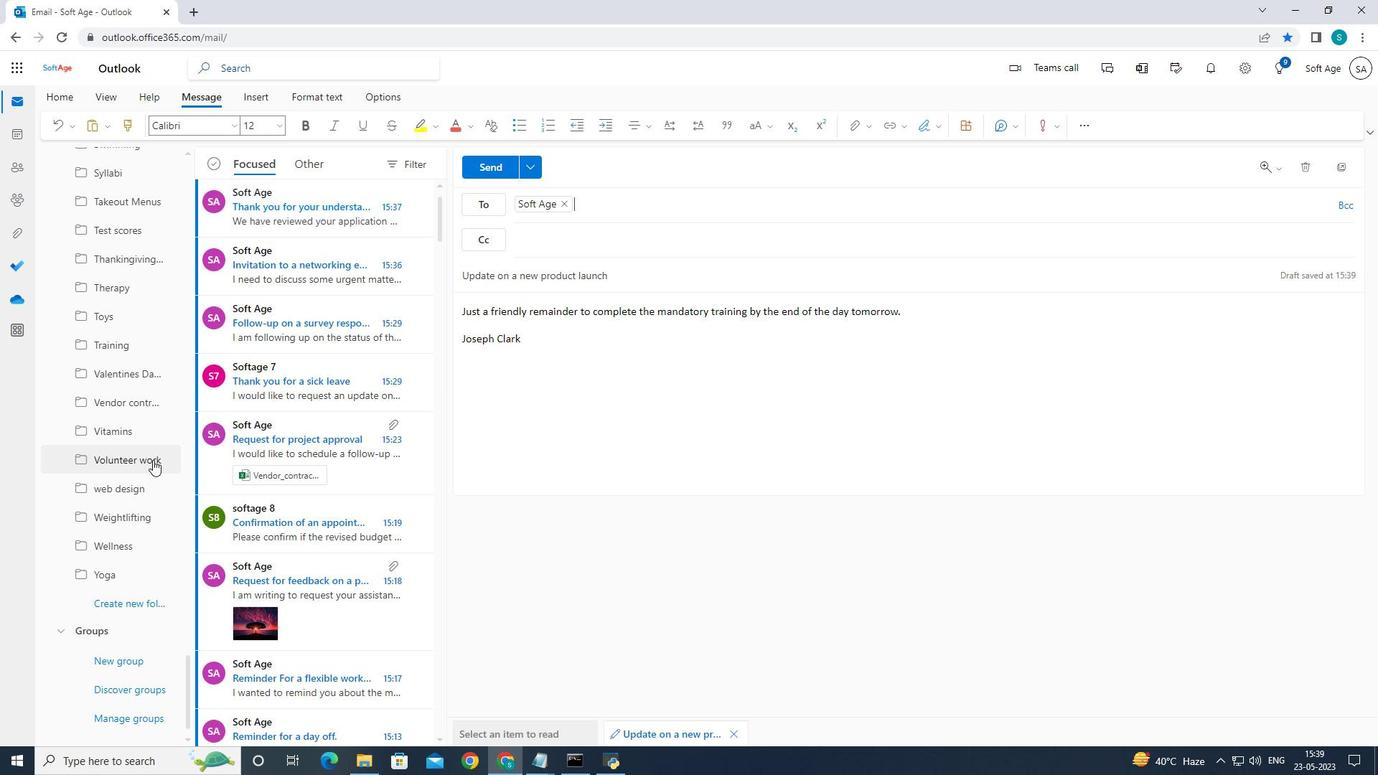 
Action: Mouse scrolled (152, 459) with delta (0, 0)
Screenshot: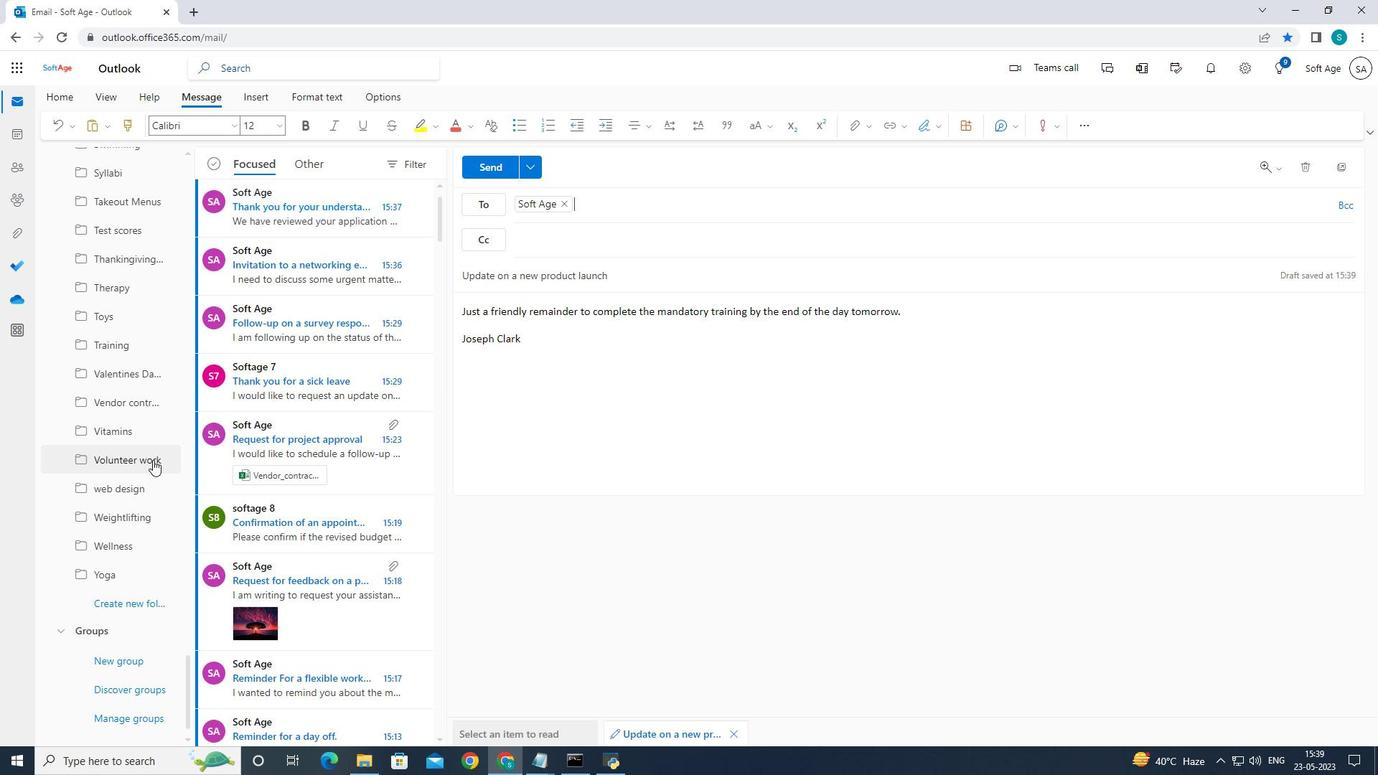 
Action: Mouse moved to (119, 604)
Screenshot: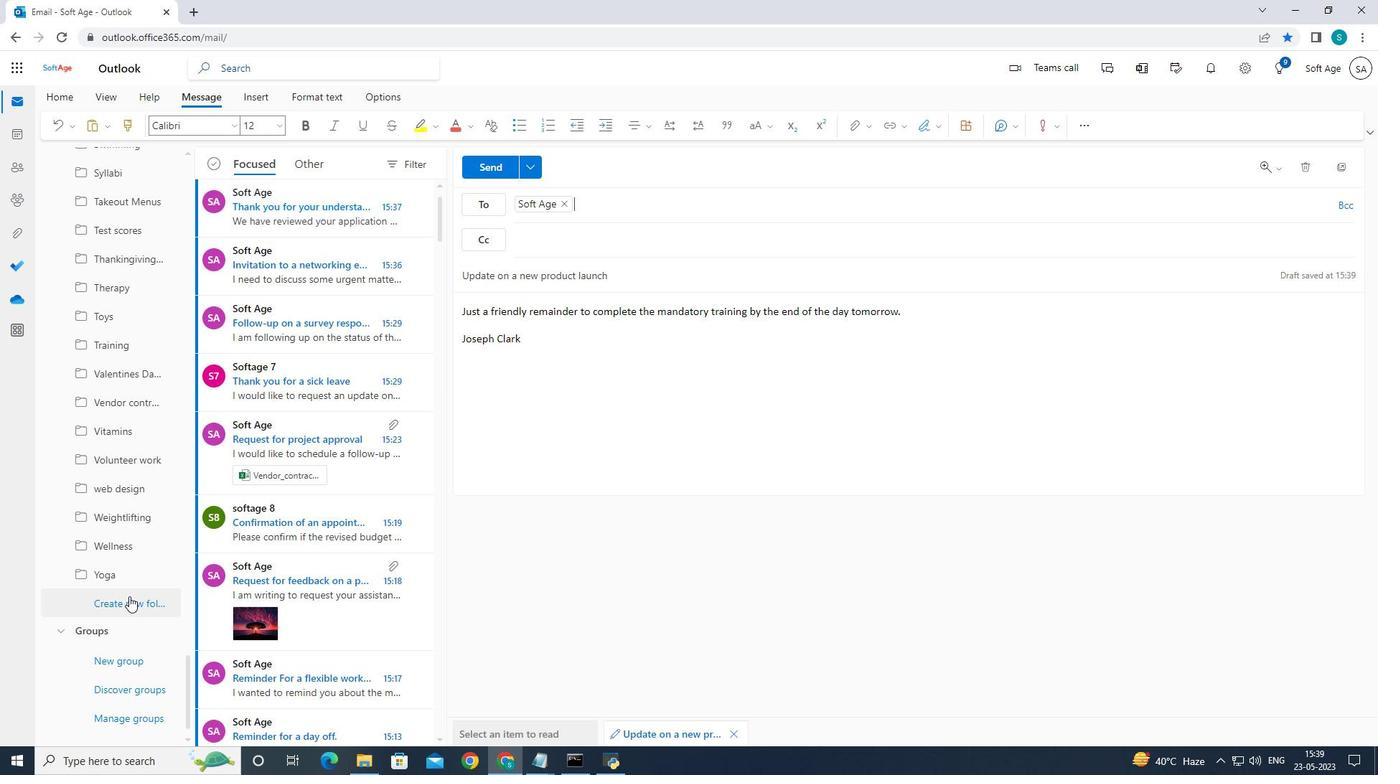 
Action: Mouse pressed left at (119, 604)
Screenshot: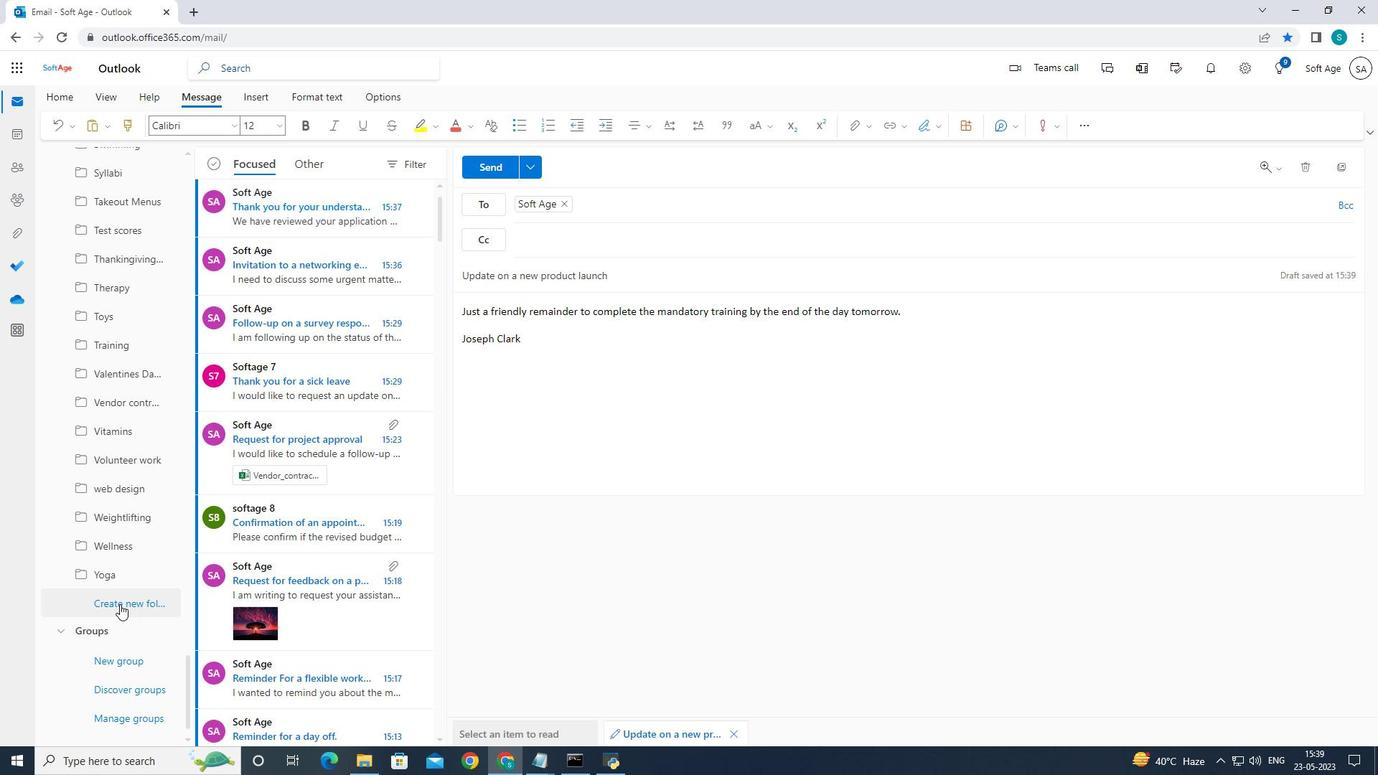 
Action: Mouse moved to (124, 600)
Screenshot: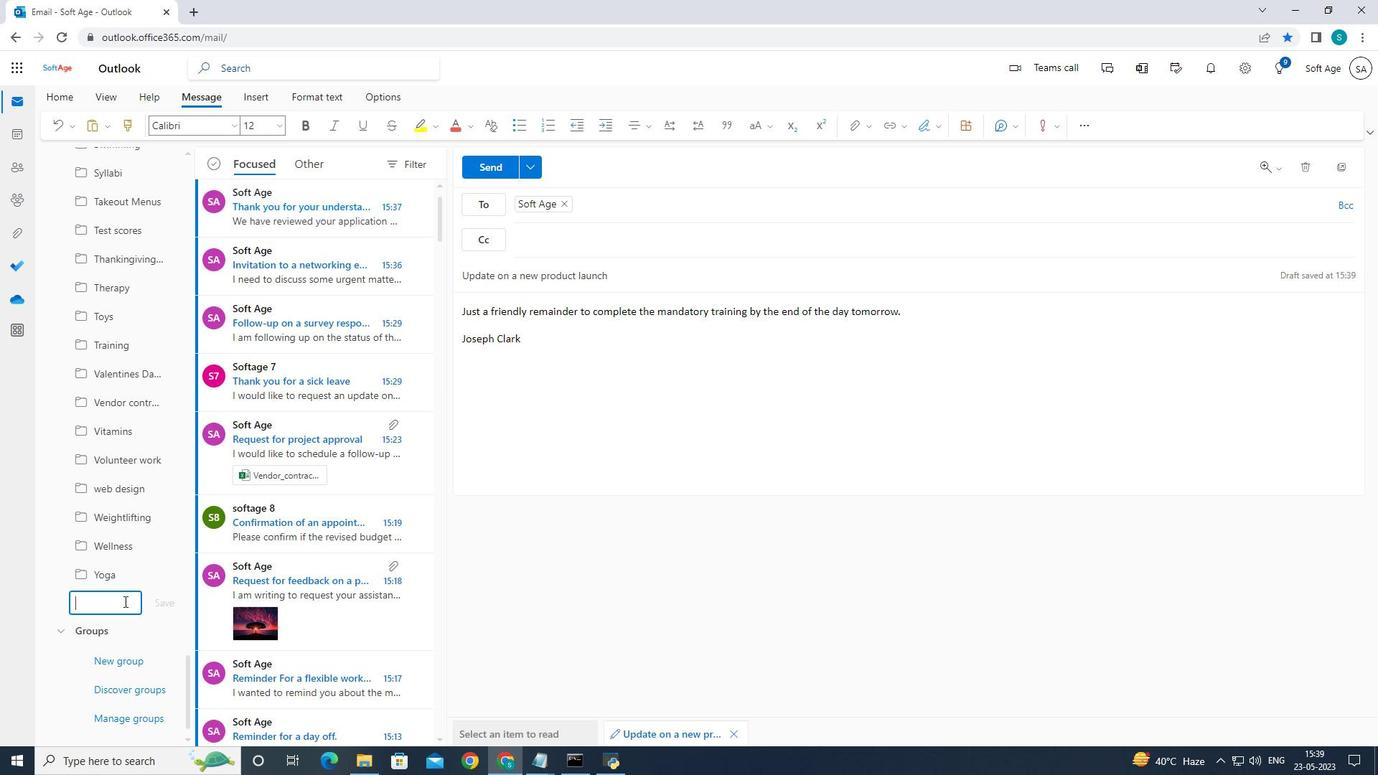 
Action: Mouse pressed left at (124, 600)
Screenshot: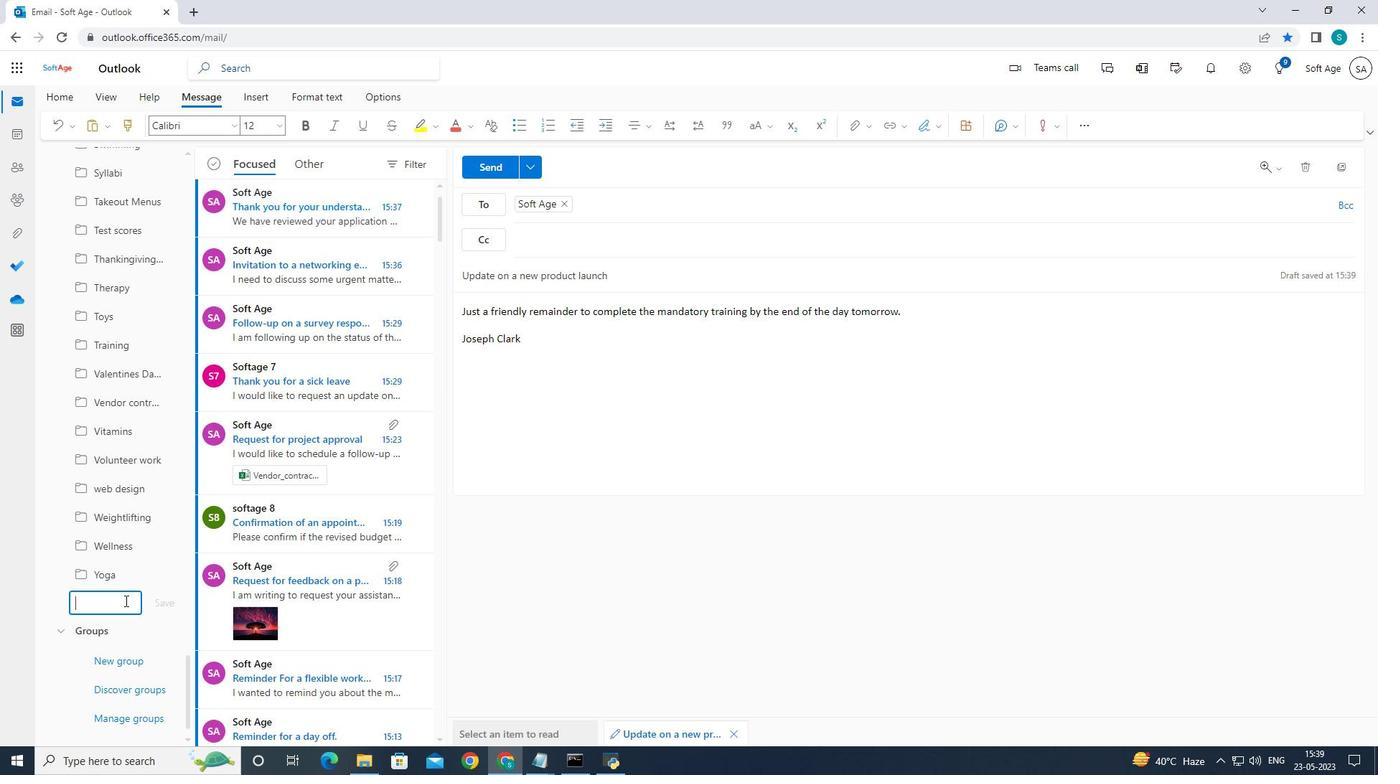 
Action: Mouse moved to (257, 551)
Screenshot: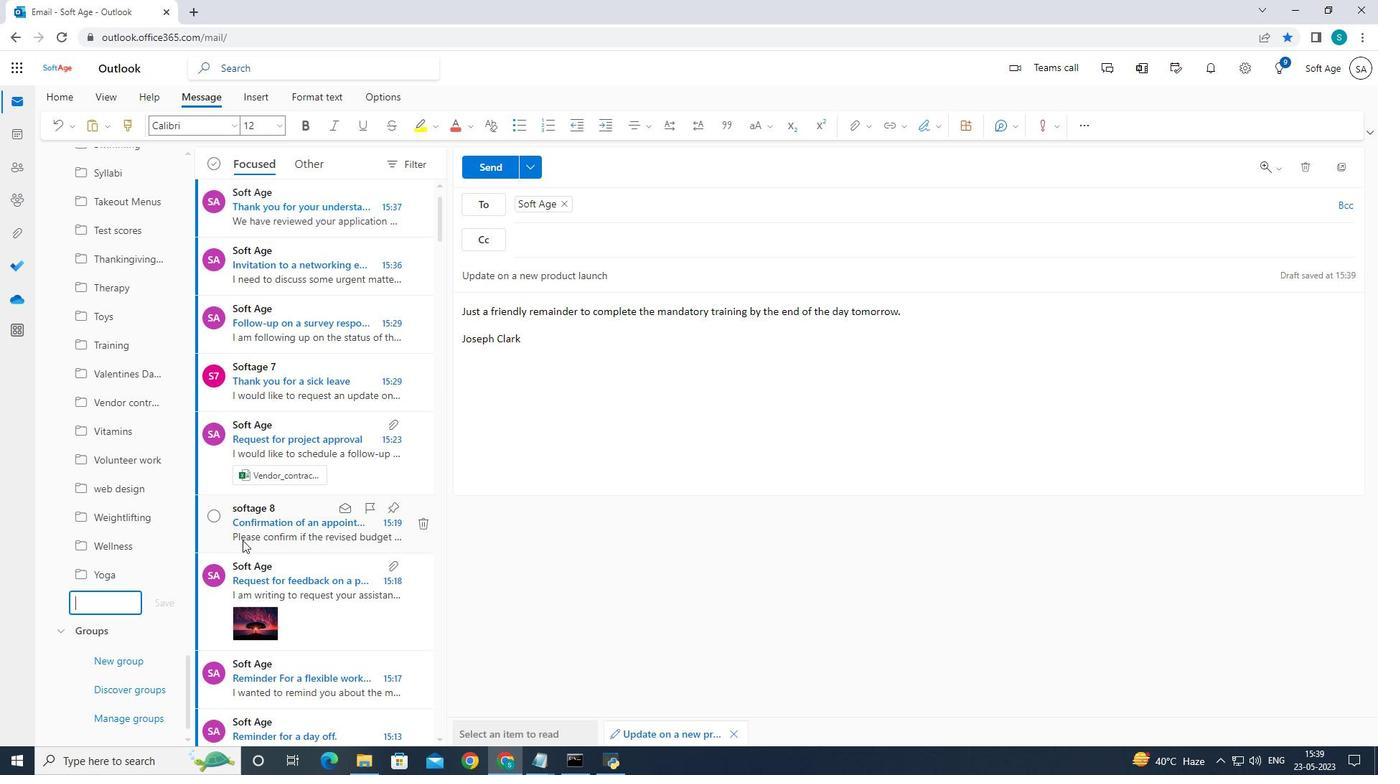 
Action: Key pressed <Key.caps_lock>A<Key.caps_lock>pp<Key.space><Key.shift>development
Screenshot: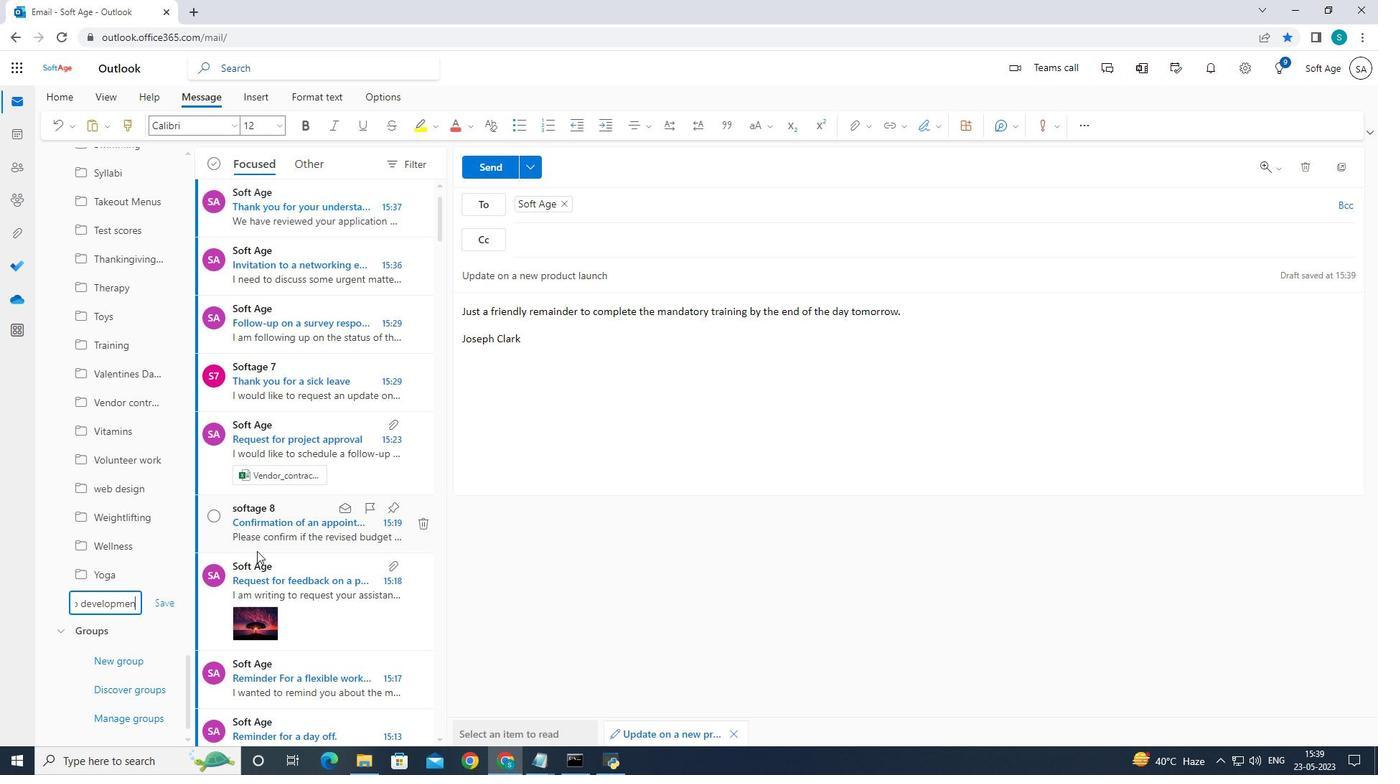 
Action: Mouse moved to (257, 550)
Screenshot: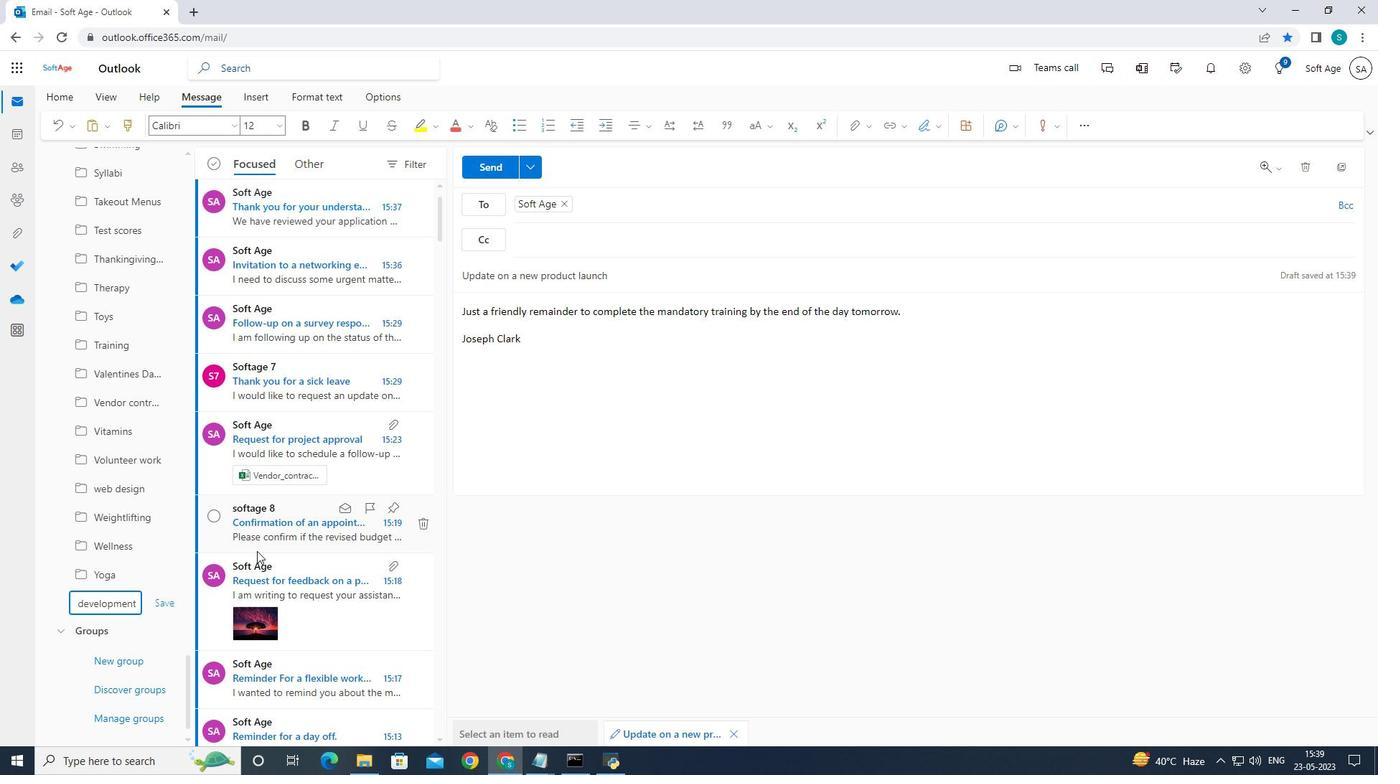
Action: Key pressed <Key.enter>
Screenshot: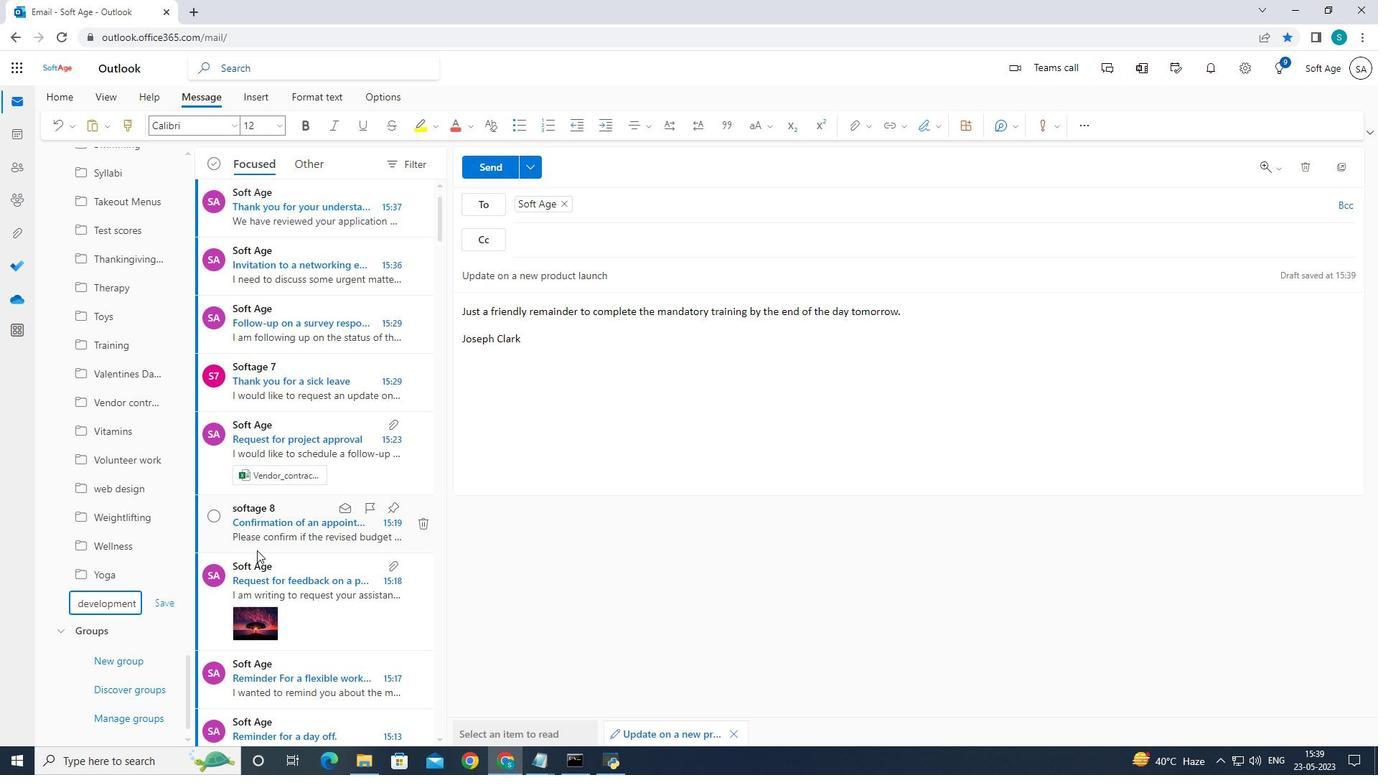 
Action: Mouse moved to (498, 167)
Screenshot: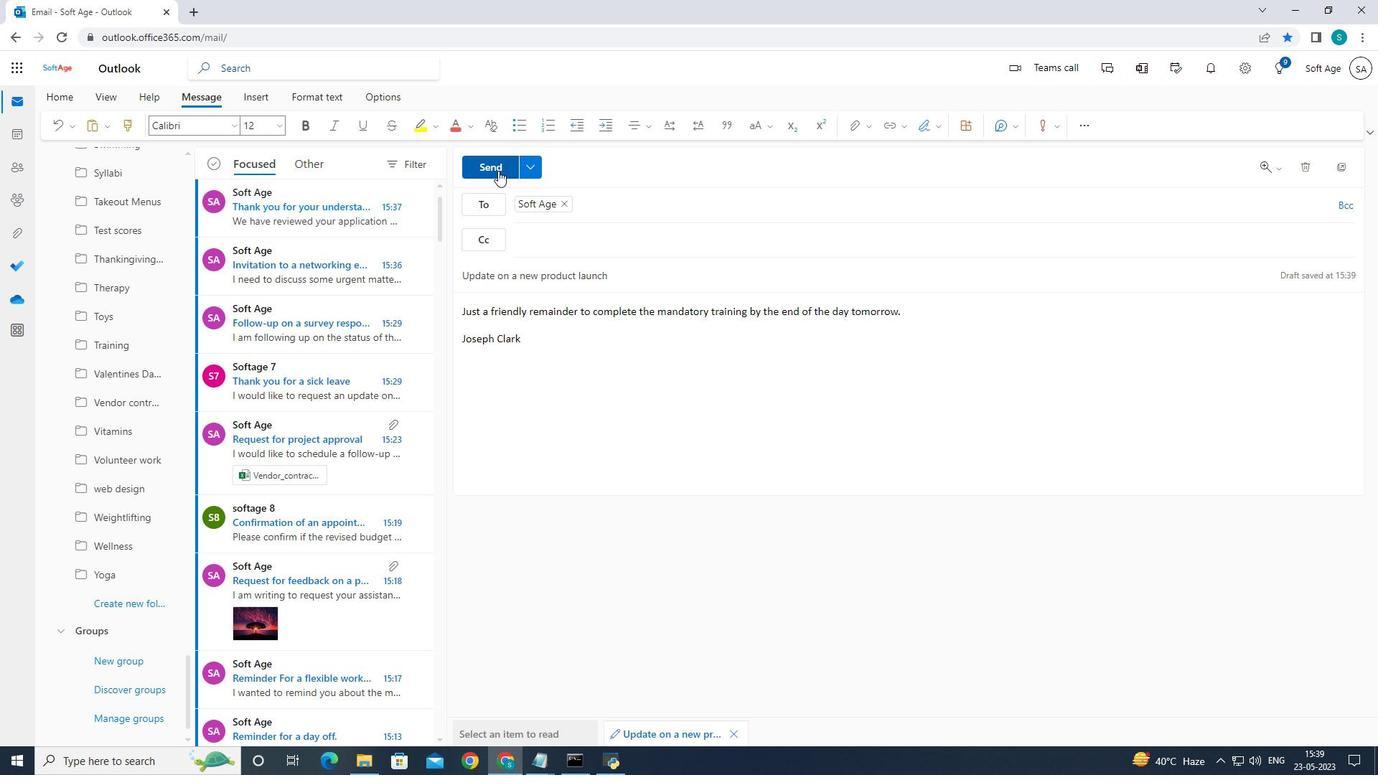 
Action: Mouse pressed left at (498, 167)
Screenshot: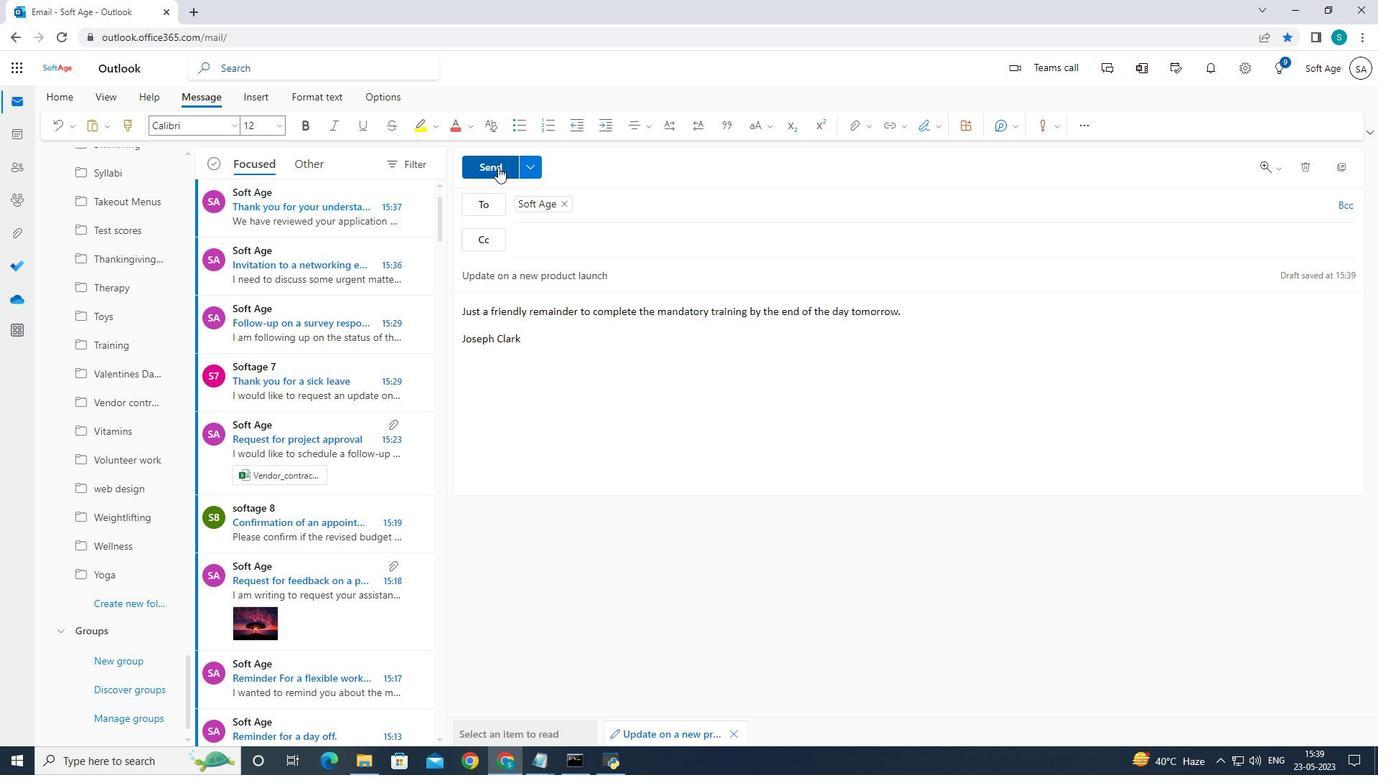 
